 Task: In the  document california.epub Add another  'page' Use the Tool Explore 'and look for brief about the picture in first page, copy 2-3 lines in second sheet.' Align the text to the Left
Action: Mouse moved to (287, 398)
Screenshot: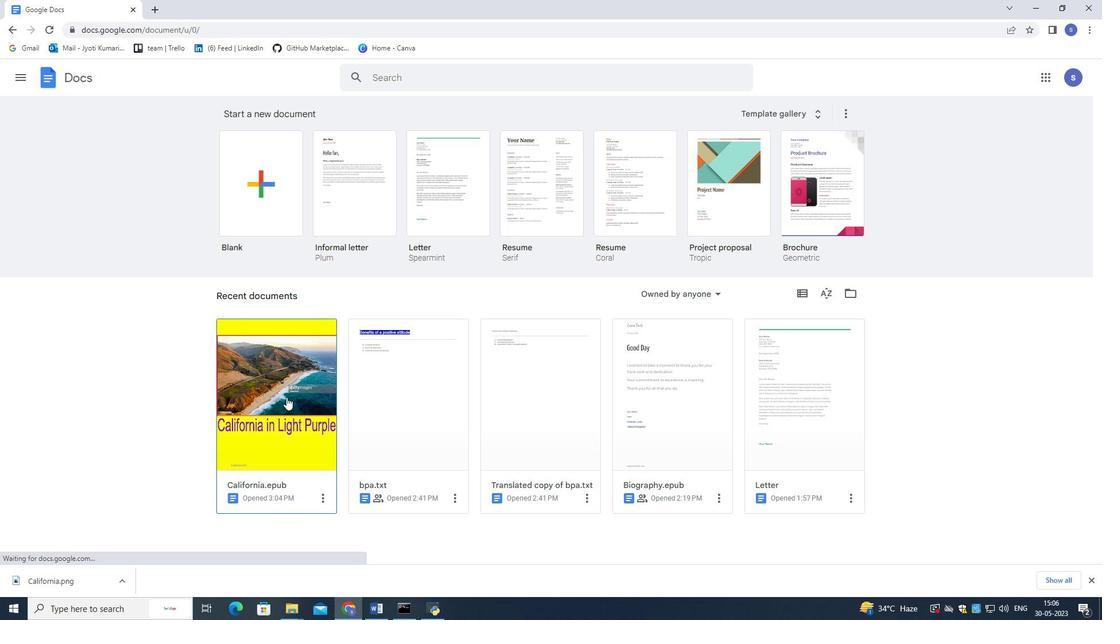 
Action: Mouse pressed left at (287, 398)
Screenshot: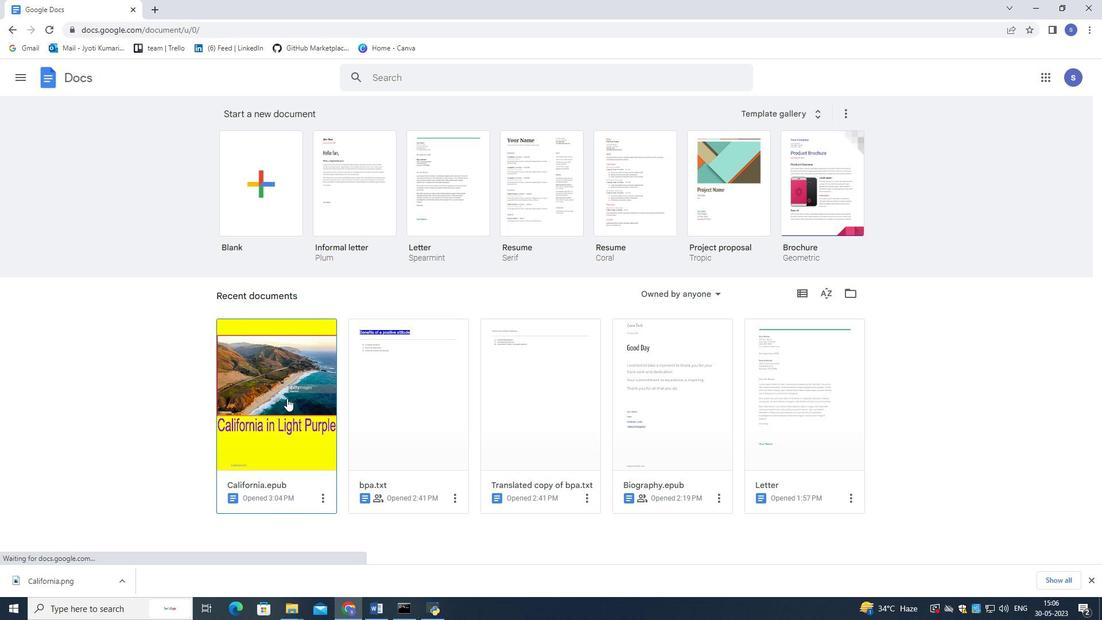 
Action: Mouse moved to (374, 300)
Screenshot: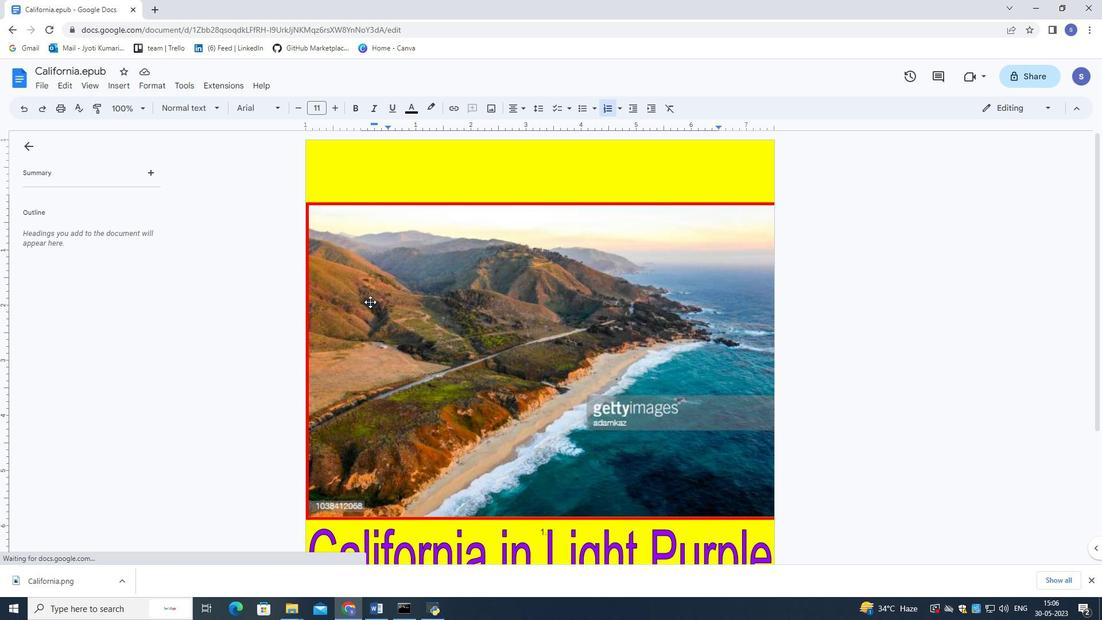 
Action: Mouse scrolled (374, 299) with delta (0, 0)
Screenshot: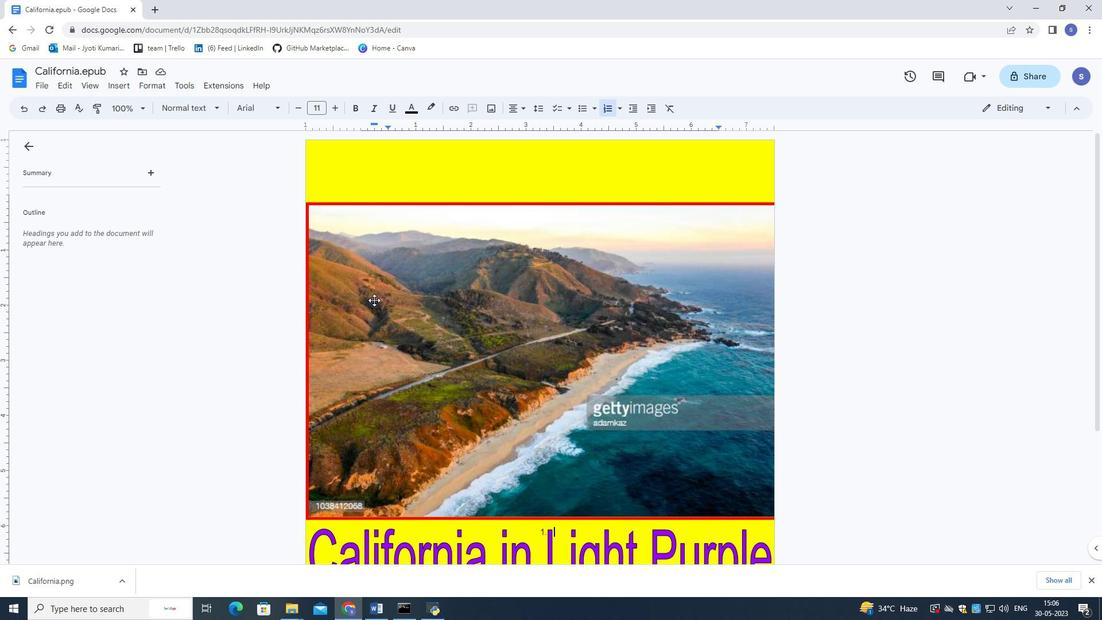 
Action: Mouse scrolled (374, 299) with delta (0, 0)
Screenshot: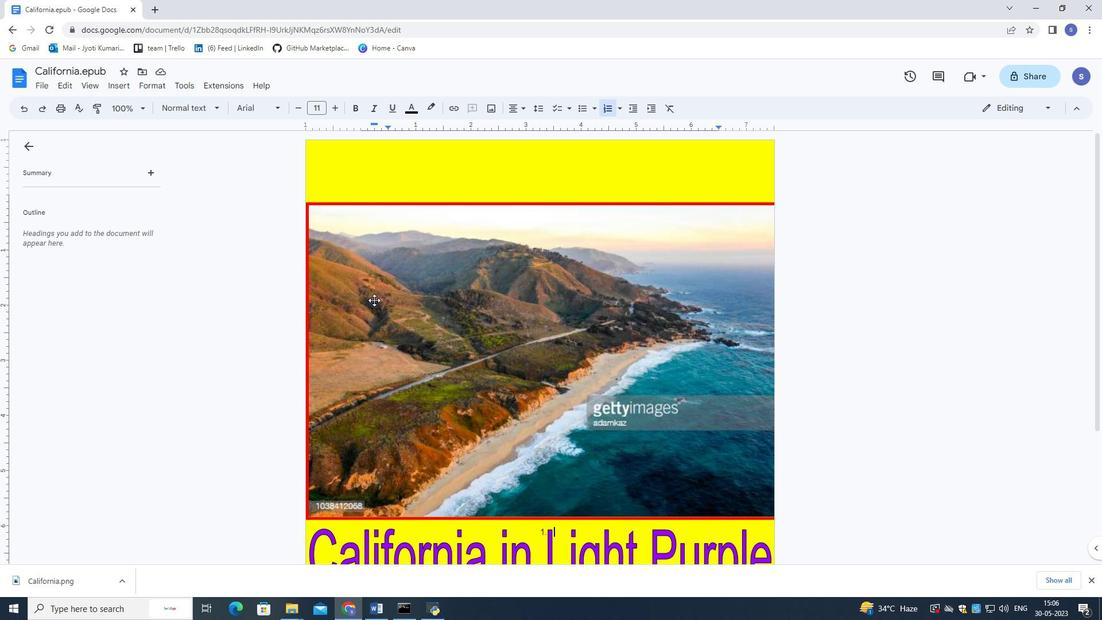 
Action: Mouse scrolled (374, 299) with delta (0, 0)
Screenshot: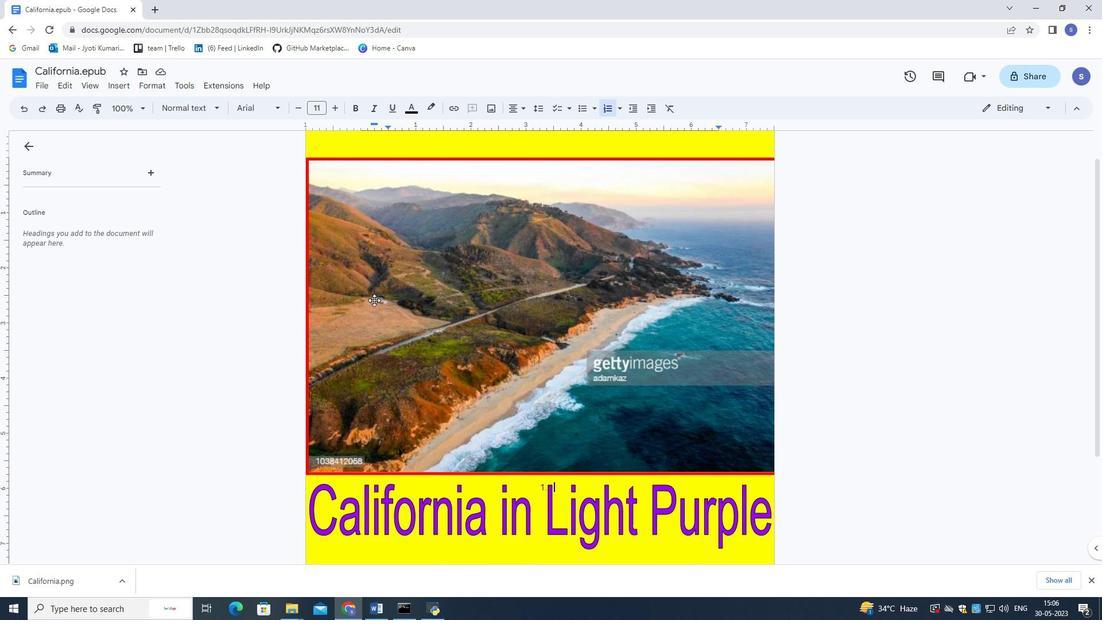
Action: Mouse scrolled (374, 300) with delta (0, 0)
Screenshot: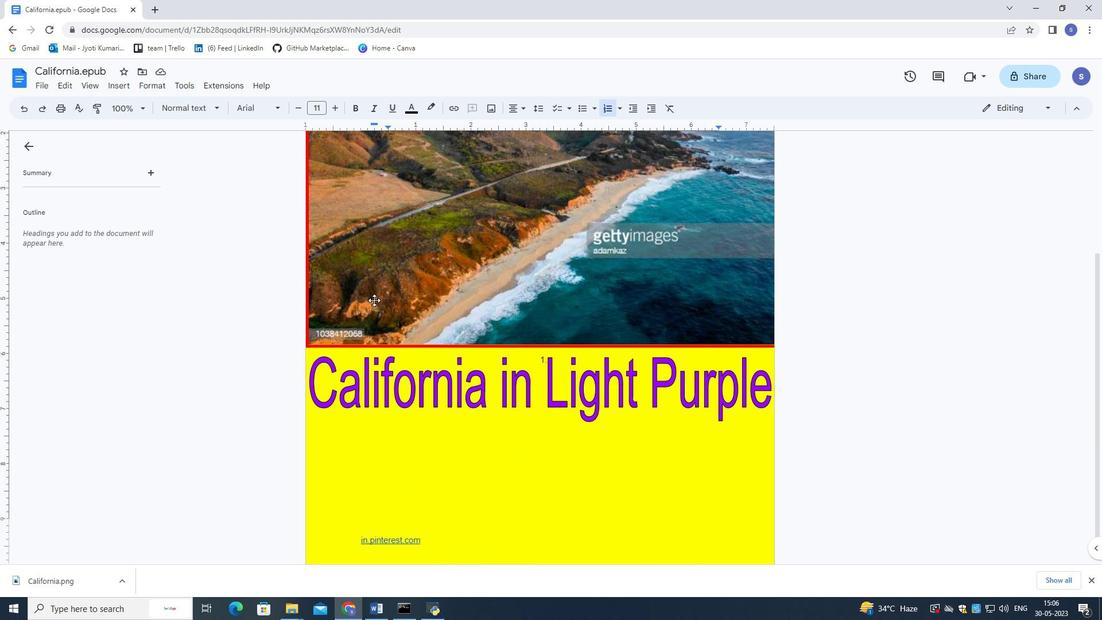 
Action: Mouse scrolled (374, 300) with delta (0, 0)
Screenshot: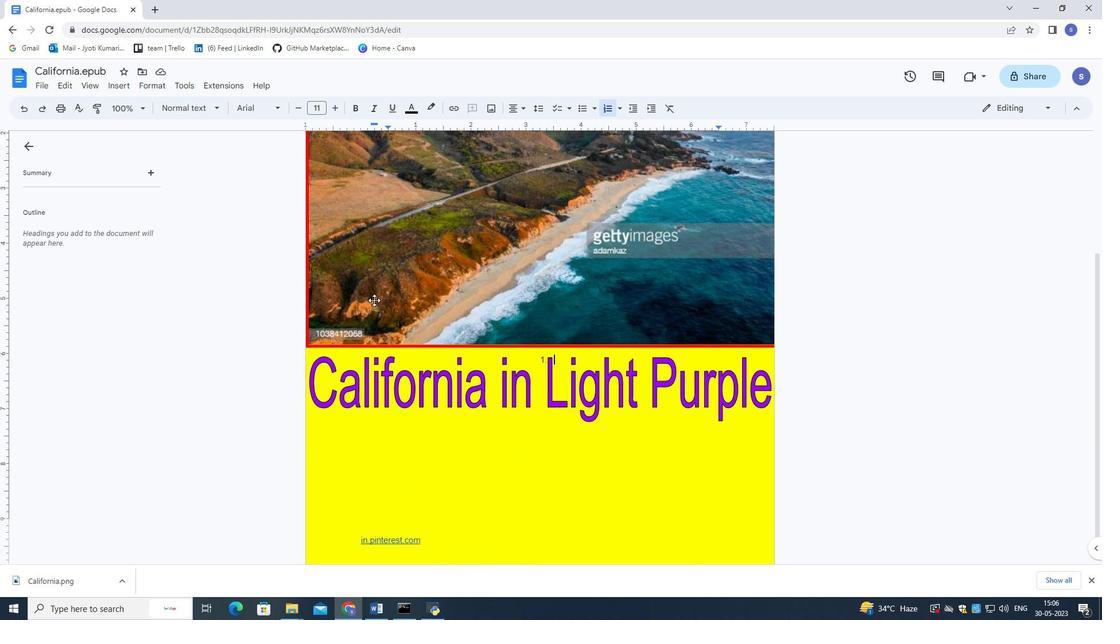 
Action: Mouse moved to (175, 83)
Screenshot: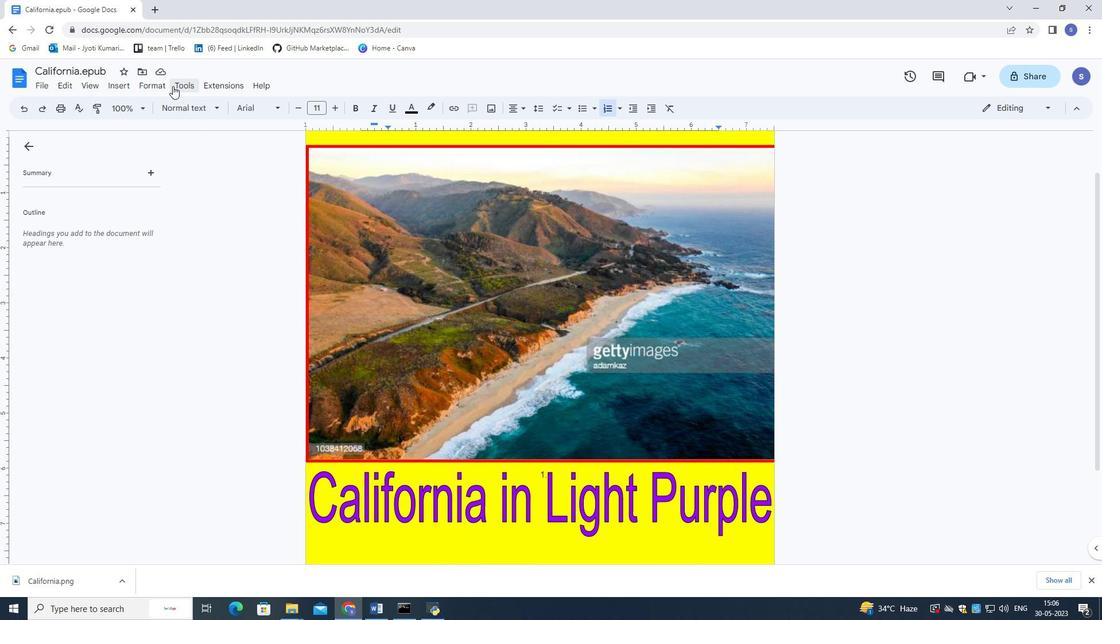
Action: Mouse pressed left at (175, 83)
Screenshot: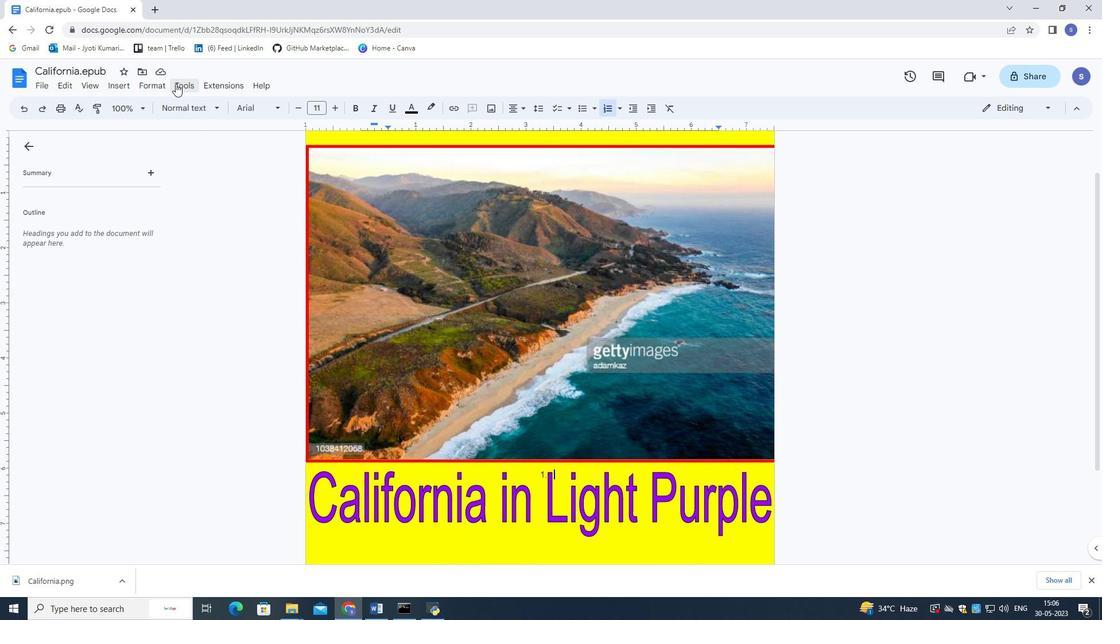
Action: Mouse moved to (236, 195)
Screenshot: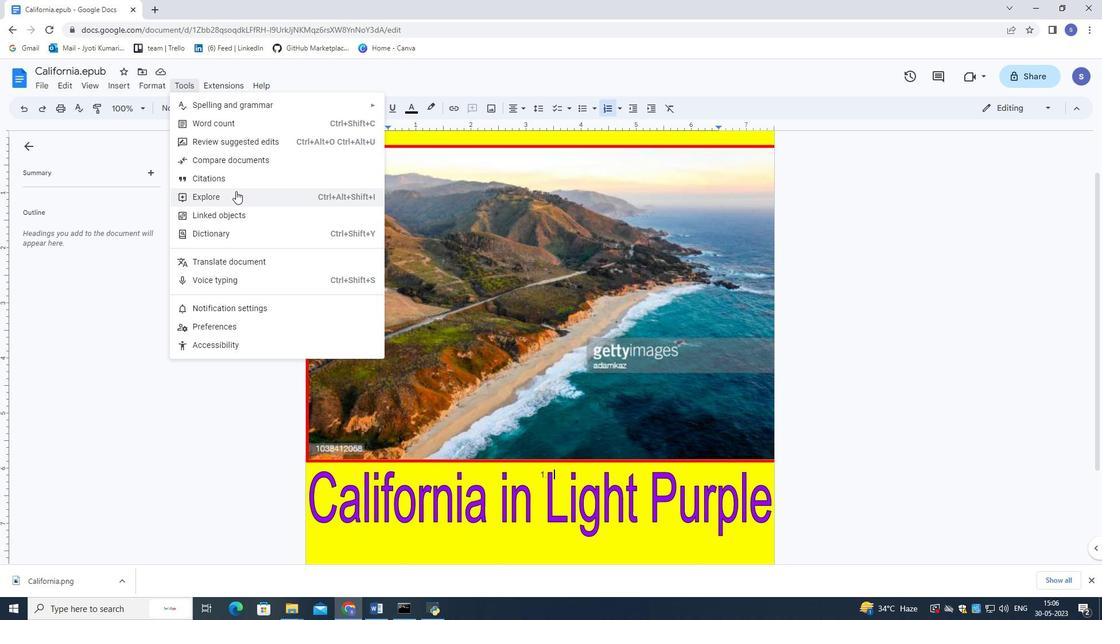 
Action: Mouse pressed left at (236, 195)
Screenshot: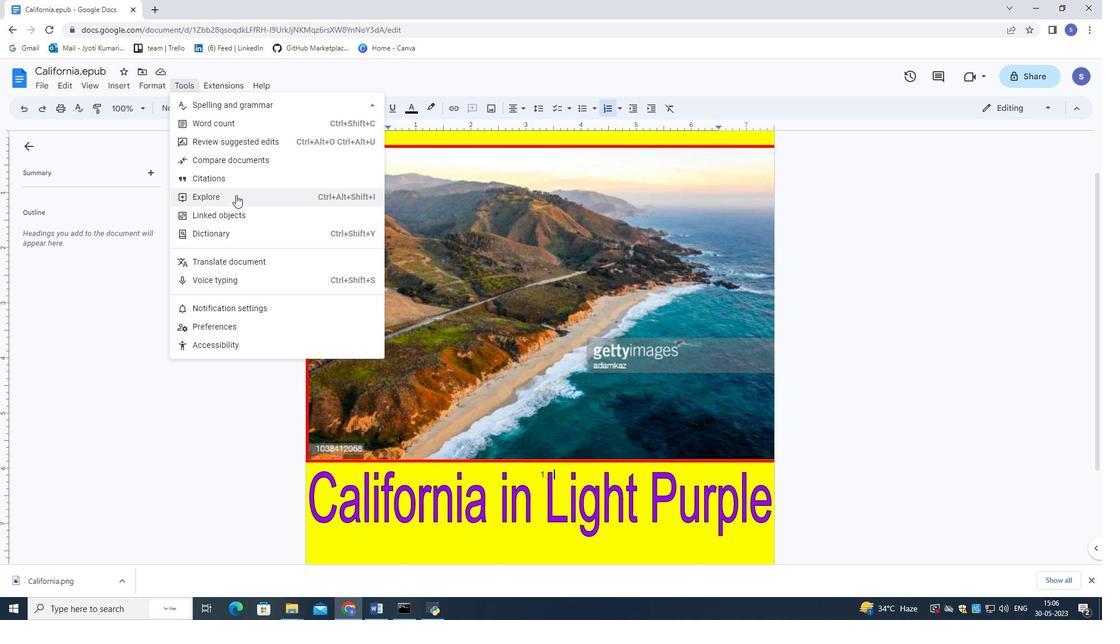 
Action: Mouse moved to (1002, 245)
Screenshot: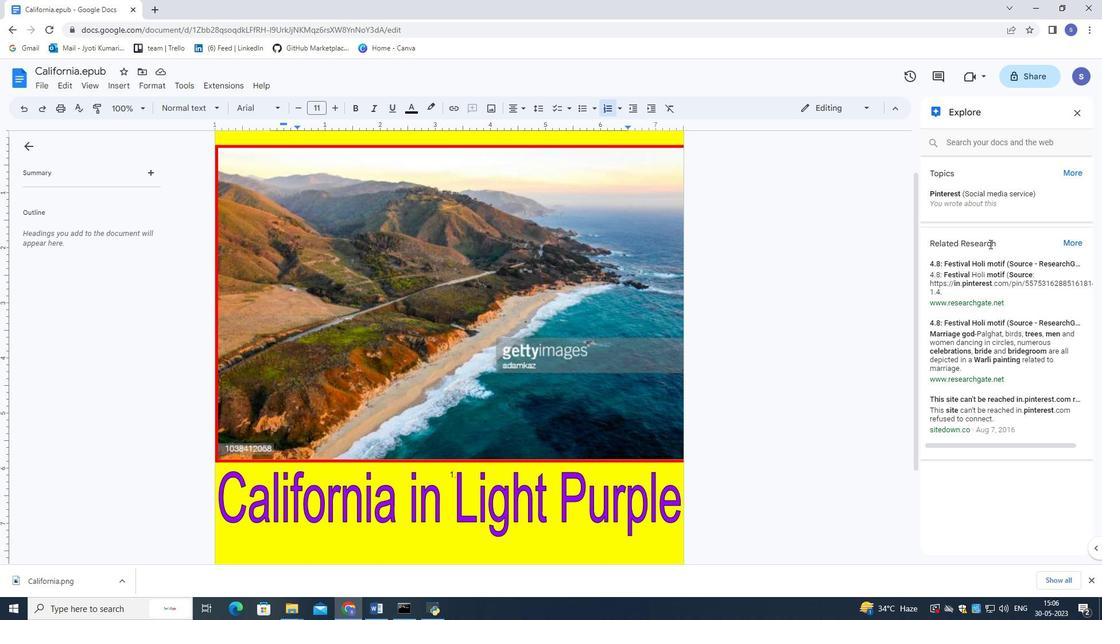 
Action: Mouse scrolled (1002, 244) with delta (0, 0)
Screenshot: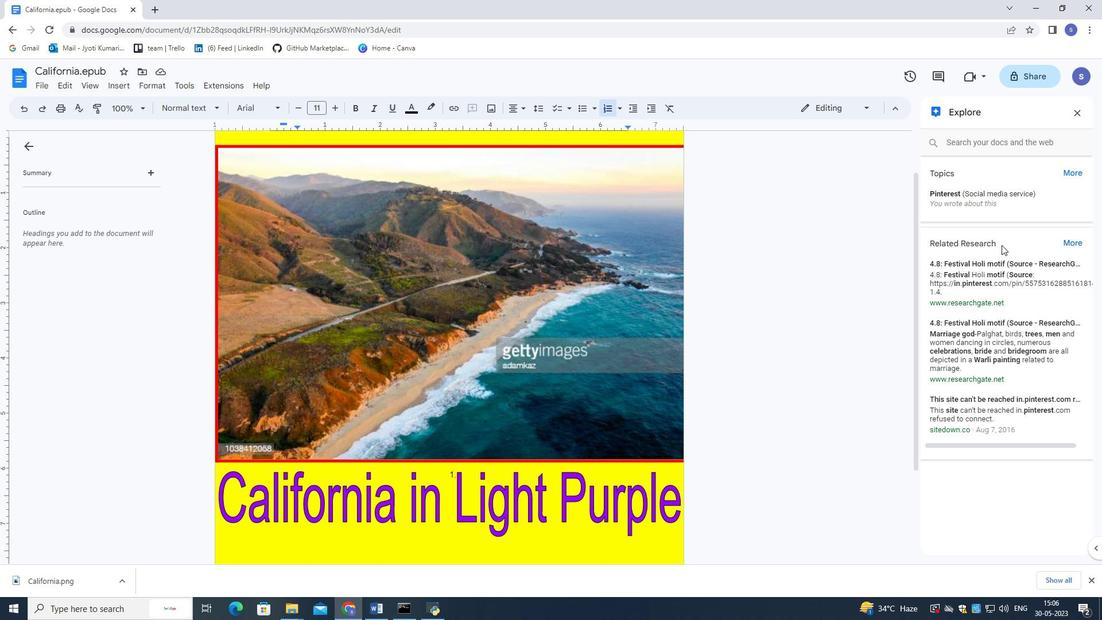 
Action: Mouse scrolled (1002, 244) with delta (0, 0)
Screenshot: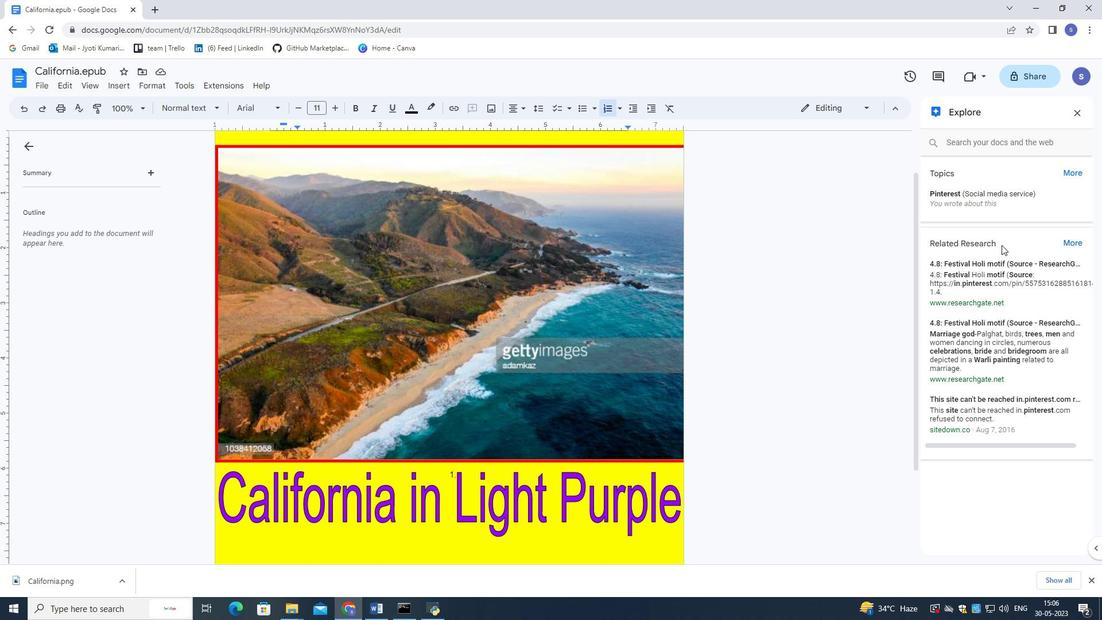 
Action: Mouse scrolled (1002, 244) with delta (0, 0)
Screenshot: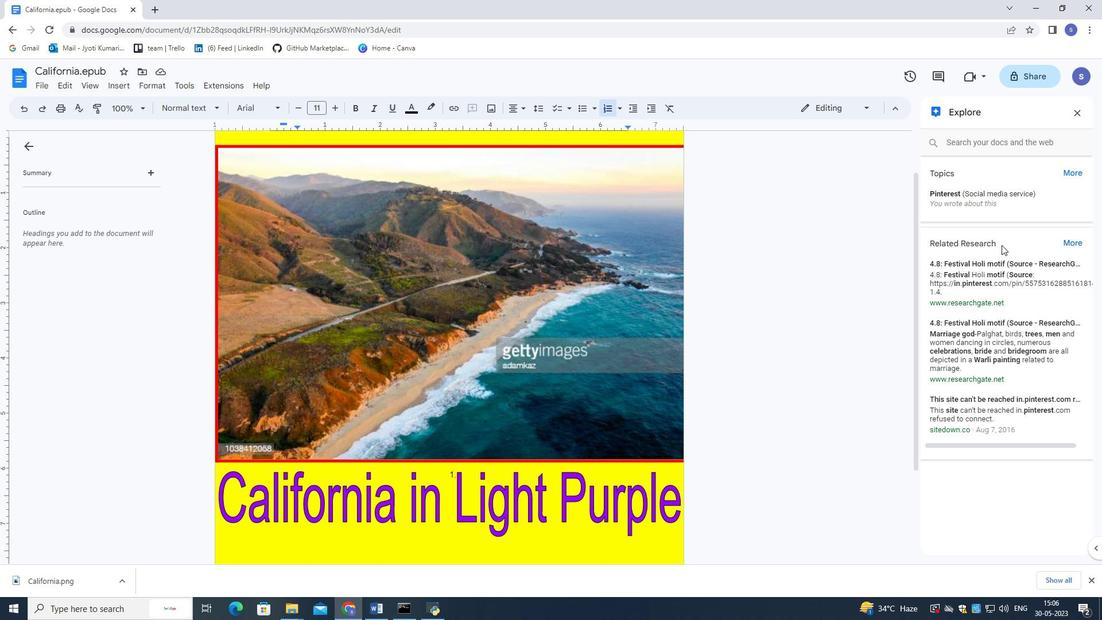 
Action: Mouse scrolled (1002, 244) with delta (0, 0)
Screenshot: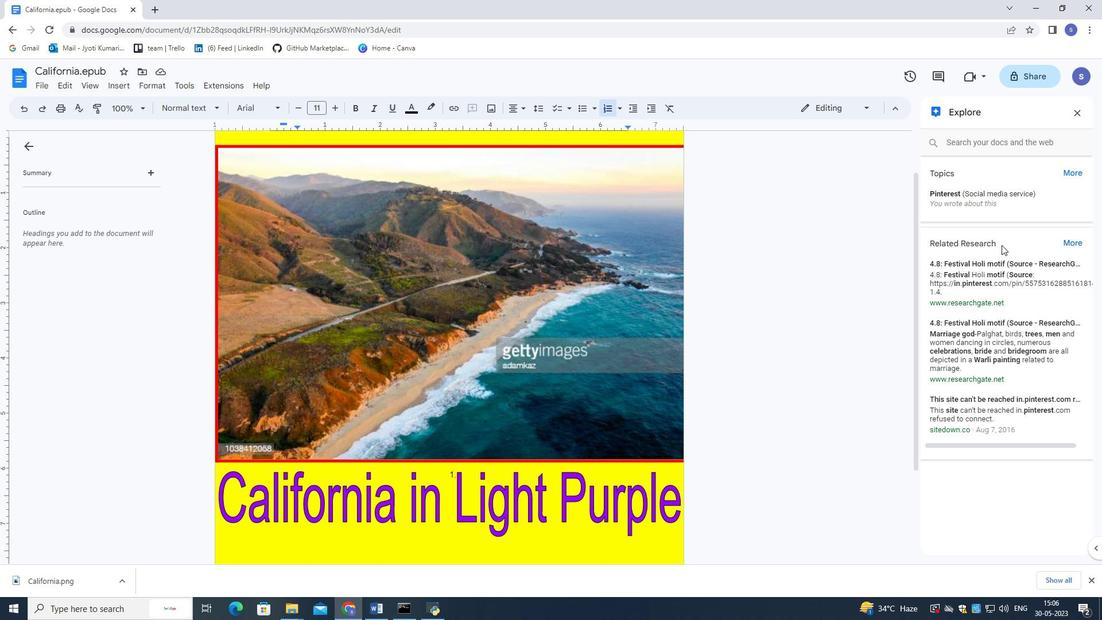 
Action: Mouse moved to (1065, 238)
Screenshot: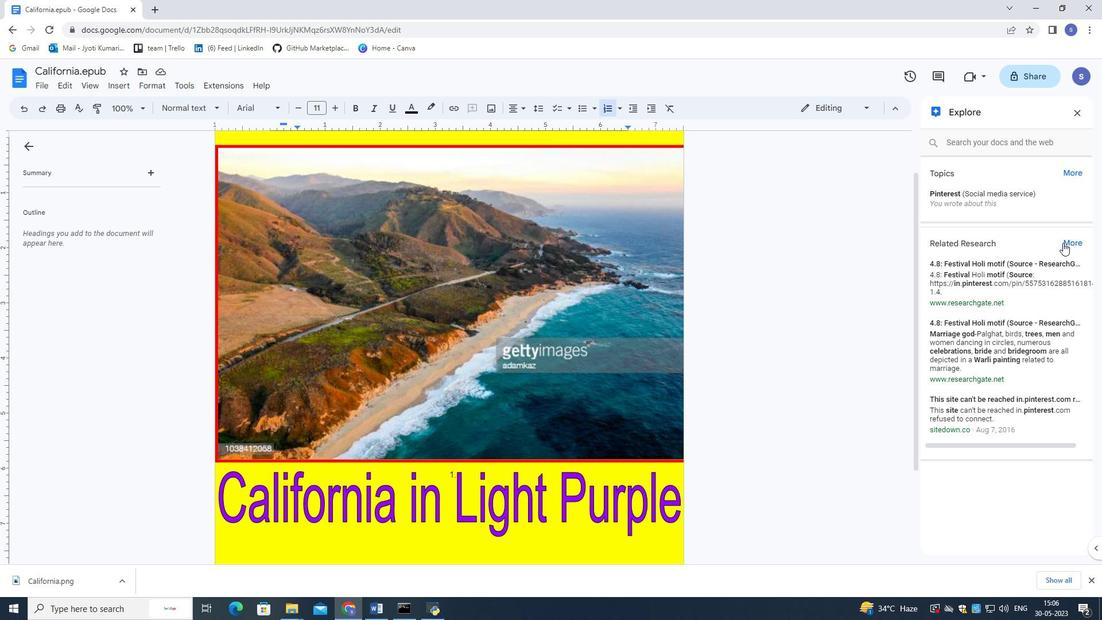 
Action: Mouse pressed left at (1065, 238)
Screenshot: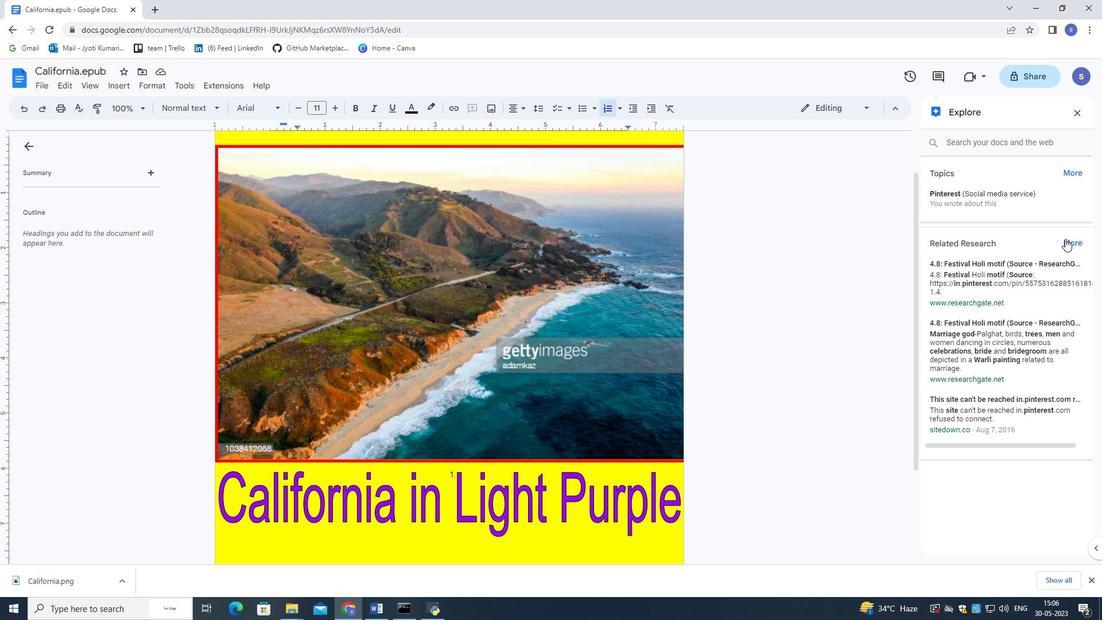 
Action: Mouse moved to (980, 377)
Screenshot: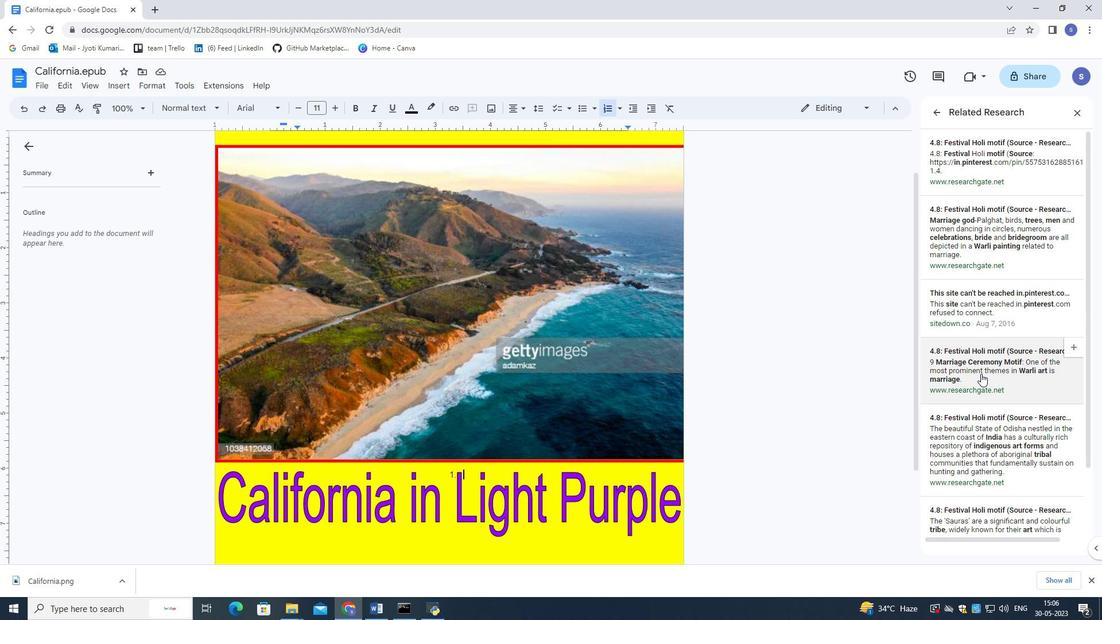 
Action: Mouse scrolled (980, 377) with delta (0, 0)
Screenshot: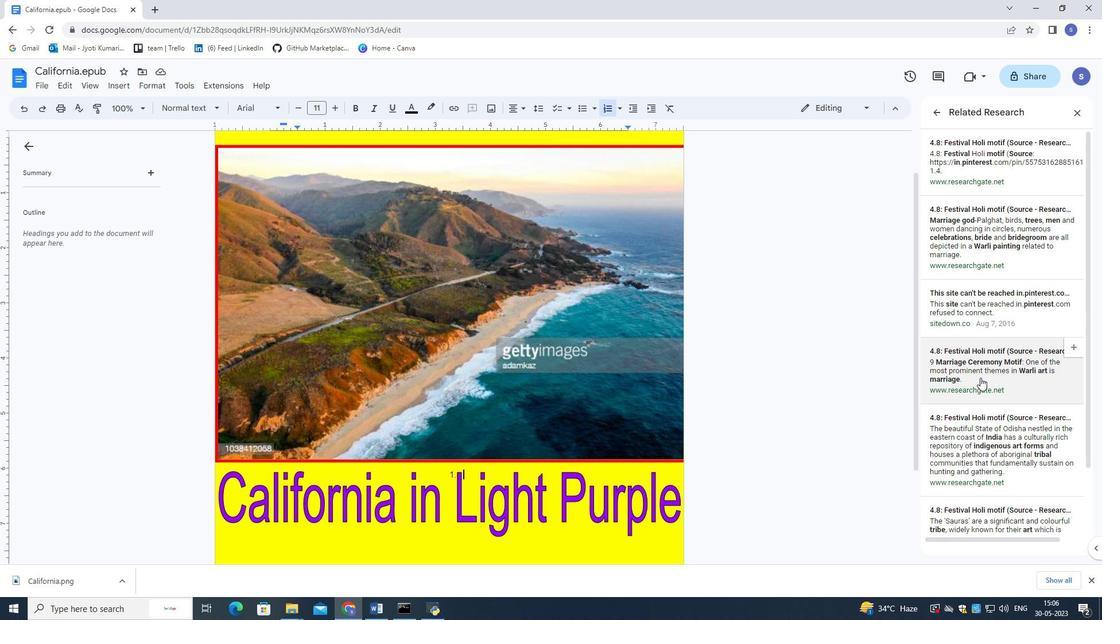 
Action: Mouse moved to (980, 376)
Screenshot: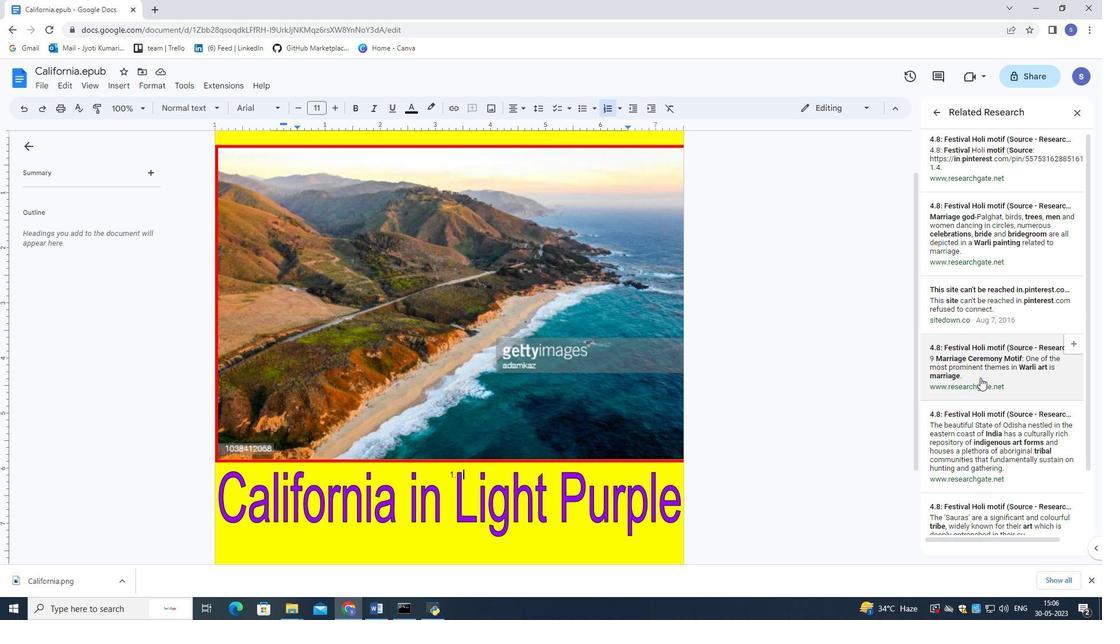 
Action: Mouse scrolled (980, 376) with delta (0, 0)
Screenshot: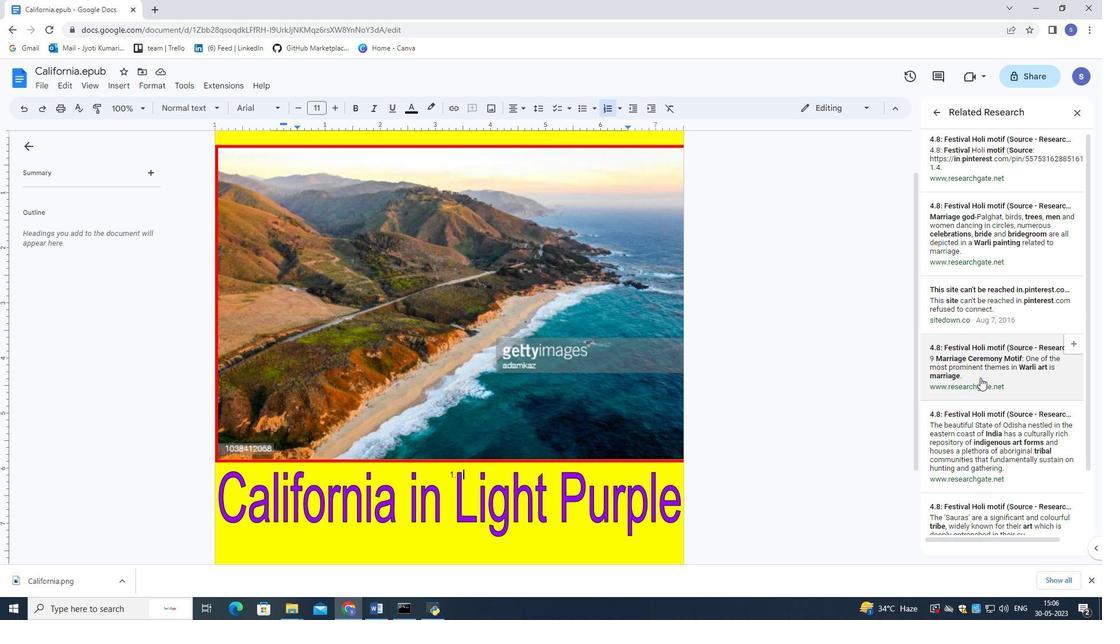 
Action: Mouse moved to (972, 304)
Screenshot: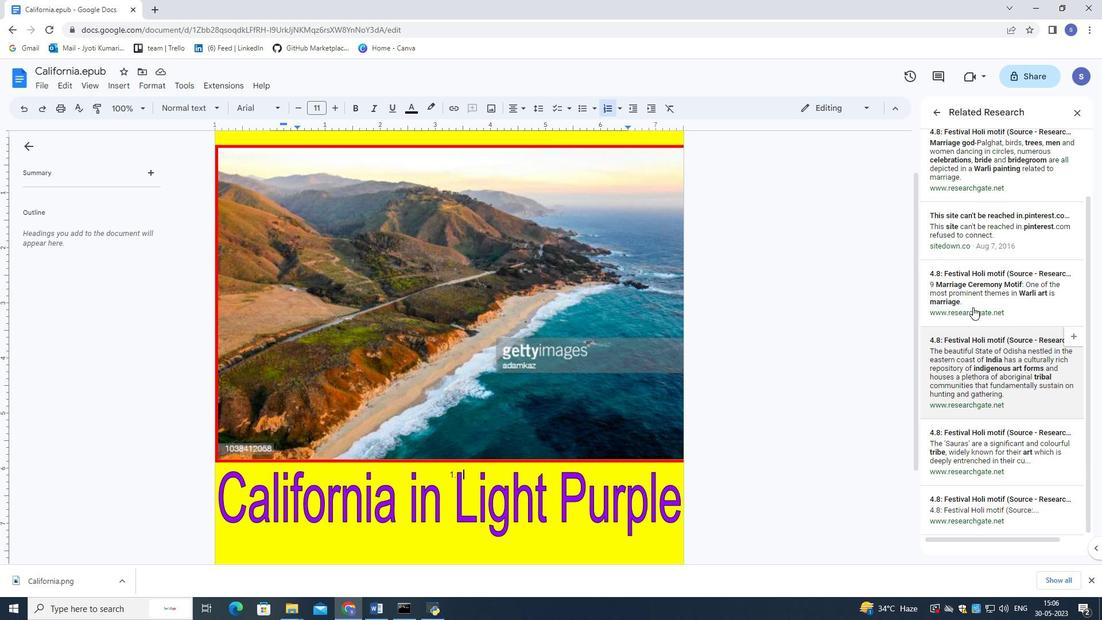 
Action: Mouse scrolled (972, 304) with delta (0, 0)
Screenshot: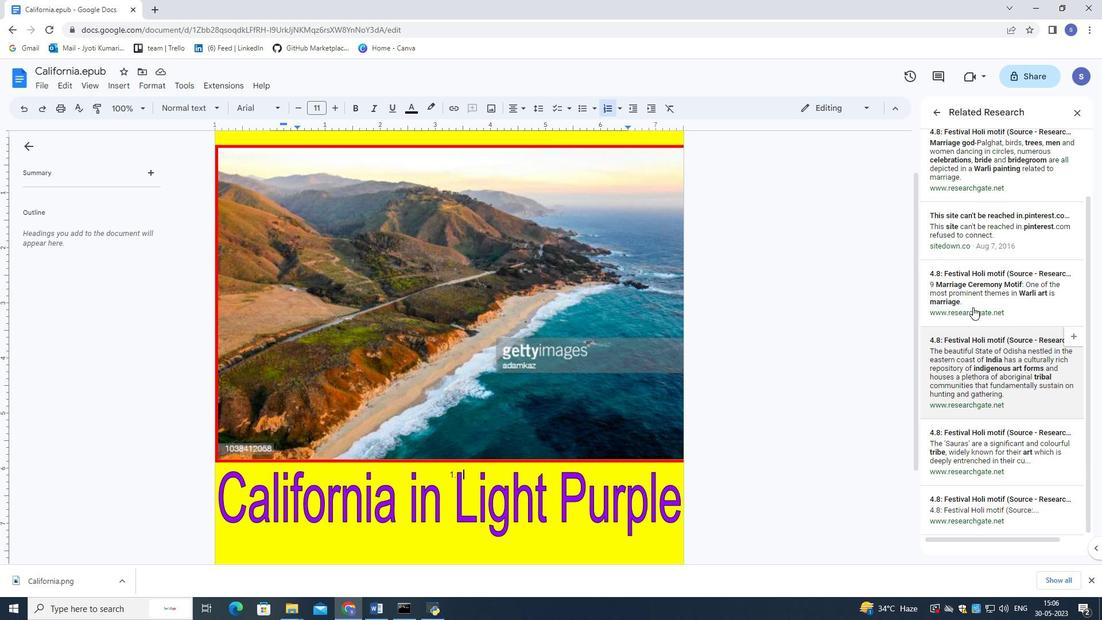 
Action: Mouse scrolled (972, 304) with delta (0, 0)
Screenshot: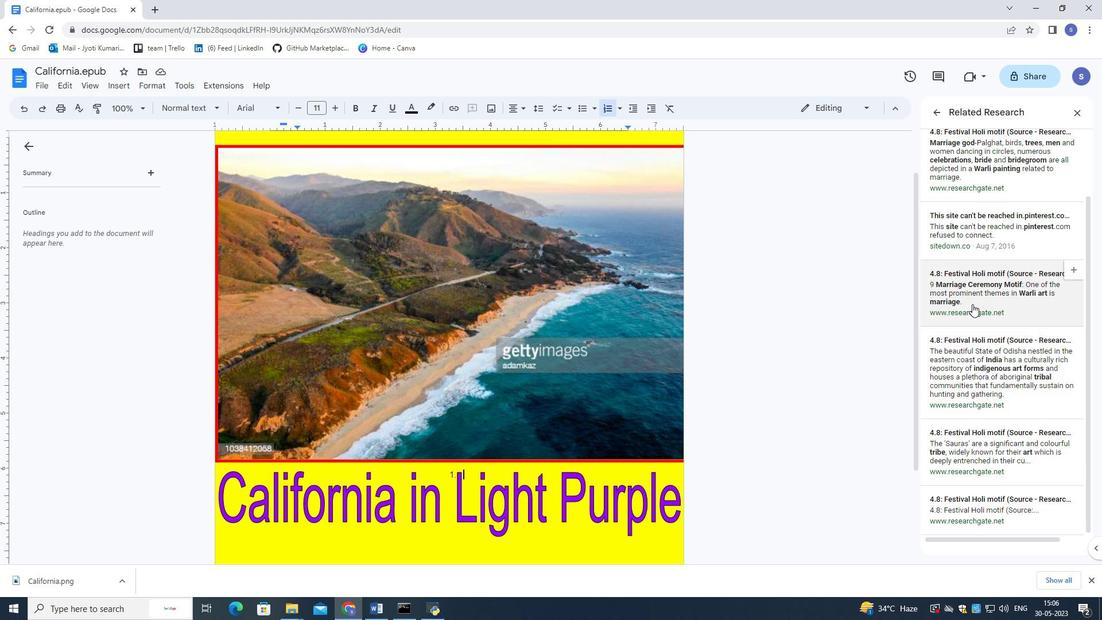 
Action: Mouse scrolled (972, 304) with delta (0, 0)
Screenshot: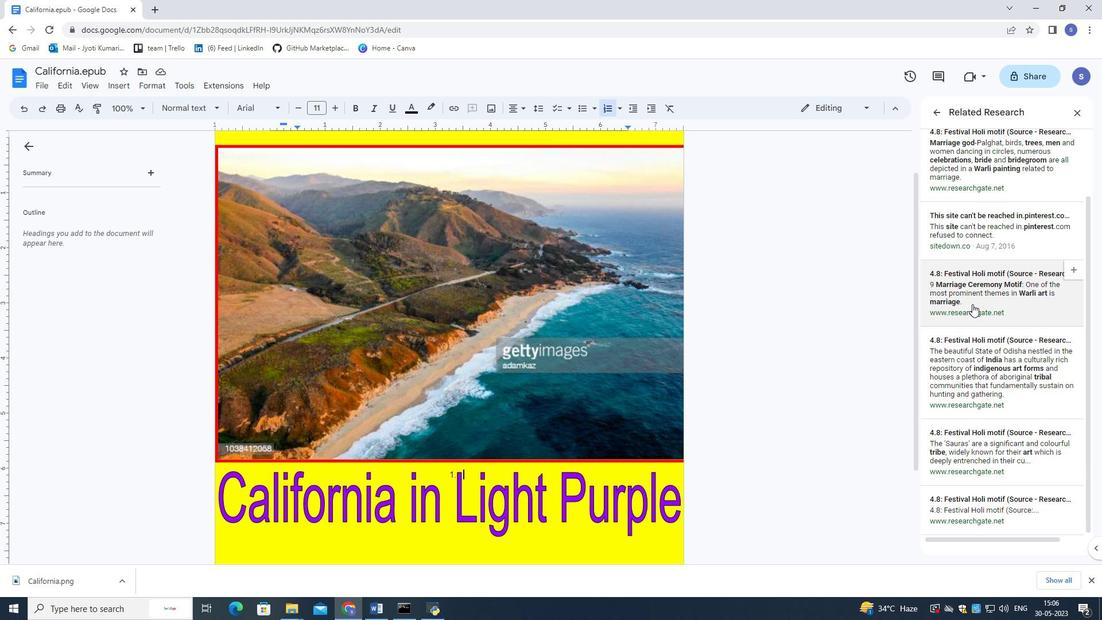 
Action: Mouse scrolled (972, 304) with delta (0, 0)
Screenshot: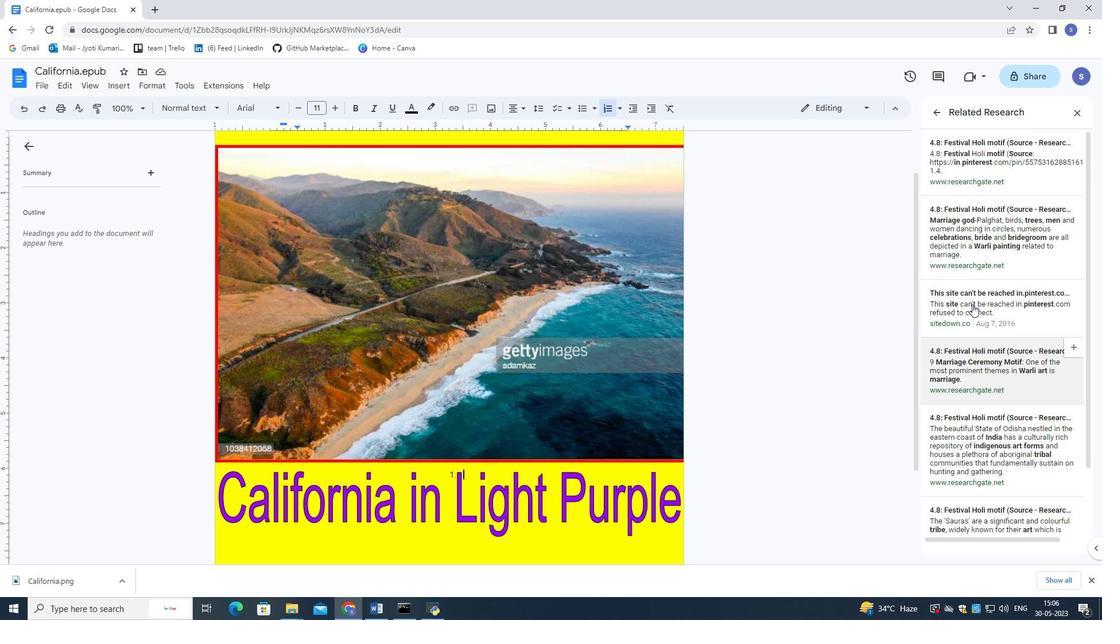 
Action: Mouse moved to (972, 303)
Screenshot: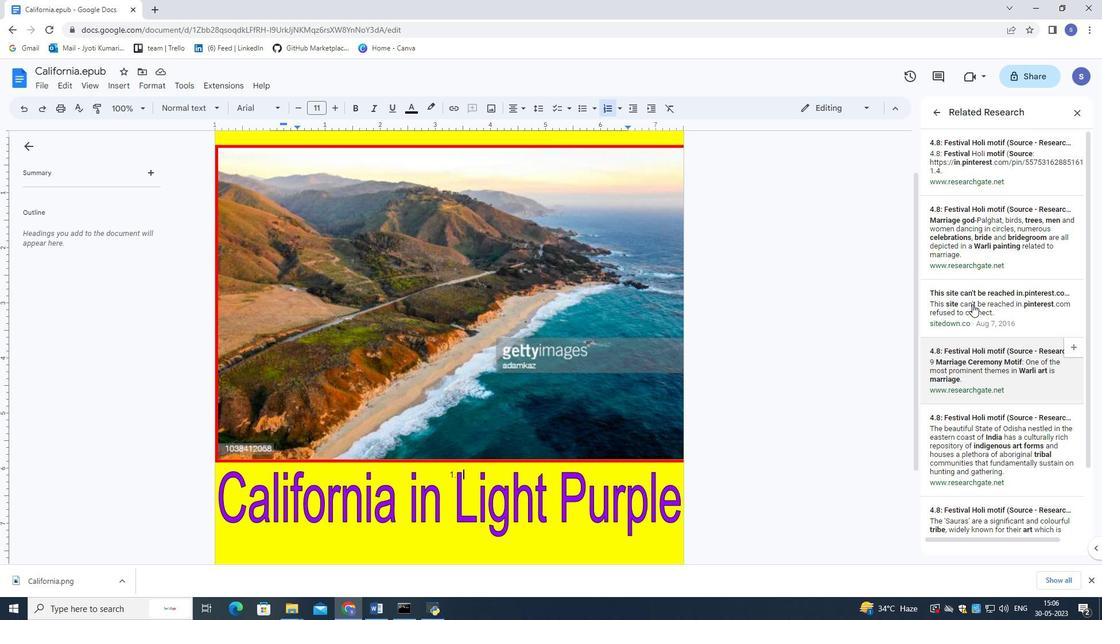 
Action: Mouse scrolled (972, 304) with delta (0, 0)
Screenshot: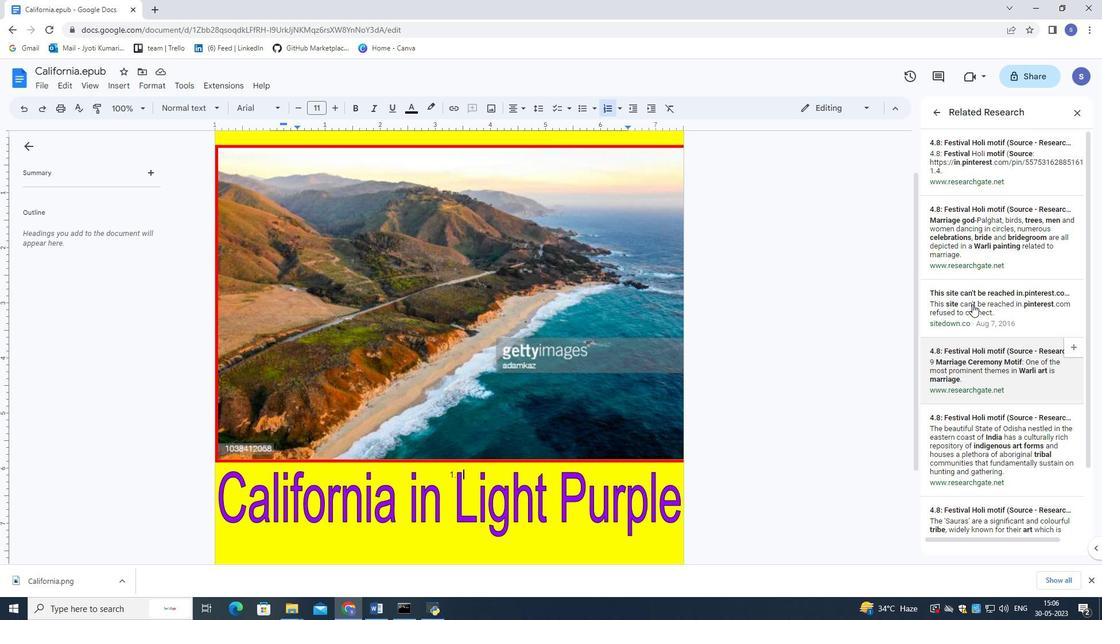 
Action: Mouse moved to (972, 302)
Screenshot: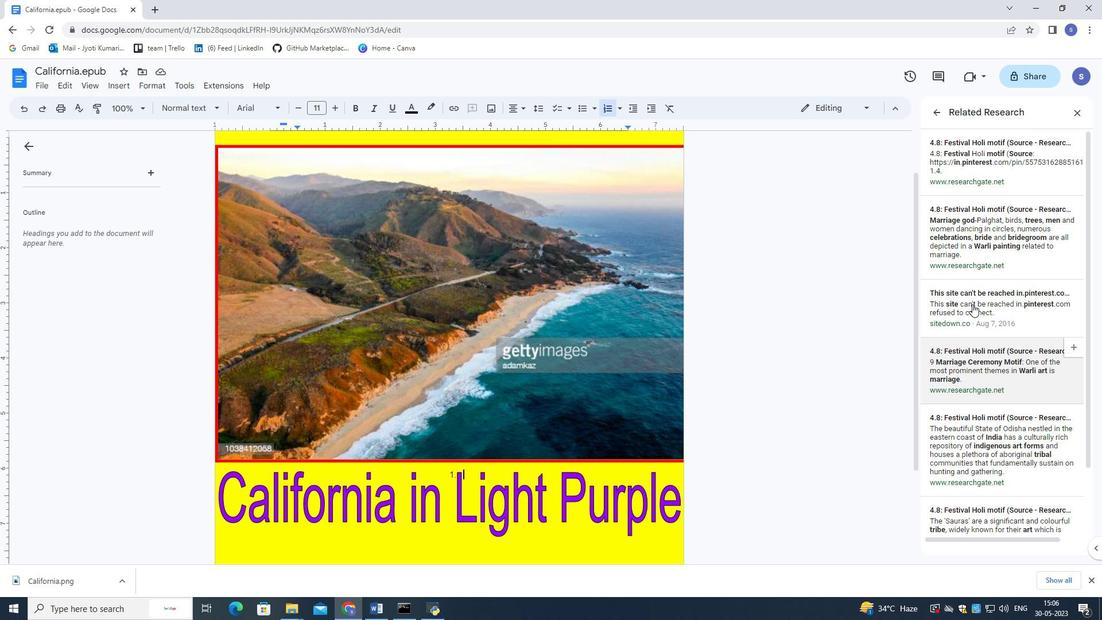 
Action: Mouse scrolled (972, 303) with delta (0, 0)
Screenshot: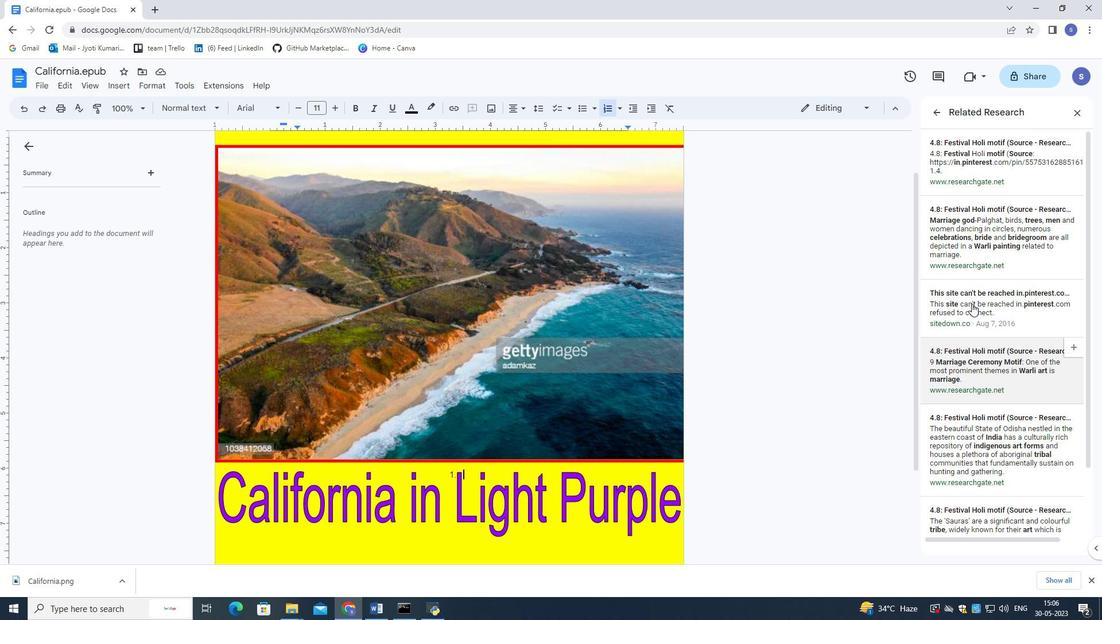 
Action: Mouse moved to (597, 259)
Screenshot: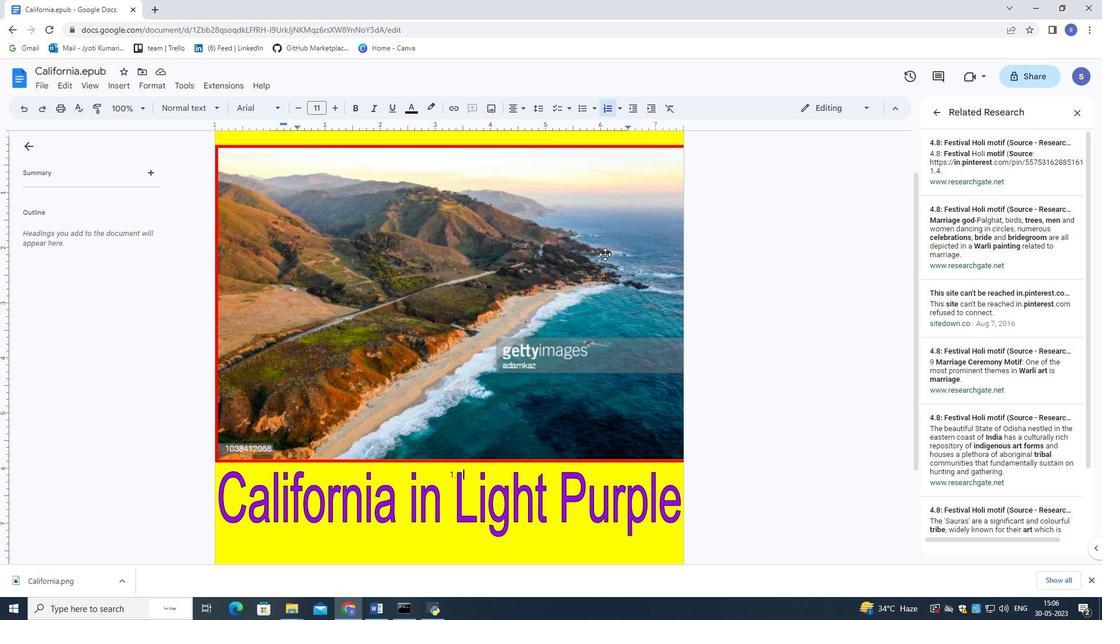 
Action: Mouse pressed left at (597, 259)
Screenshot: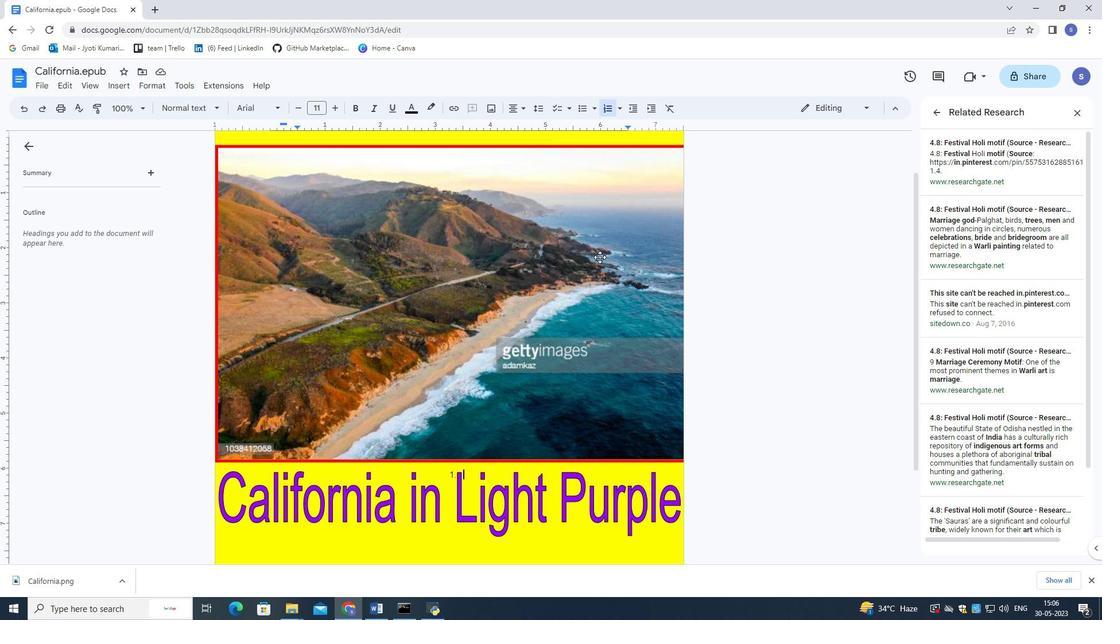 
Action: Mouse moved to (973, 229)
Screenshot: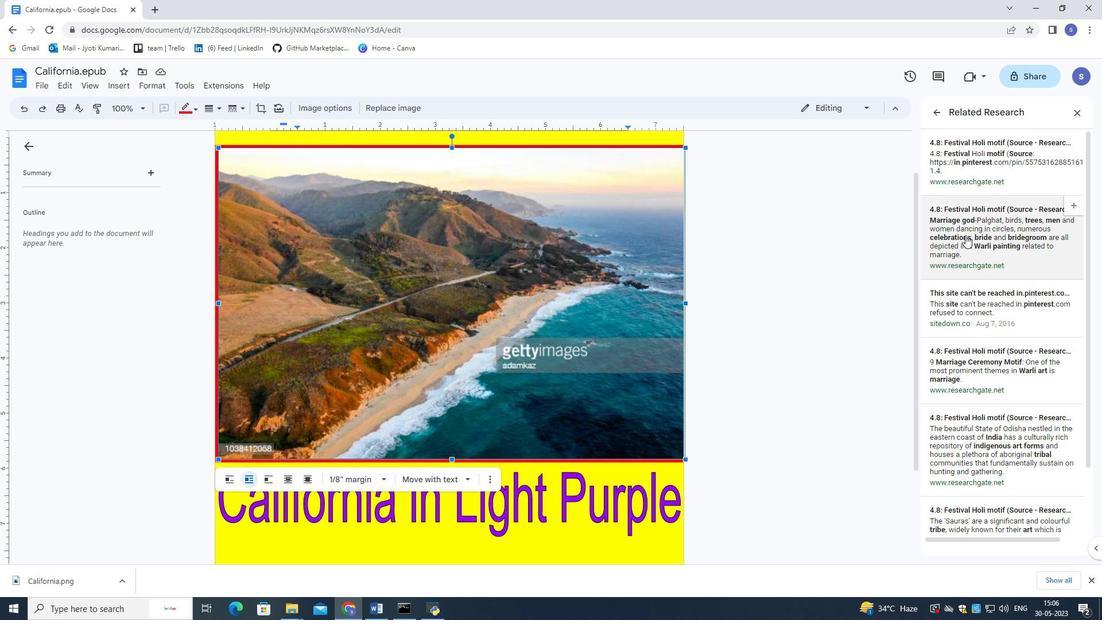 
Action: Mouse pressed left at (973, 229)
Screenshot: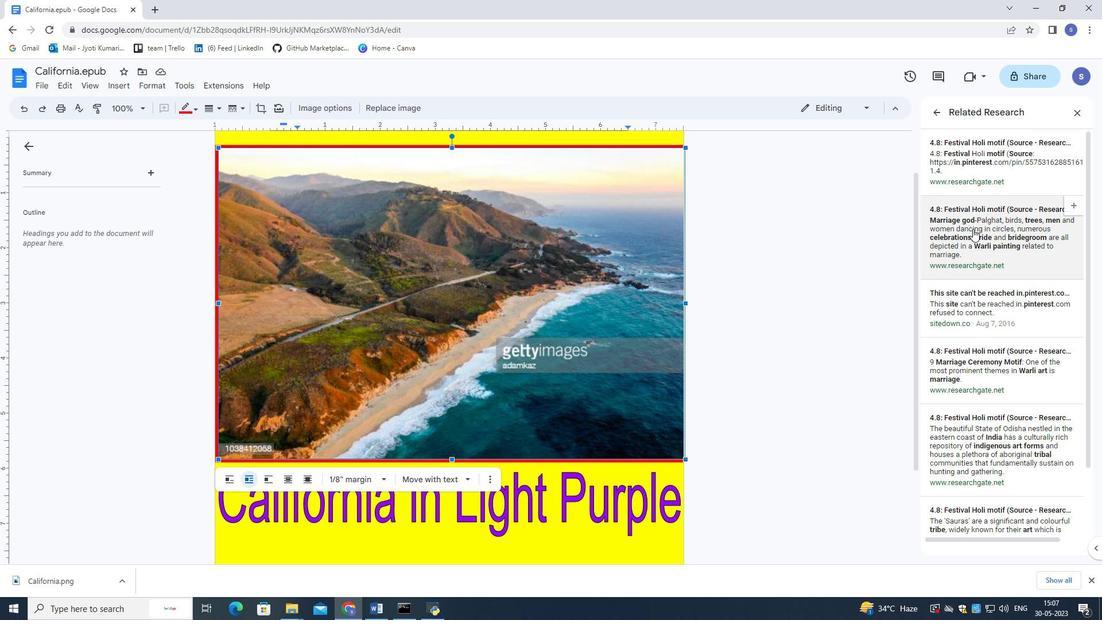
Action: Mouse moved to (63, 0)
Screenshot: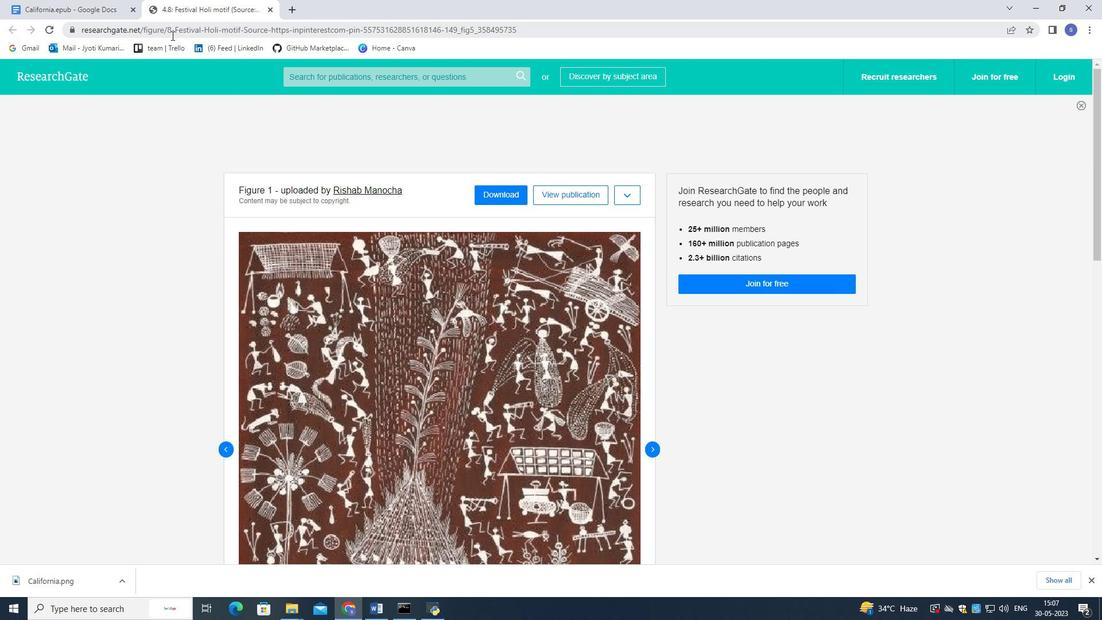 
Action: Mouse pressed left at (63, 0)
Screenshot: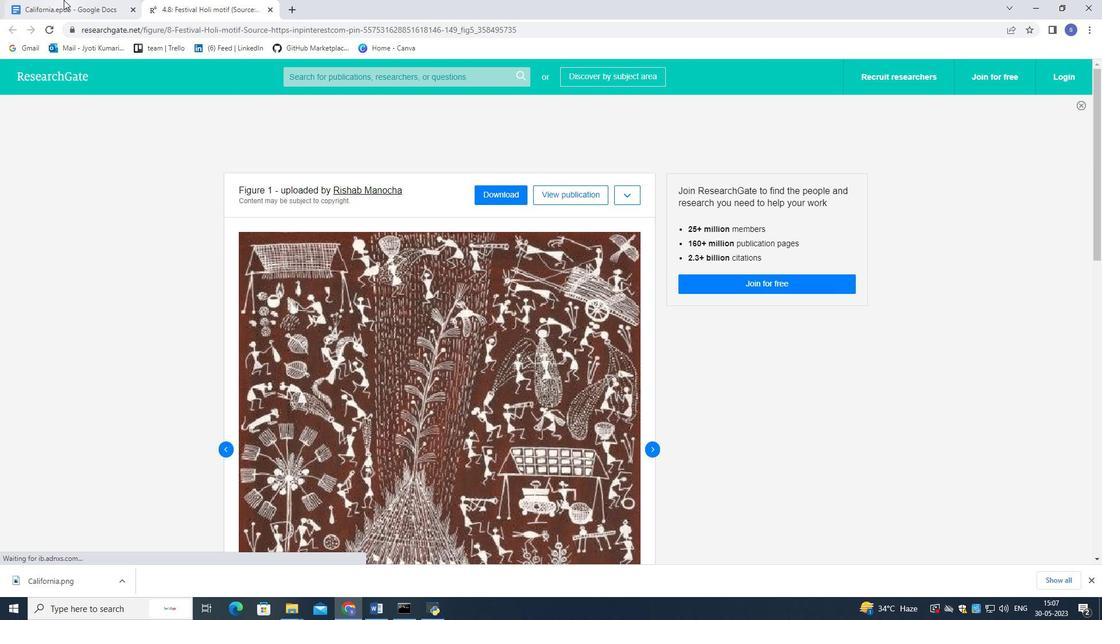 
Action: Mouse moved to (267, 8)
Screenshot: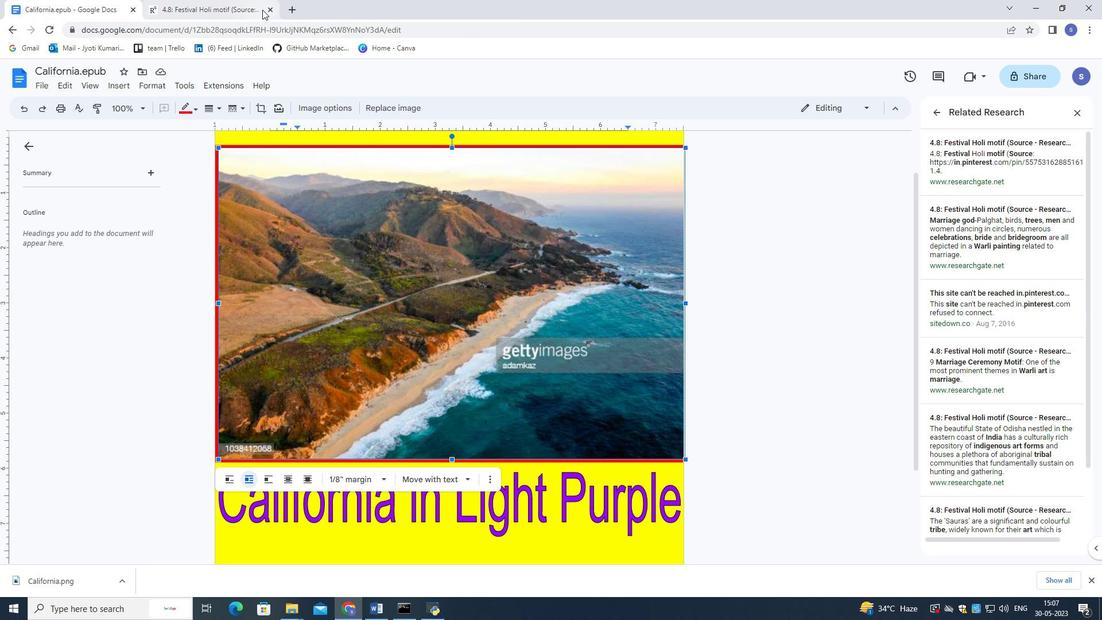 
Action: Mouse pressed left at (267, 8)
Screenshot: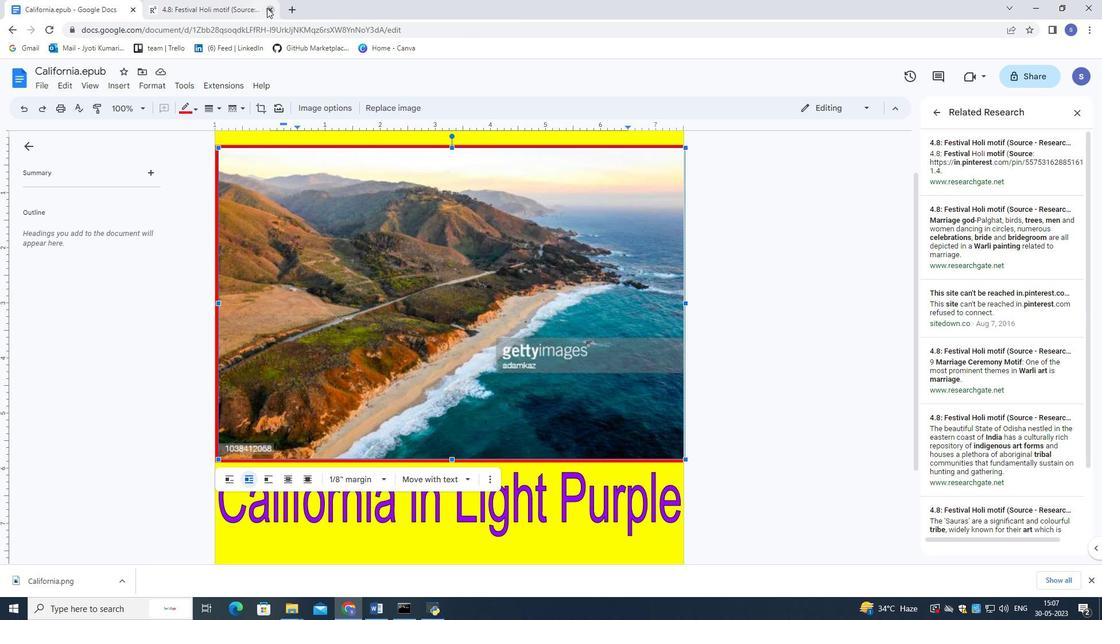 
Action: Mouse moved to (1079, 116)
Screenshot: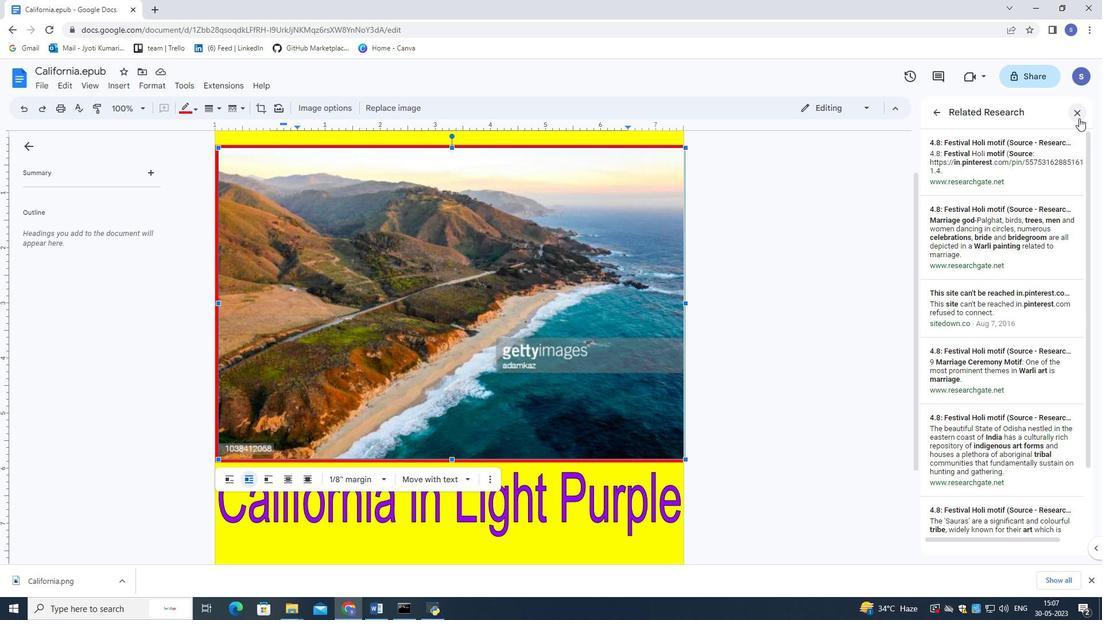 
Action: Mouse pressed left at (1079, 116)
Screenshot: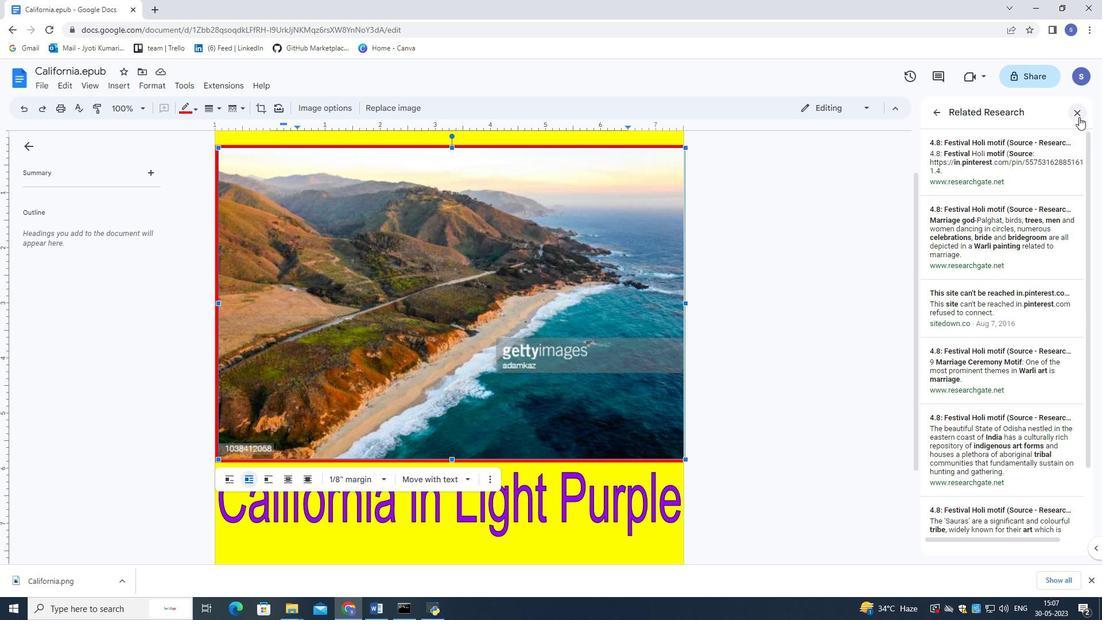 
Action: Mouse moved to (577, 251)
Screenshot: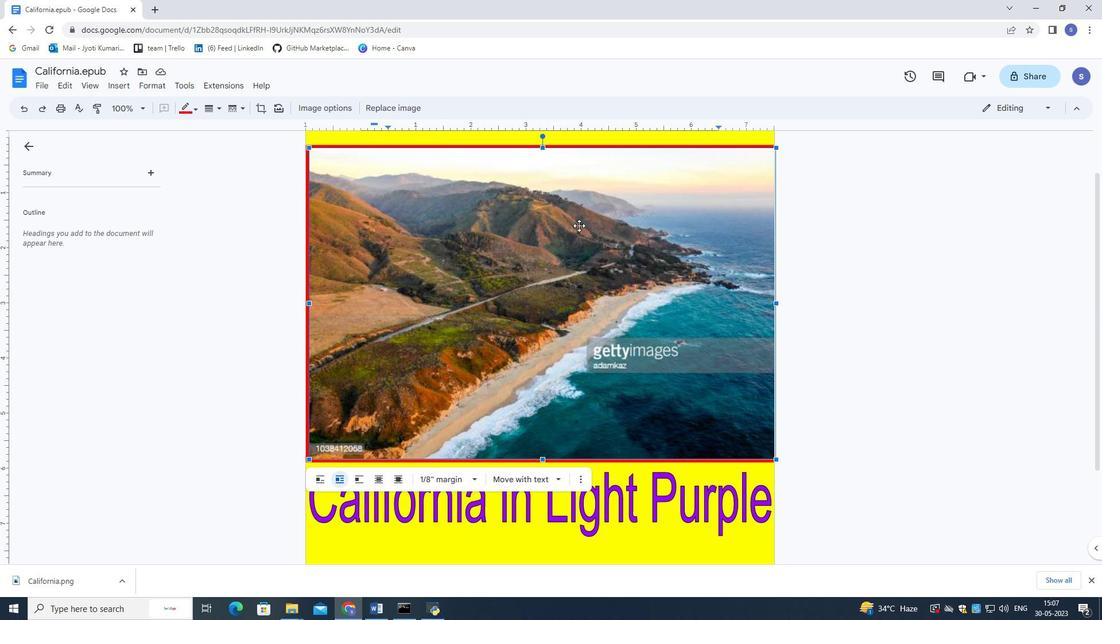 
Action: Mouse pressed left at (577, 251)
Screenshot: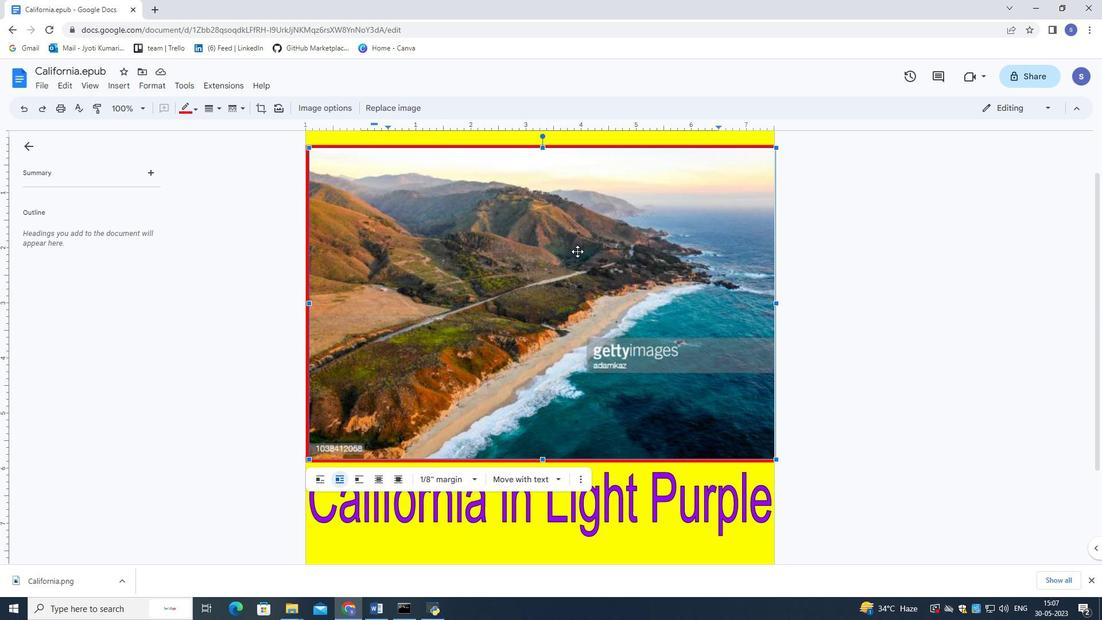 
Action: Mouse moved to (179, 81)
Screenshot: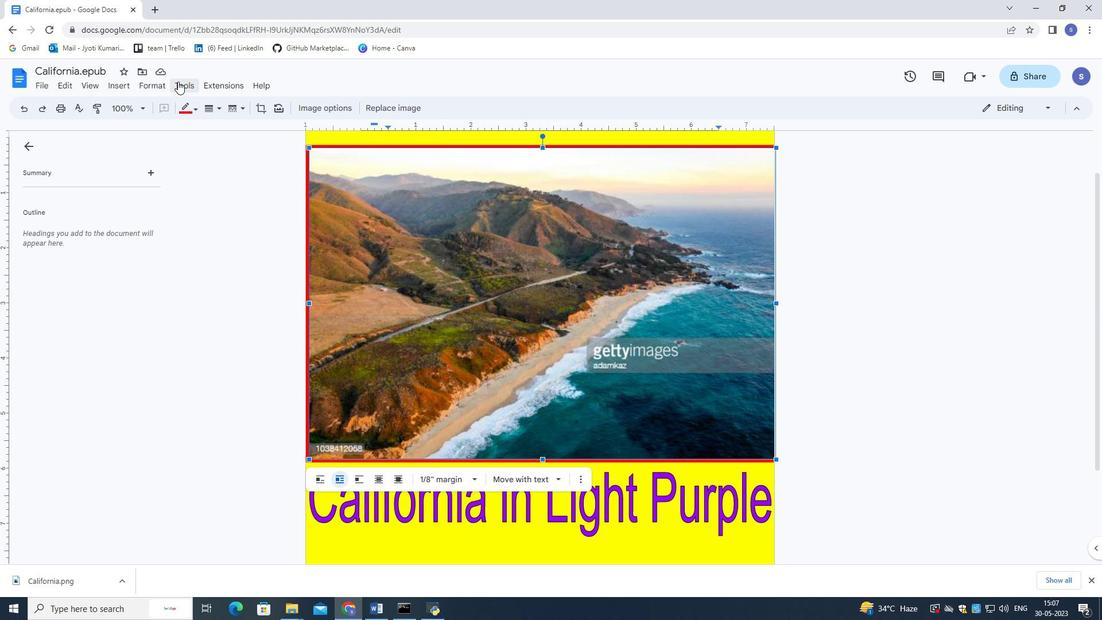 
Action: Mouse pressed left at (179, 81)
Screenshot: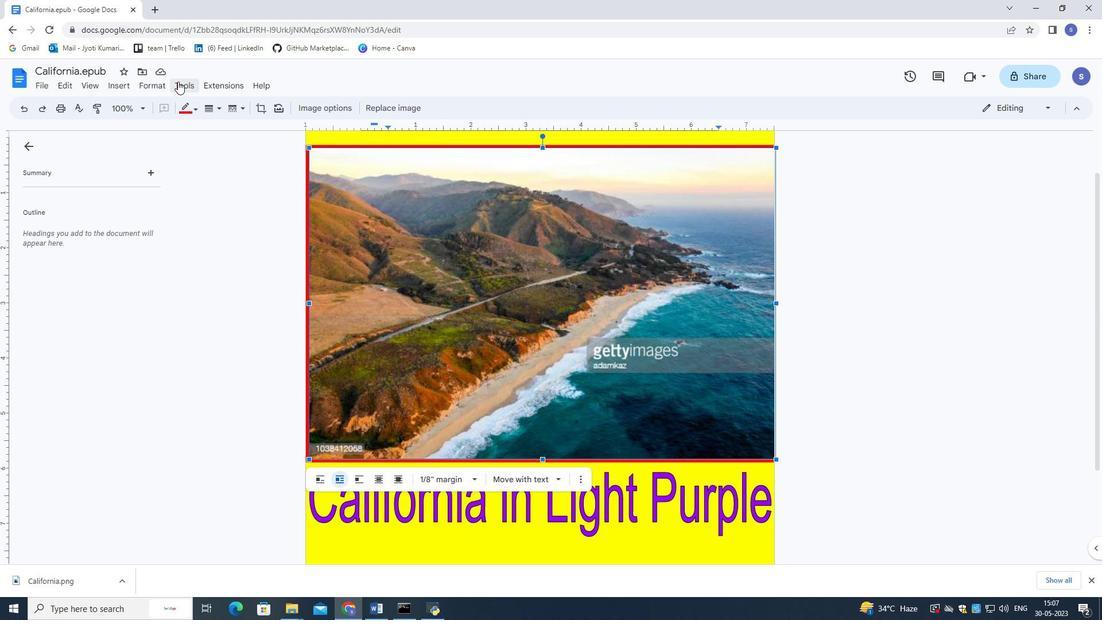 
Action: Mouse moved to (221, 201)
Screenshot: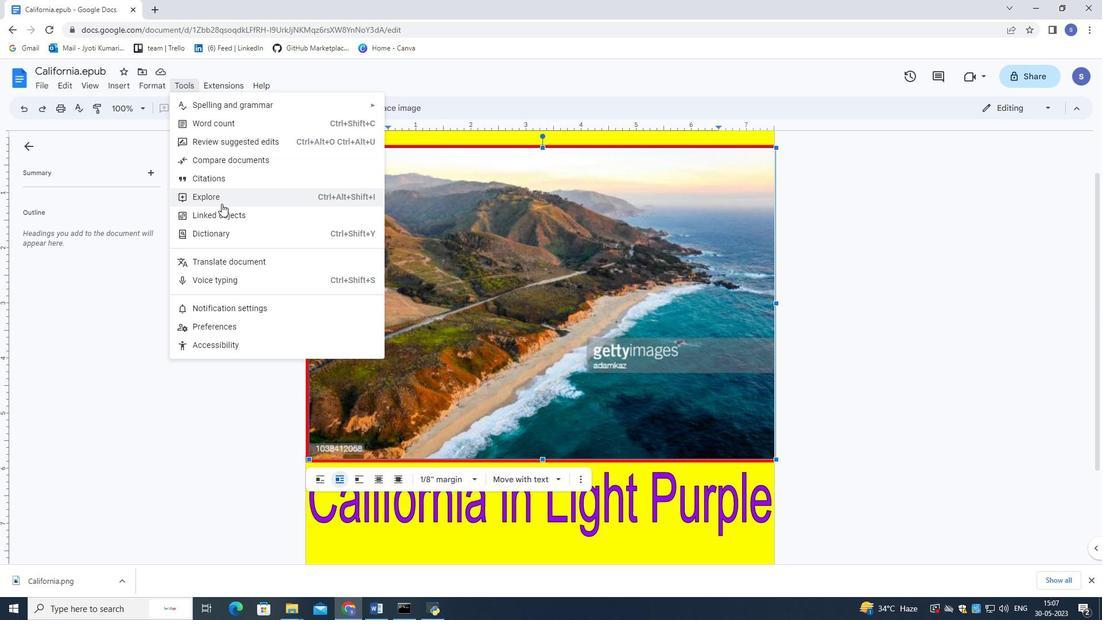 
Action: Mouse pressed left at (221, 201)
Screenshot: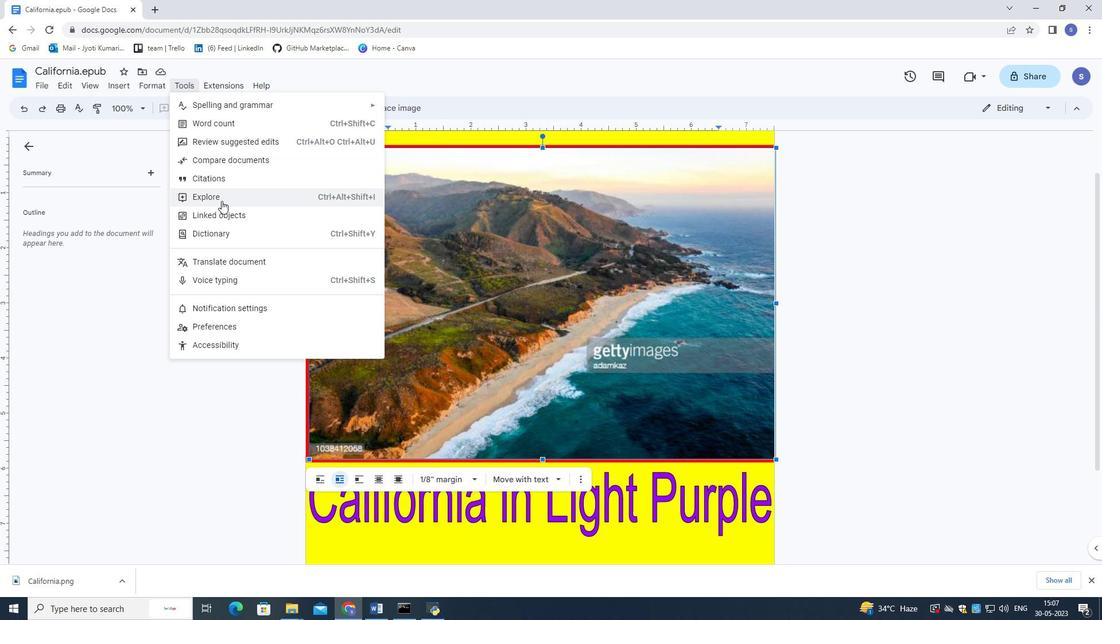 
Action: Mouse moved to (957, 202)
Screenshot: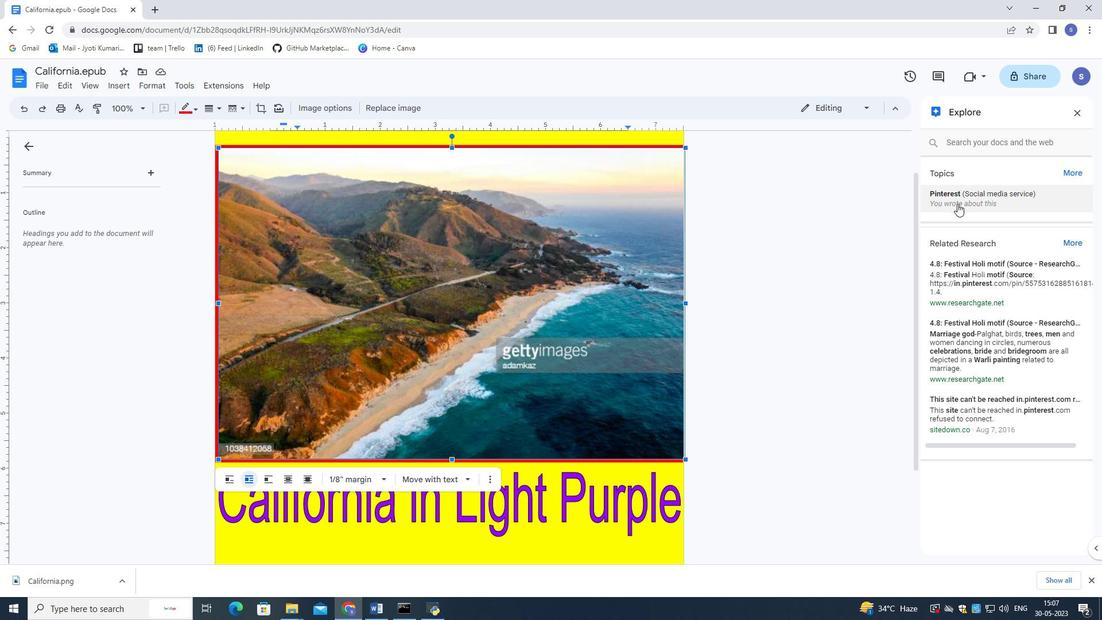
Action: Mouse pressed left at (957, 202)
Screenshot: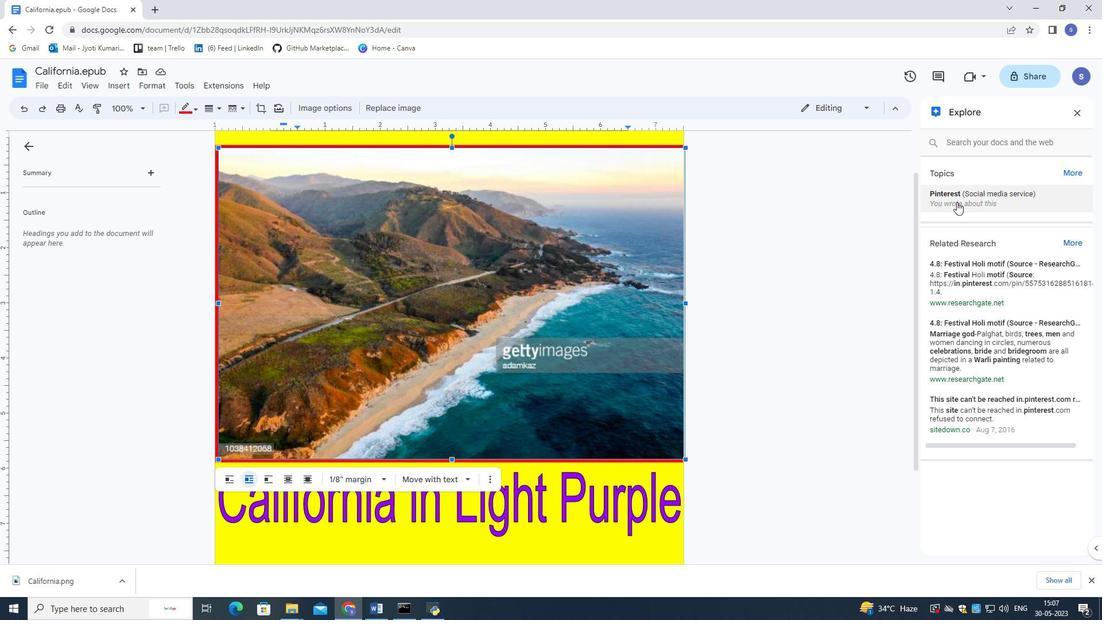 
Action: Mouse moved to (1023, 166)
Screenshot: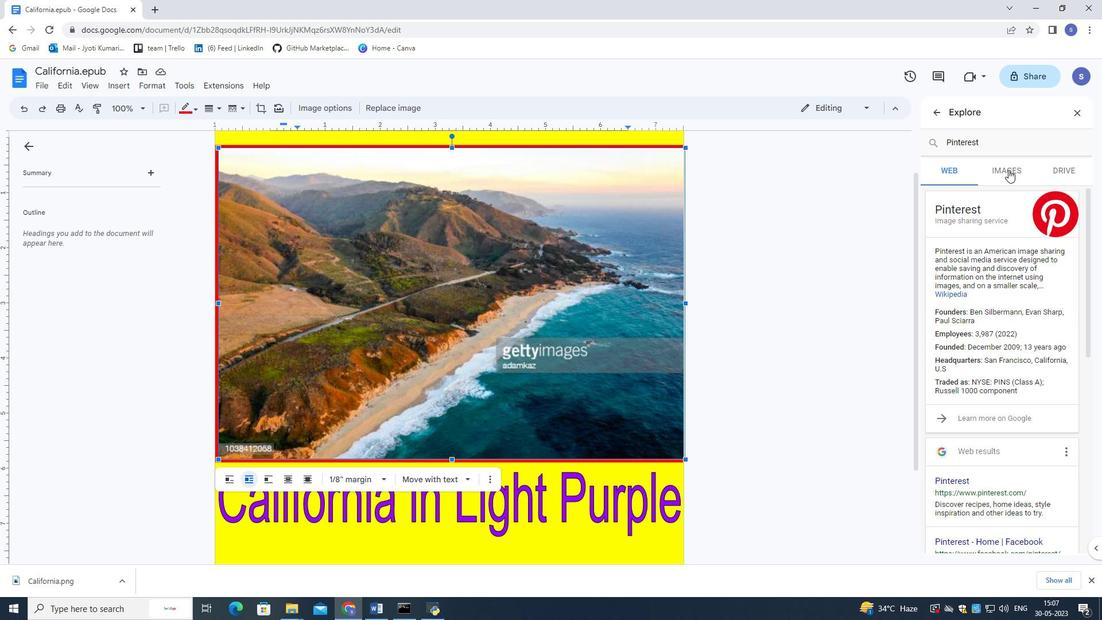 
Action: Mouse pressed left at (1023, 166)
Screenshot: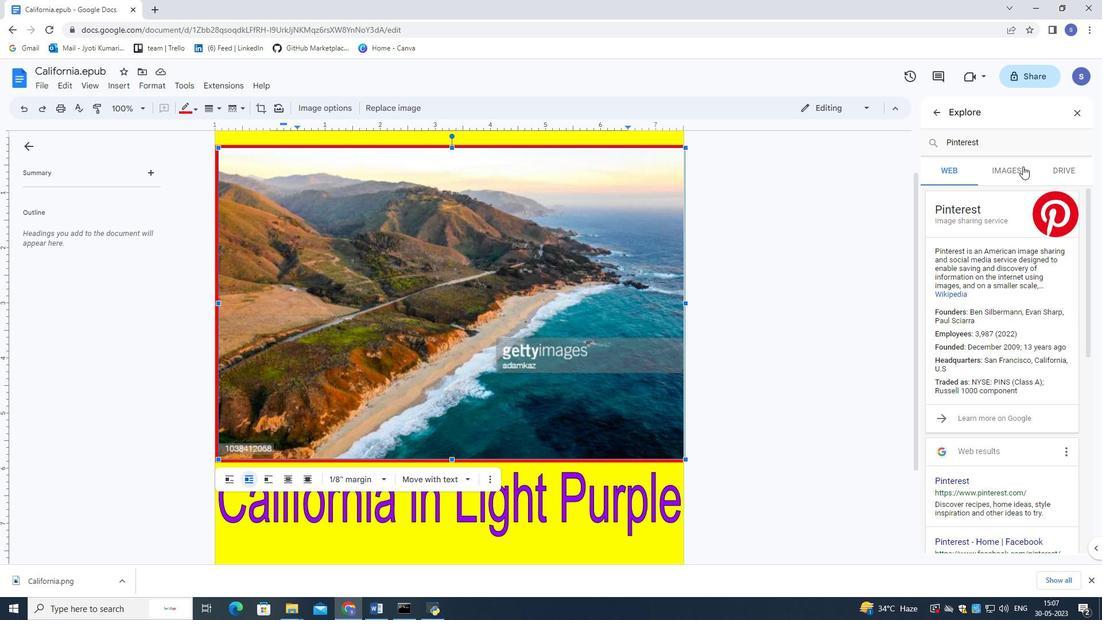 
Action: Mouse moved to (1057, 169)
Screenshot: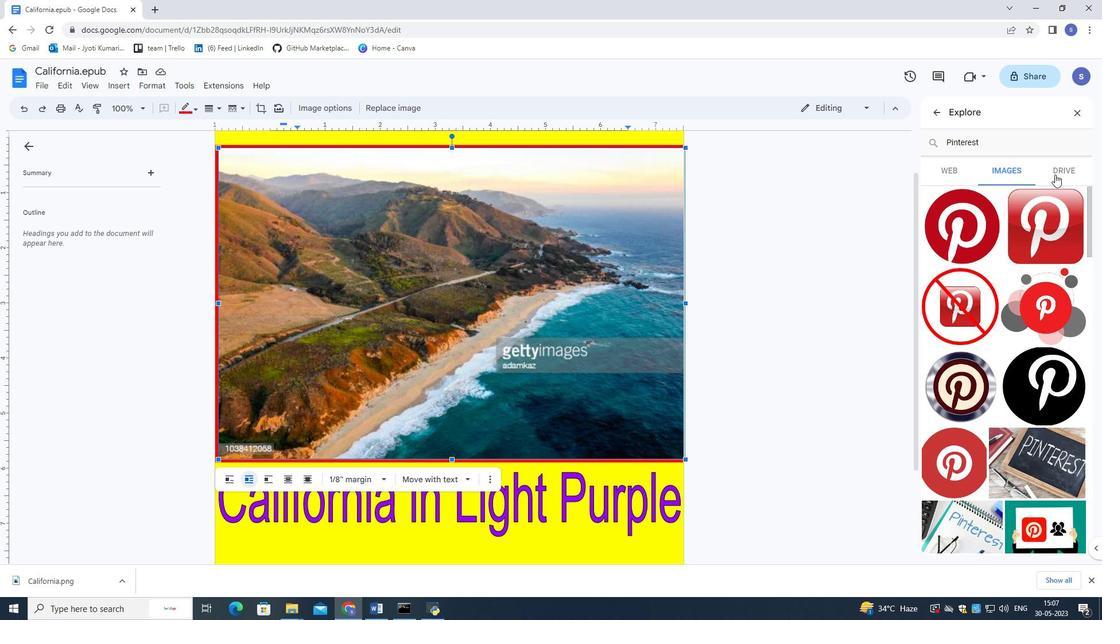 
Action: Mouse pressed left at (1057, 169)
Screenshot: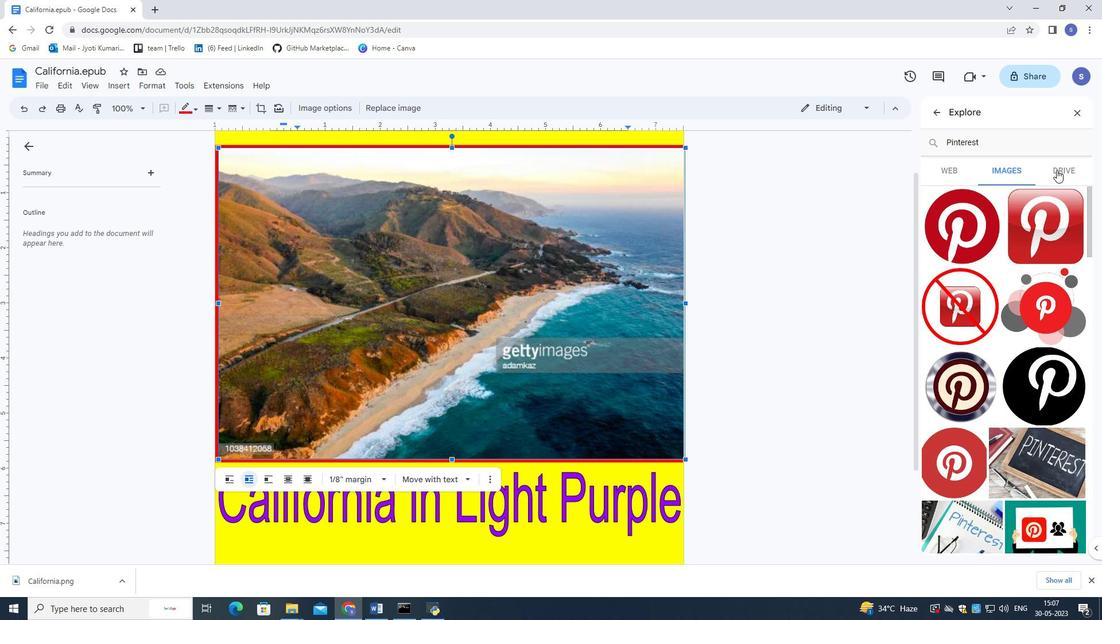 
Action: Mouse moved to (961, 211)
Screenshot: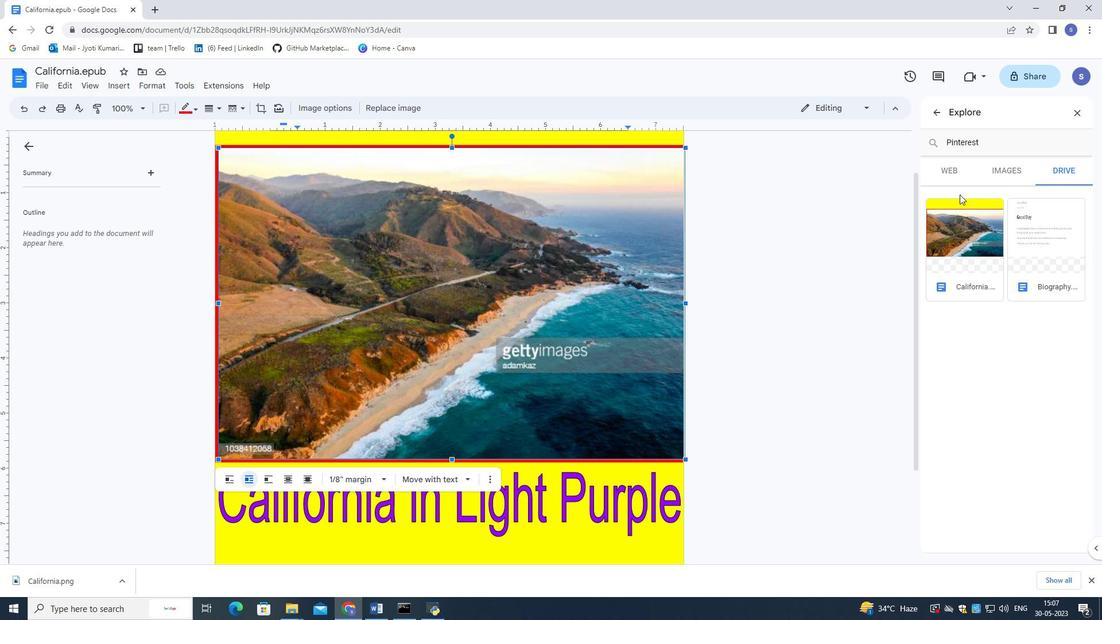
Action: Mouse pressed left at (961, 211)
Screenshot: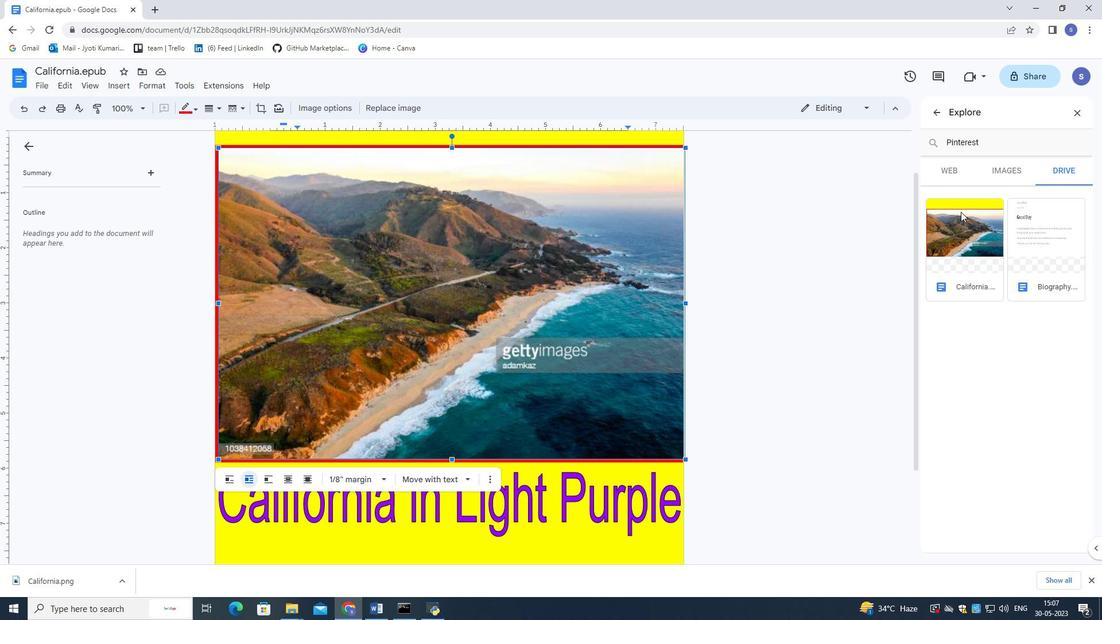 
Action: Mouse moved to (467, 281)
Screenshot: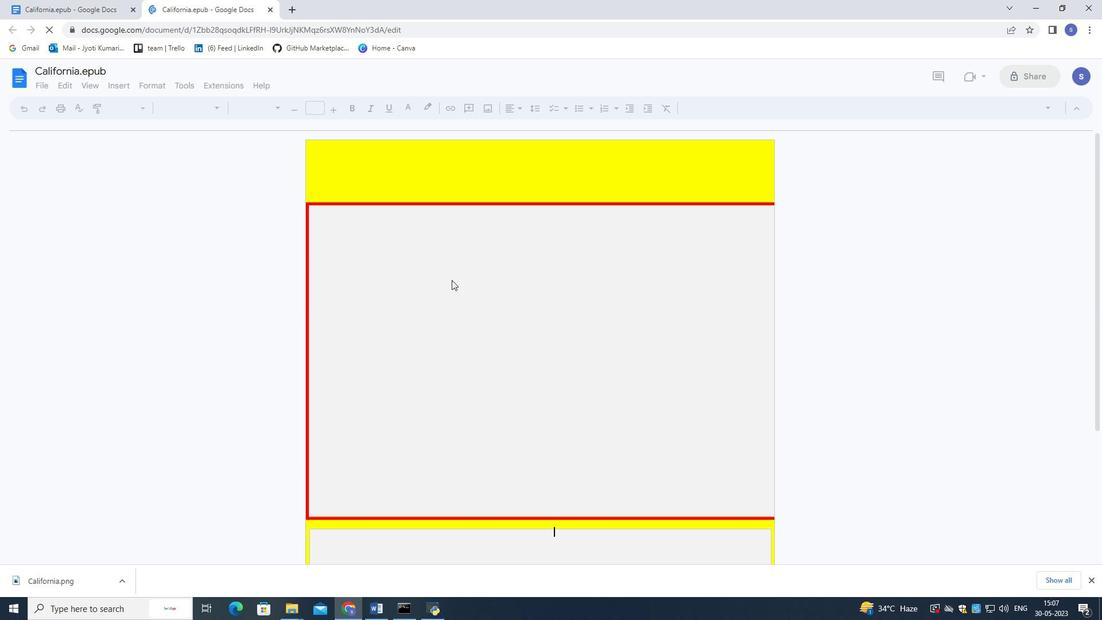 
Action: Mouse scrolled (467, 280) with delta (0, 0)
Screenshot: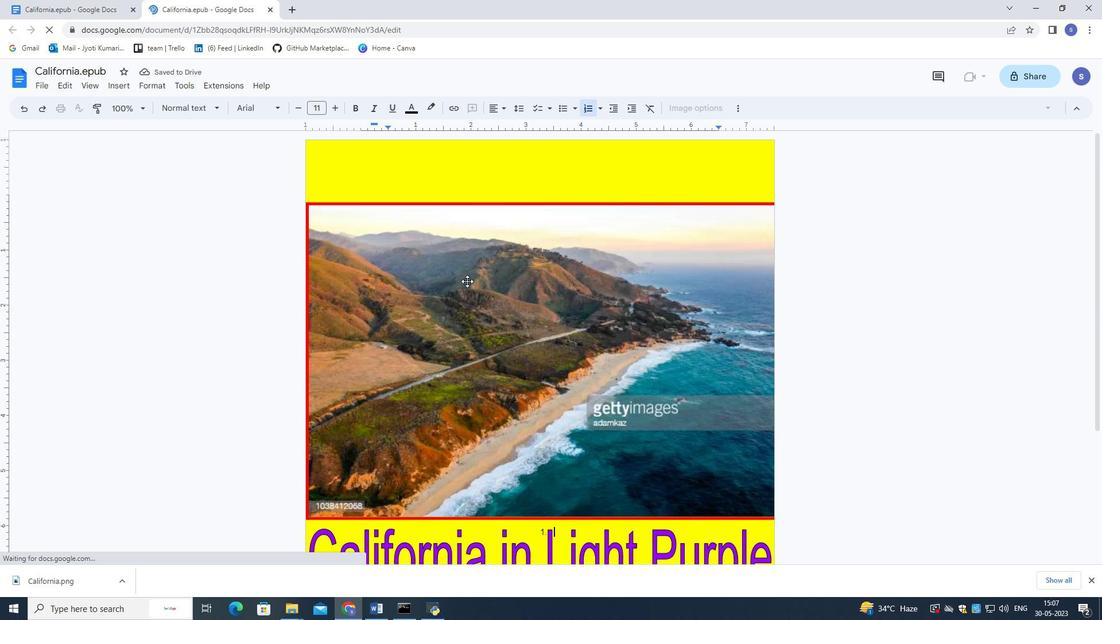 
Action: Mouse scrolled (467, 280) with delta (0, 0)
Screenshot: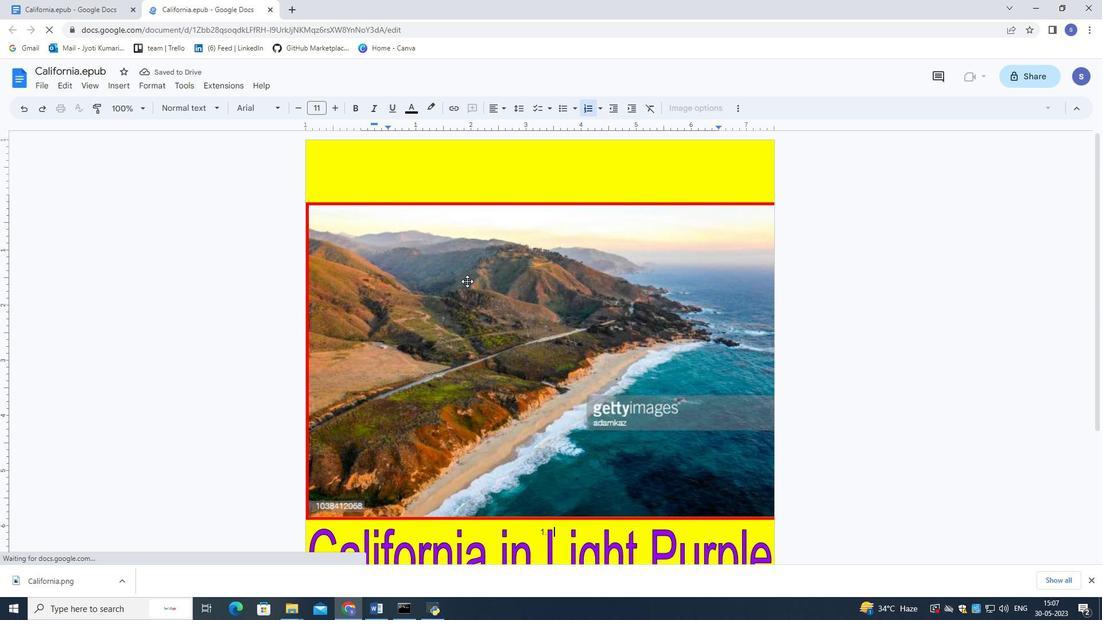 
Action: Mouse scrolled (467, 280) with delta (0, 0)
Screenshot: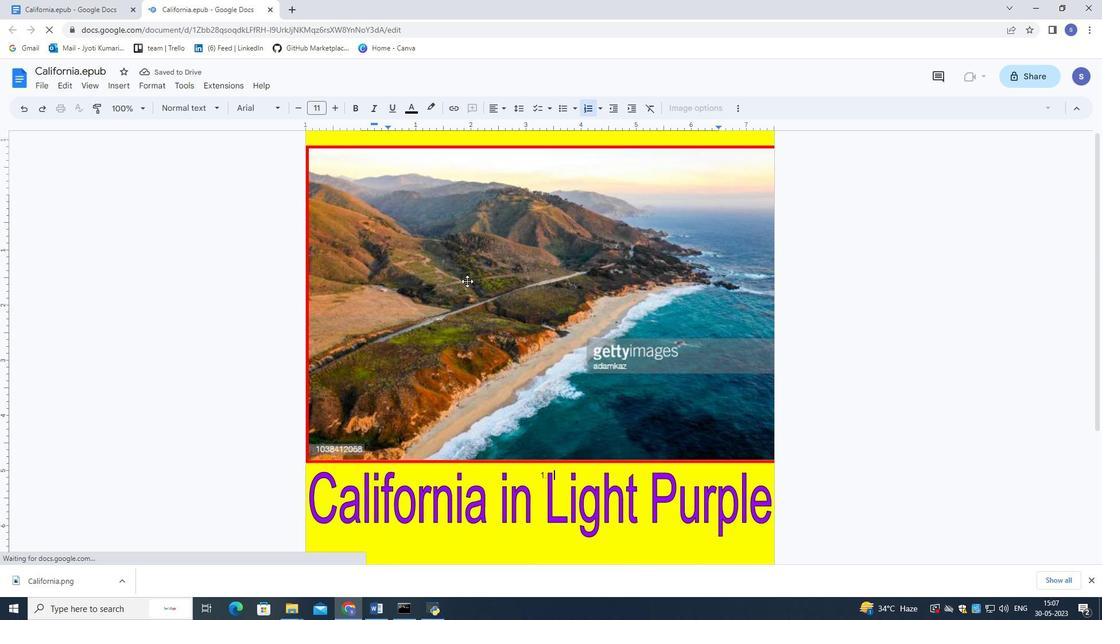 
Action: Mouse scrolled (467, 280) with delta (0, 0)
Screenshot: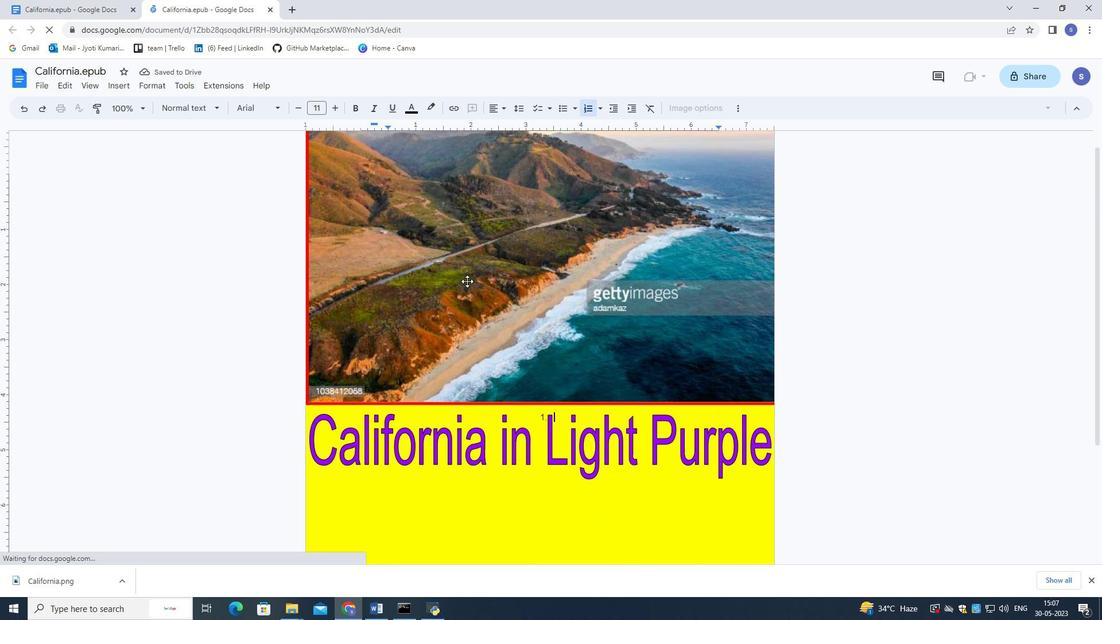 
Action: Mouse scrolled (467, 280) with delta (0, 0)
Screenshot: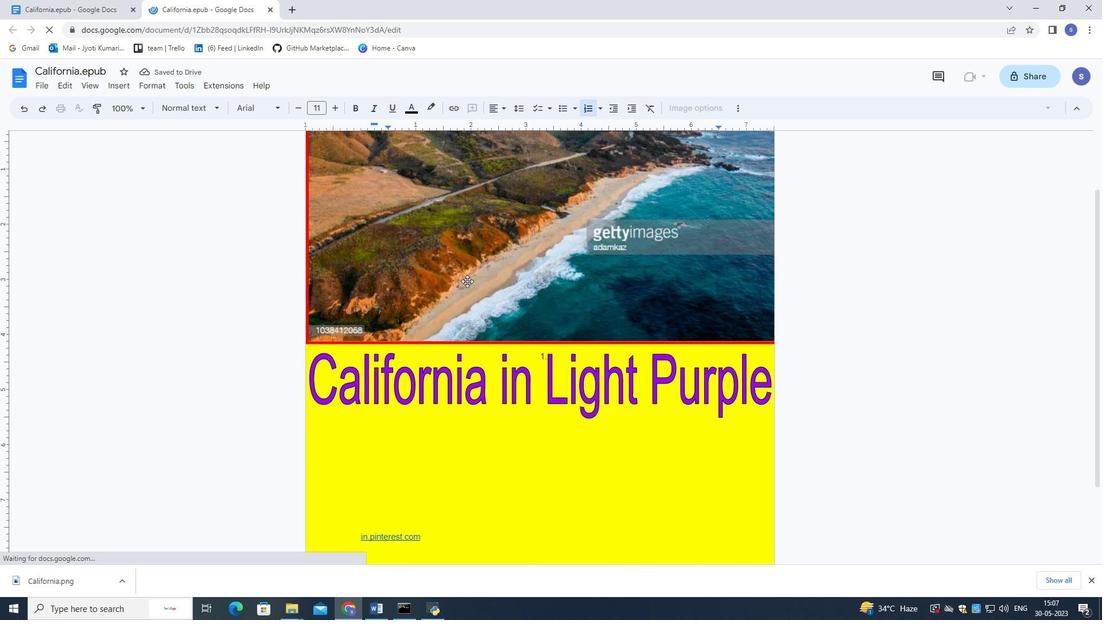 
Action: Mouse scrolled (467, 280) with delta (0, 0)
Screenshot: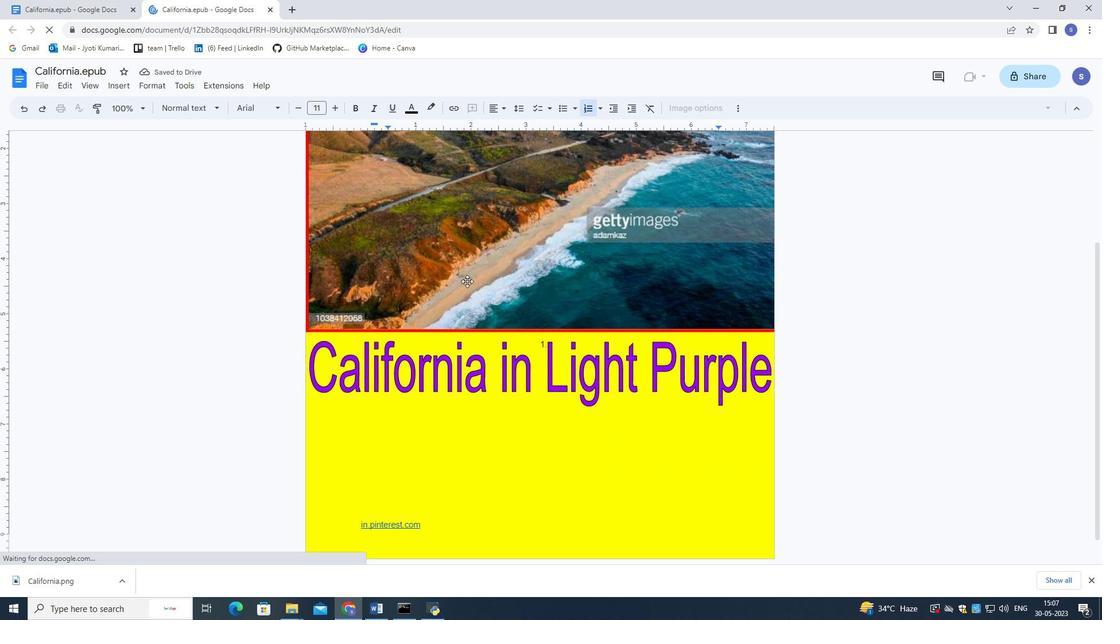 
Action: Mouse scrolled (467, 280) with delta (0, 0)
Screenshot: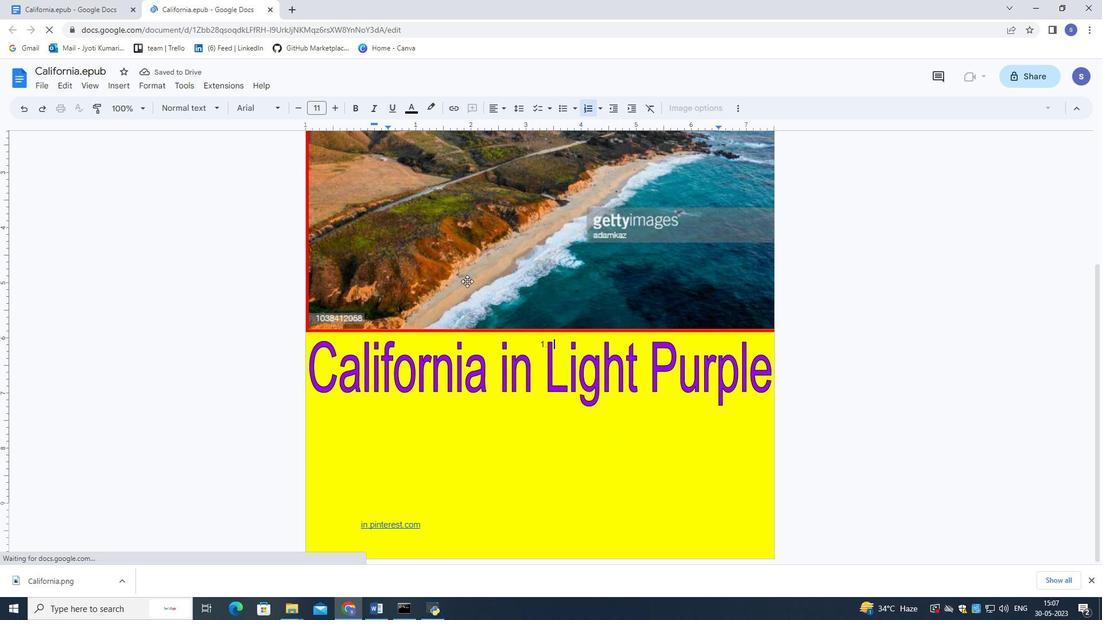 
Action: Mouse scrolled (467, 280) with delta (0, 0)
Screenshot: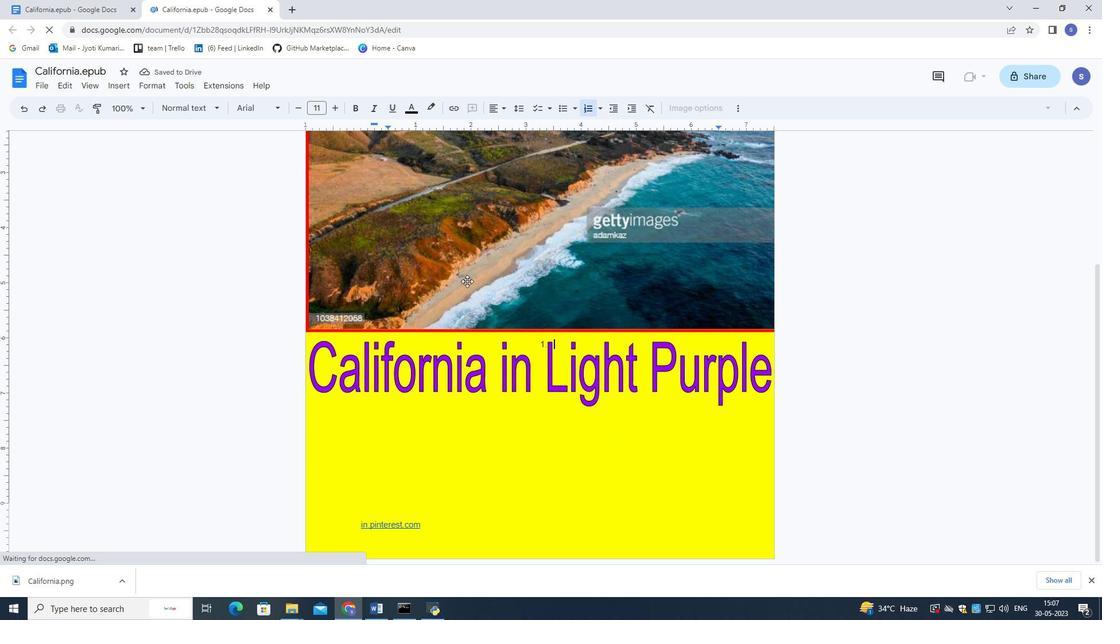 
Action: Mouse scrolled (467, 280) with delta (0, 0)
Screenshot: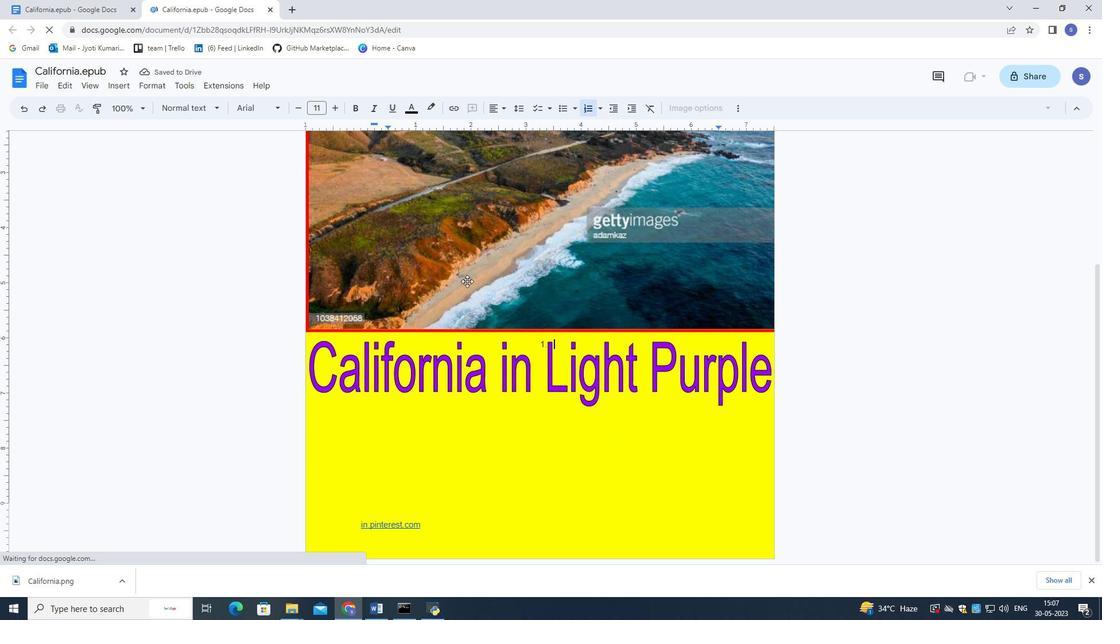 
Action: Mouse scrolled (467, 280) with delta (0, 0)
Screenshot: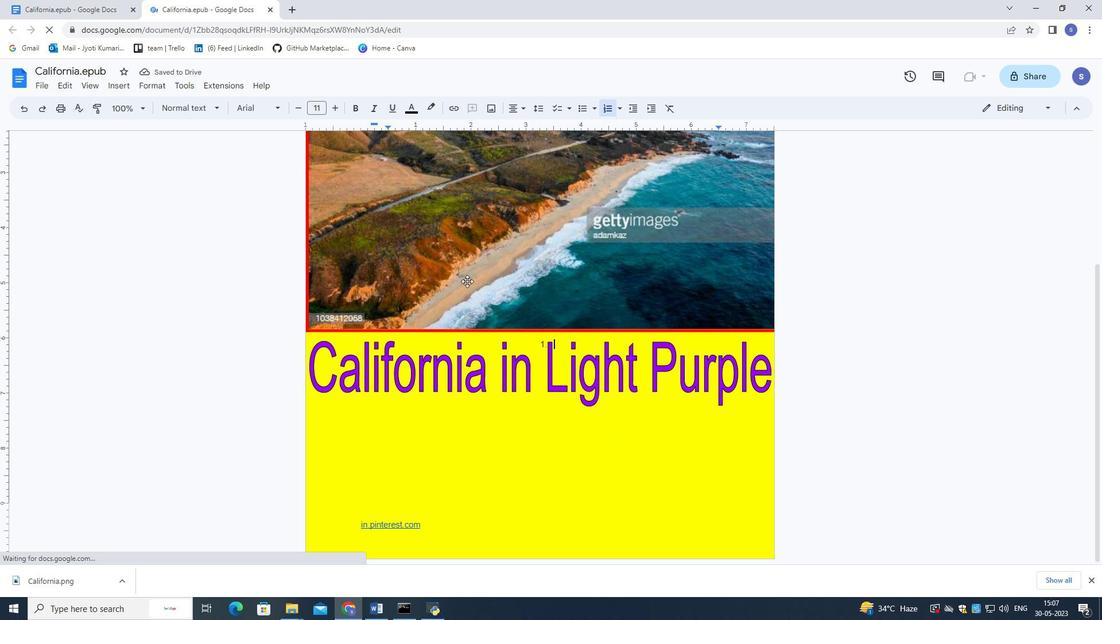 
Action: Mouse moved to (327, 253)
Screenshot: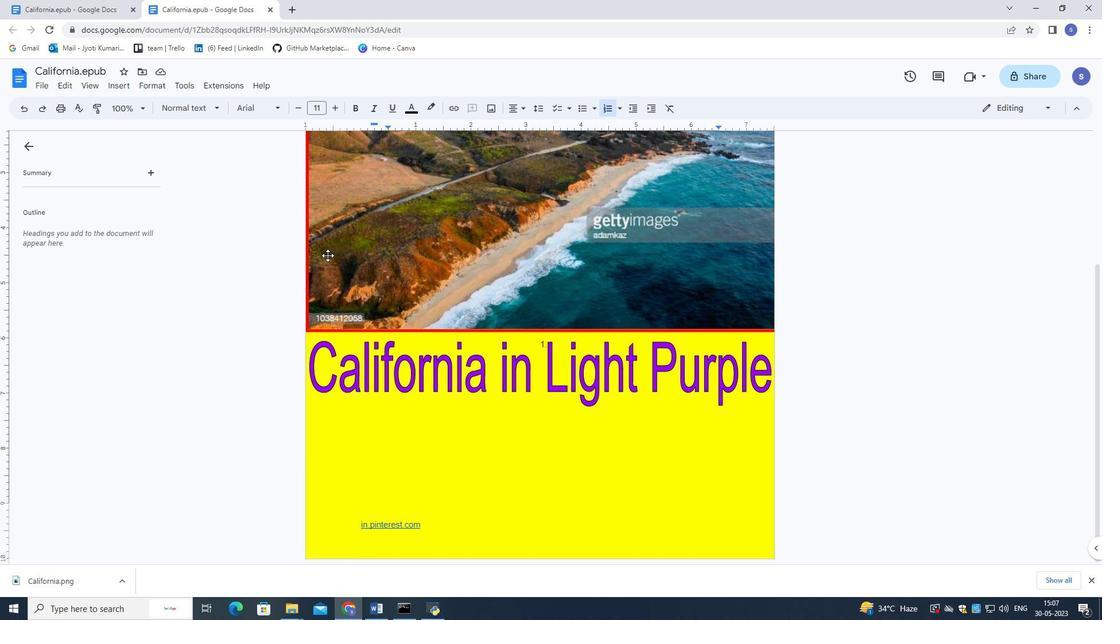 
Action: Mouse scrolled (327, 253) with delta (0, 0)
Screenshot: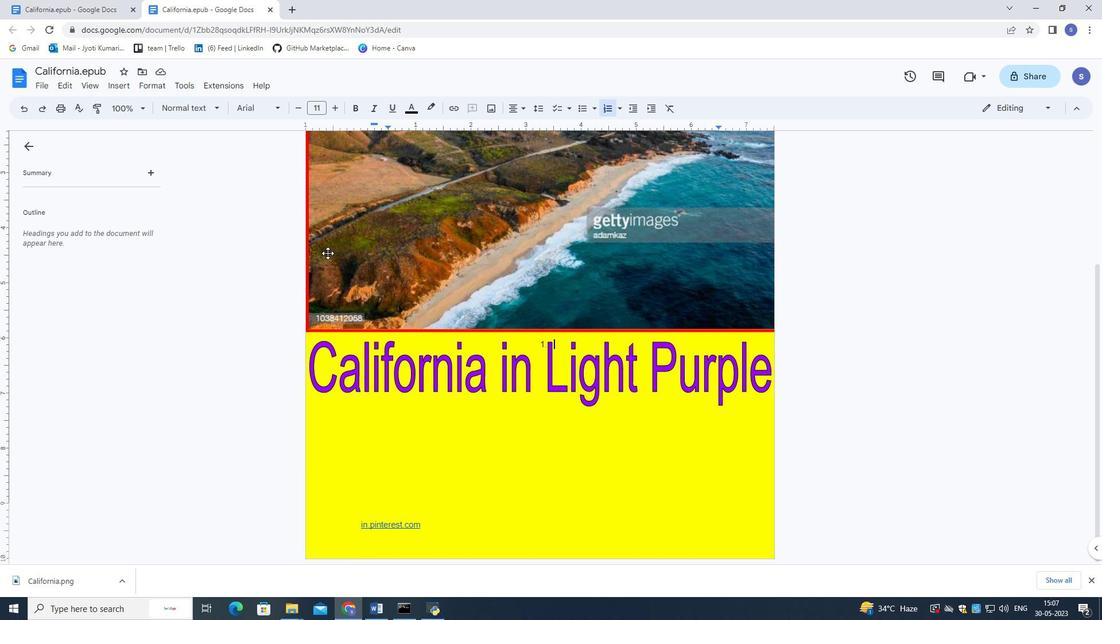 
Action: Mouse scrolled (327, 253) with delta (0, 0)
Screenshot: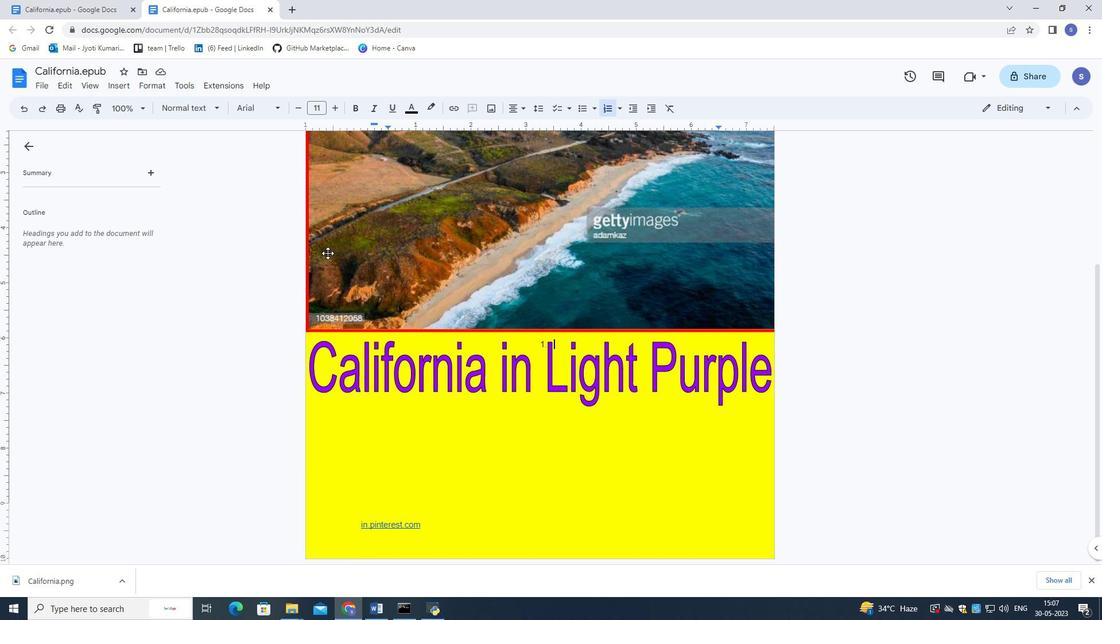 
Action: Mouse scrolled (327, 253) with delta (0, 0)
Screenshot: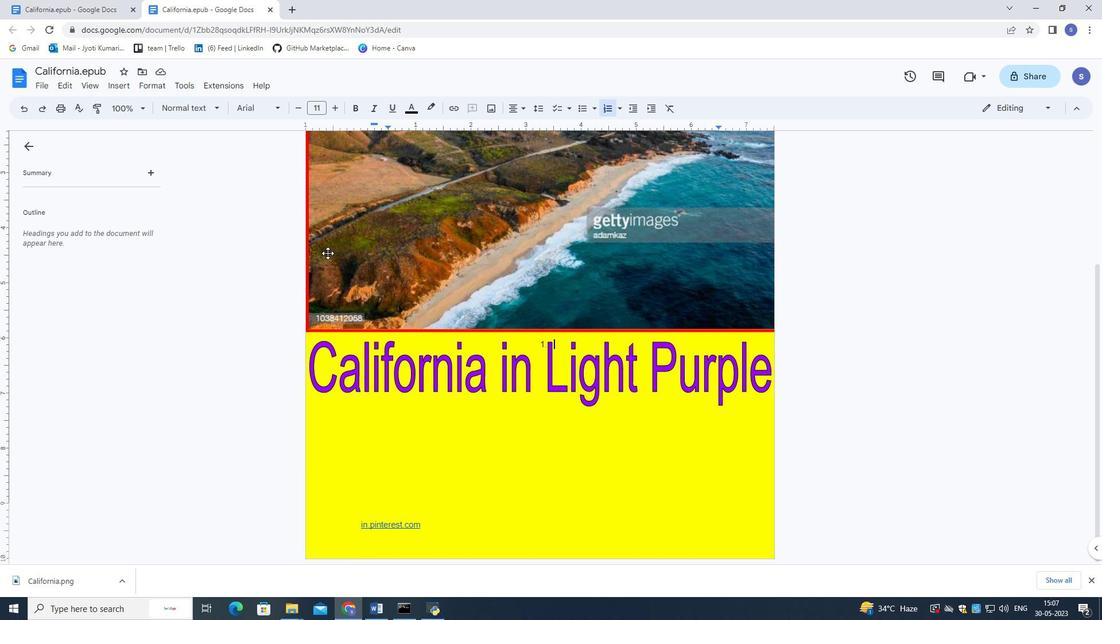 
Action: Mouse scrolled (327, 253) with delta (0, 0)
Screenshot: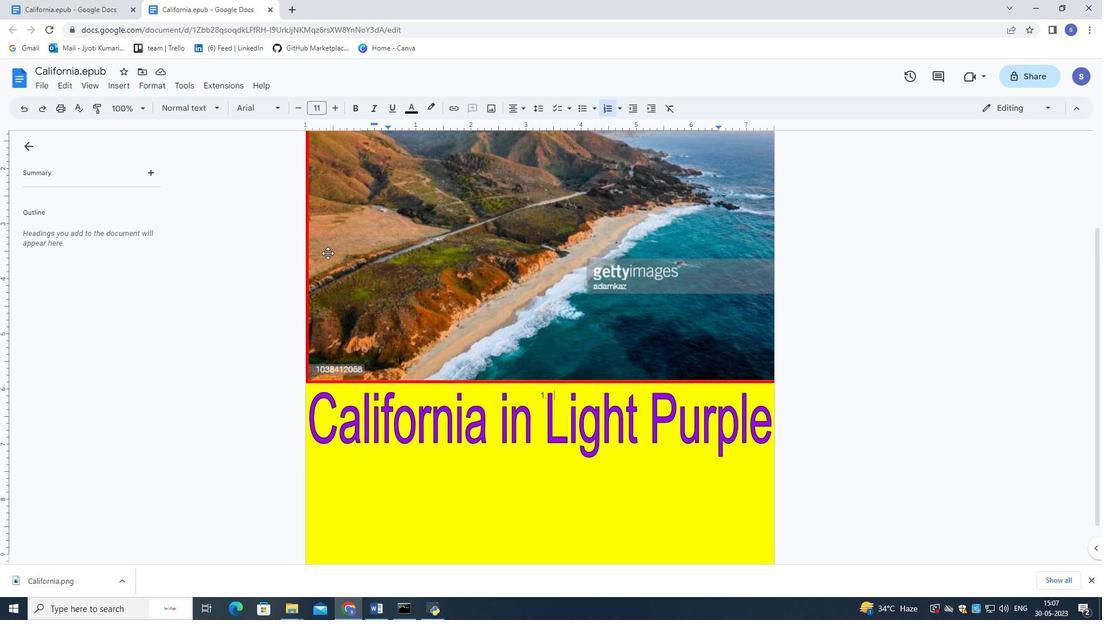 
Action: Mouse scrolled (327, 253) with delta (0, 0)
Screenshot: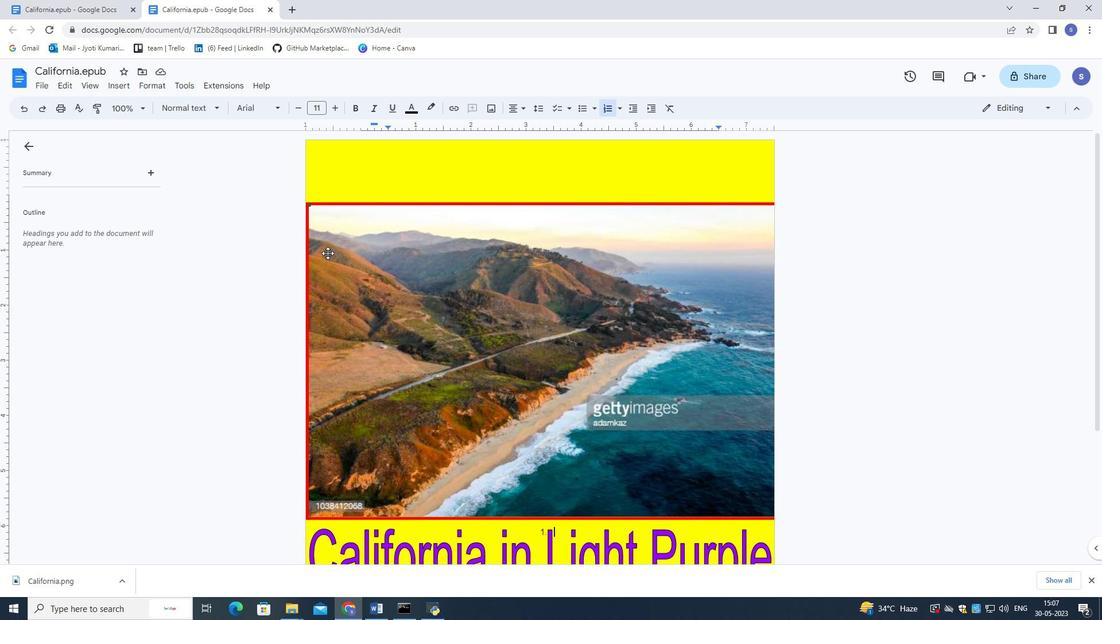 
Action: Mouse scrolled (327, 253) with delta (0, 0)
Screenshot: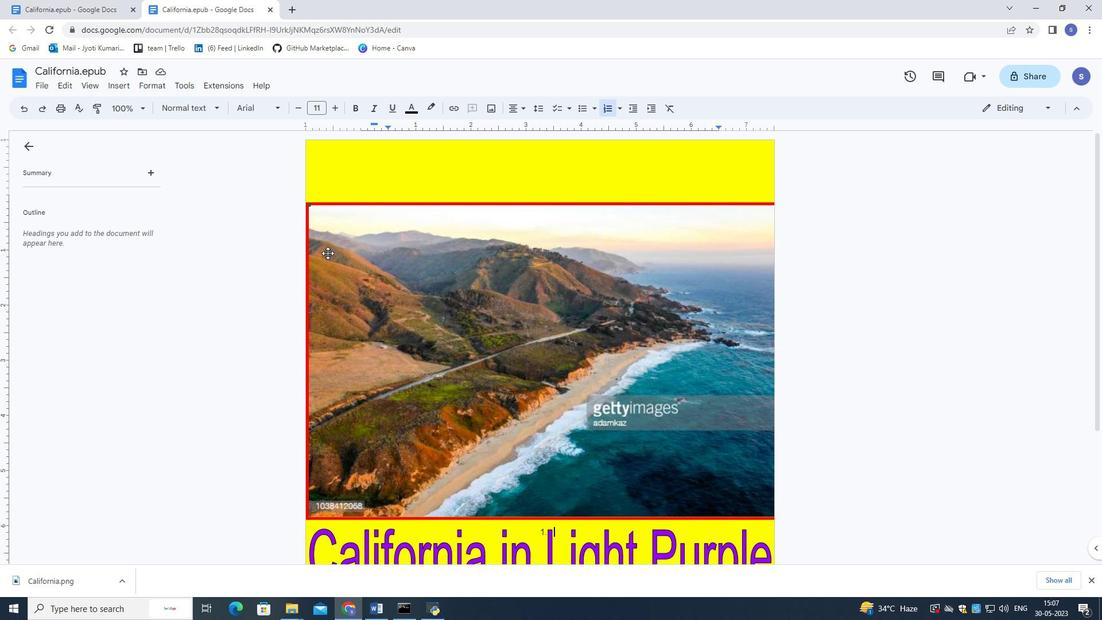 
Action: Mouse moved to (188, 79)
Screenshot: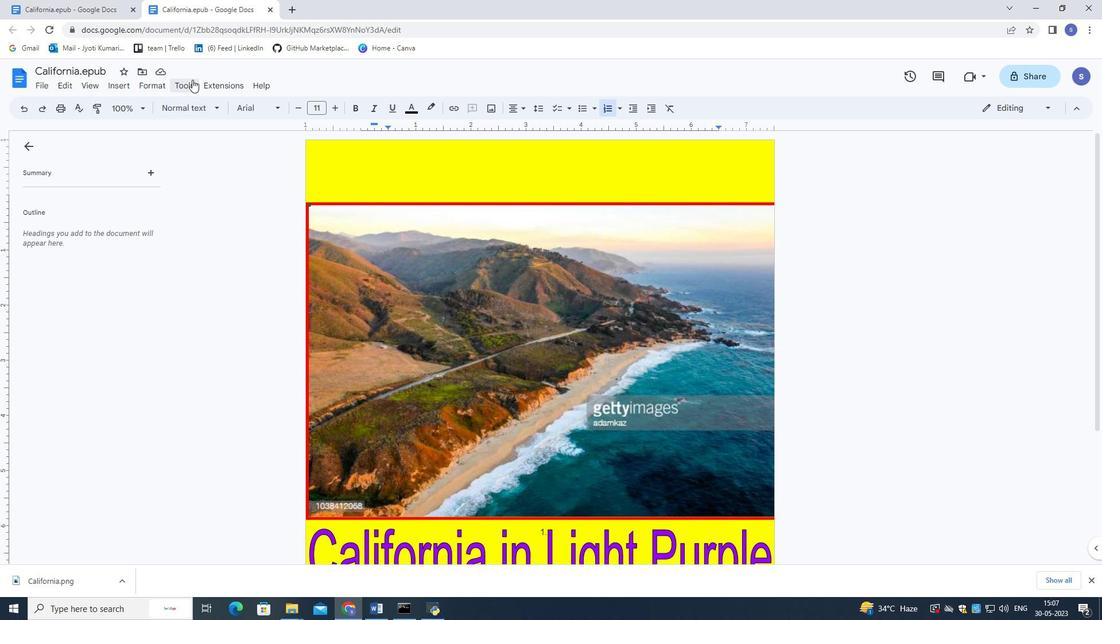 
Action: Mouse pressed left at (188, 79)
Screenshot: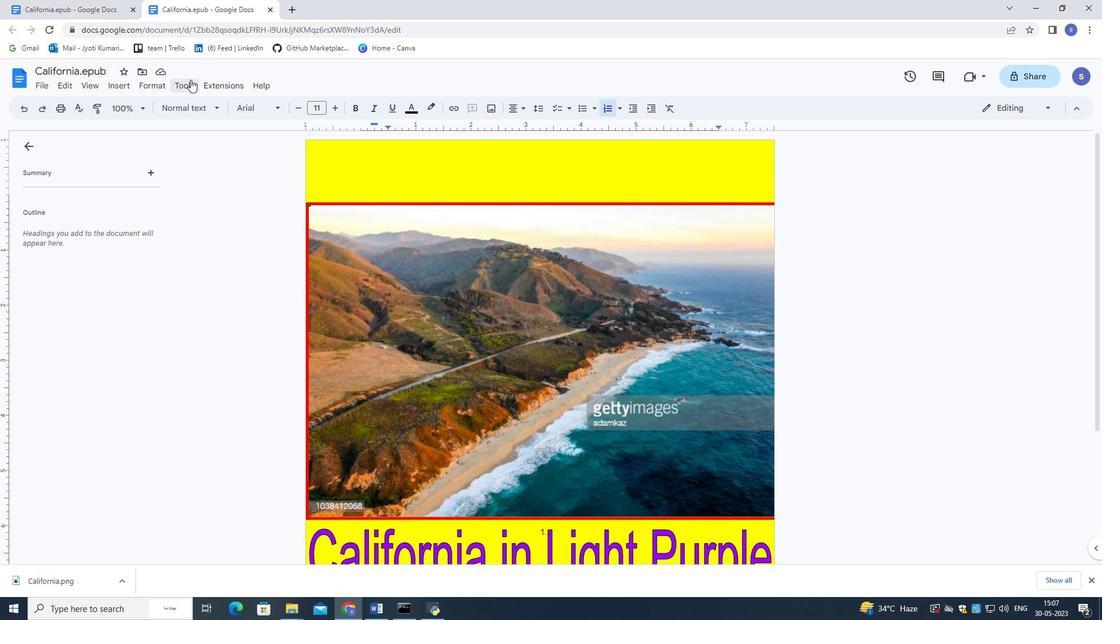 
Action: Mouse moved to (230, 200)
Screenshot: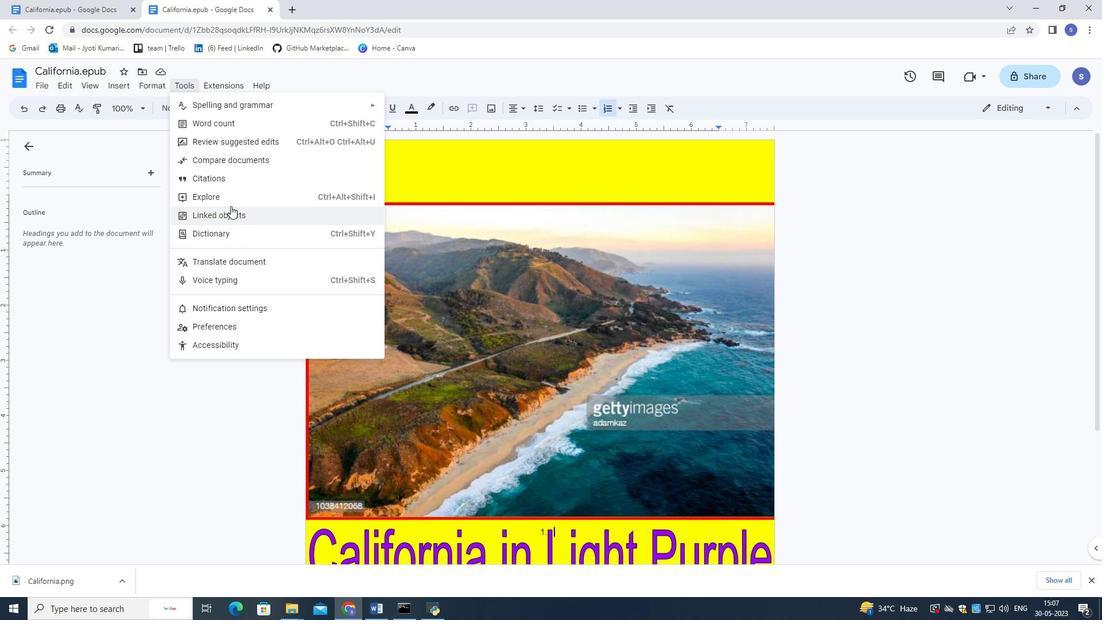 
Action: Mouse pressed left at (230, 200)
Screenshot: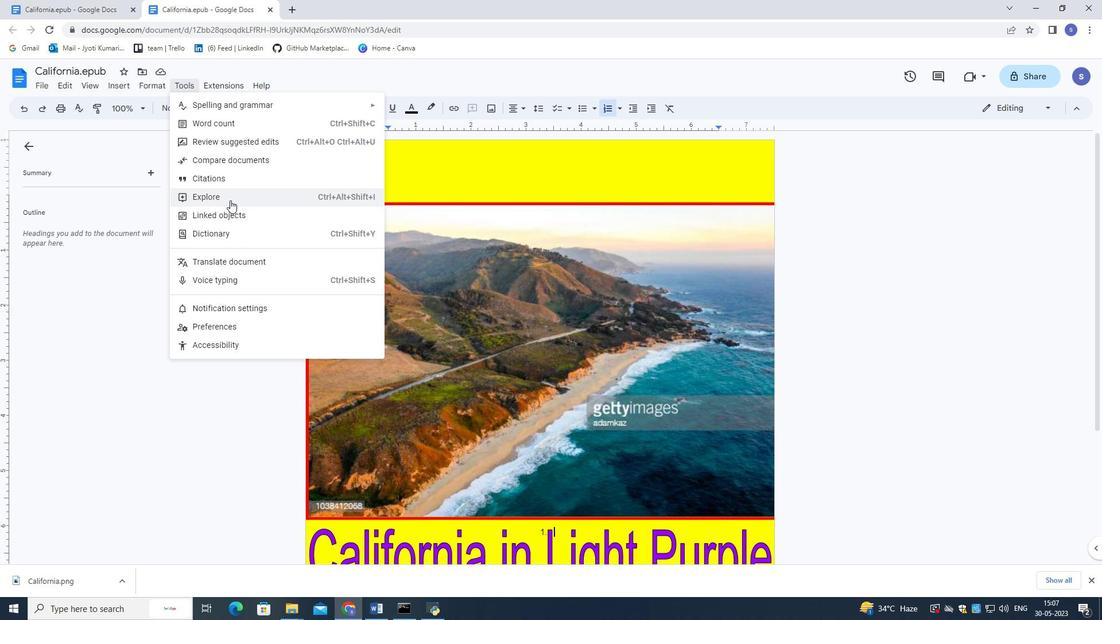 
Action: Mouse moved to (941, 328)
Screenshot: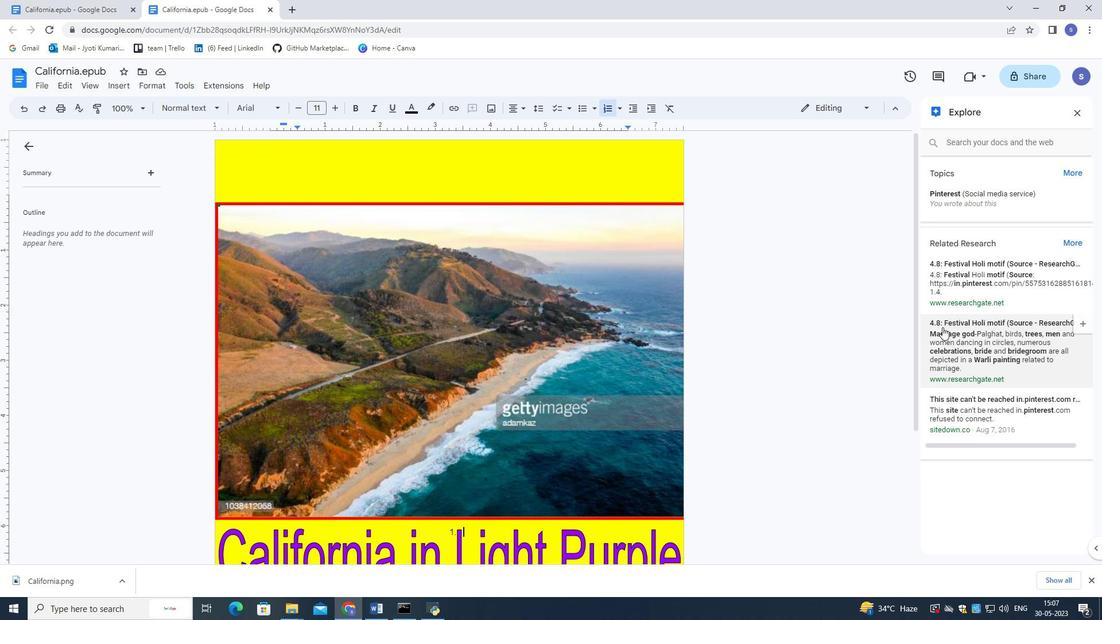 
Action: Mouse pressed left at (941, 328)
Screenshot: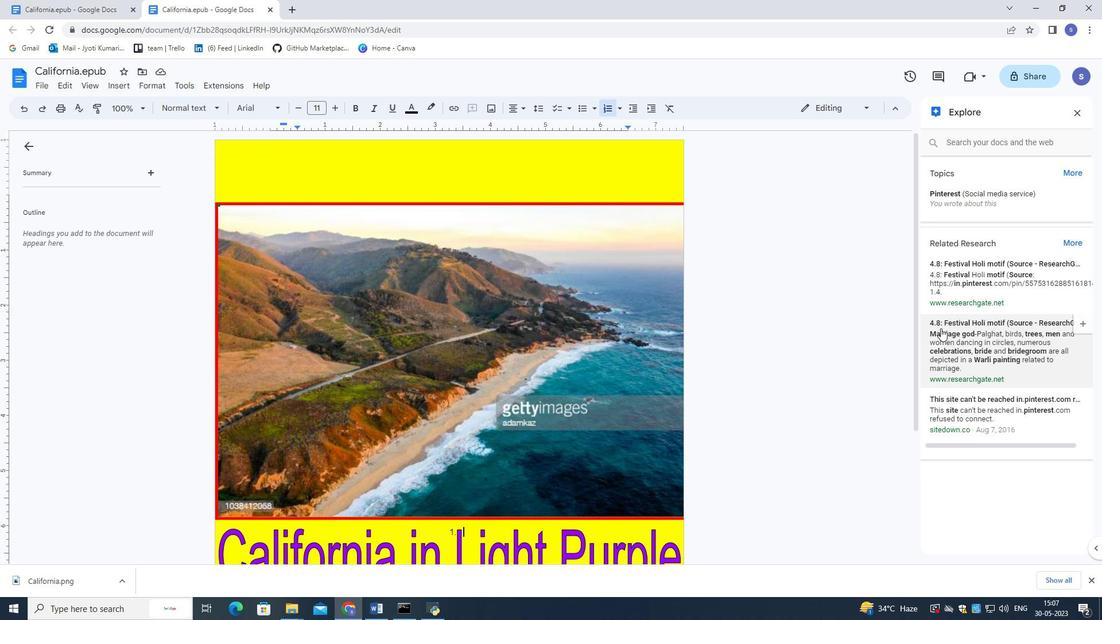 
Action: Mouse moved to (984, 356)
Screenshot: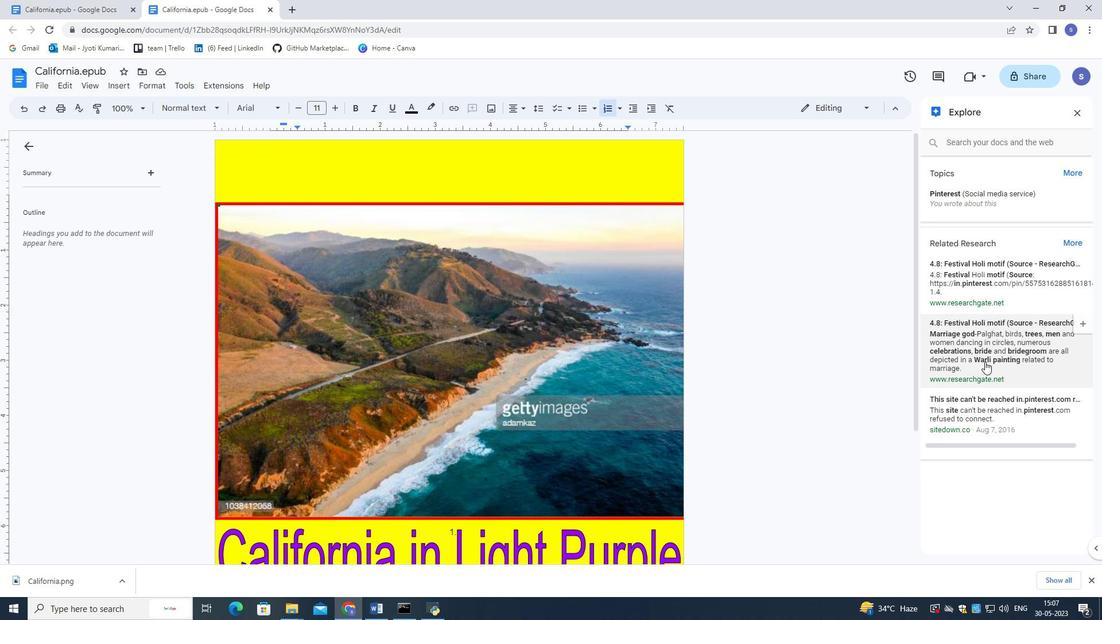 
Action: Mouse pressed left at (984, 356)
Screenshot: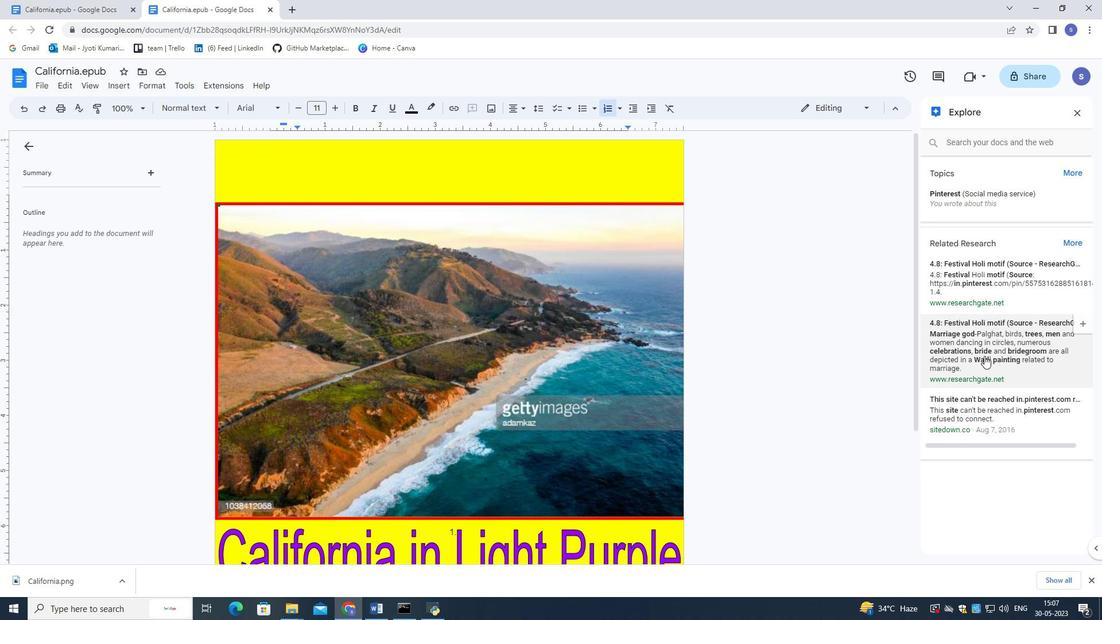 
Action: Mouse moved to (352, 296)
Screenshot: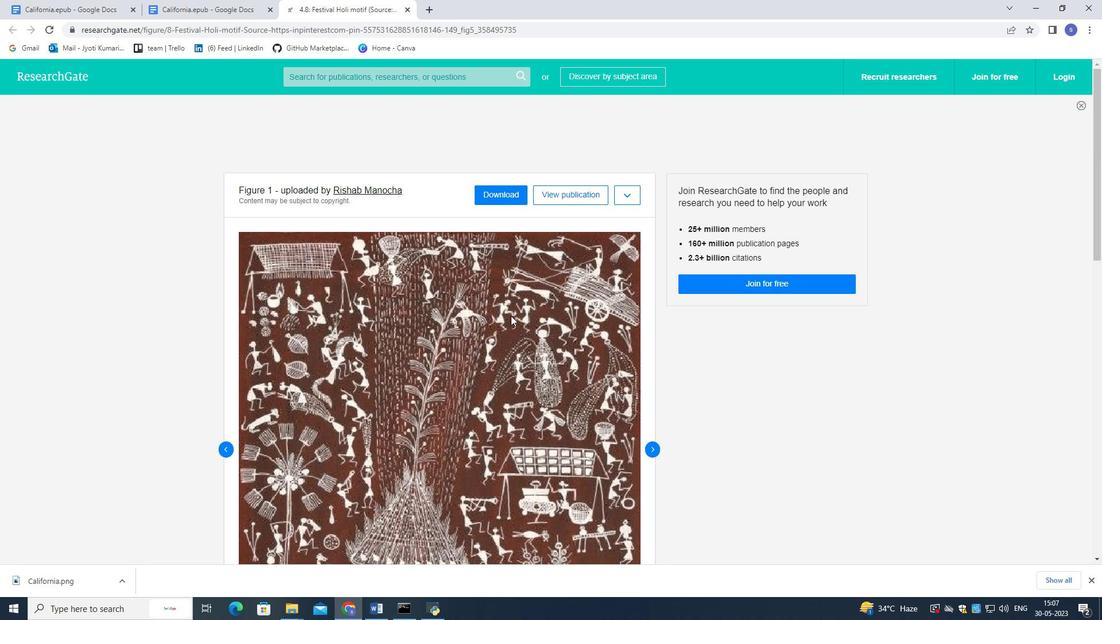 
Action: Mouse scrolled (352, 295) with delta (0, 0)
Screenshot: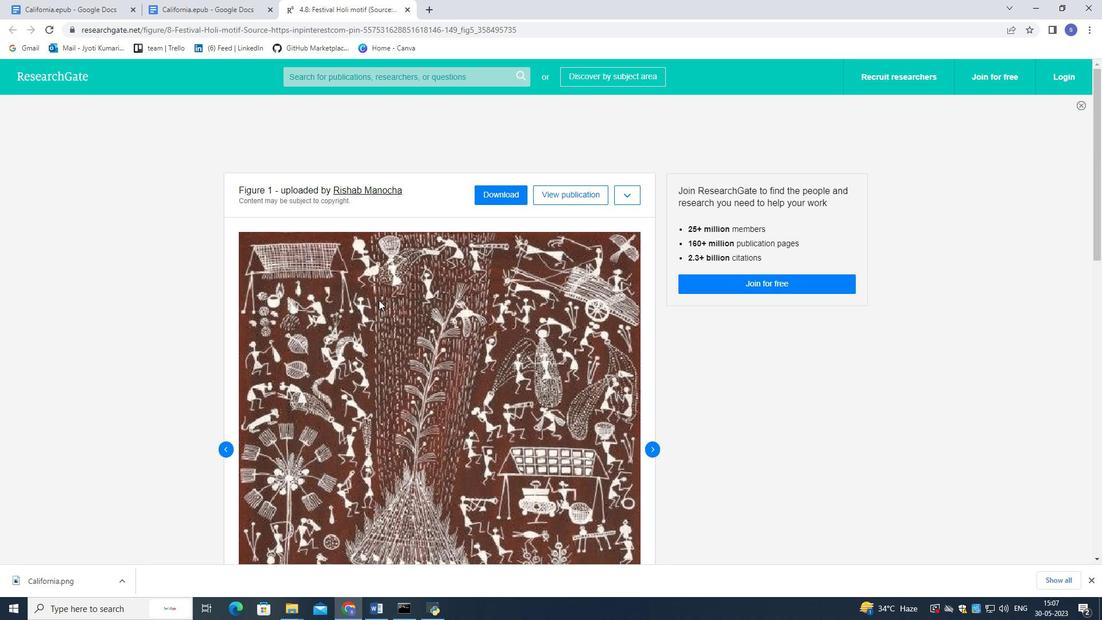 
Action: Mouse scrolled (352, 295) with delta (0, 0)
Screenshot: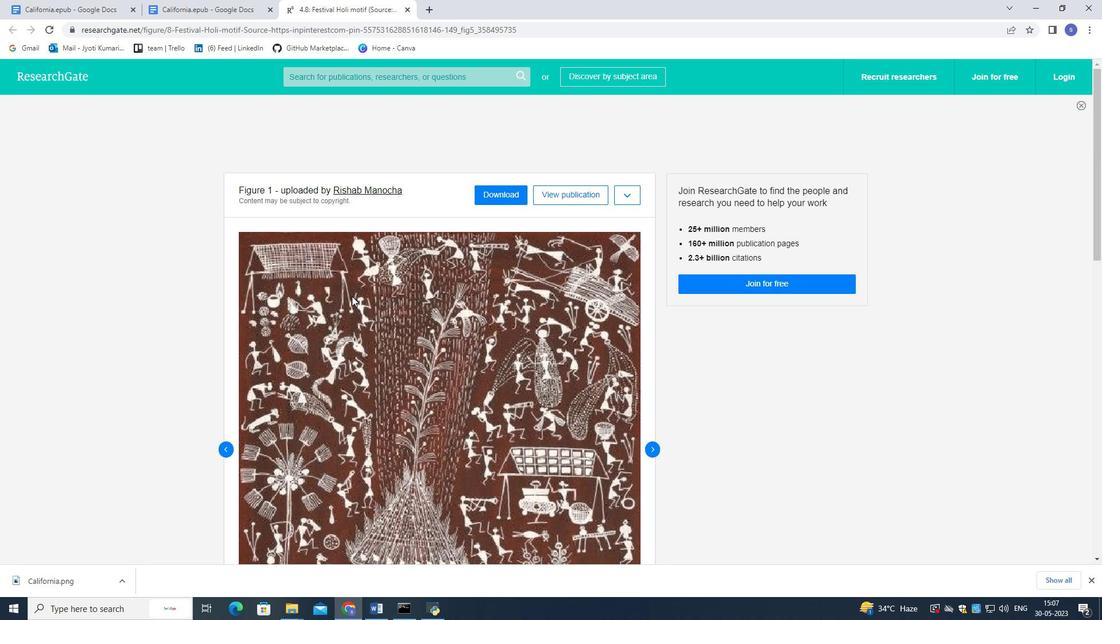 
Action: Mouse scrolled (352, 295) with delta (0, 0)
Screenshot: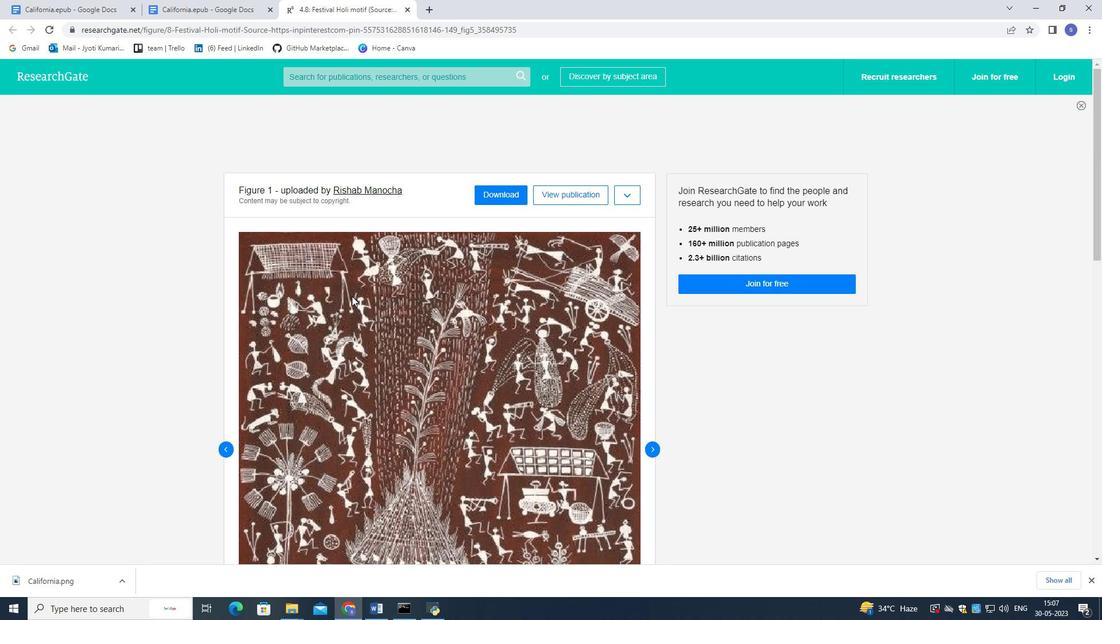 
Action: Mouse scrolled (352, 295) with delta (0, 0)
Screenshot: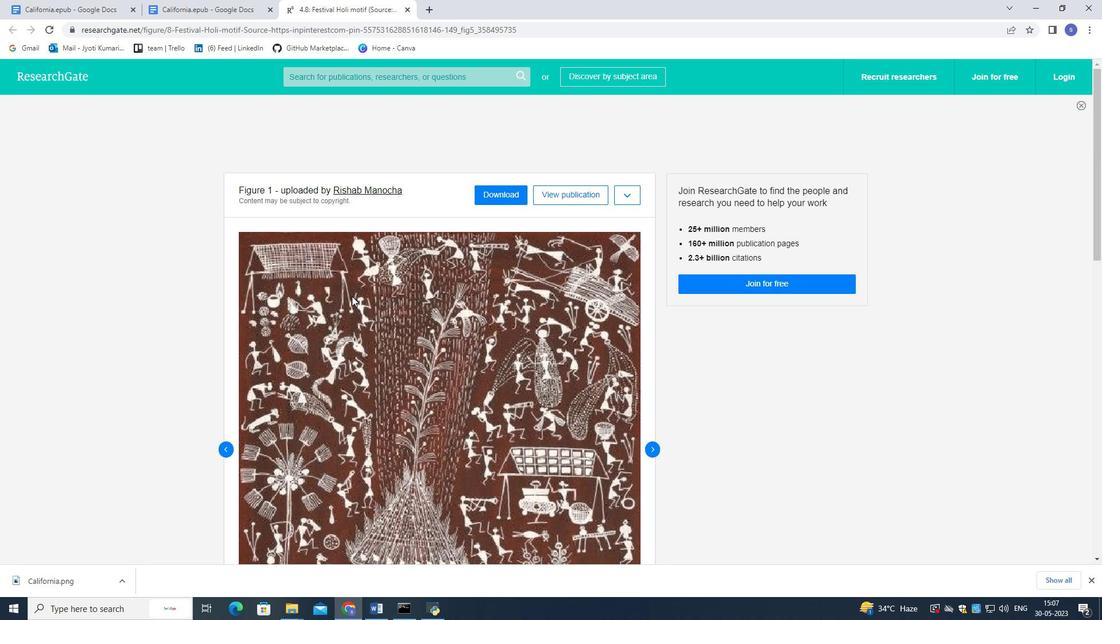 
Action: Mouse scrolled (352, 295) with delta (0, 0)
Screenshot: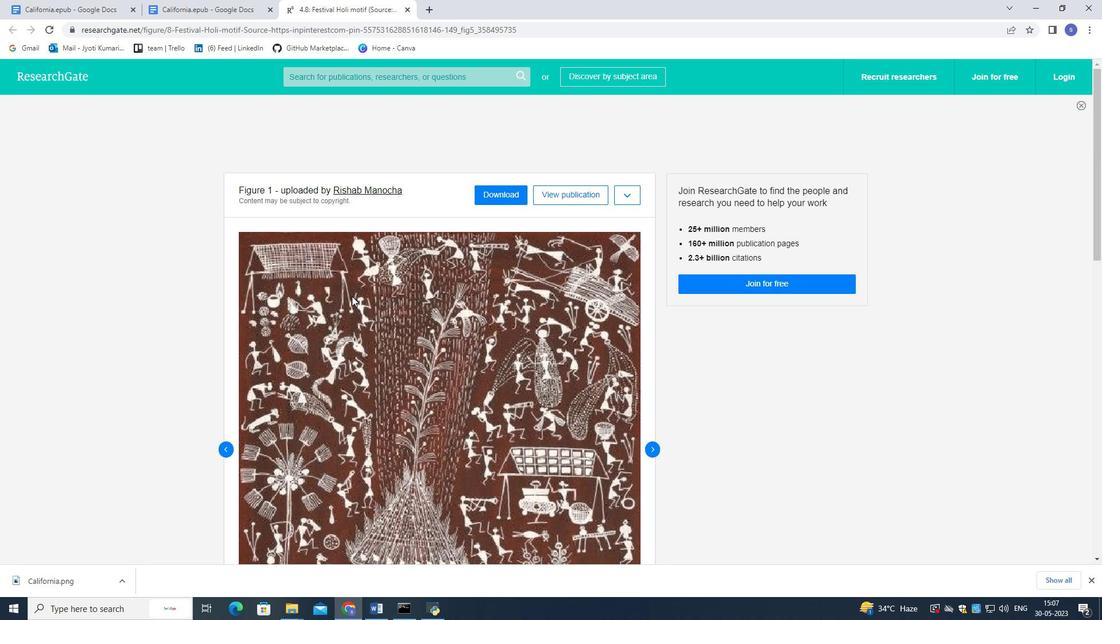 
Action: Mouse scrolled (352, 295) with delta (0, 0)
Screenshot: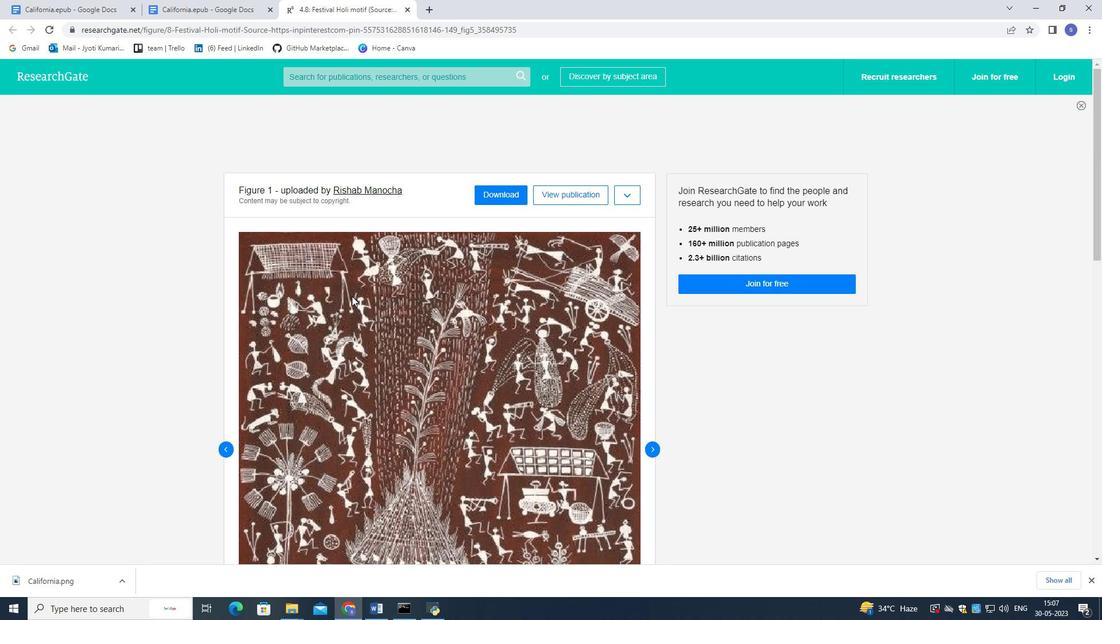 
Action: Mouse scrolled (352, 295) with delta (0, 0)
Screenshot: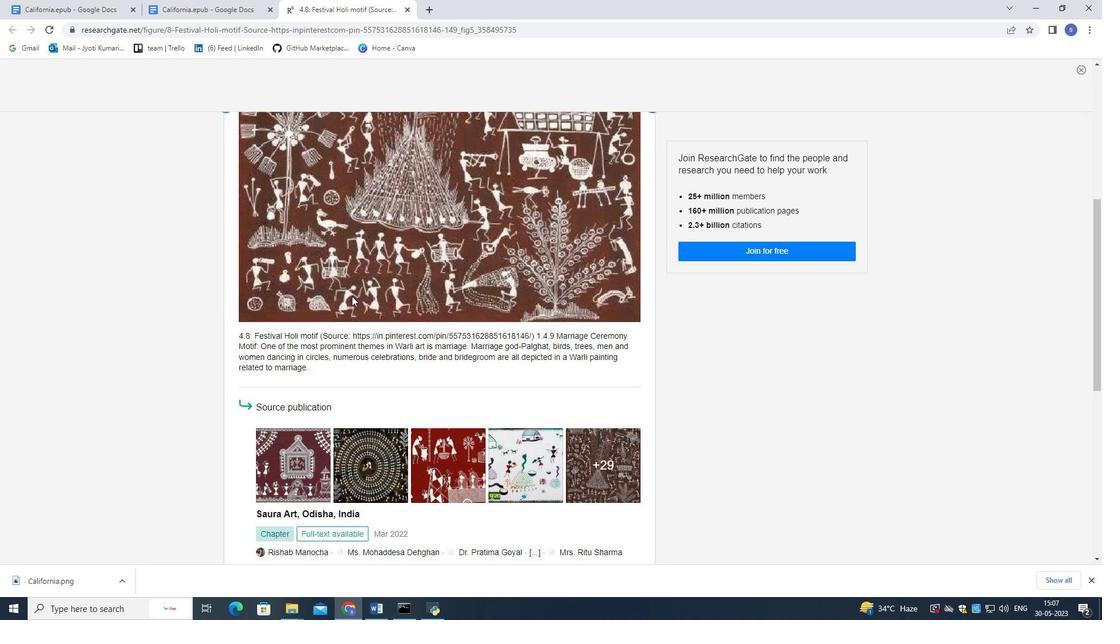 
Action: Mouse scrolled (352, 295) with delta (0, 0)
Screenshot: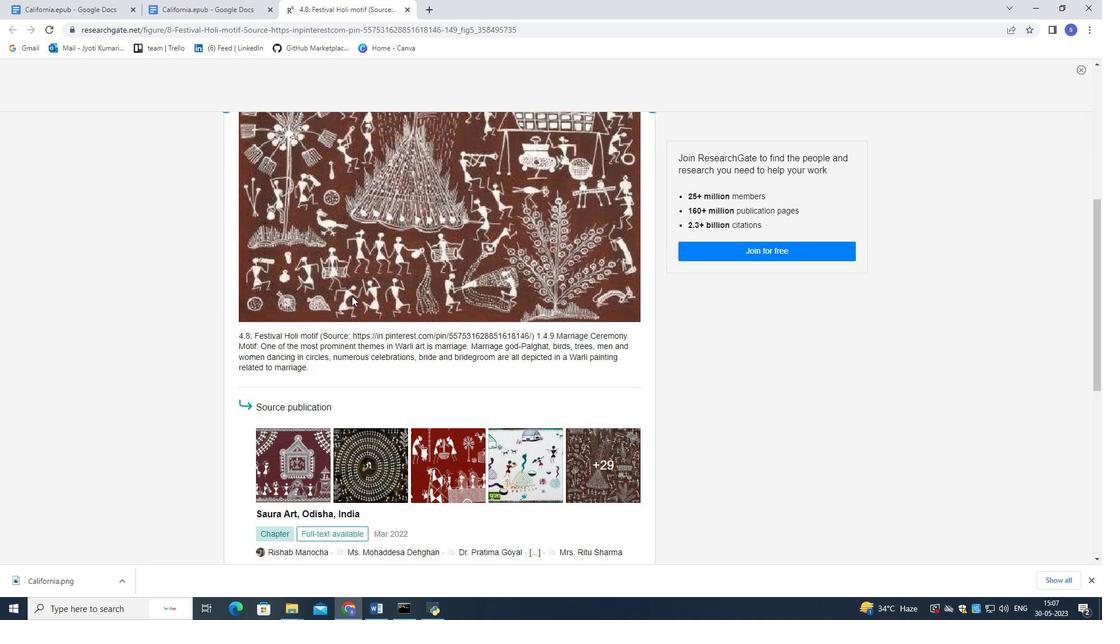 
Action: Mouse scrolled (352, 295) with delta (0, 0)
Screenshot: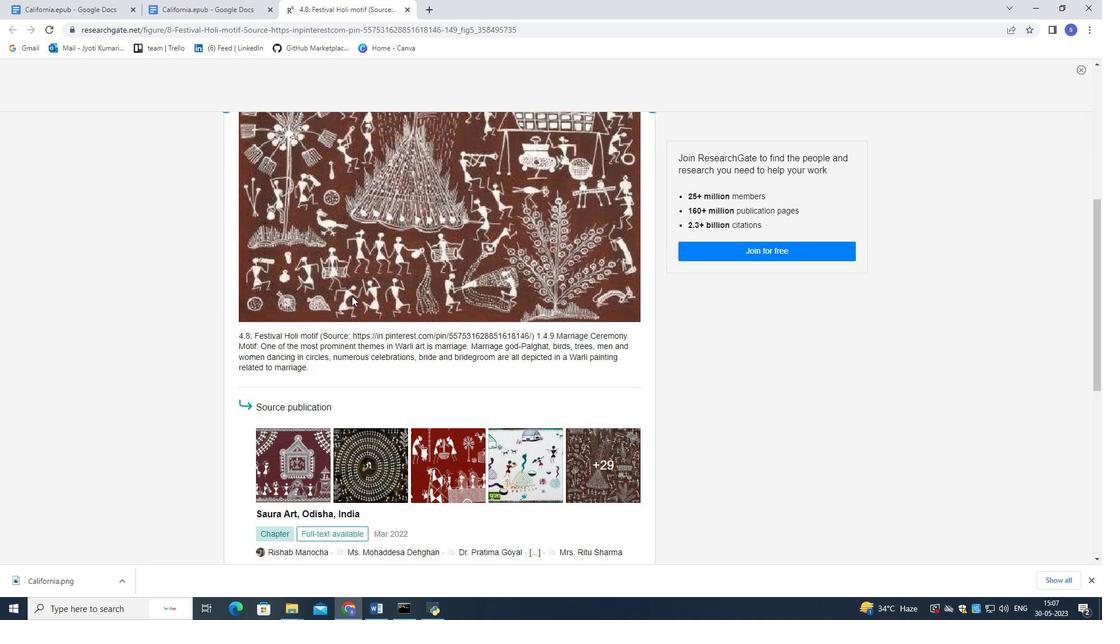 
Action: Mouse scrolled (352, 295) with delta (0, 0)
Screenshot: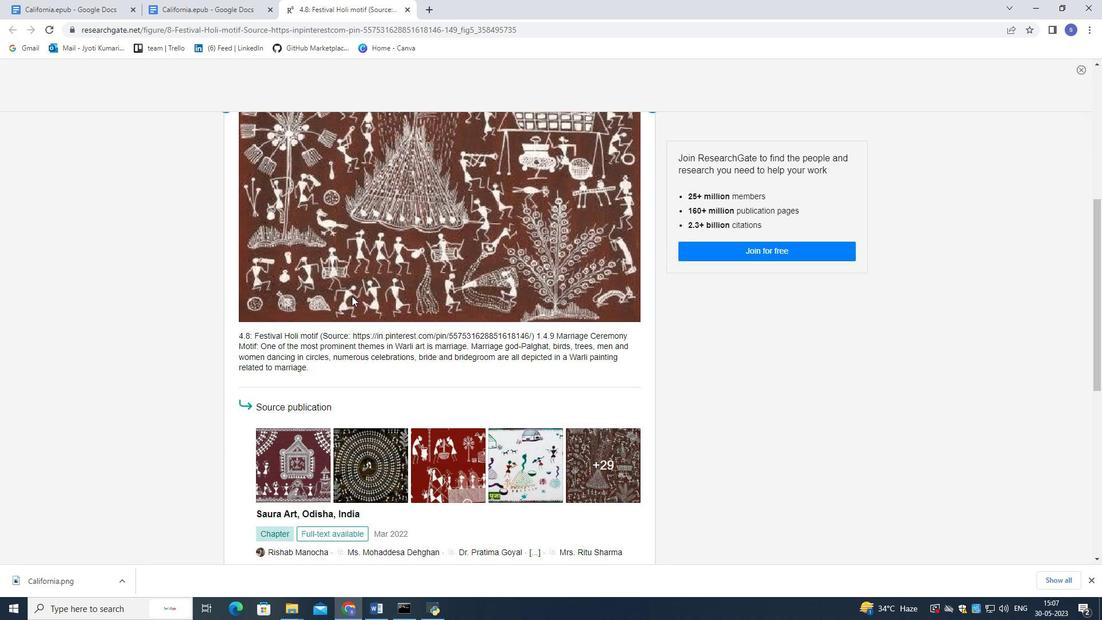
Action: Mouse scrolled (352, 295) with delta (0, 0)
Screenshot: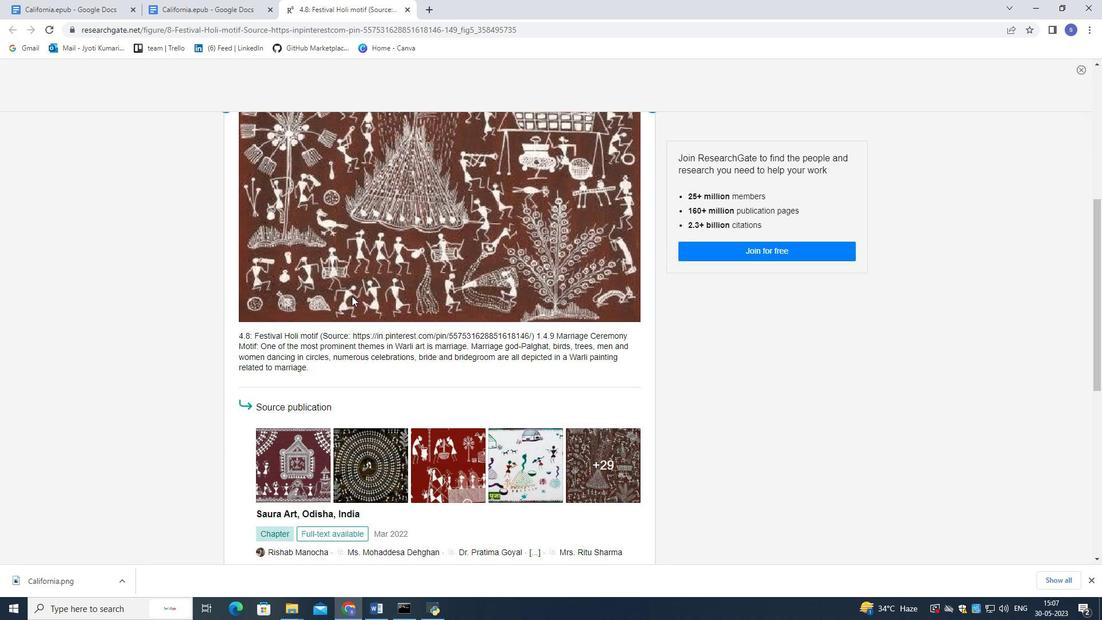 
Action: Mouse moved to (350, 292)
Screenshot: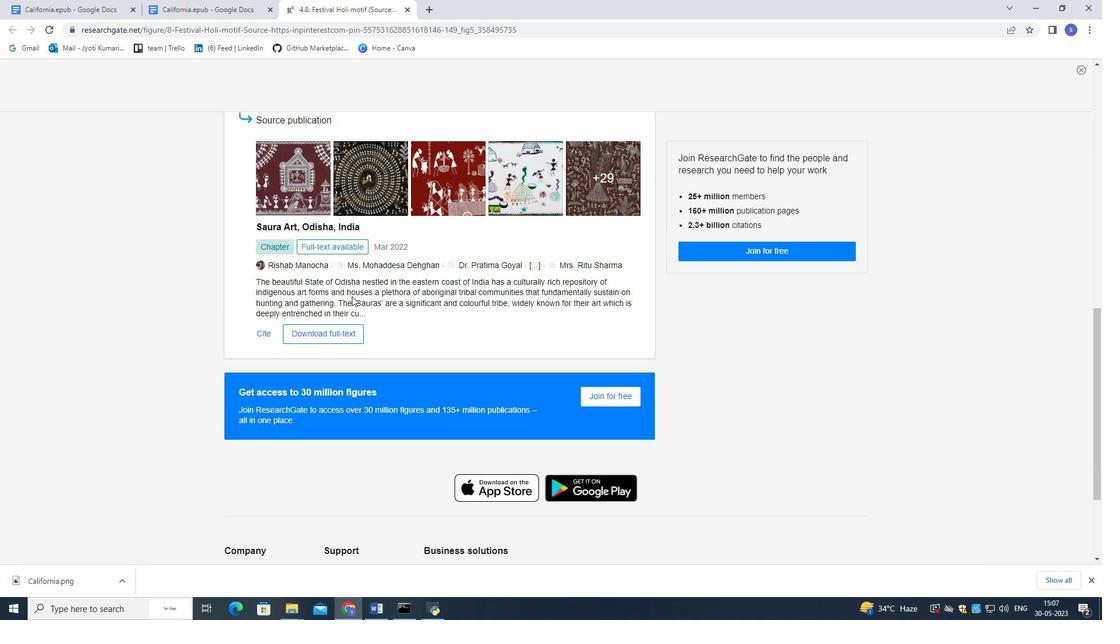 
Action: Mouse scrolled (350, 291) with delta (0, 0)
Screenshot: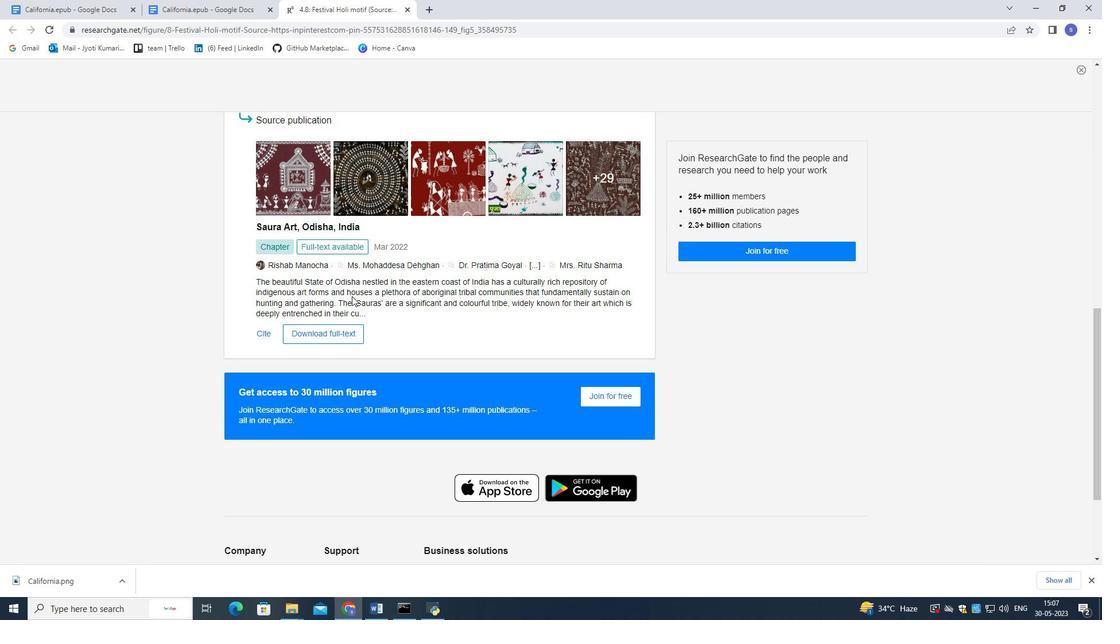 
Action: Mouse scrolled (350, 291) with delta (0, 0)
Screenshot: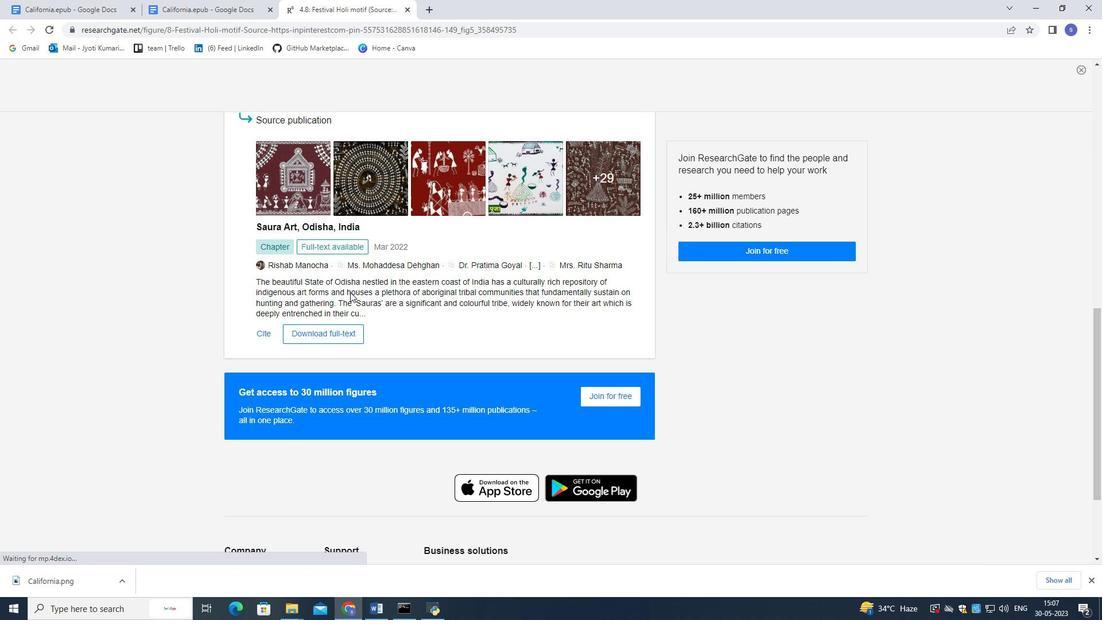 
Action: Mouse moved to (350, 291)
Screenshot: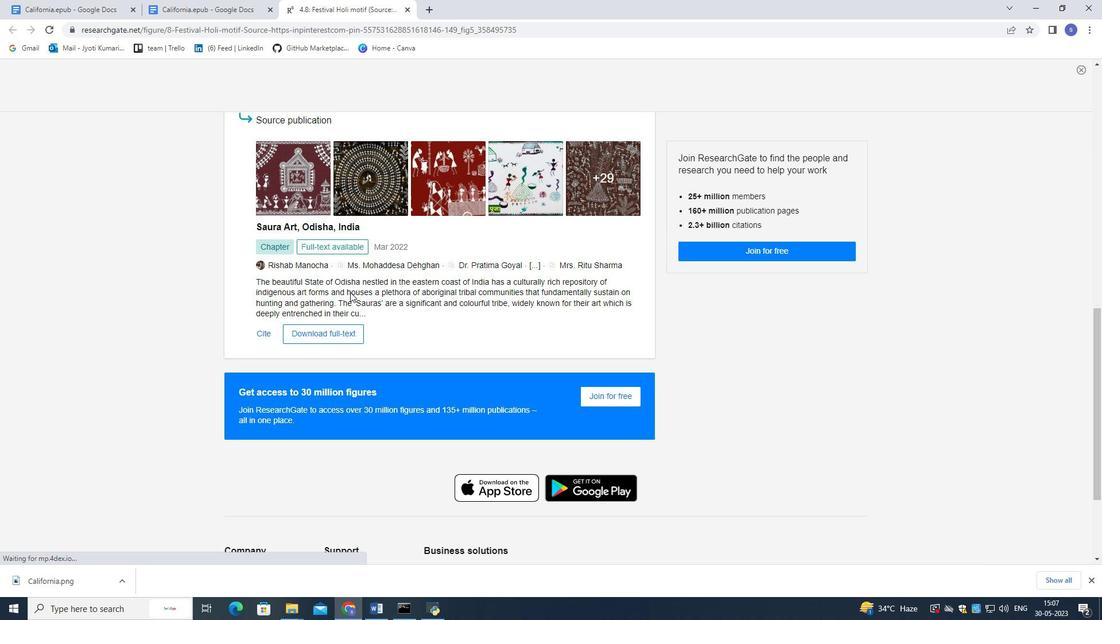 
Action: Mouse scrolled (350, 291) with delta (0, 0)
Screenshot: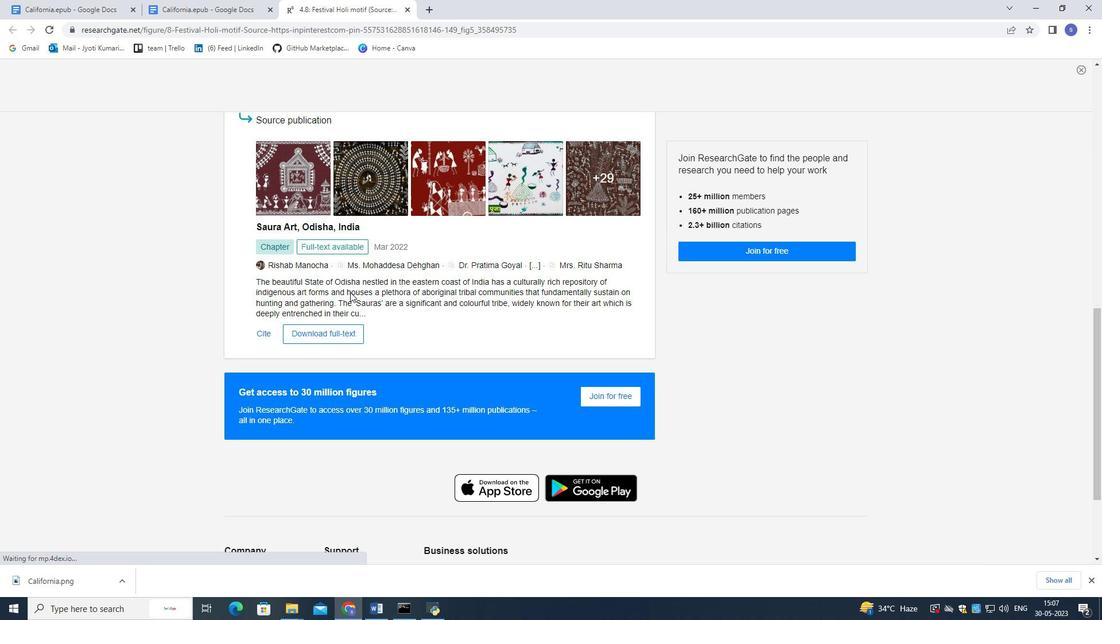 
Action: Mouse moved to (348, 288)
Screenshot: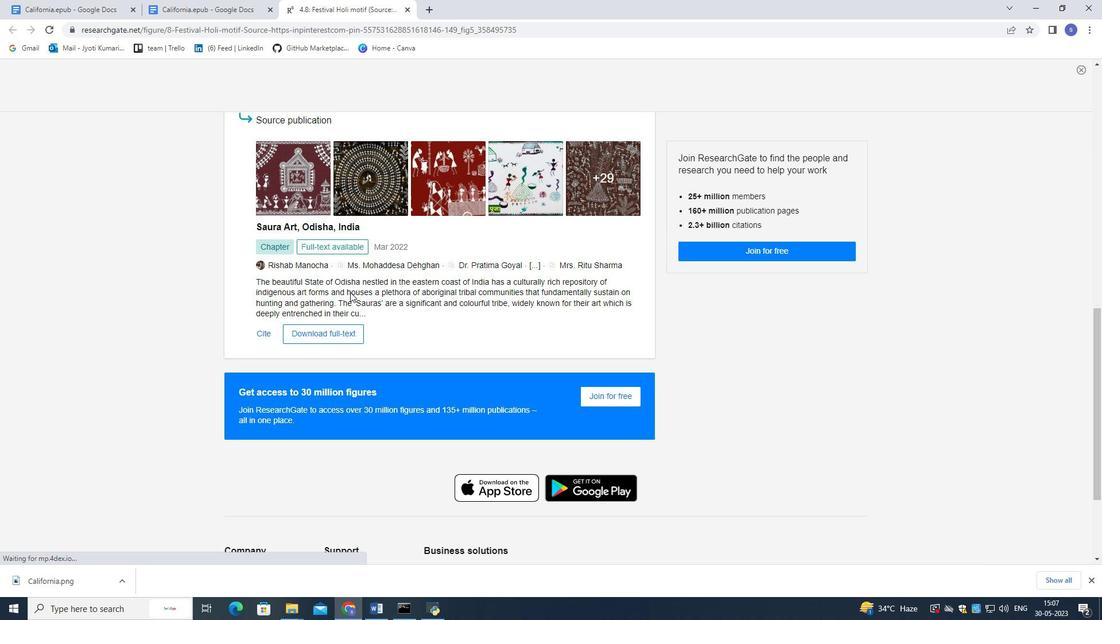 
Action: Mouse scrolled (350, 291) with delta (0, 0)
Screenshot: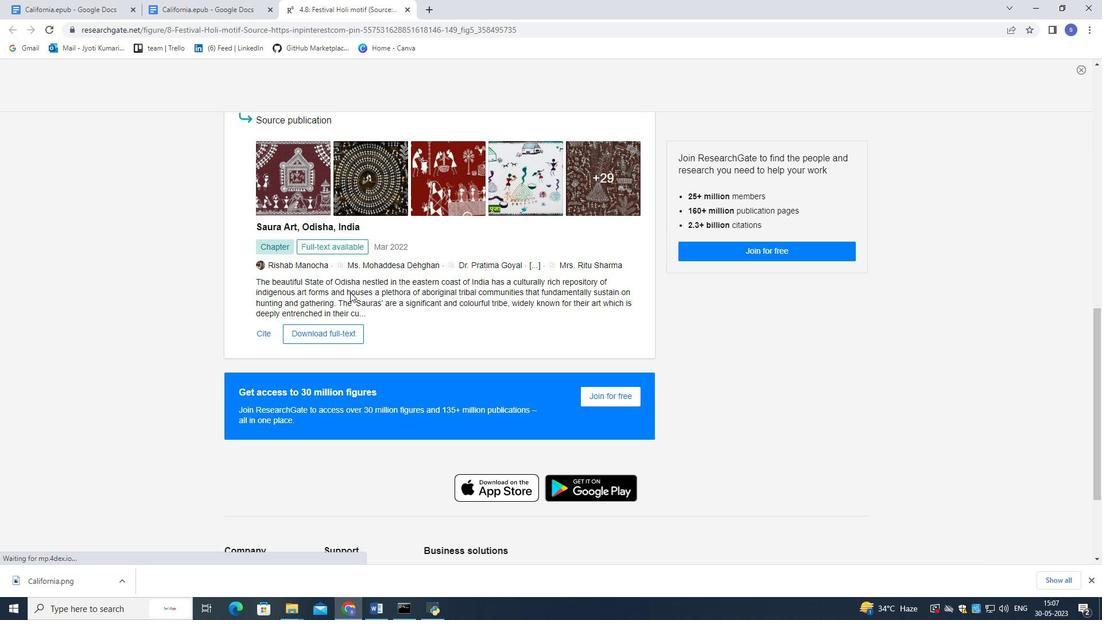 
Action: Mouse moved to (345, 283)
Screenshot: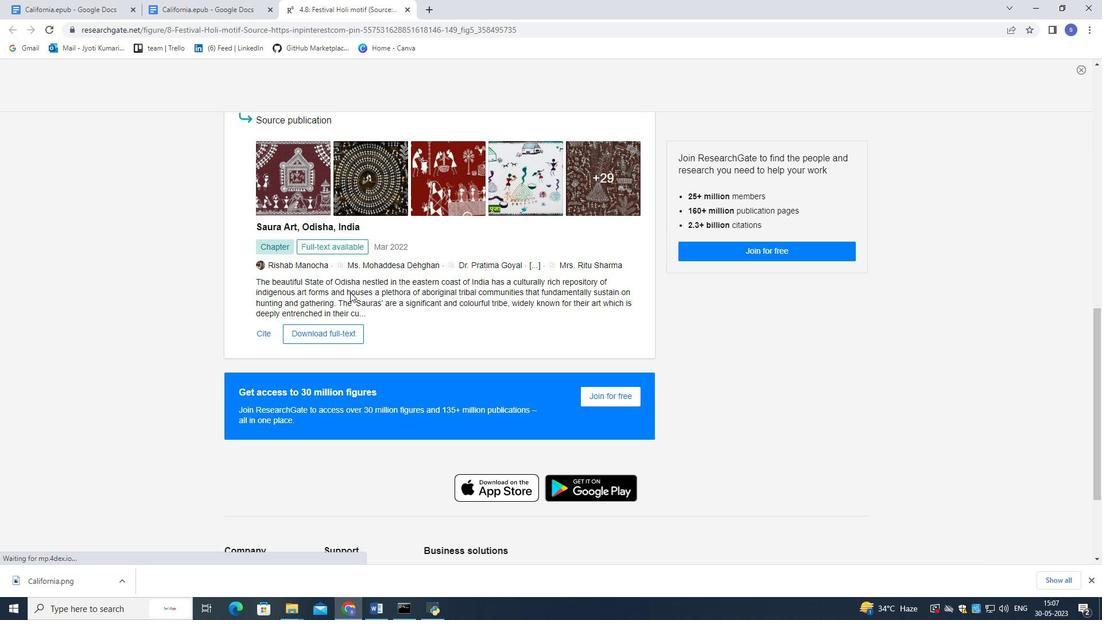 
Action: Mouse scrolled (350, 291) with delta (0, 0)
Screenshot: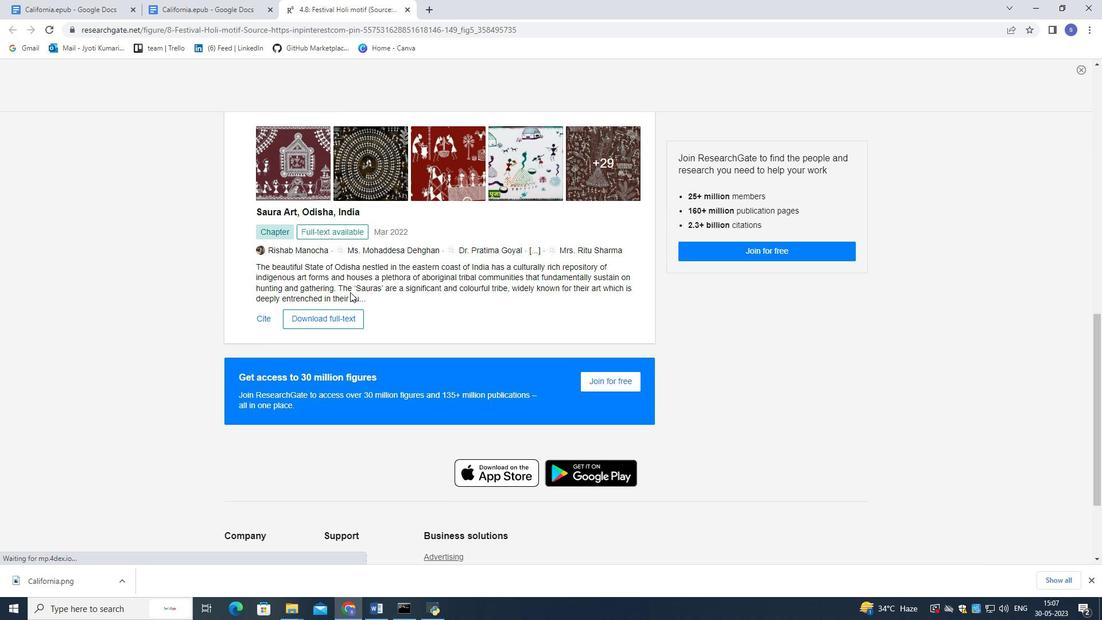 
Action: Mouse moved to (171, 1)
Screenshot: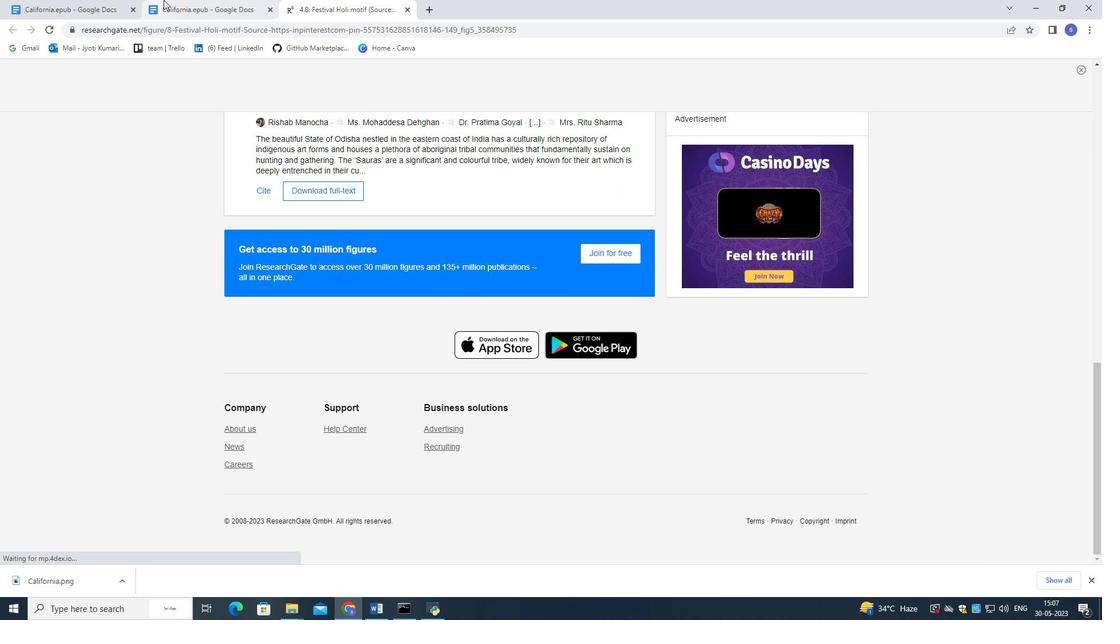 
Action: Mouse pressed left at (171, 1)
Screenshot: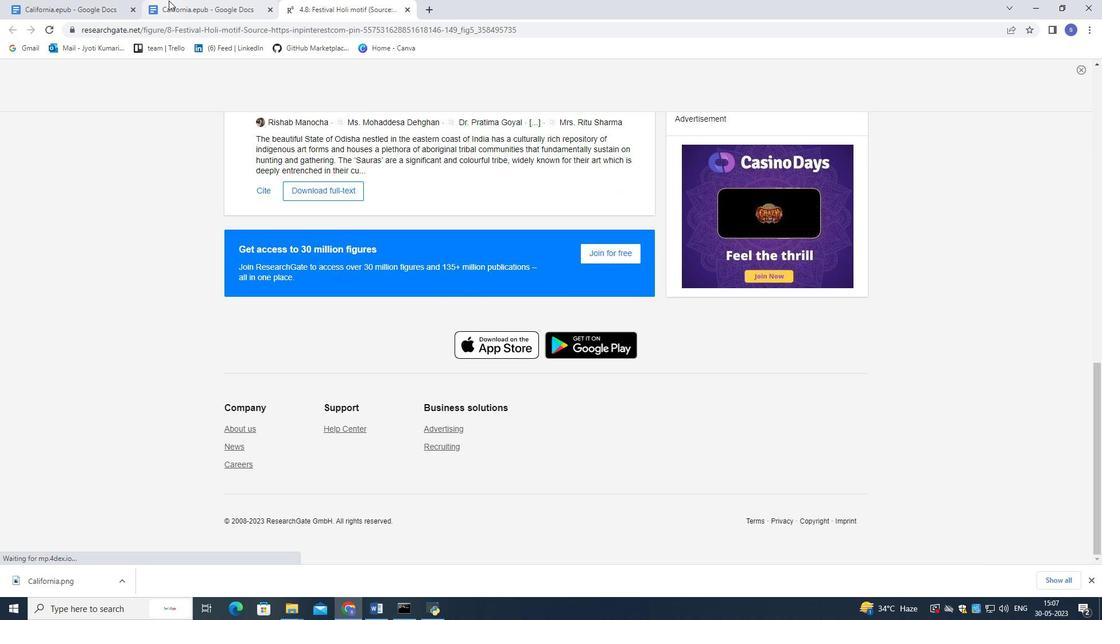 
Action: Mouse moved to (408, 6)
Screenshot: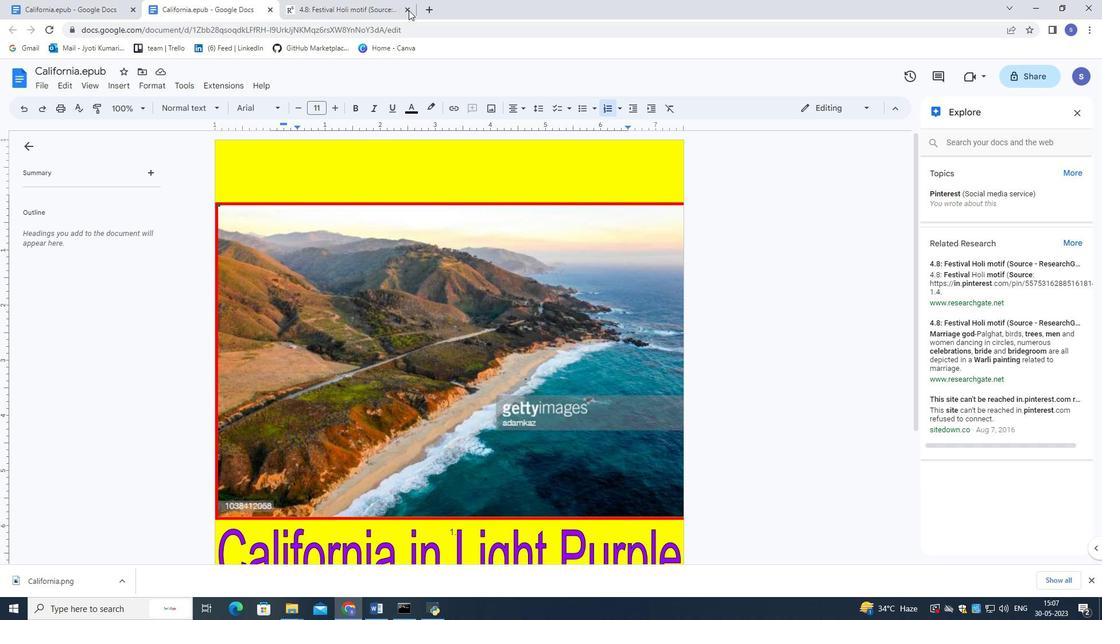 
Action: Mouse pressed left at (408, 6)
Screenshot: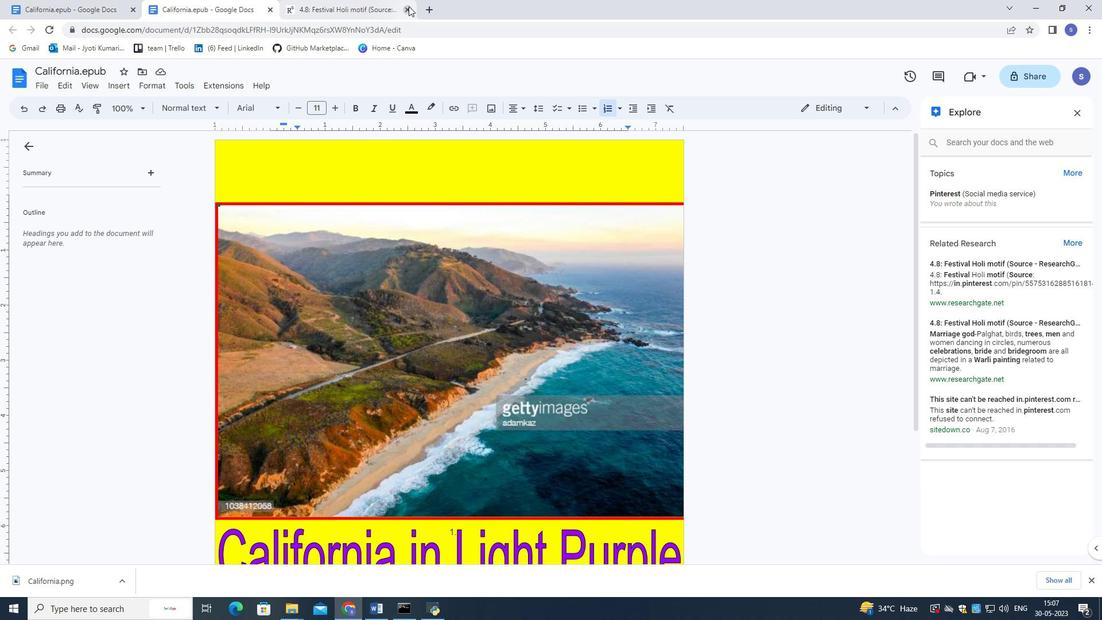 
Action: Mouse moved to (997, 265)
Screenshot: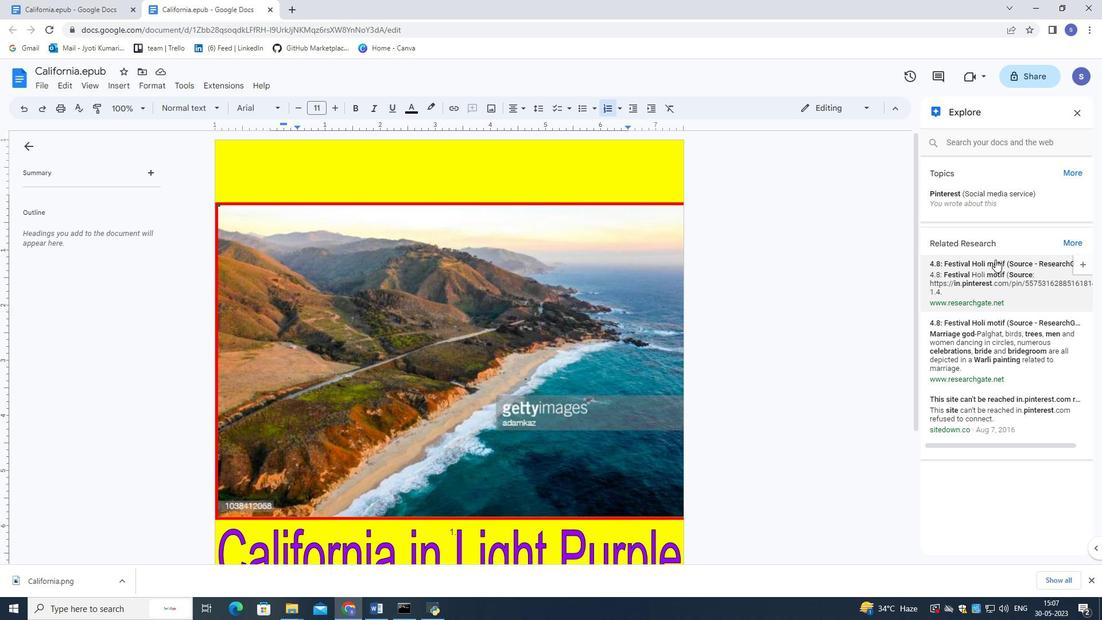 
Action: Mouse pressed left at (997, 265)
Screenshot: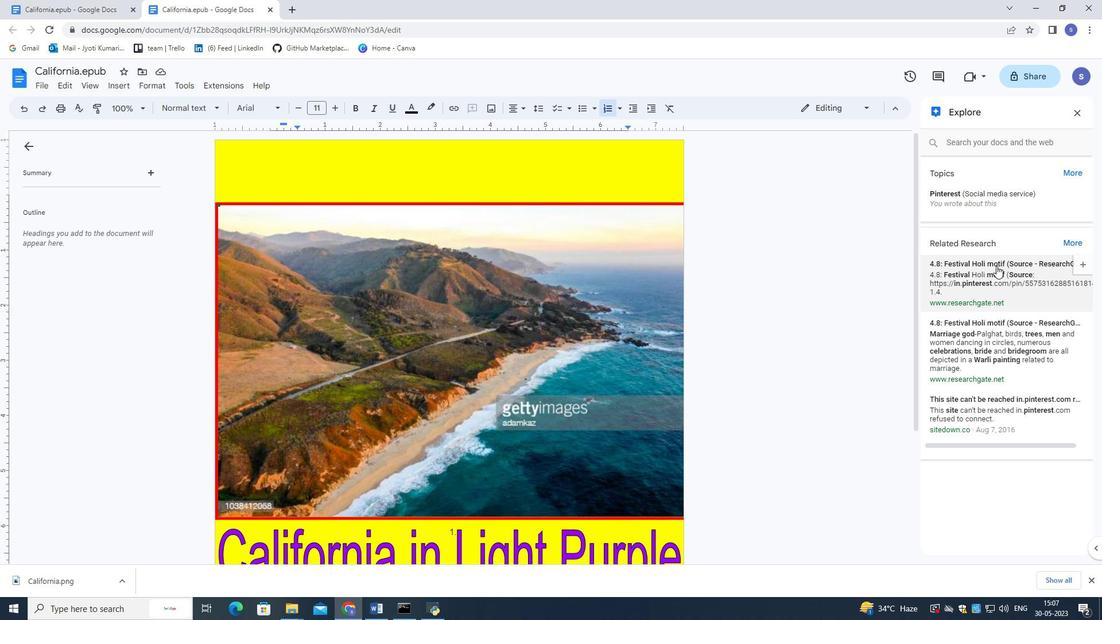 
Action: Mouse moved to (605, 241)
Screenshot: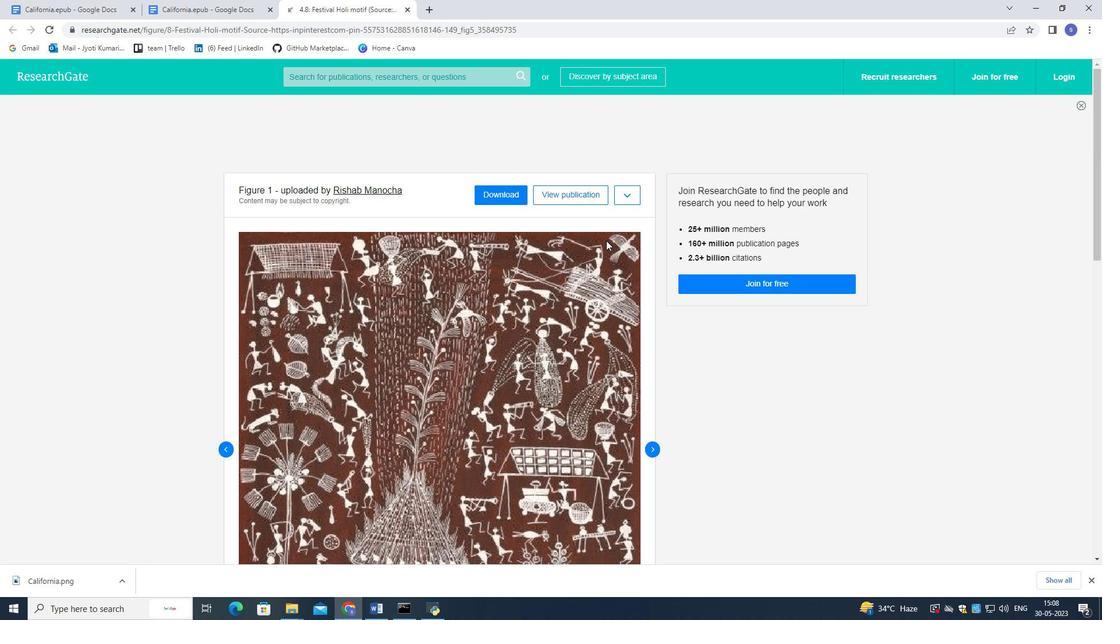 
Action: Mouse scrolled (605, 240) with delta (0, 0)
Screenshot: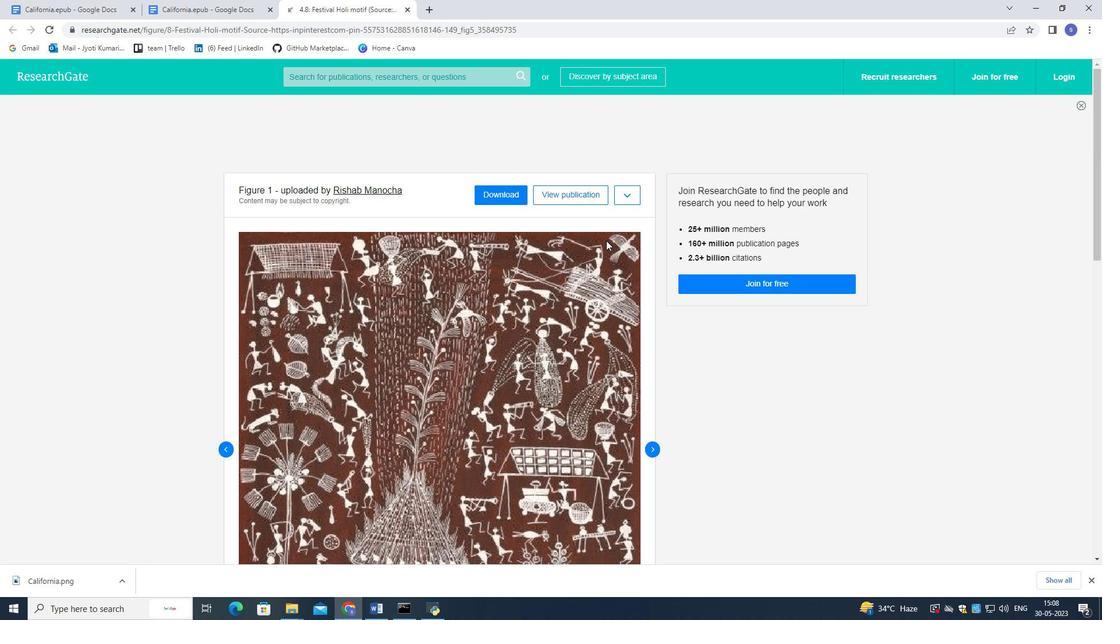 
Action: Mouse moved to (605, 241)
Screenshot: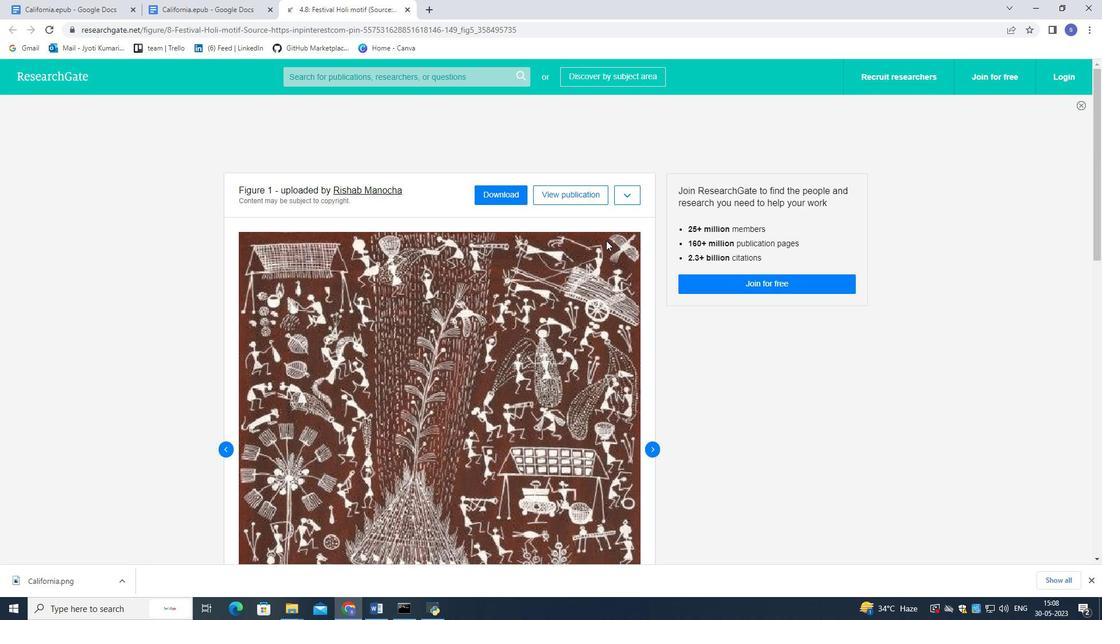 
Action: Mouse scrolled (605, 240) with delta (0, 0)
Screenshot: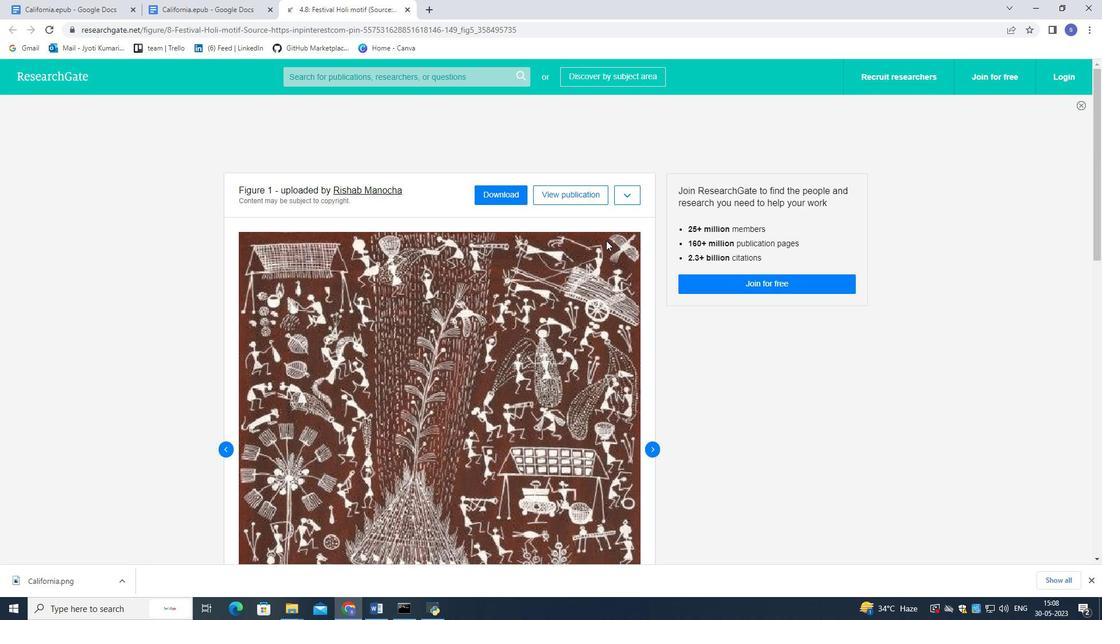 
Action: Mouse scrolled (605, 240) with delta (0, 0)
Screenshot: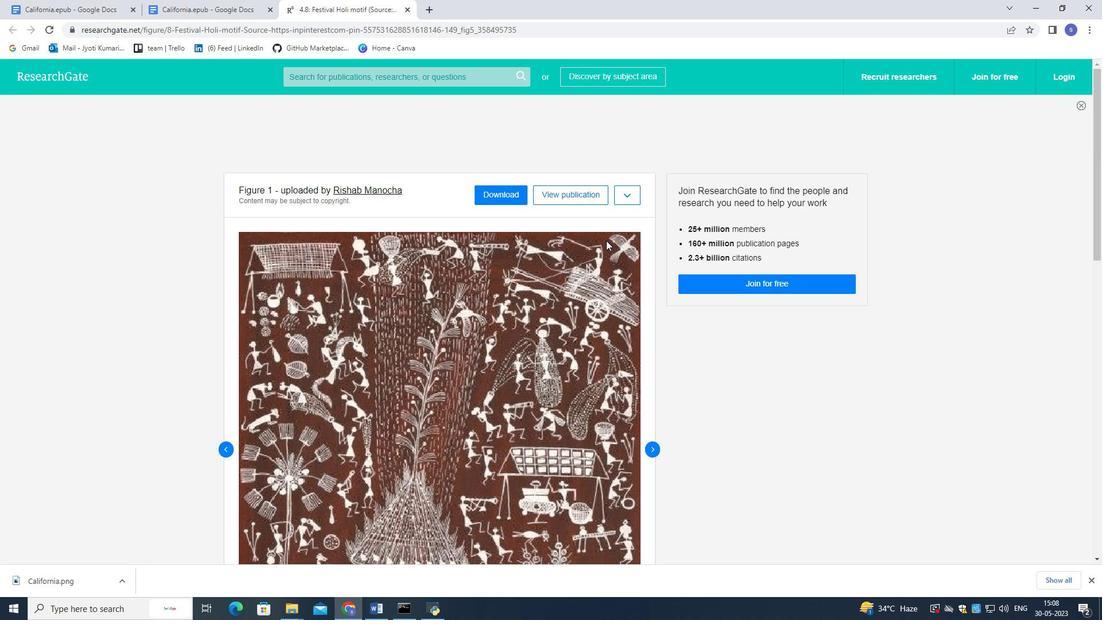 
Action: Mouse scrolled (605, 240) with delta (0, 0)
Screenshot: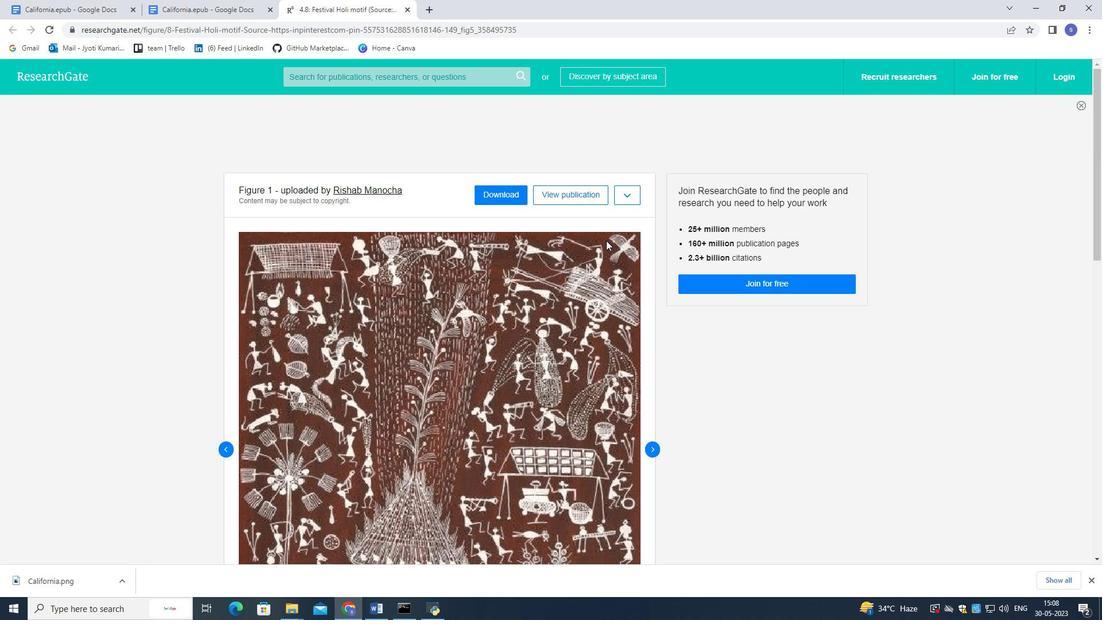 
Action: Mouse scrolled (605, 240) with delta (0, 0)
Screenshot: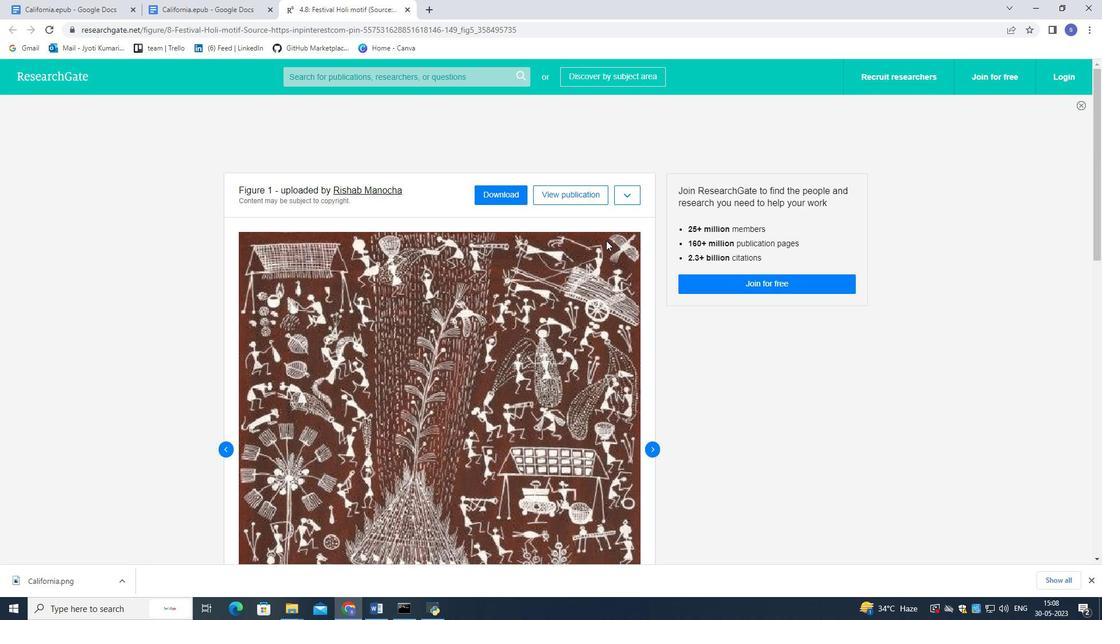
Action: Mouse scrolled (605, 240) with delta (0, 0)
Screenshot: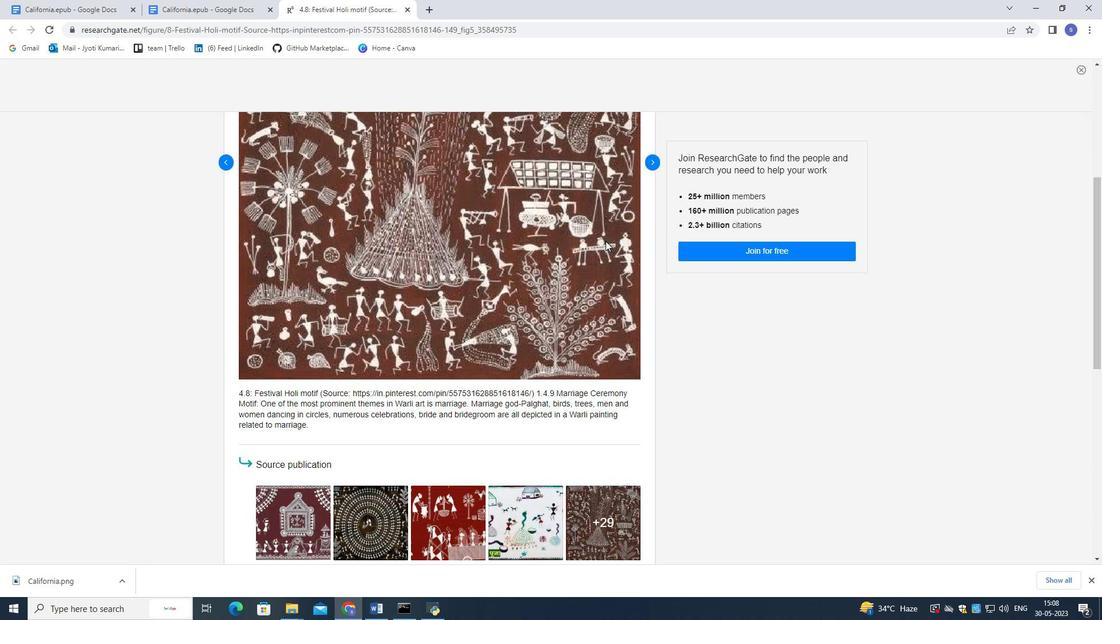 
Action: Mouse scrolled (605, 240) with delta (0, 0)
Screenshot: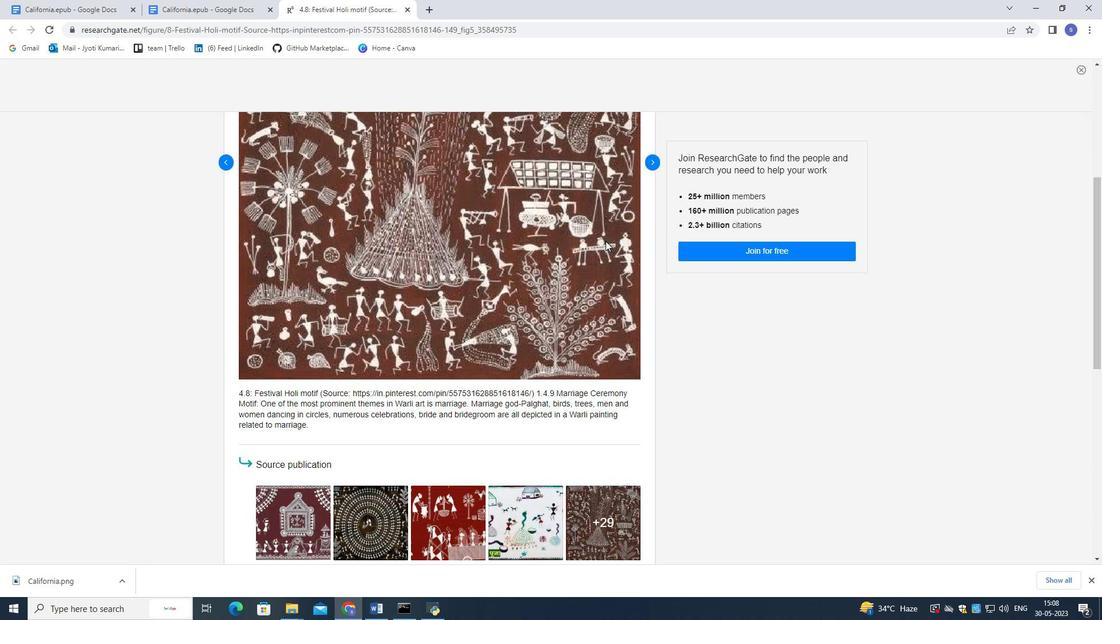 
Action: Mouse scrolled (605, 240) with delta (0, 0)
Screenshot: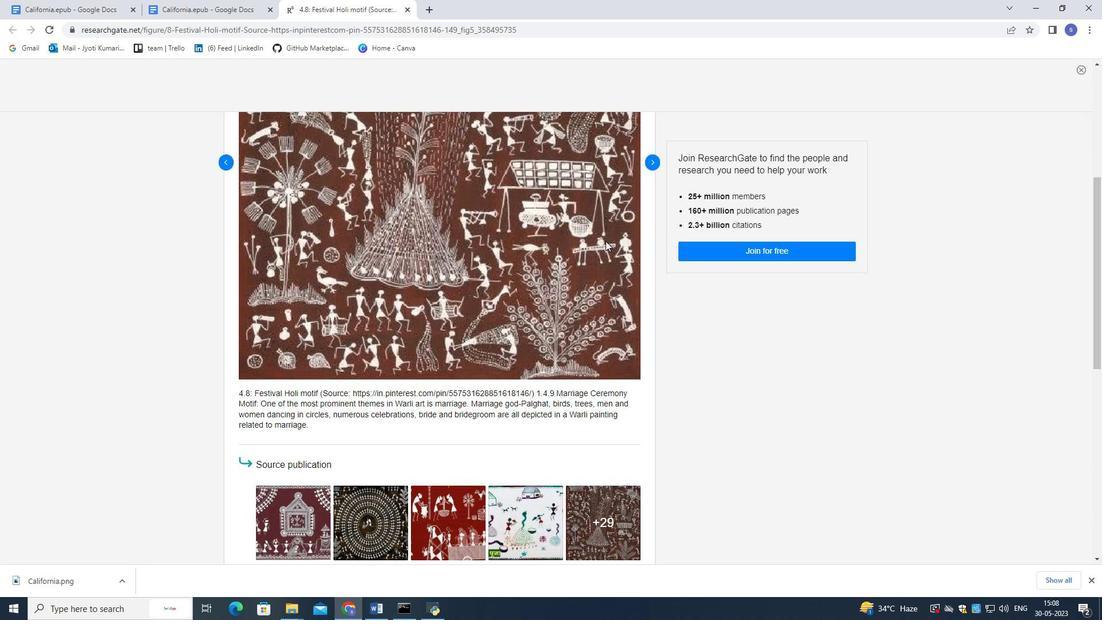 
Action: Mouse scrolled (605, 240) with delta (0, 0)
Screenshot: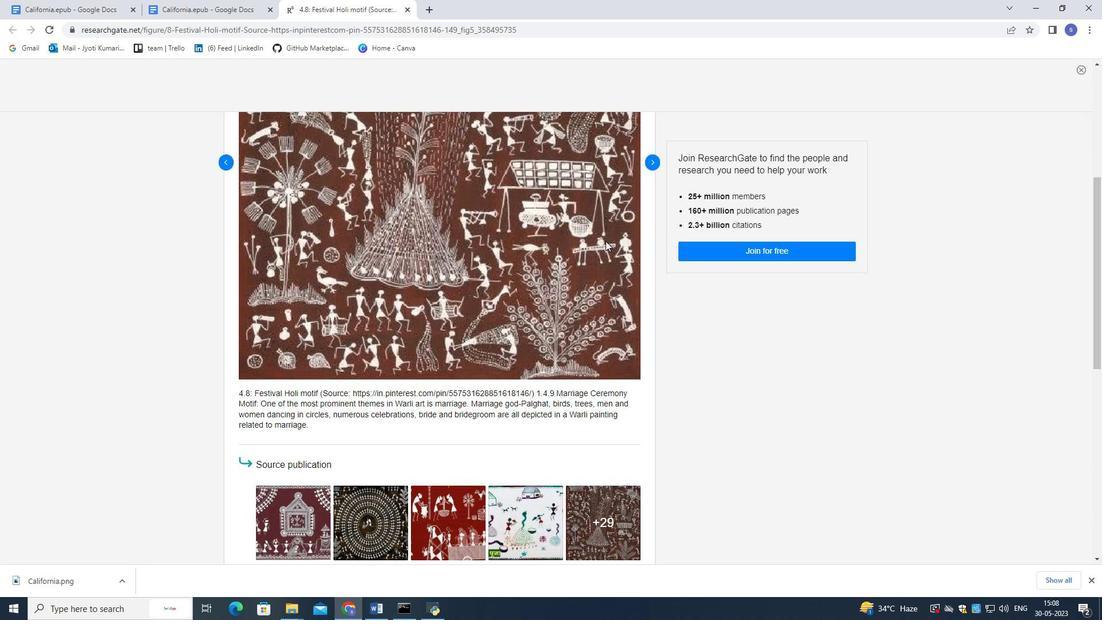 
Action: Mouse scrolled (605, 240) with delta (0, 0)
Screenshot: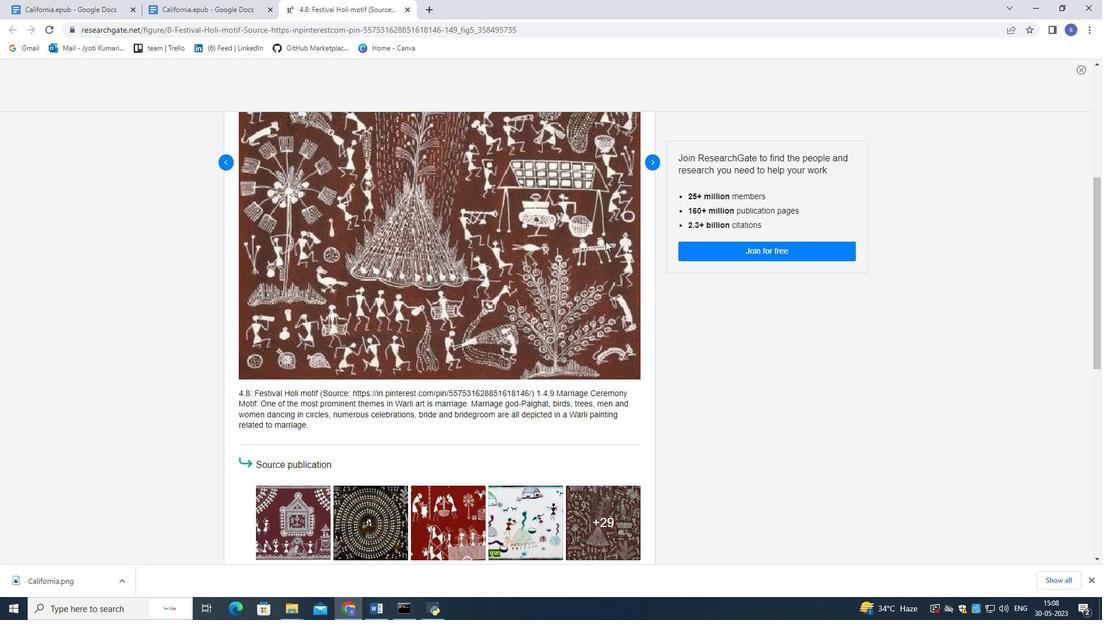 
Action: Mouse scrolled (605, 240) with delta (0, 0)
Screenshot: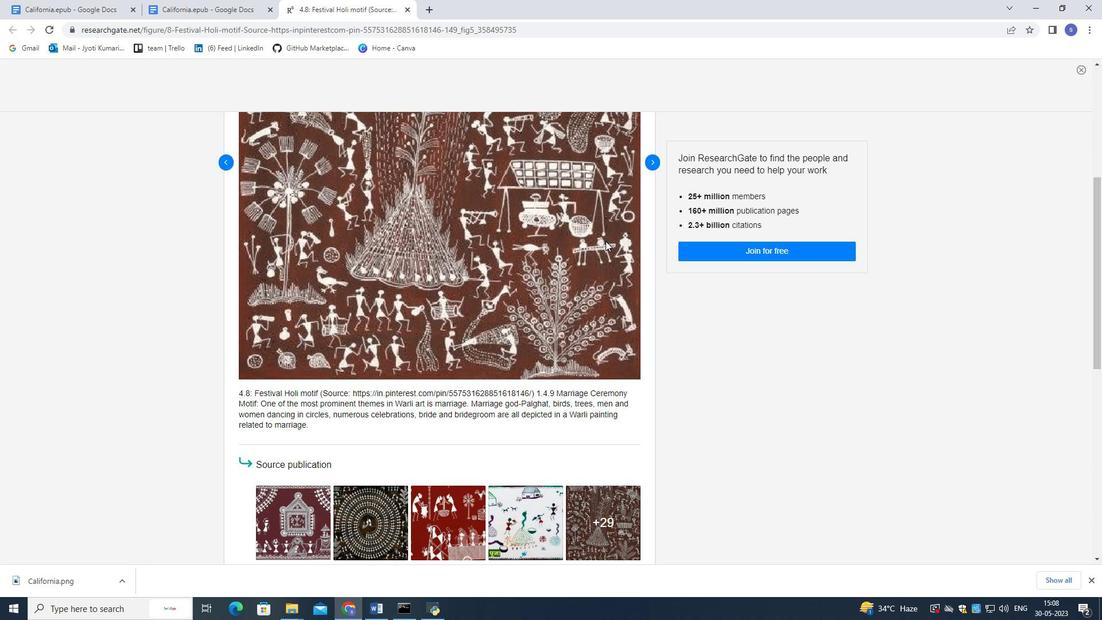 
Action: Mouse scrolled (605, 240) with delta (0, 0)
Screenshot: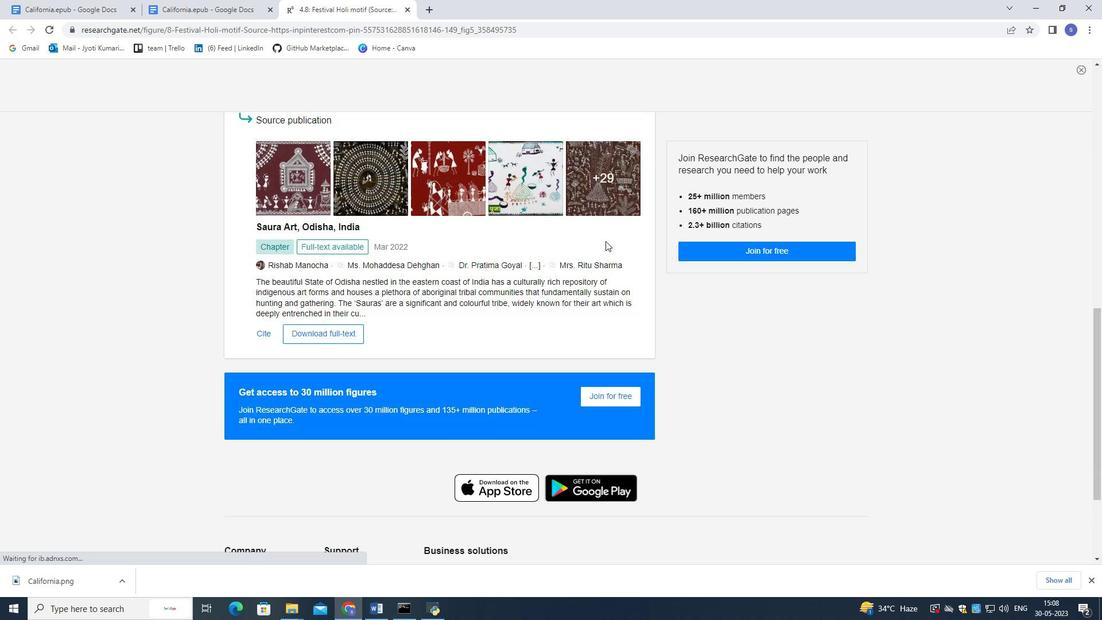 
Action: Mouse scrolled (605, 240) with delta (0, 0)
Screenshot: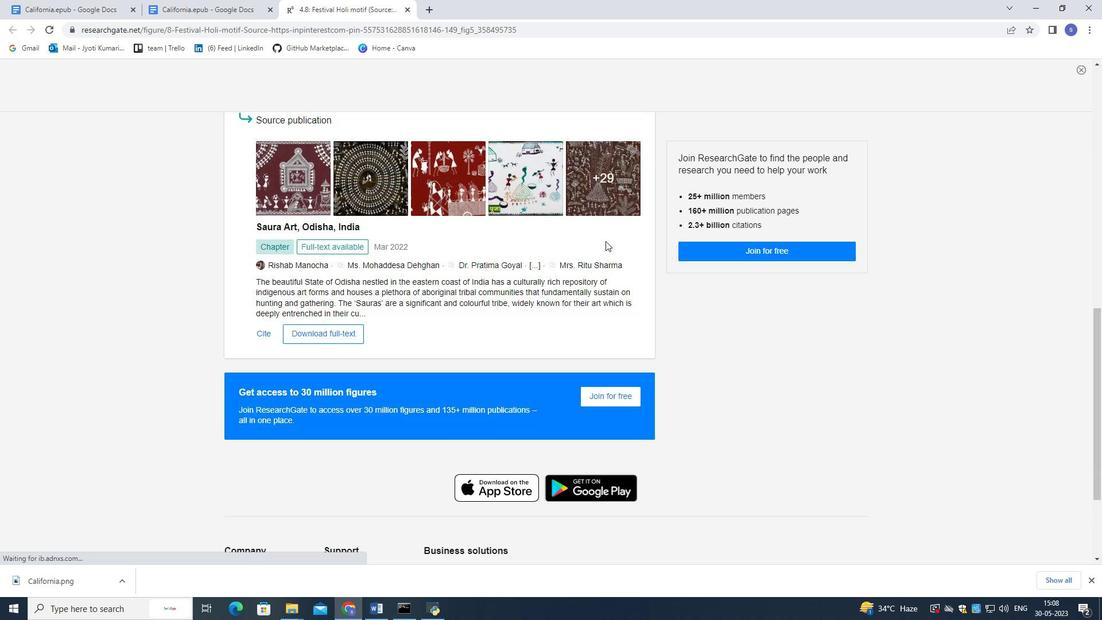 
Action: Mouse scrolled (605, 240) with delta (0, 0)
Screenshot: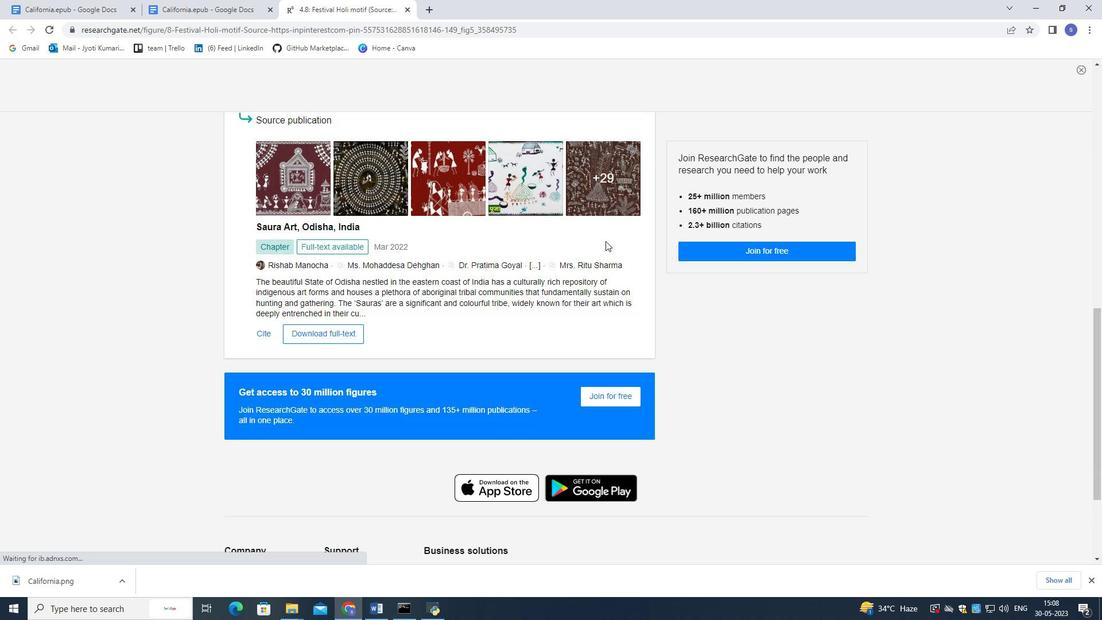 
Action: Mouse scrolled (605, 240) with delta (0, 0)
Screenshot: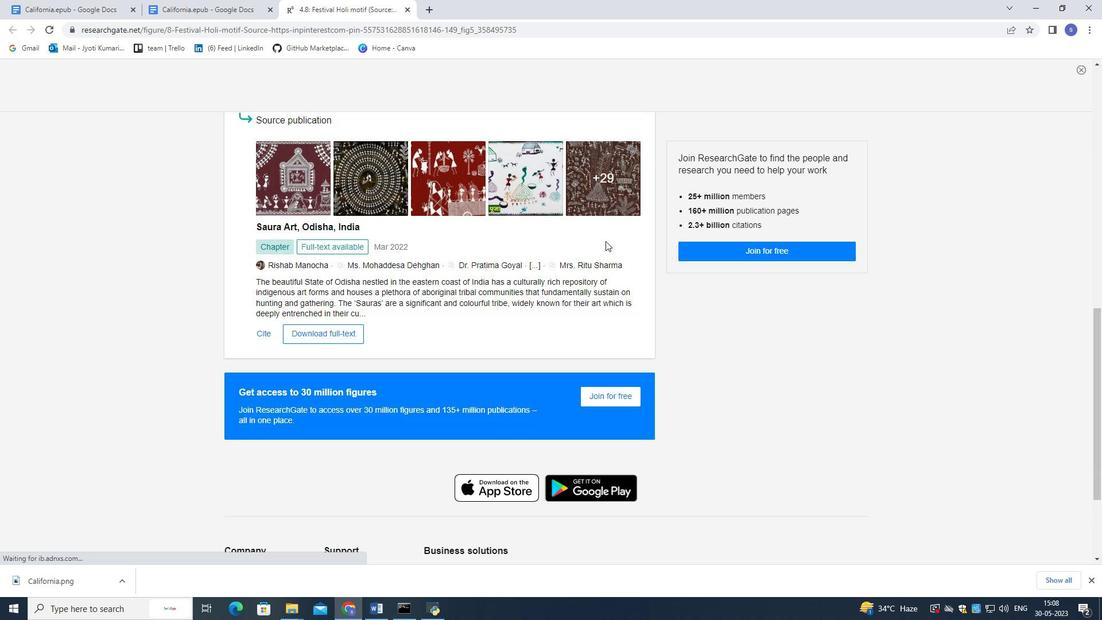
Action: Mouse scrolled (605, 240) with delta (0, 0)
Screenshot: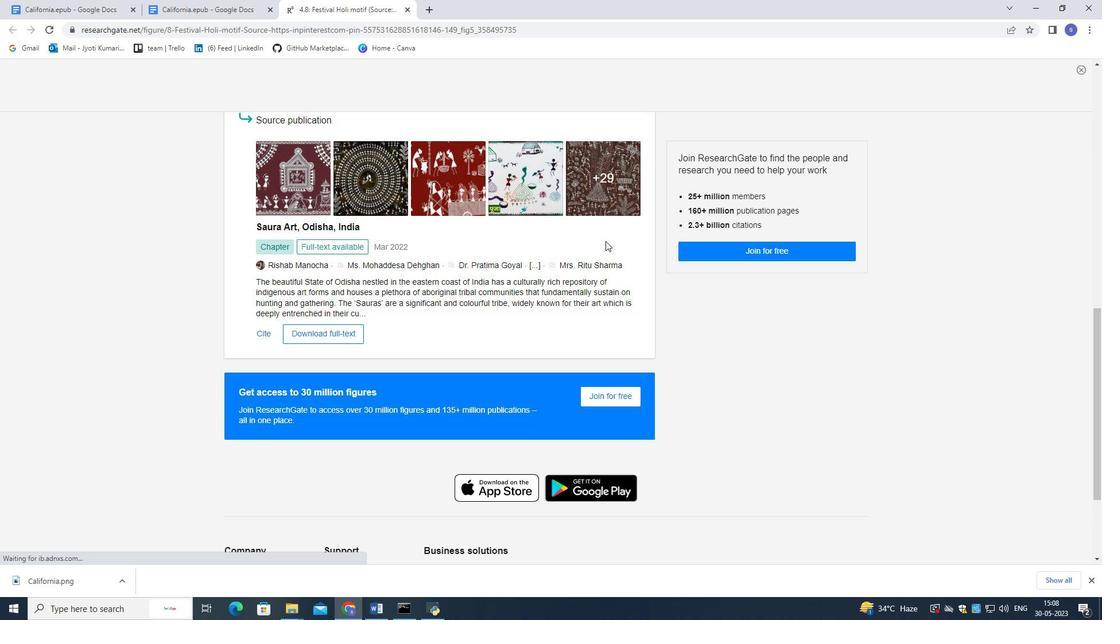
Action: Mouse scrolled (605, 240) with delta (0, 0)
Screenshot: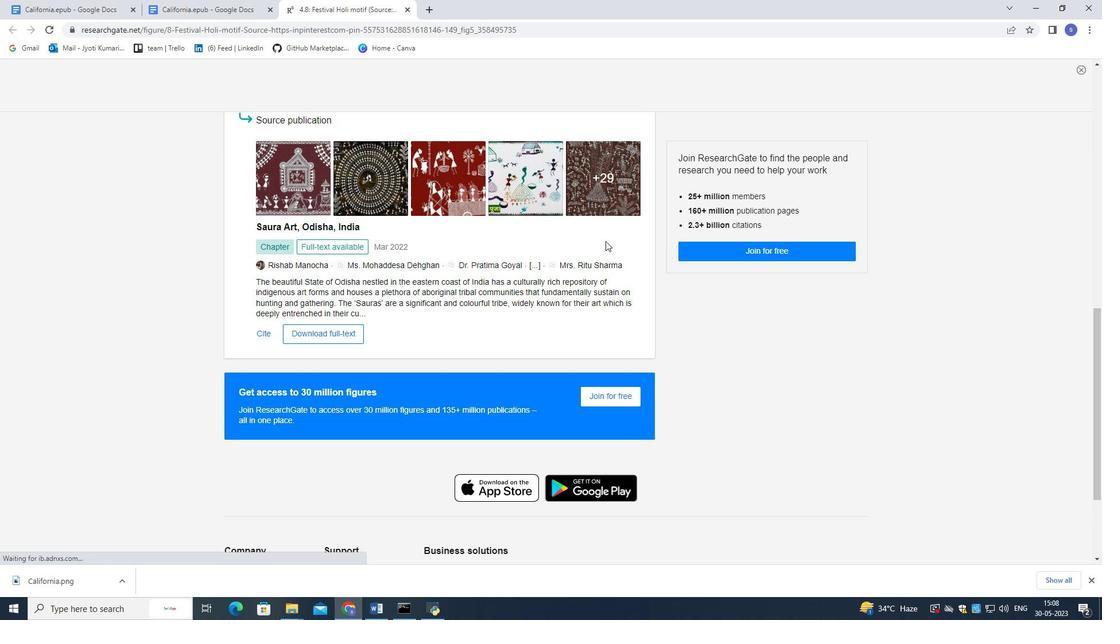 
Action: Mouse moved to (256, 135)
Screenshot: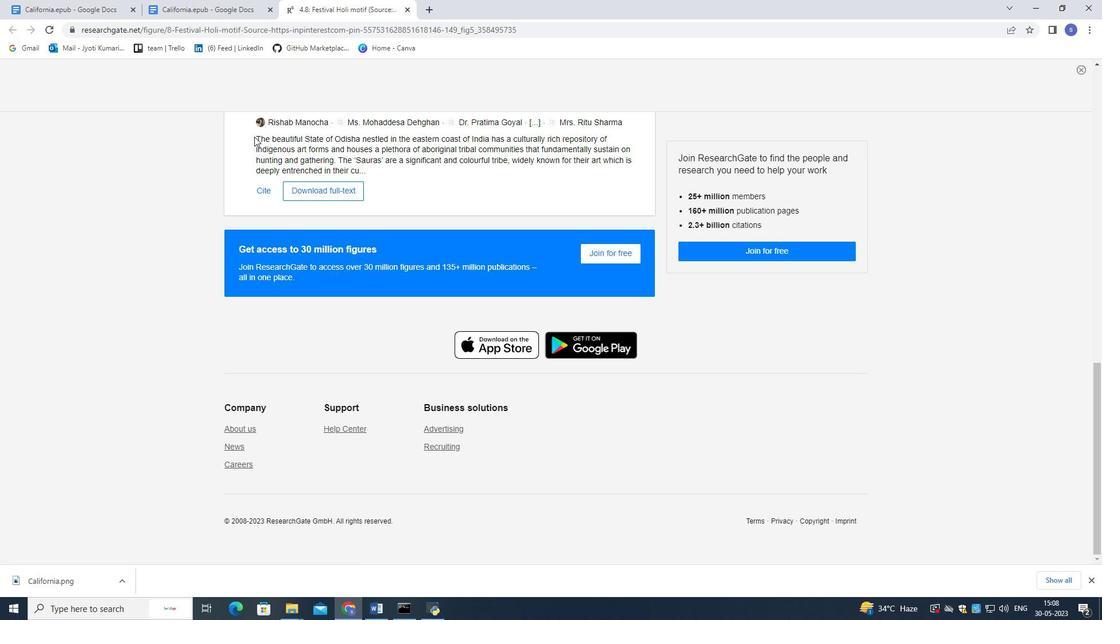 
Action: Mouse pressed left at (256, 135)
Screenshot: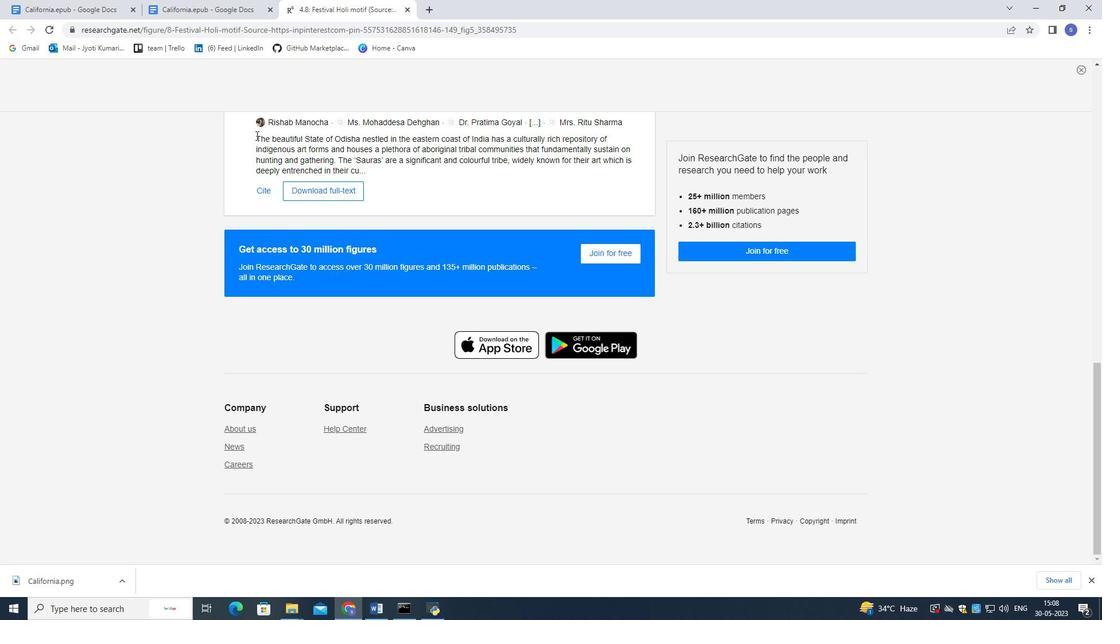 
Action: Mouse moved to (322, 170)
Screenshot: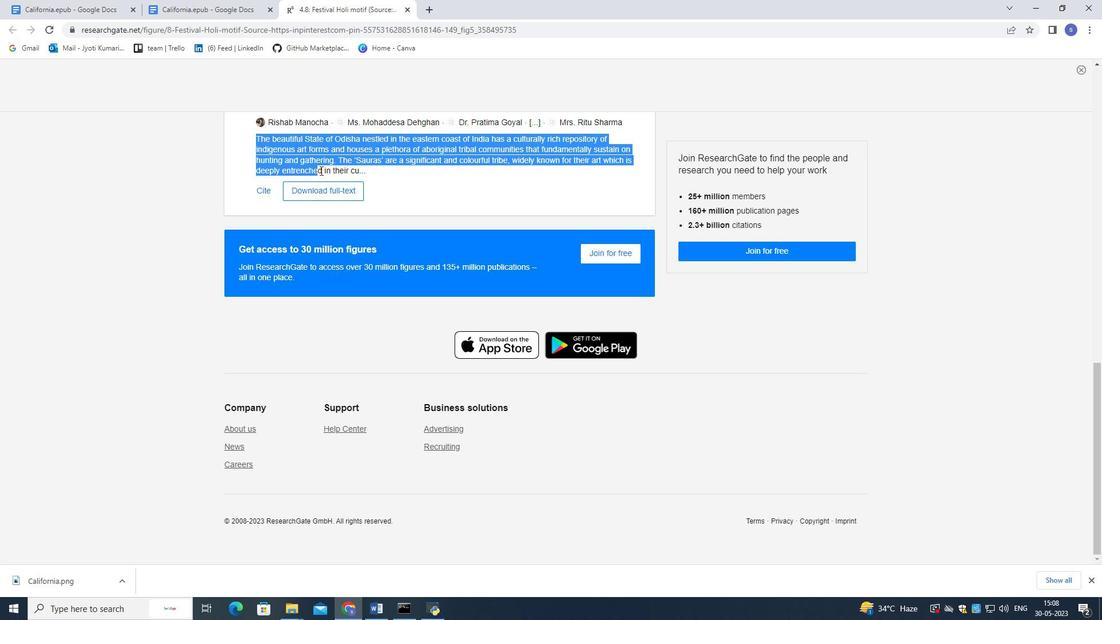 
Action: Key pressed ctrl+C
Screenshot: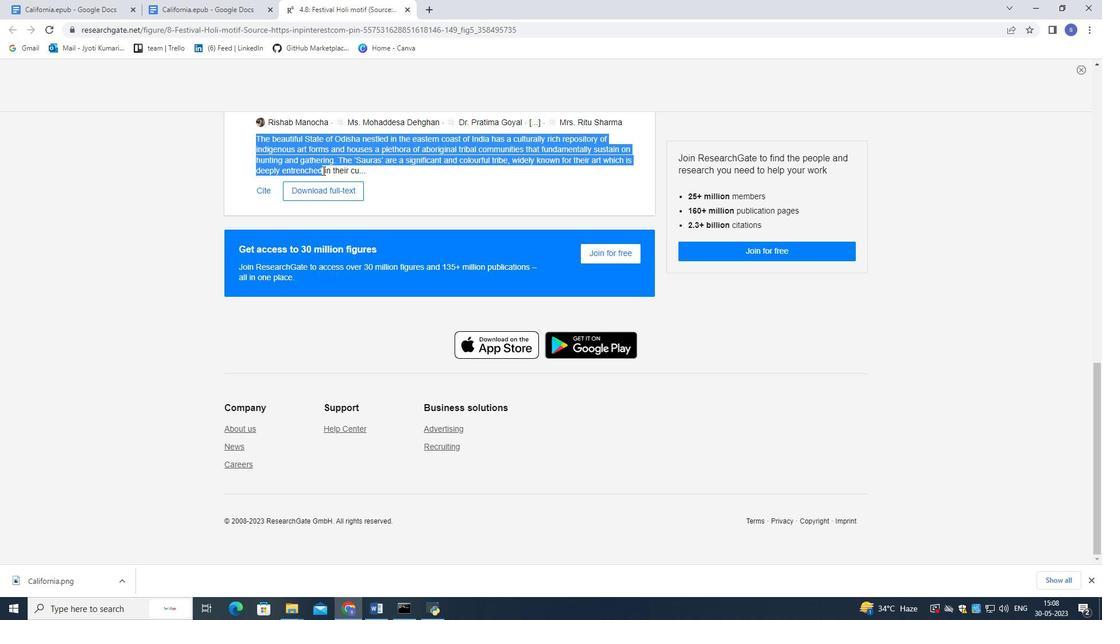 
Action: Mouse moved to (270, 6)
Screenshot: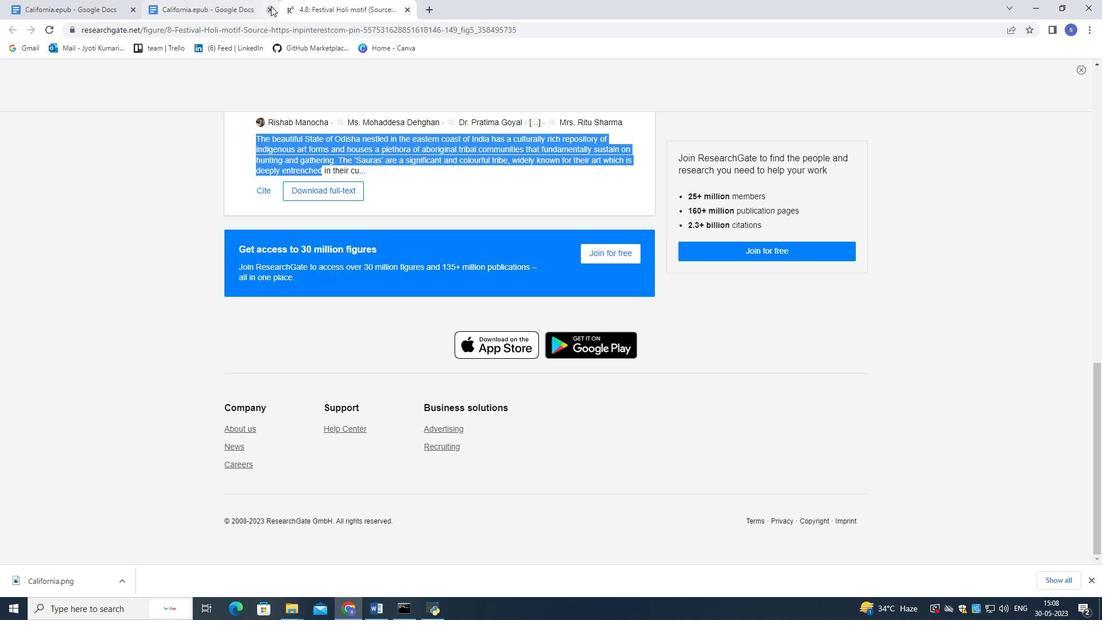 
Action: Mouse pressed left at (270, 6)
Screenshot: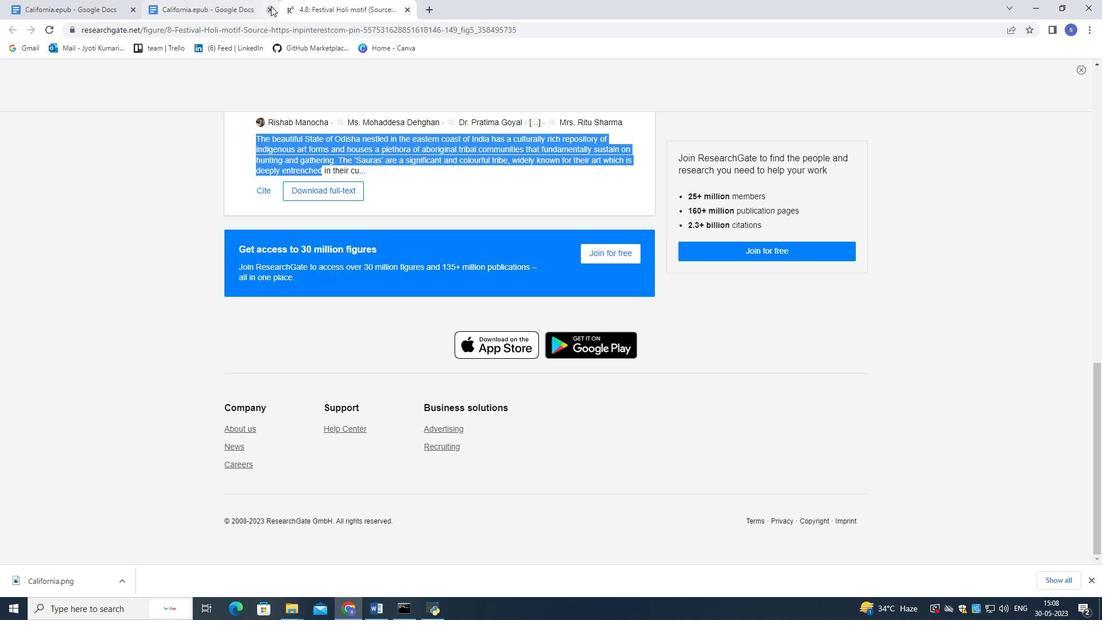 
Action: Mouse moved to (121, 0)
Screenshot: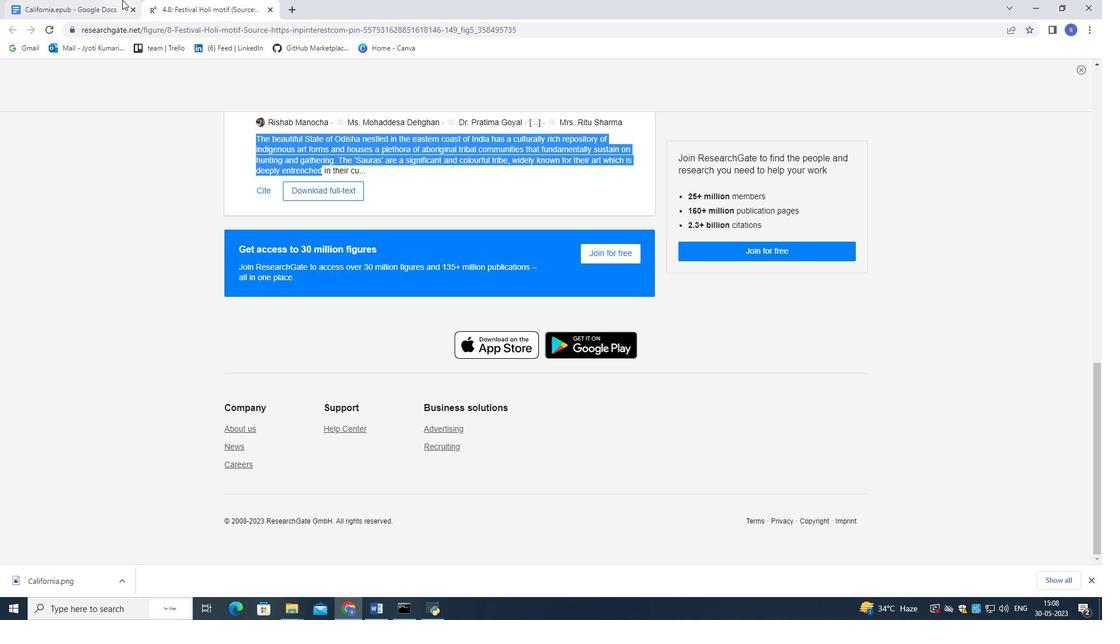 
Action: Mouse pressed left at (121, 0)
Screenshot: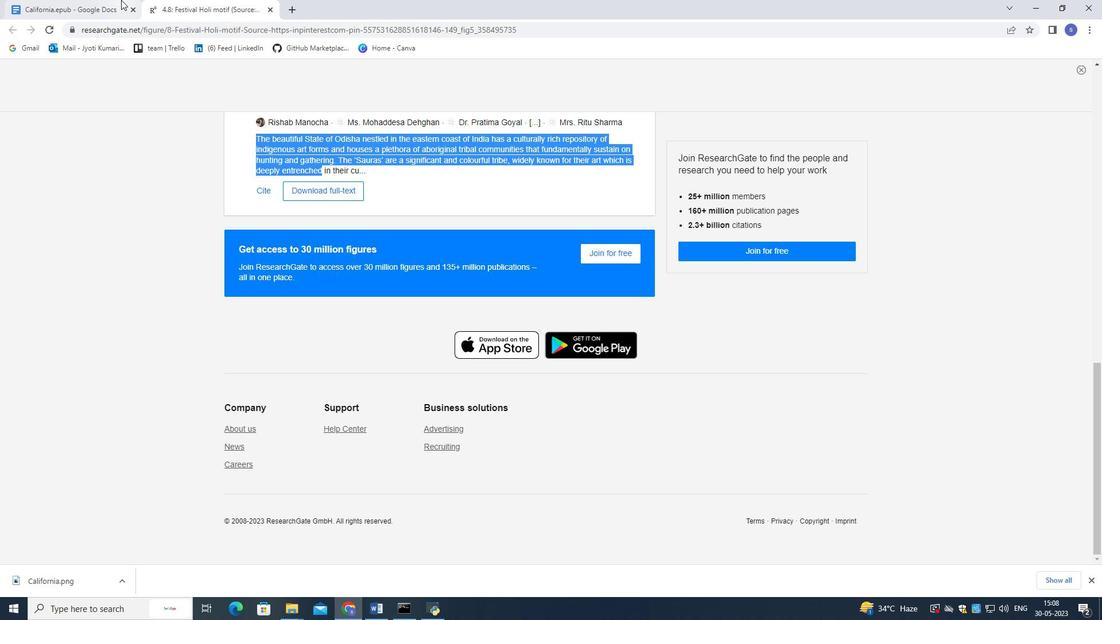 
Action: Mouse moved to (508, 236)
Screenshot: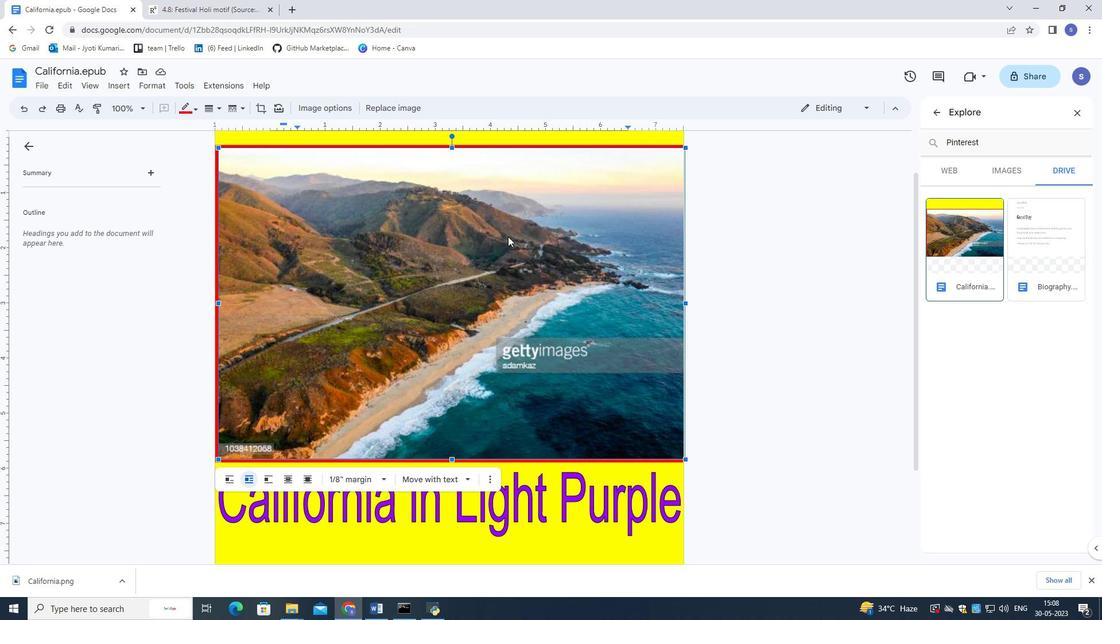 
Action: Mouse scrolled (508, 236) with delta (0, 0)
Screenshot: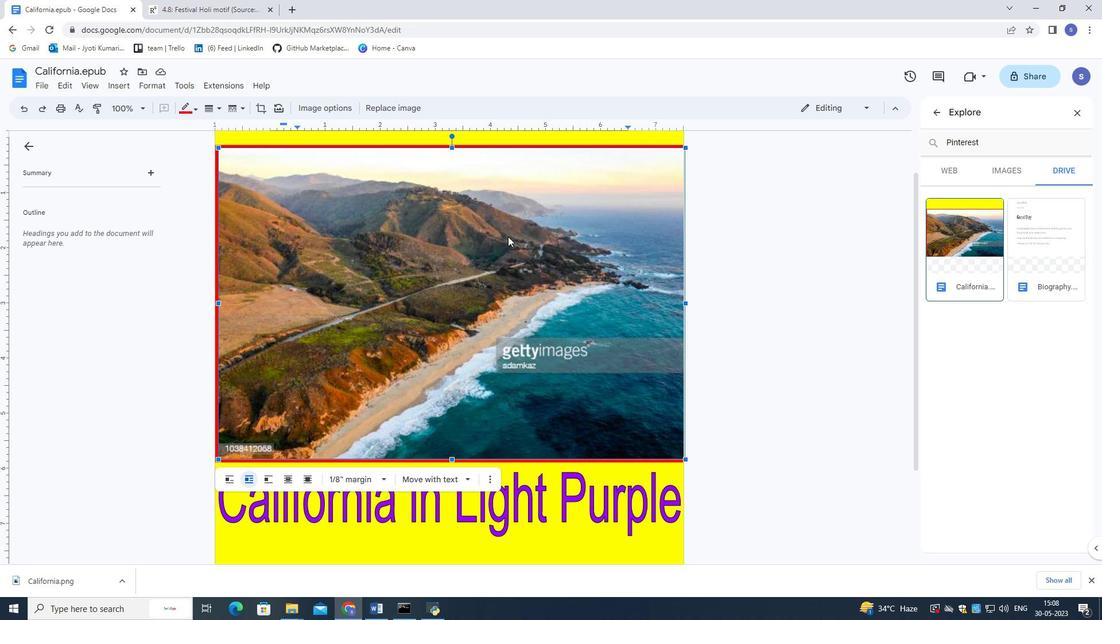 
Action: Mouse moved to (511, 241)
Screenshot: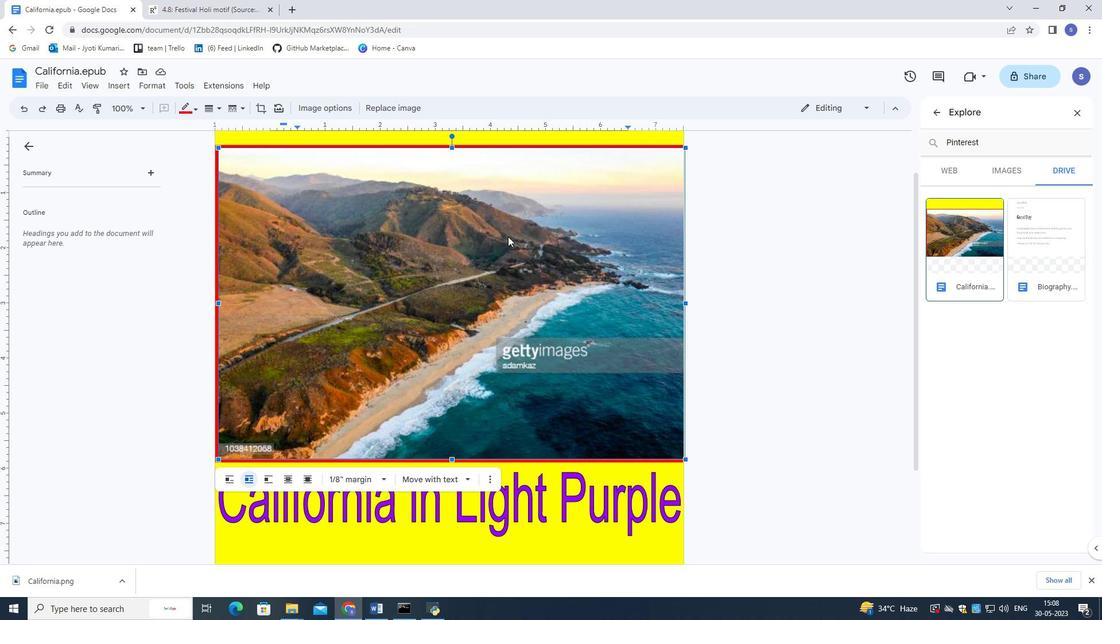 
Action: Mouse scrolled (511, 241) with delta (0, 0)
Screenshot: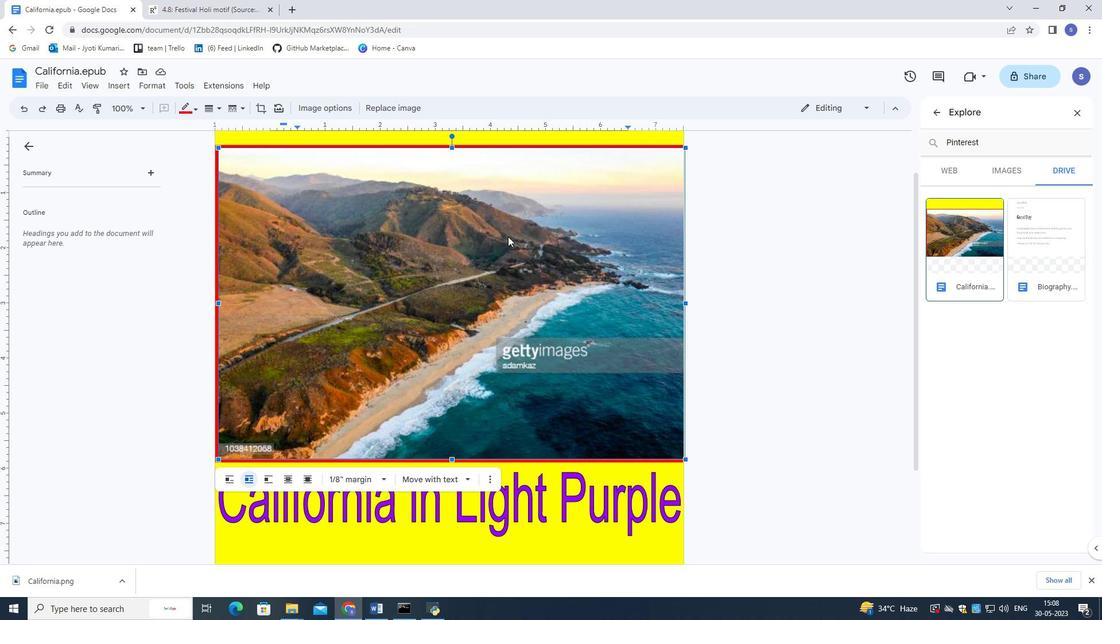
Action: Mouse scrolled (511, 241) with delta (0, 0)
Screenshot: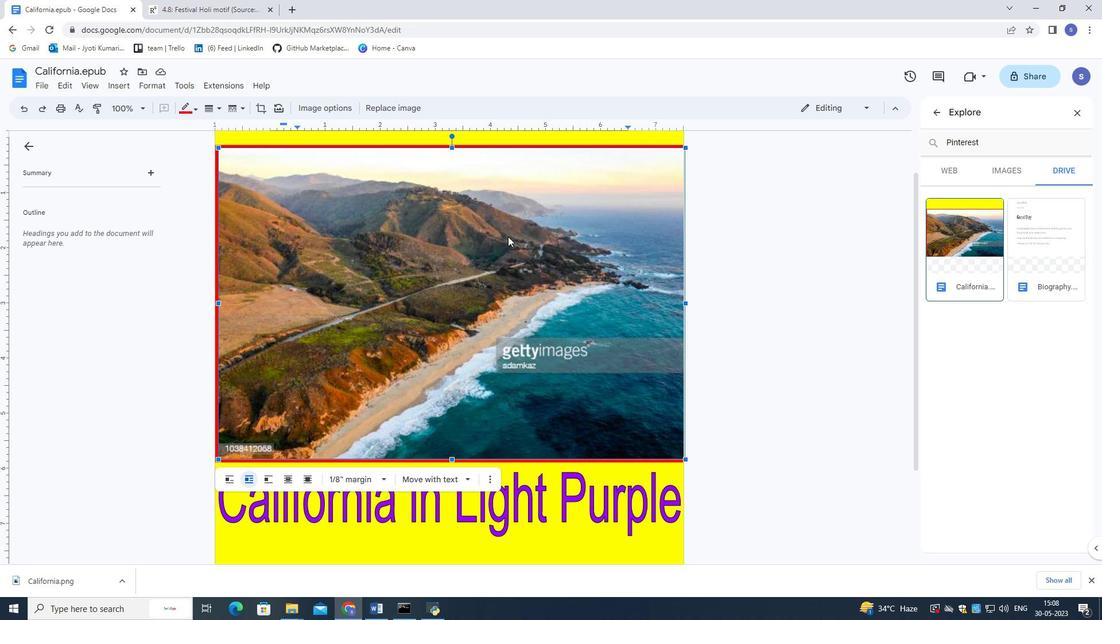 
Action: Mouse scrolled (511, 241) with delta (0, 0)
Screenshot: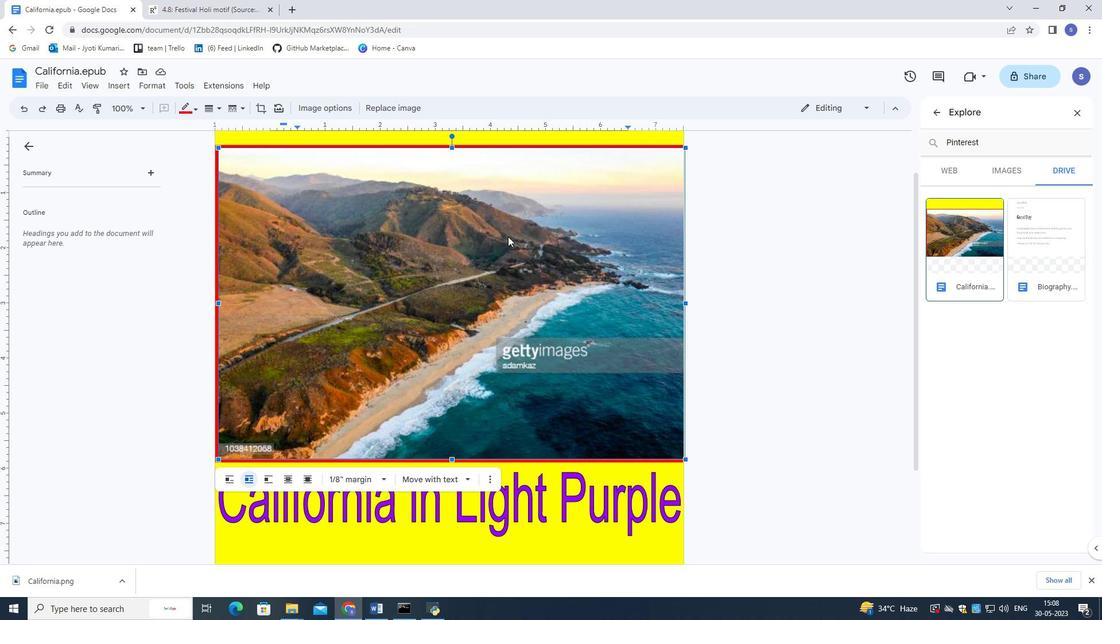 
Action: Mouse scrolled (511, 241) with delta (0, 0)
Screenshot: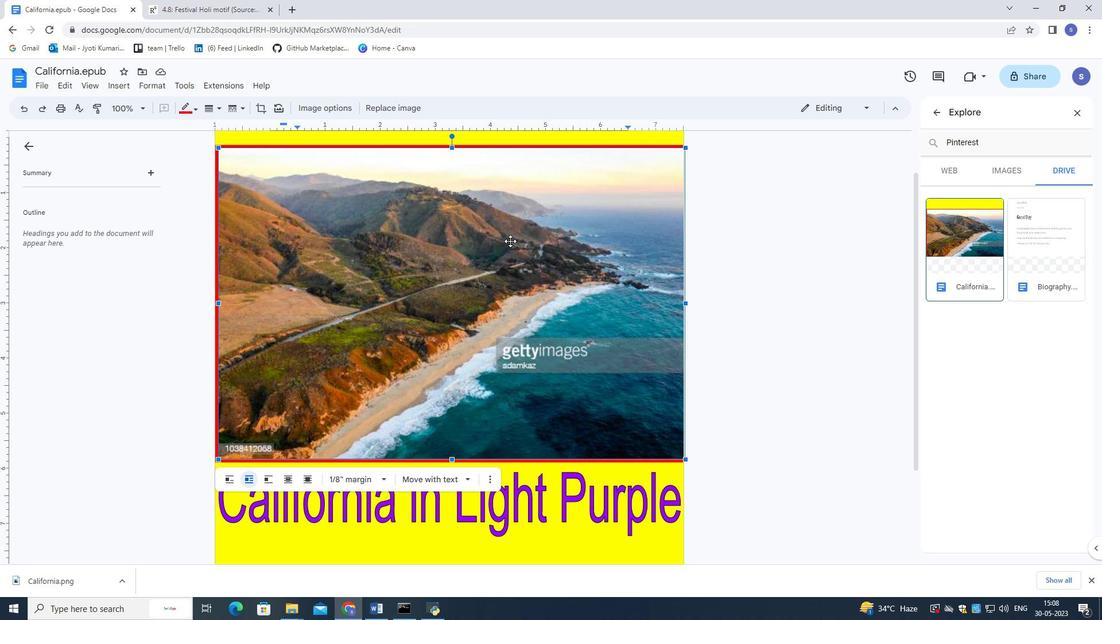 
Action: Mouse scrolled (511, 241) with delta (0, 0)
Screenshot: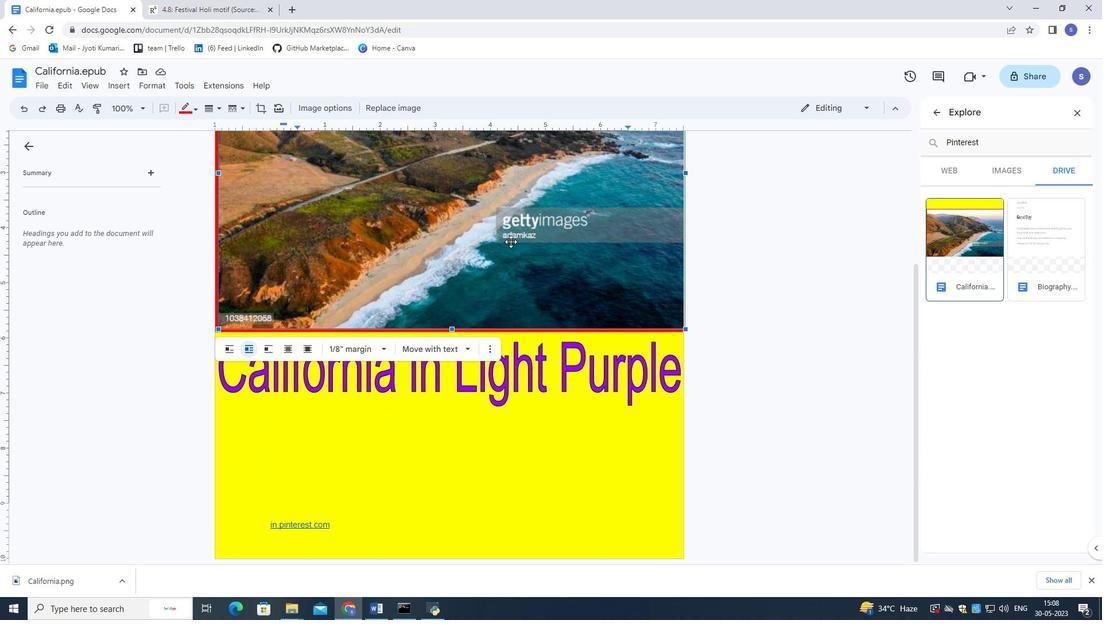 
Action: Mouse scrolled (511, 241) with delta (0, 0)
Screenshot: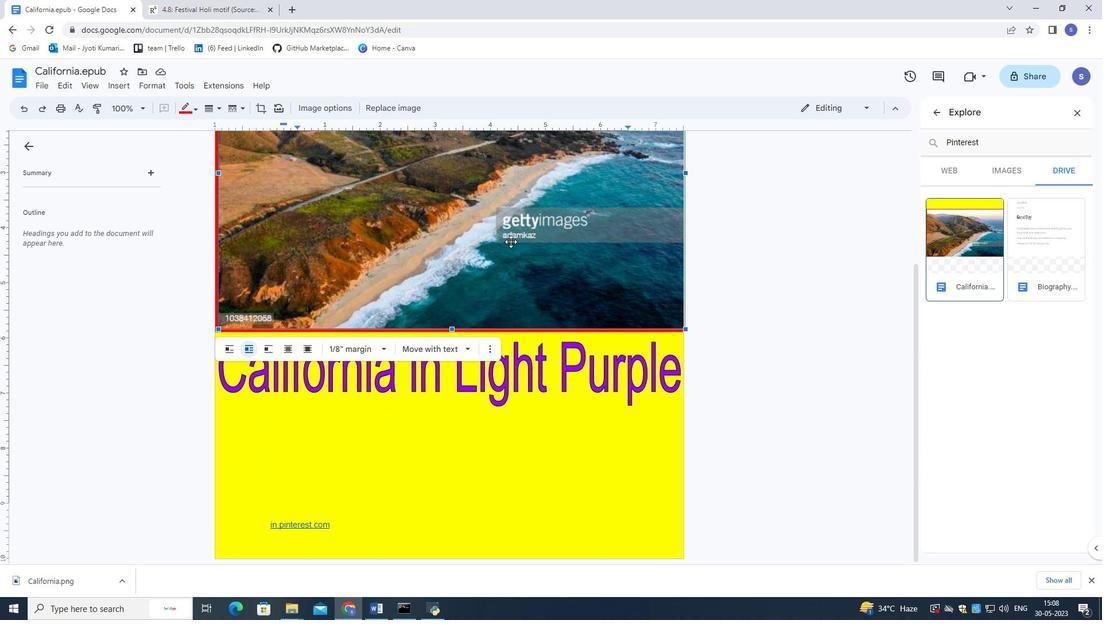 
Action: Mouse scrolled (511, 241) with delta (0, 0)
Screenshot: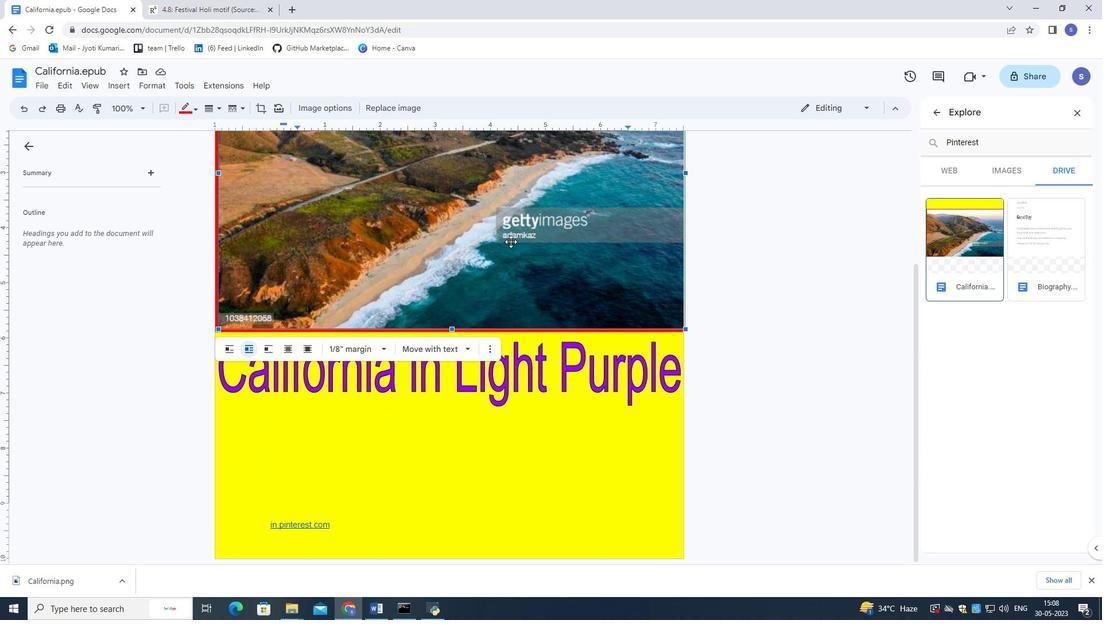
Action: Mouse scrolled (511, 241) with delta (0, 0)
Screenshot: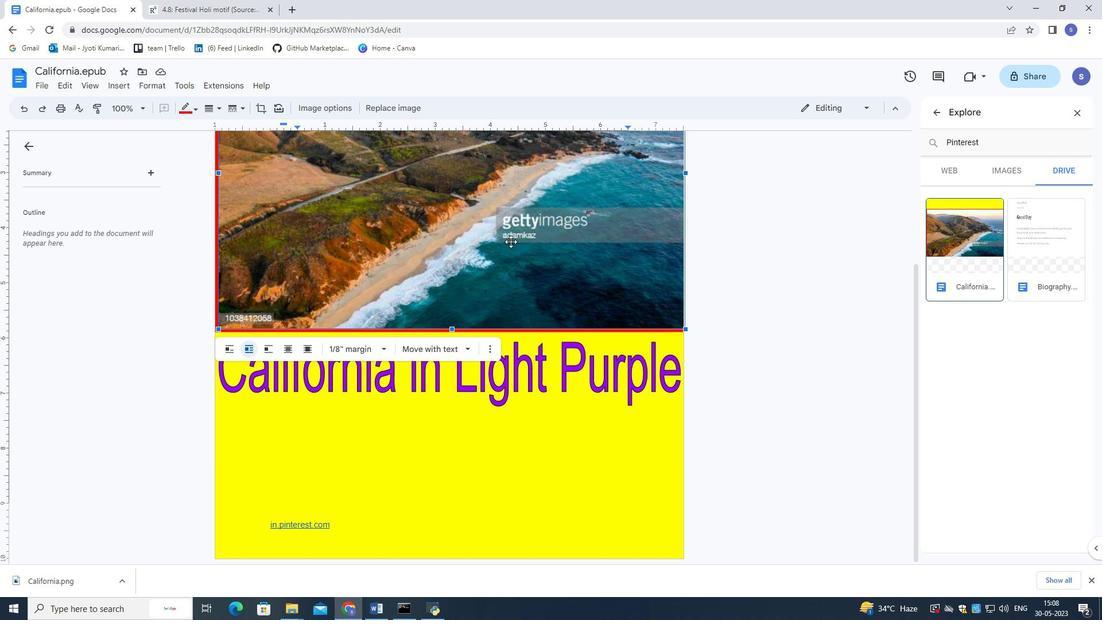 
Action: Mouse scrolled (511, 241) with delta (0, 0)
Screenshot: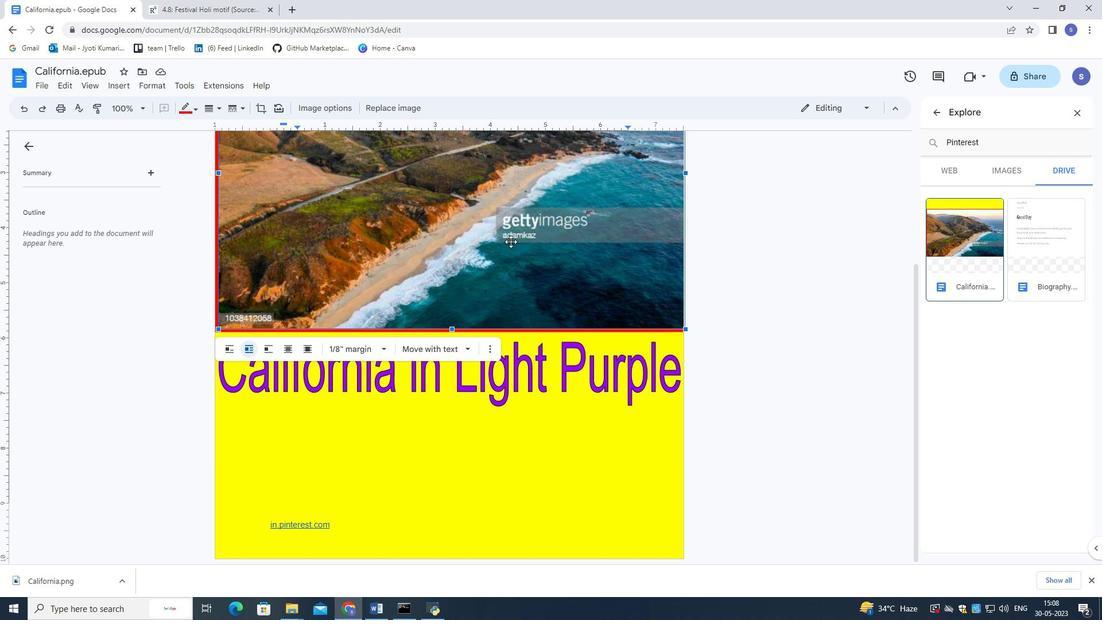 
Action: Mouse moved to (511, 241)
Screenshot: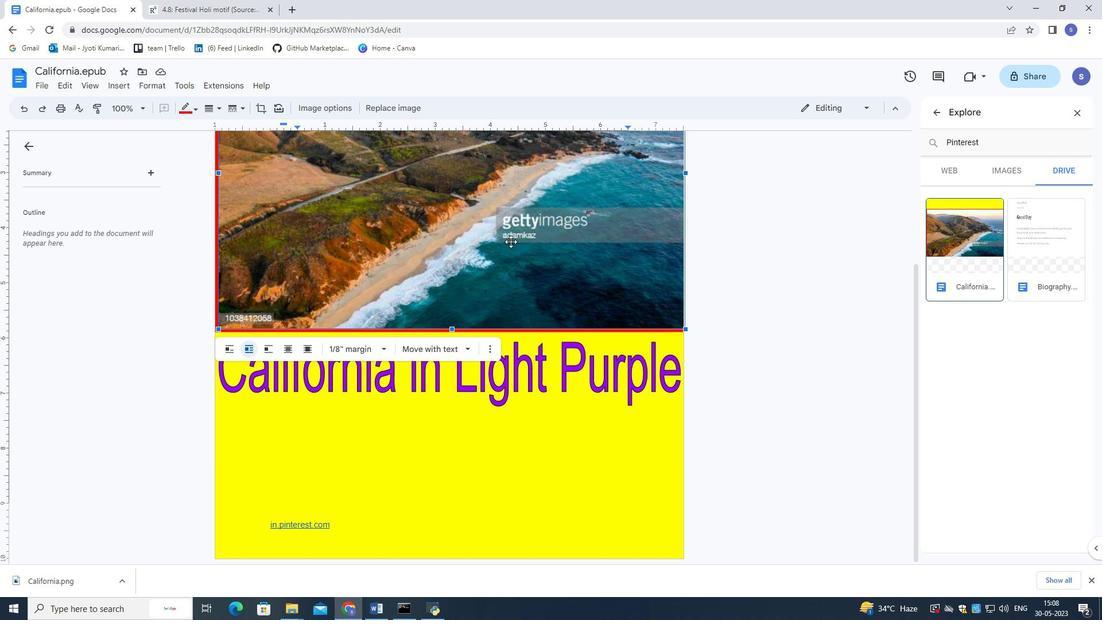 
Action: Mouse scrolled (511, 241) with delta (0, 0)
Screenshot: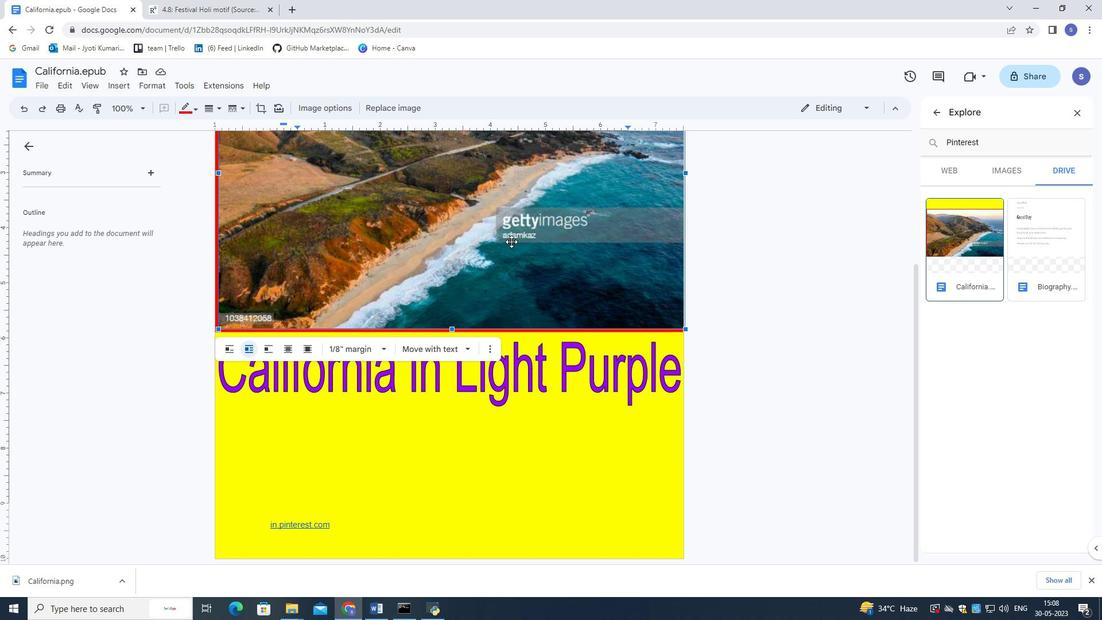 
Action: Mouse moved to (511, 241)
Screenshot: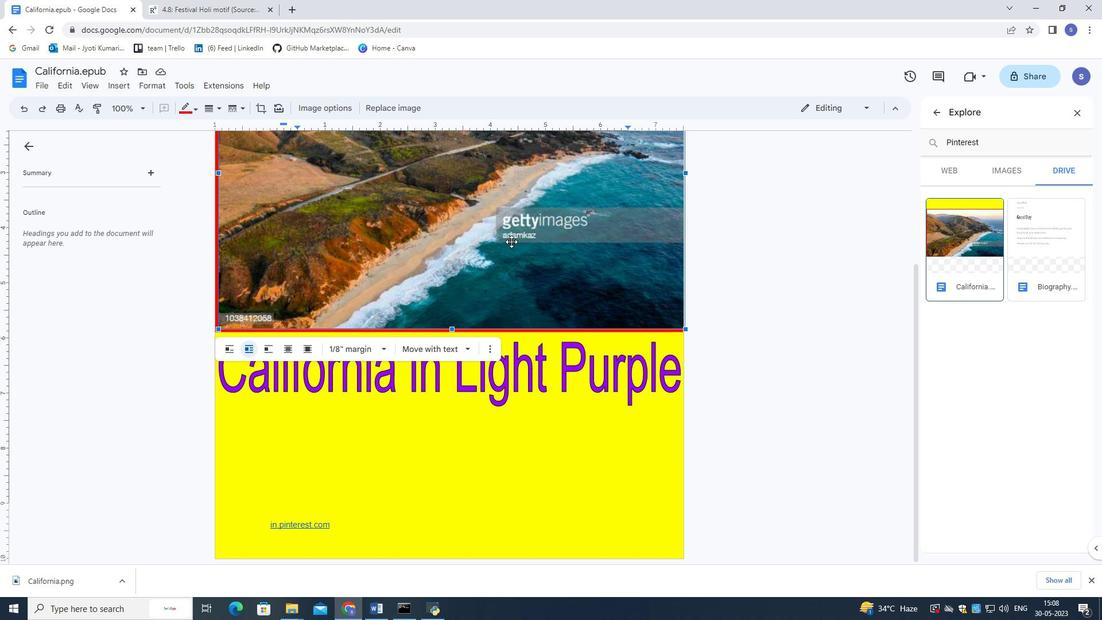 
Action: Mouse scrolled (511, 241) with delta (0, 0)
Screenshot: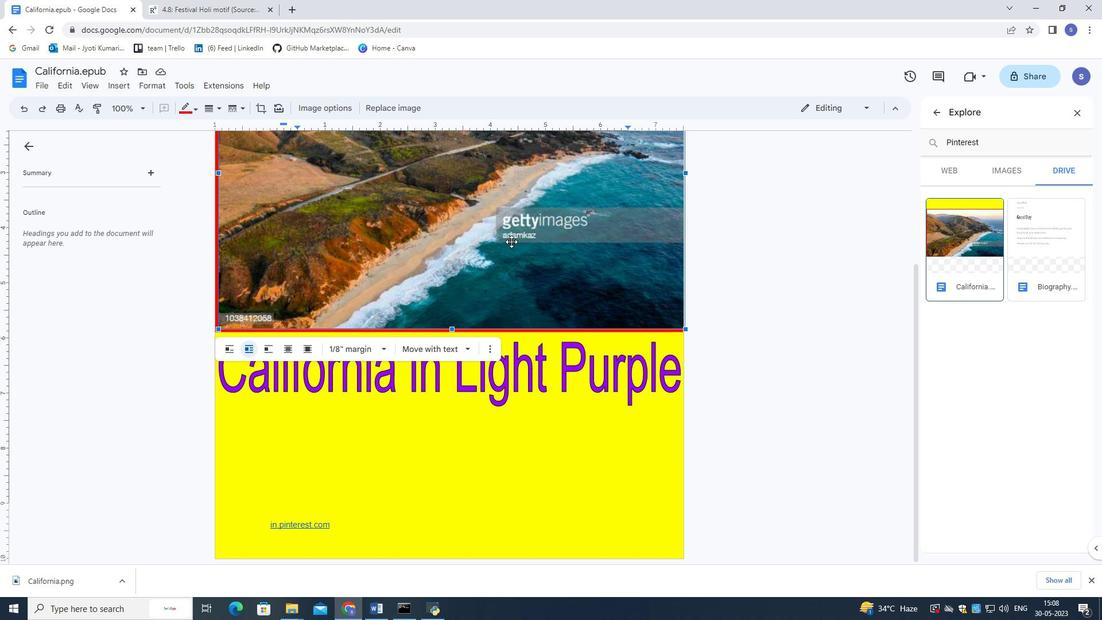 
Action: Mouse moved to (547, 357)
Screenshot: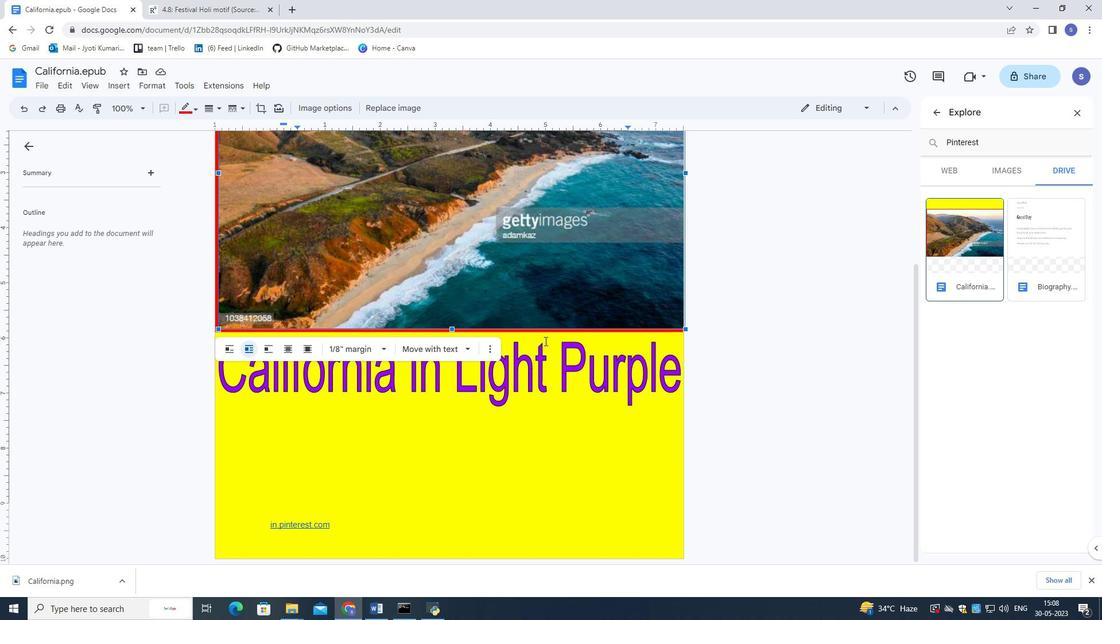 
Action: Mouse scrolled (547, 356) with delta (0, 0)
Screenshot: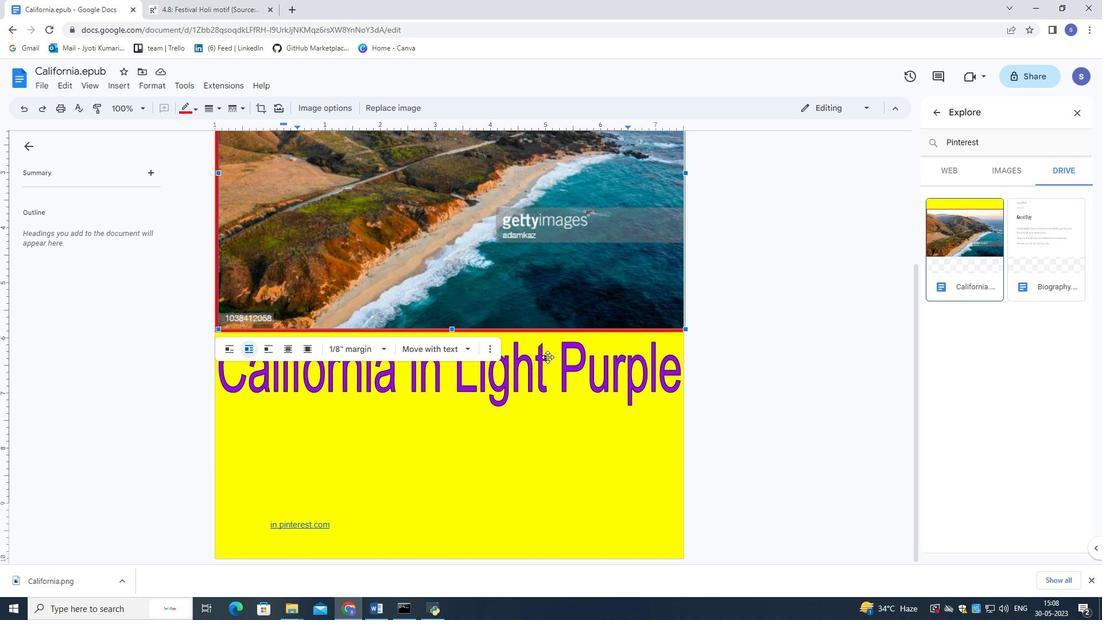 
Action: Mouse moved to (775, 328)
Screenshot: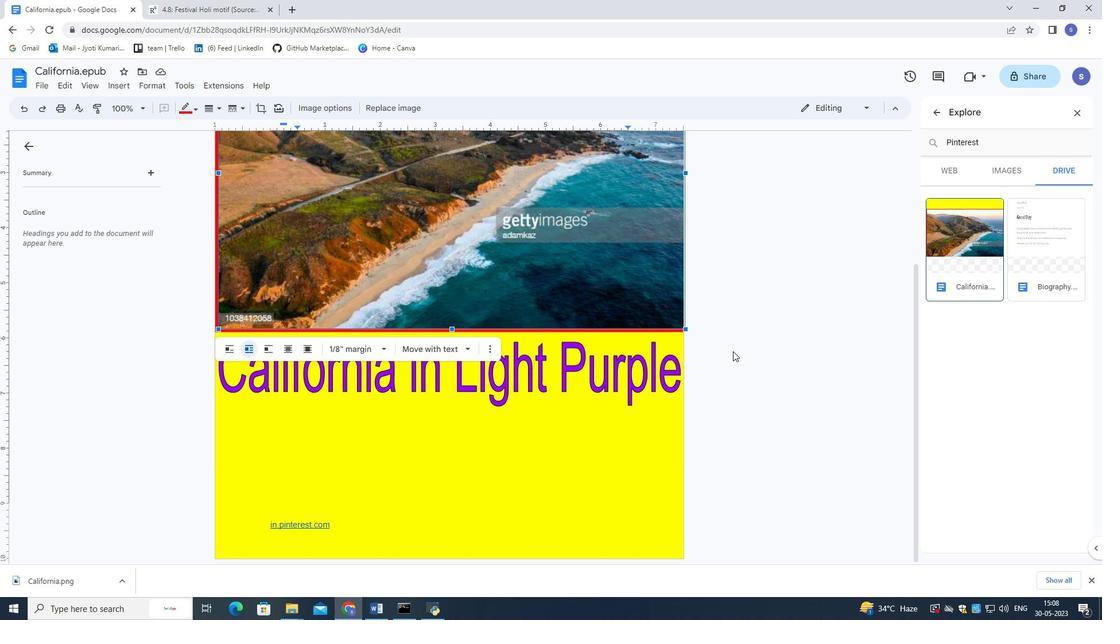 
Action: Mouse pressed left at (775, 328)
Screenshot: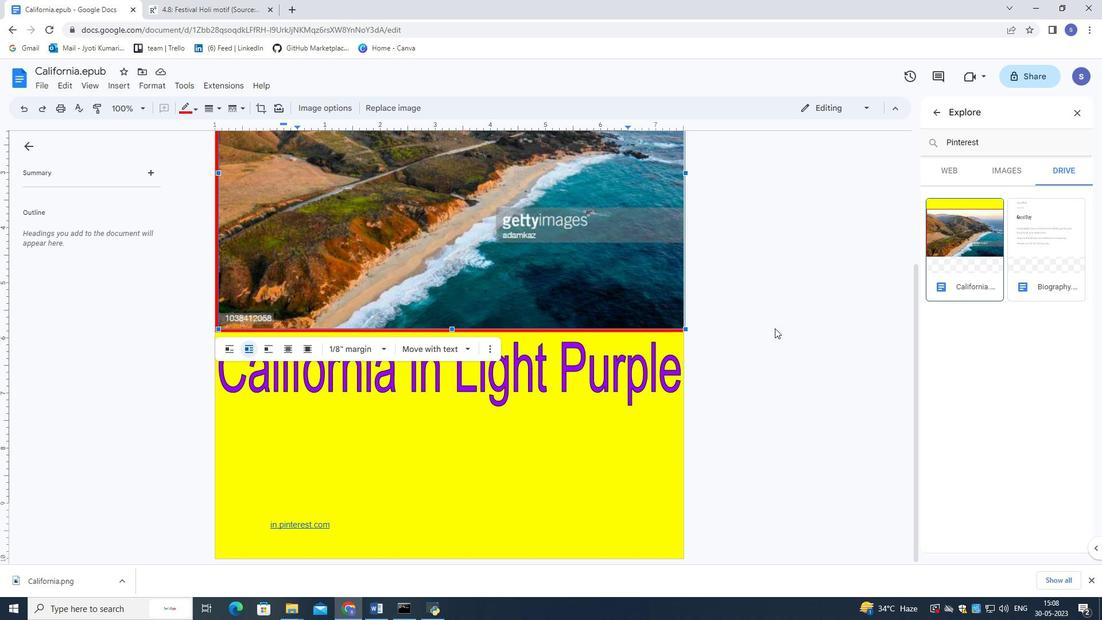 
Action: Mouse moved to (676, 405)
Screenshot: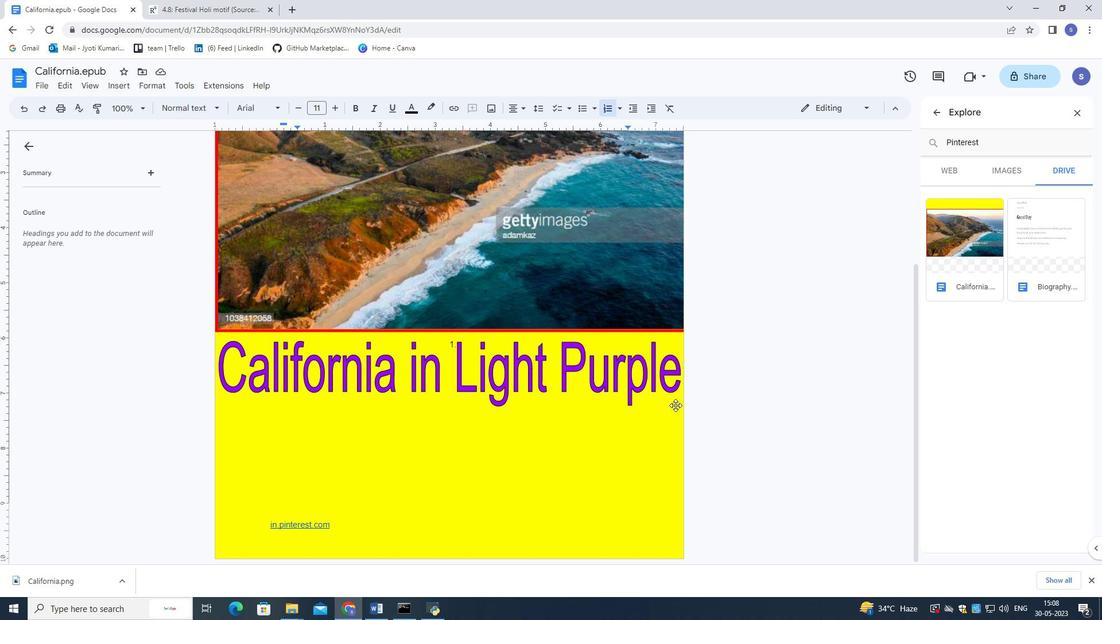 
Action: Mouse scrolled (676, 404) with delta (0, 0)
Screenshot: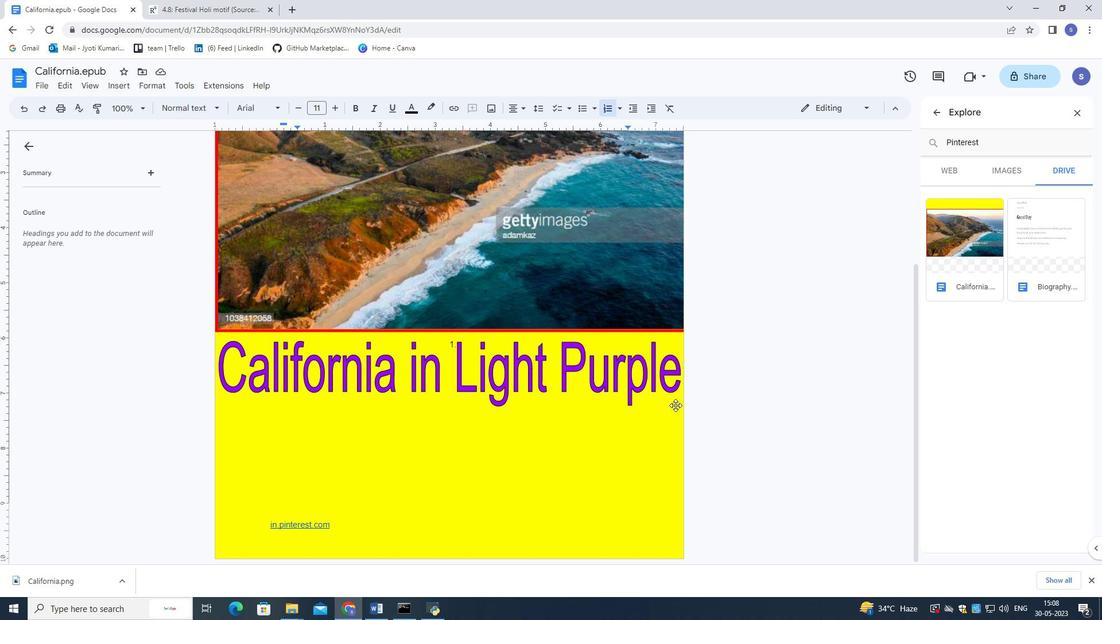 
Action: Mouse moved to (677, 405)
Screenshot: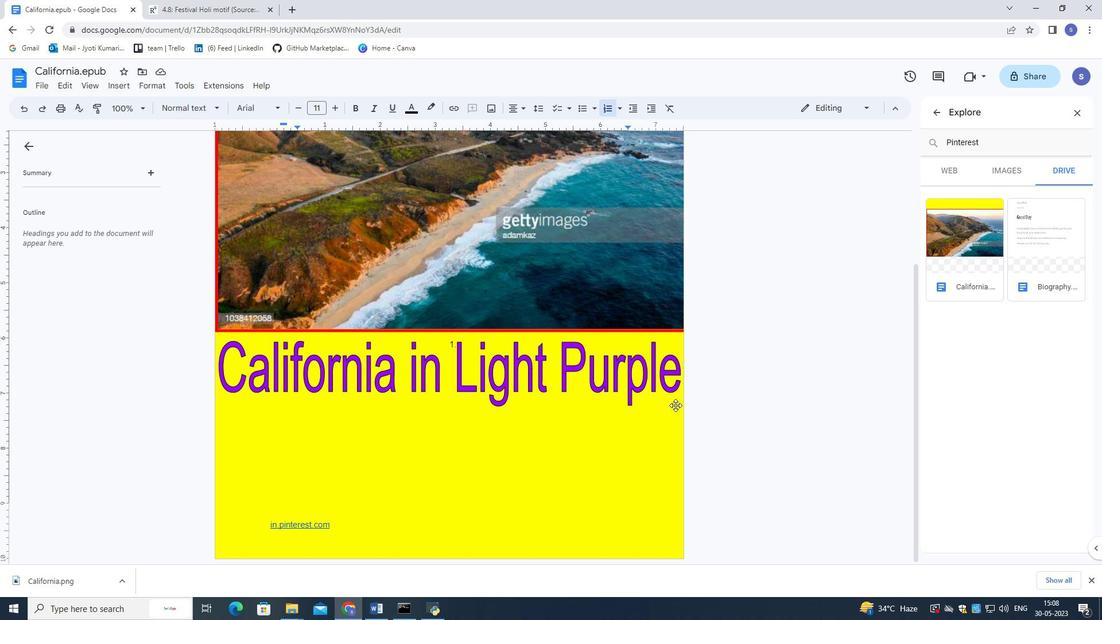 
Action: Mouse scrolled (677, 404) with delta (0, 0)
Screenshot: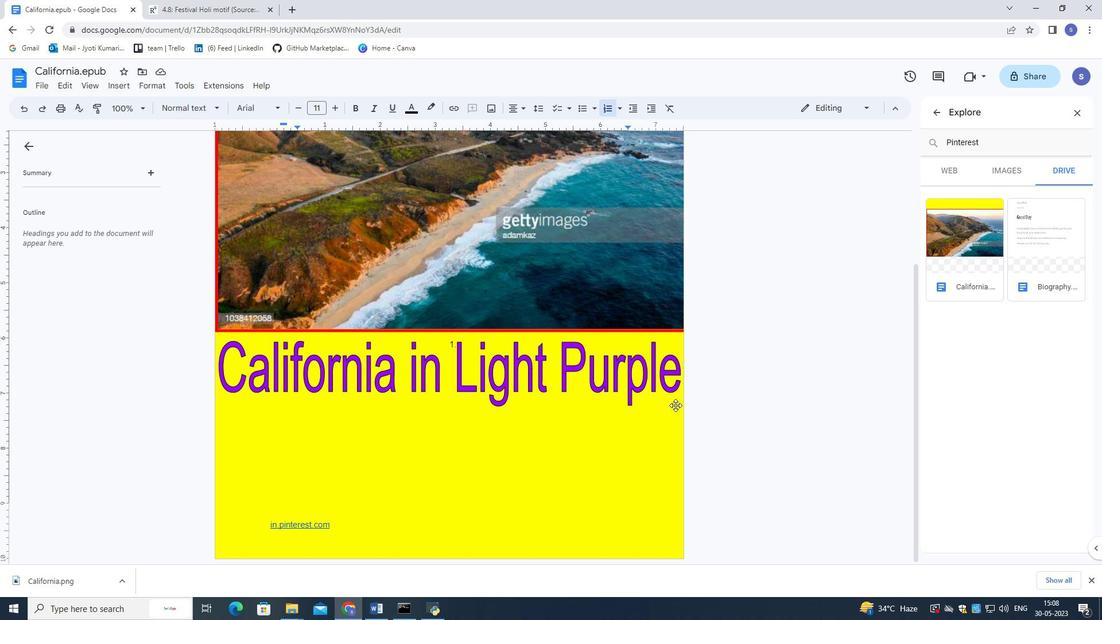 
Action: Mouse moved to (677, 405)
Screenshot: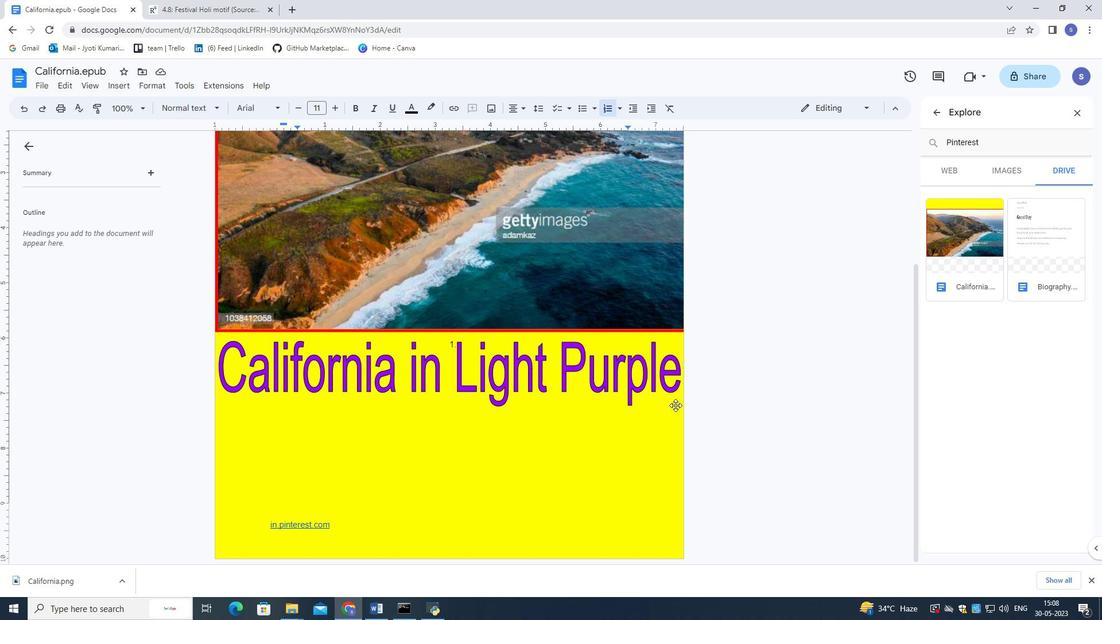 
Action: Mouse scrolled (677, 404) with delta (0, 0)
Screenshot: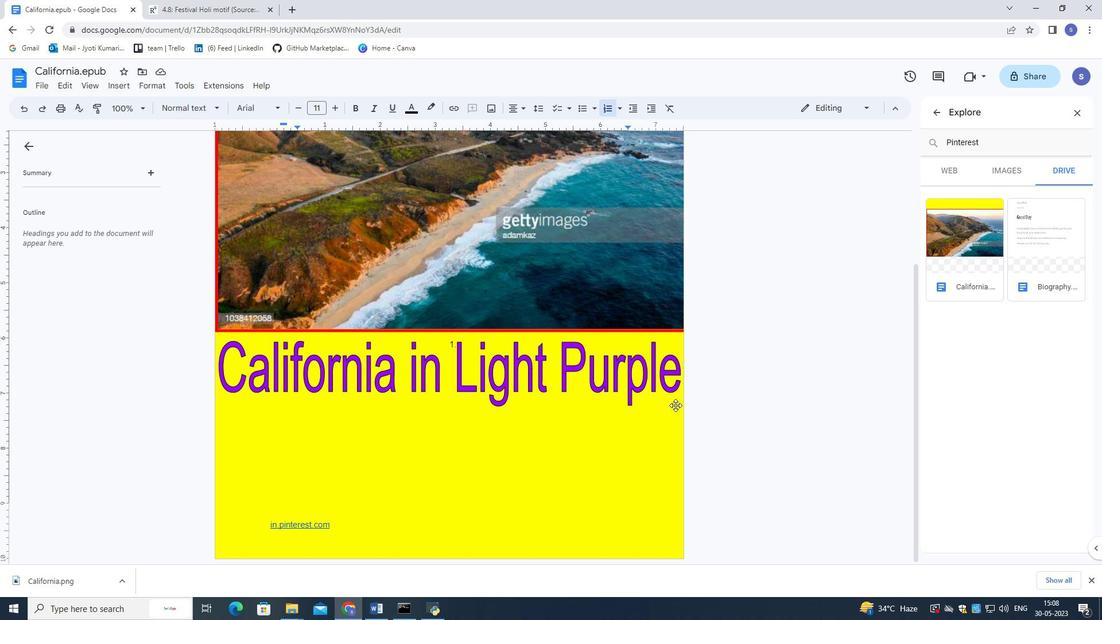 
Action: Mouse scrolled (677, 404) with delta (0, 0)
Screenshot: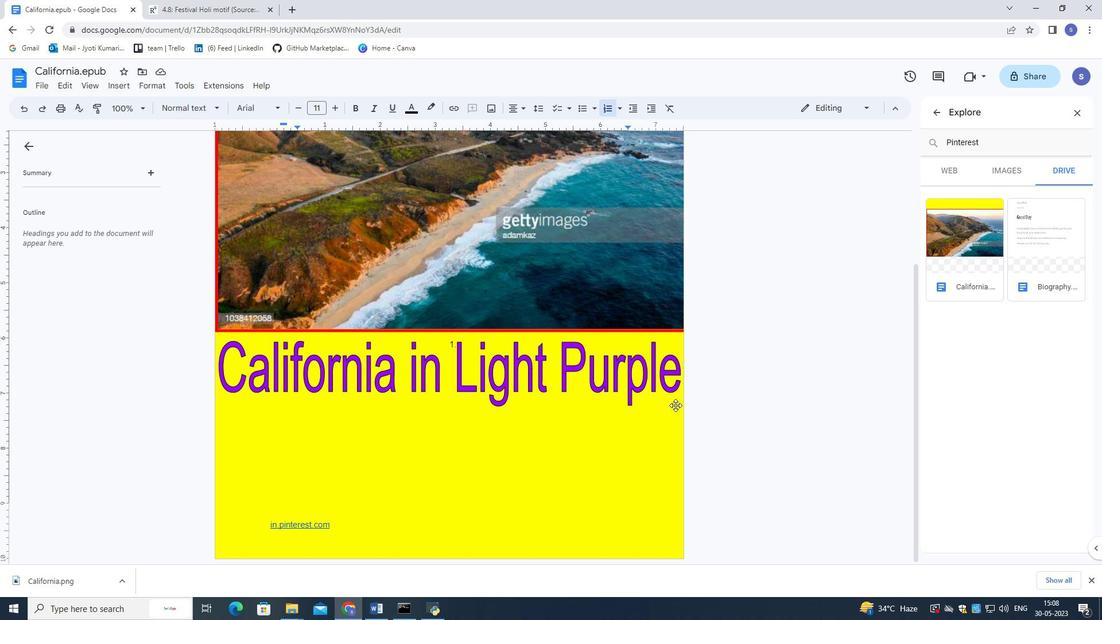 
Action: Mouse scrolled (677, 404) with delta (0, 0)
Screenshot: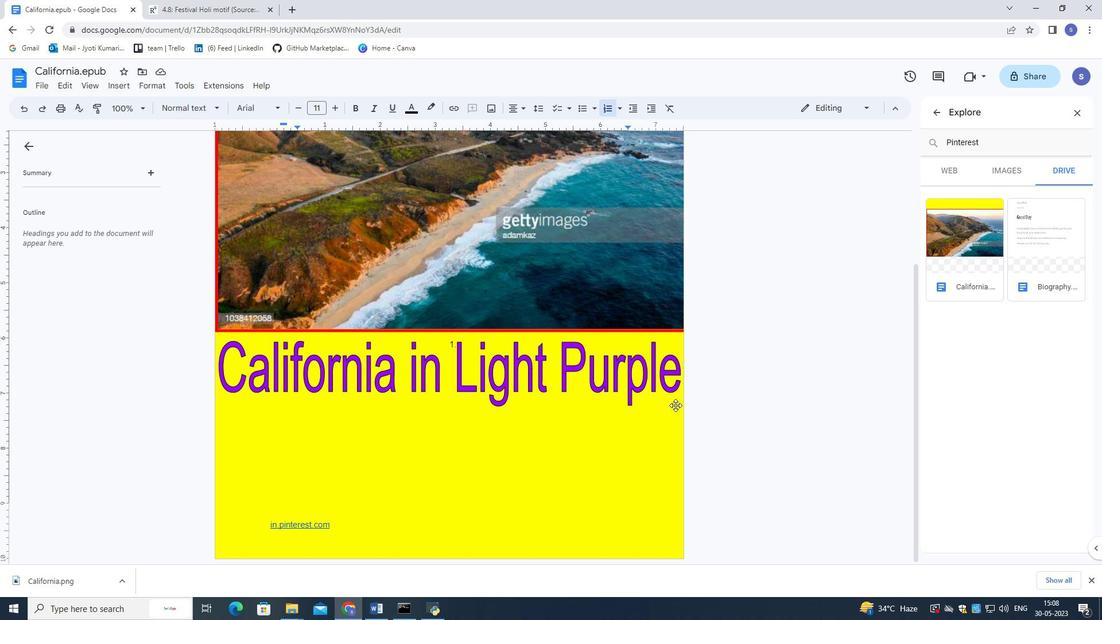 
Action: Mouse scrolled (677, 404) with delta (0, 0)
Screenshot: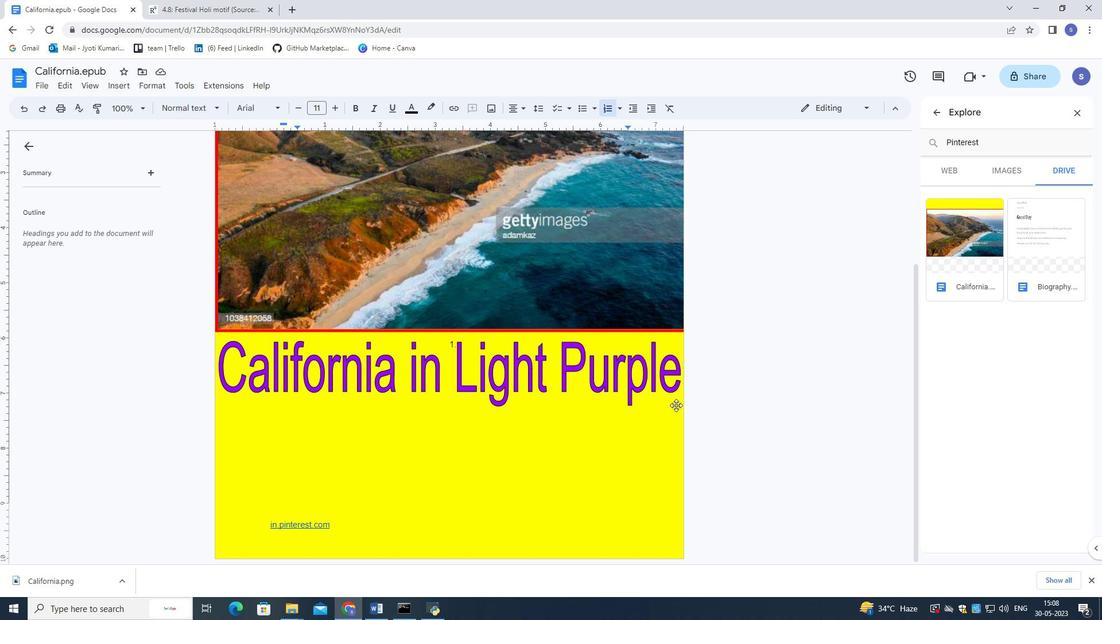 
Action: Mouse moved to (677, 405)
Screenshot: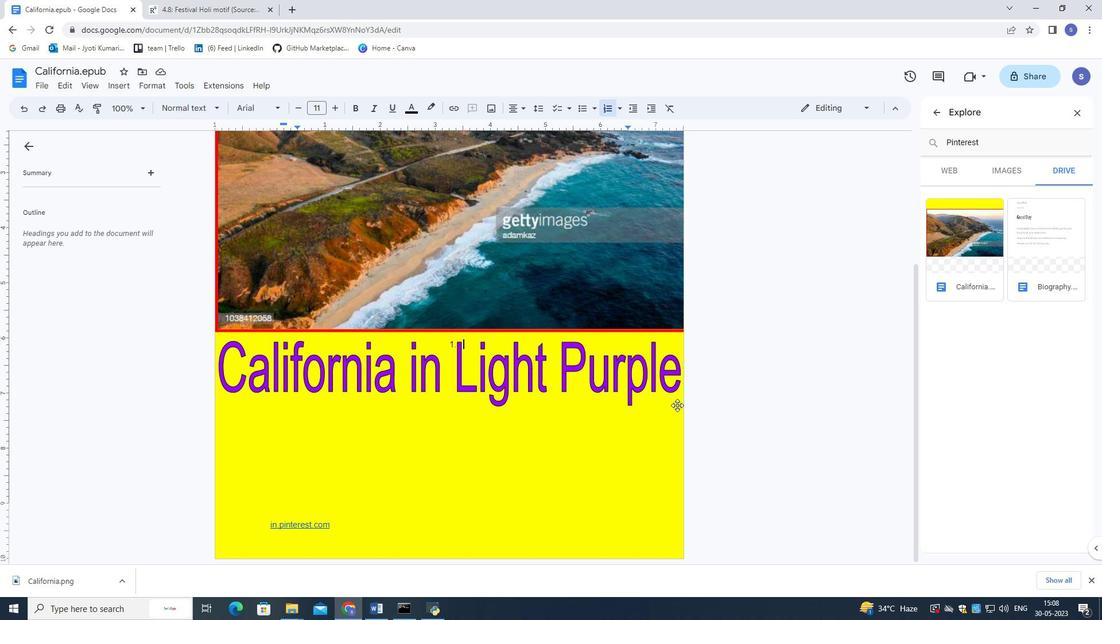 
Action: Mouse scrolled (677, 406) with delta (0, 0)
Screenshot: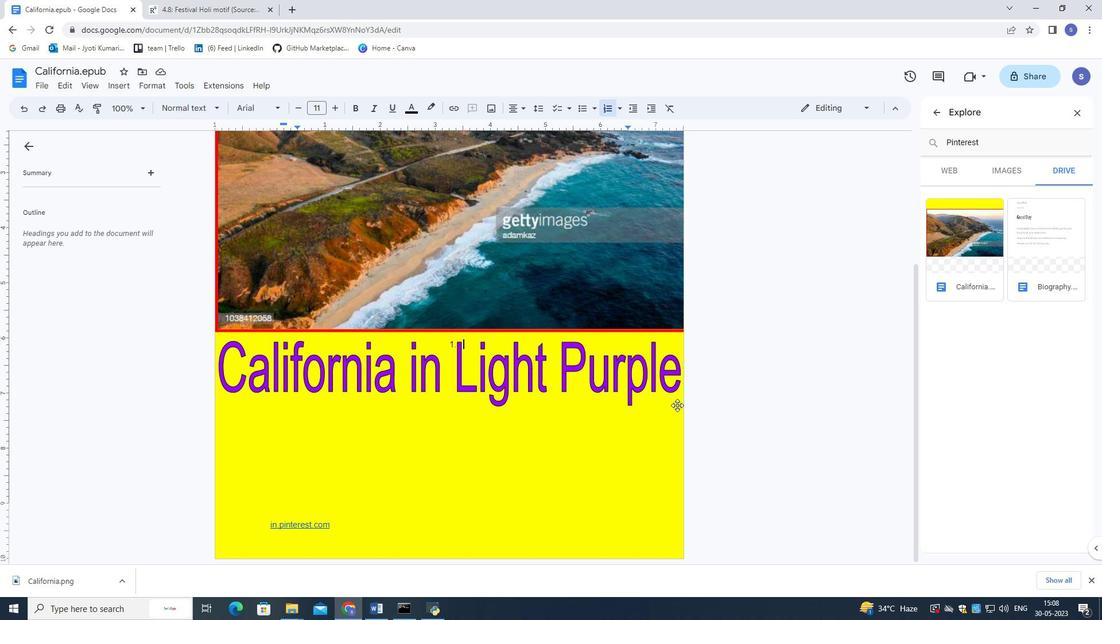 
Action: Mouse moved to (677, 405)
Screenshot: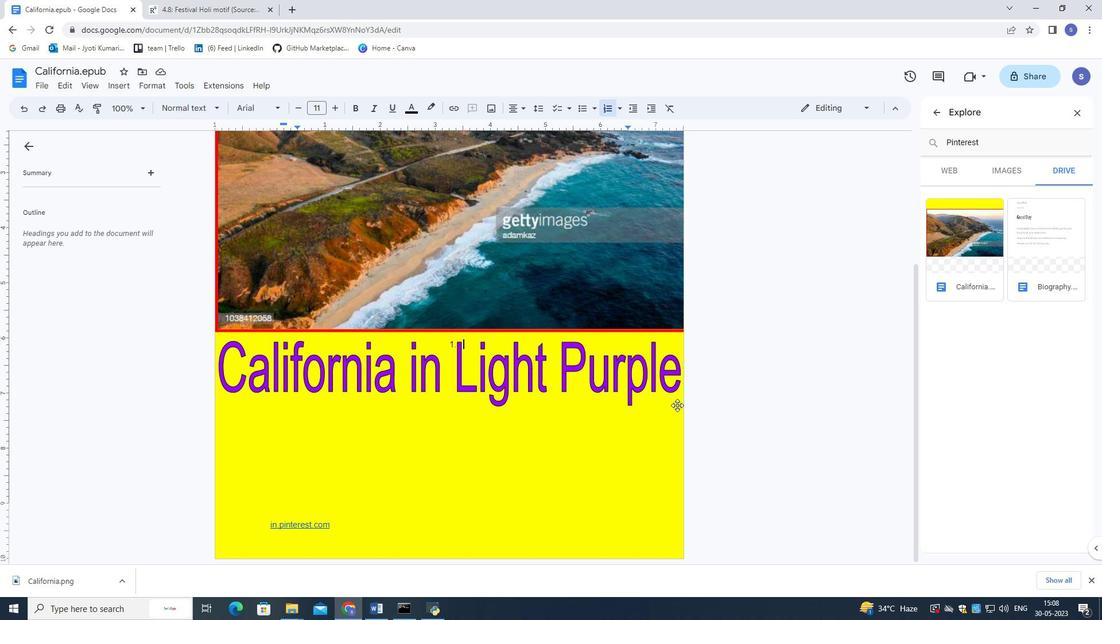 
Action: Mouse scrolled (677, 406) with delta (0, 0)
Screenshot: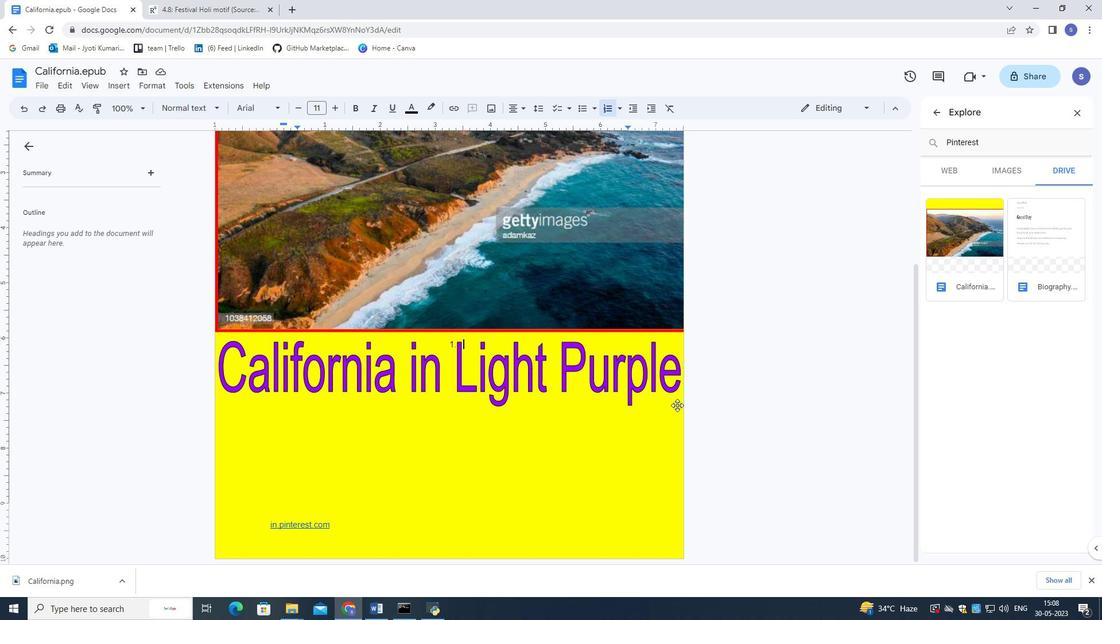 
Action: Mouse moved to (677, 404)
Screenshot: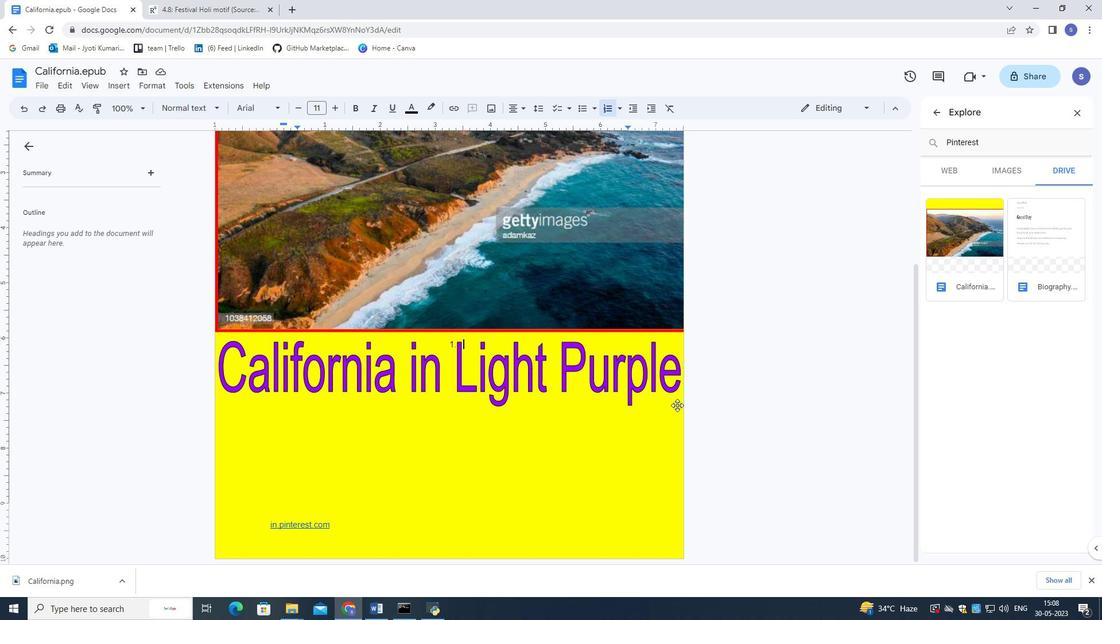 
Action: Mouse scrolled (677, 405) with delta (0, 0)
Screenshot: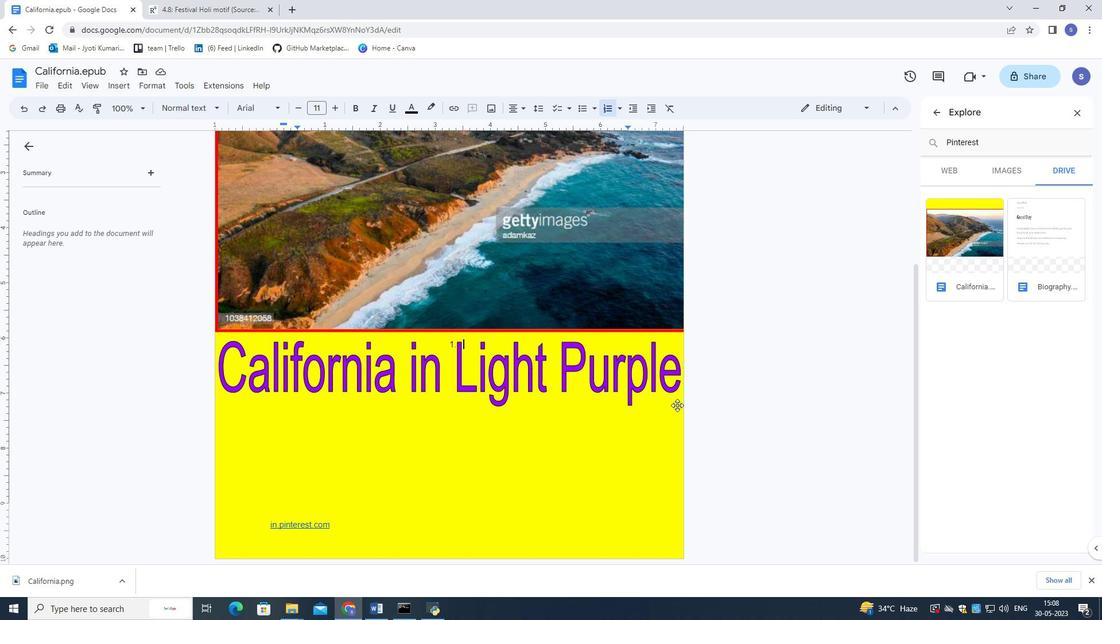 
Action: Mouse scrolled (677, 405) with delta (0, 0)
Screenshot: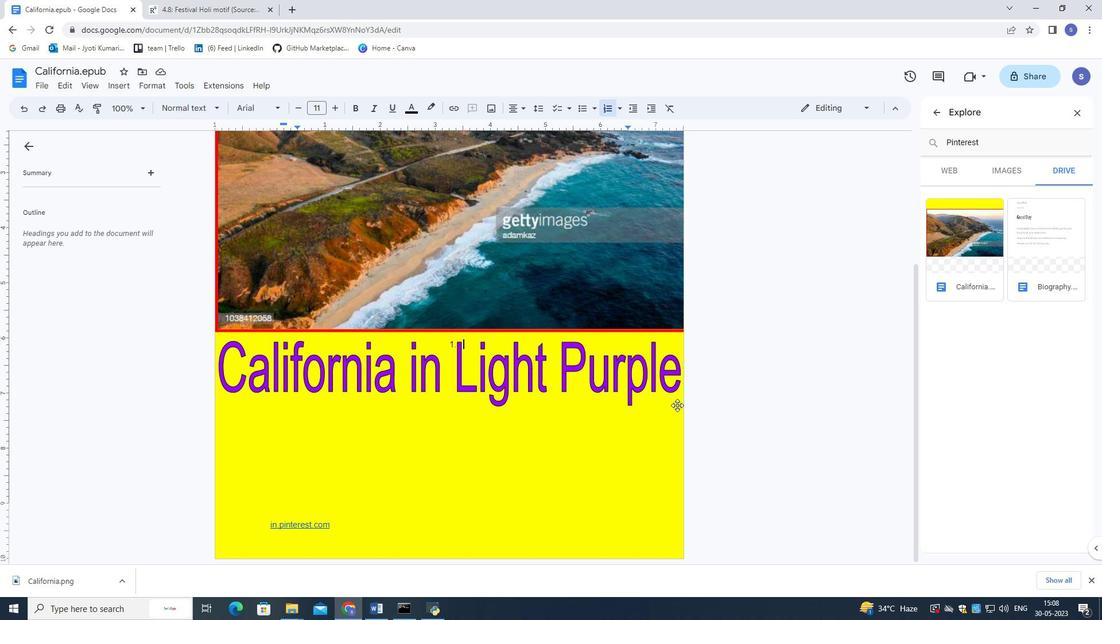 
Action: Mouse moved to (678, 403)
Screenshot: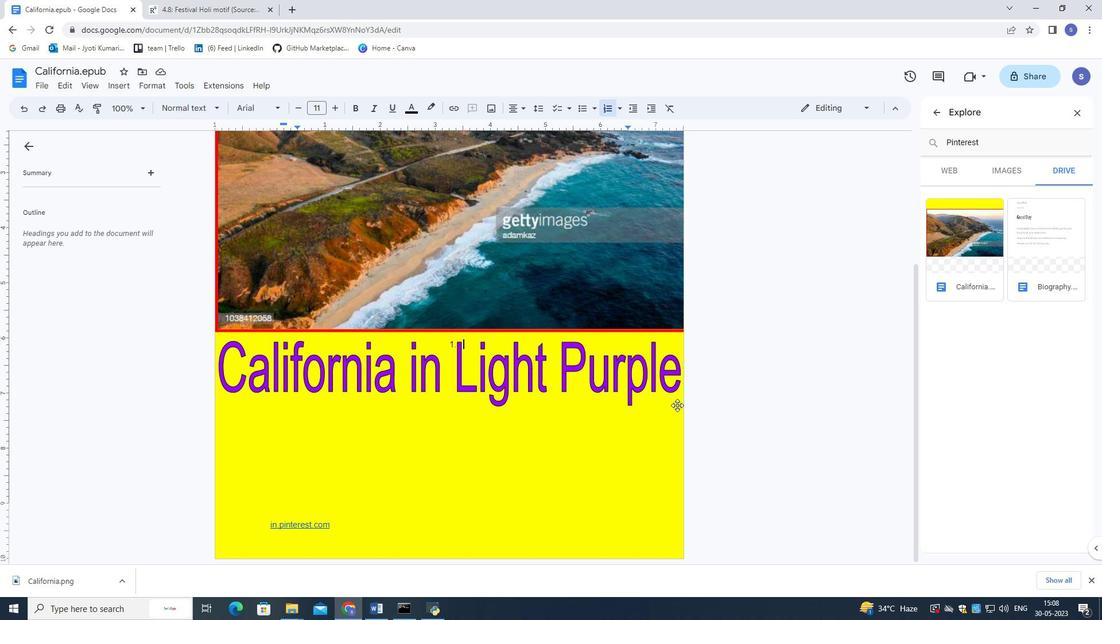 
Action: Mouse scrolled (678, 404) with delta (0, 0)
Screenshot: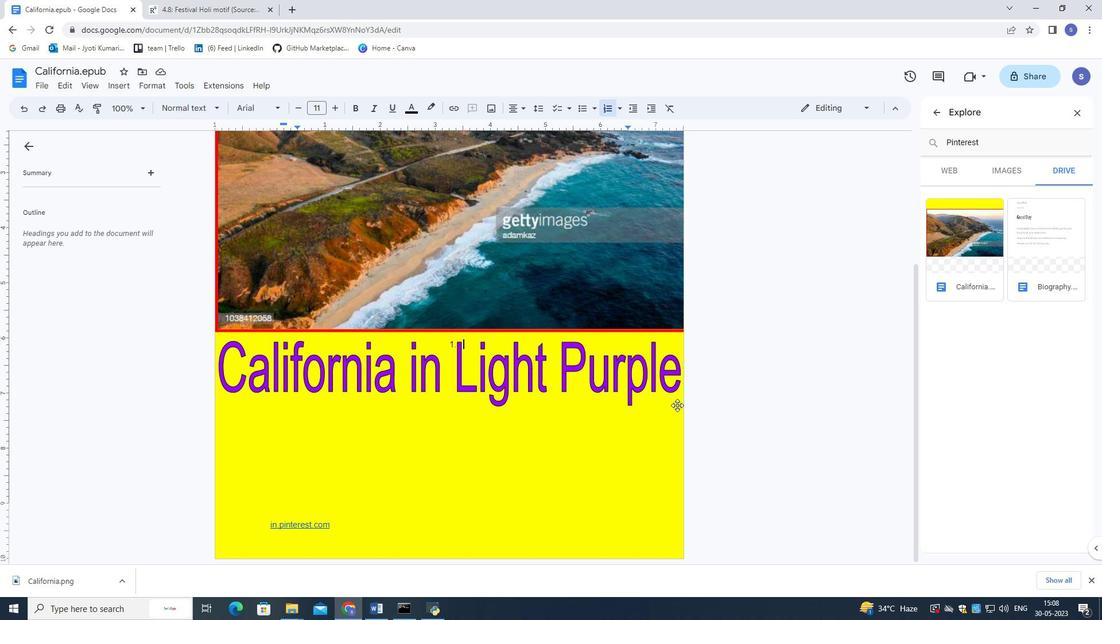 
Action: Mouse moved to (678, 402)
Screenshot: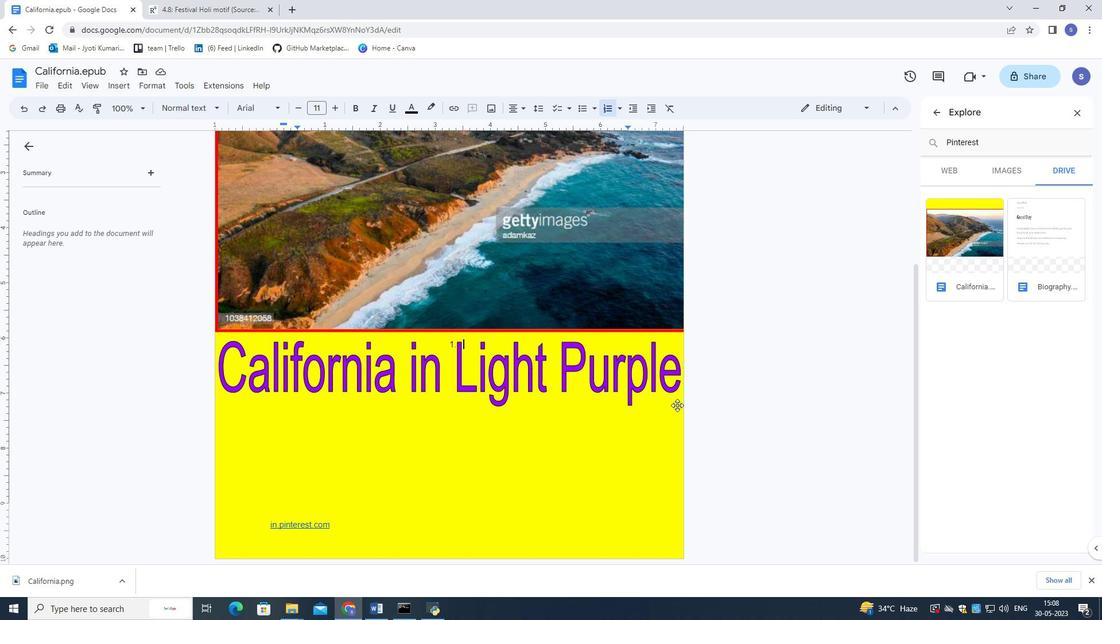 
Action: Mouse scrolled (678, 403) with delta (0, 0)
Screenshot: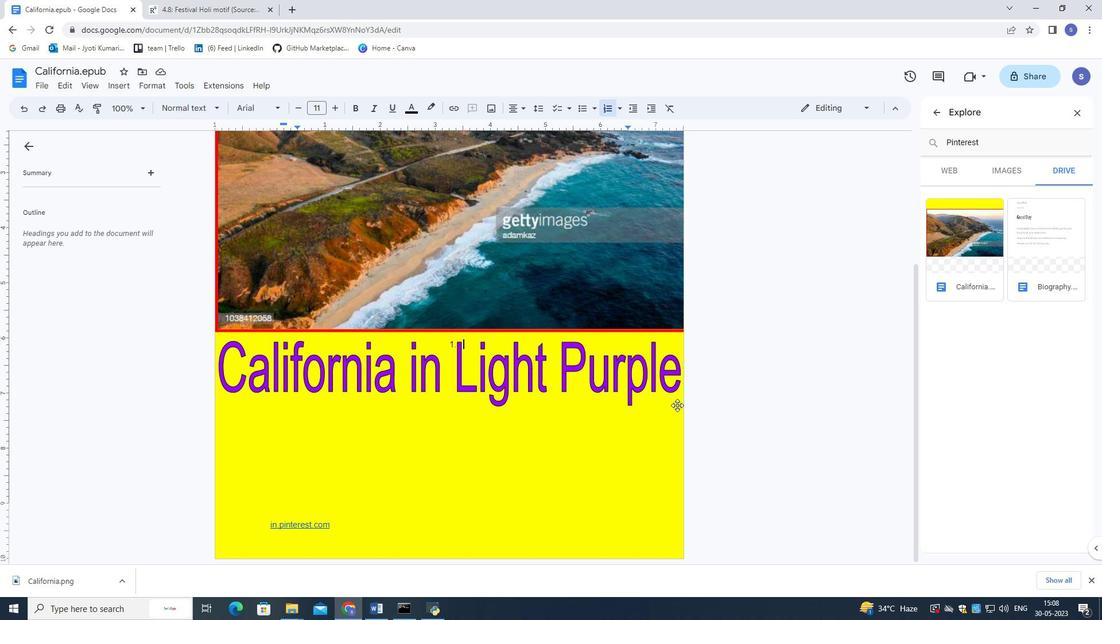 
Action: Mouse moved to (678, 401)
Screenshot: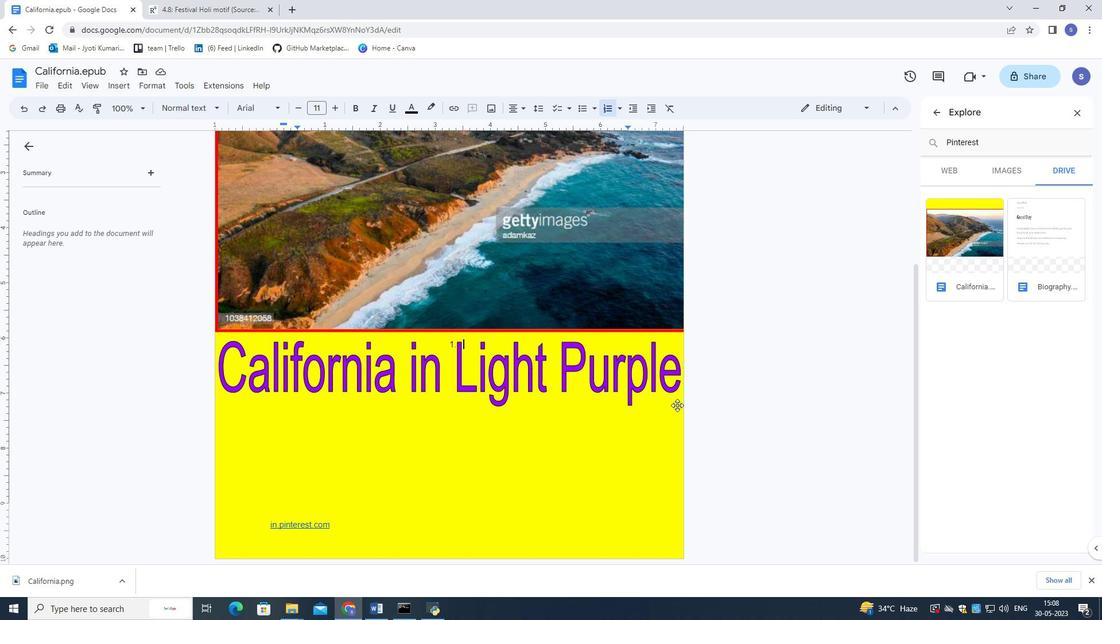 
Action: Mouse scrolled (678, 402) with delta (0, 0)
Screenshot: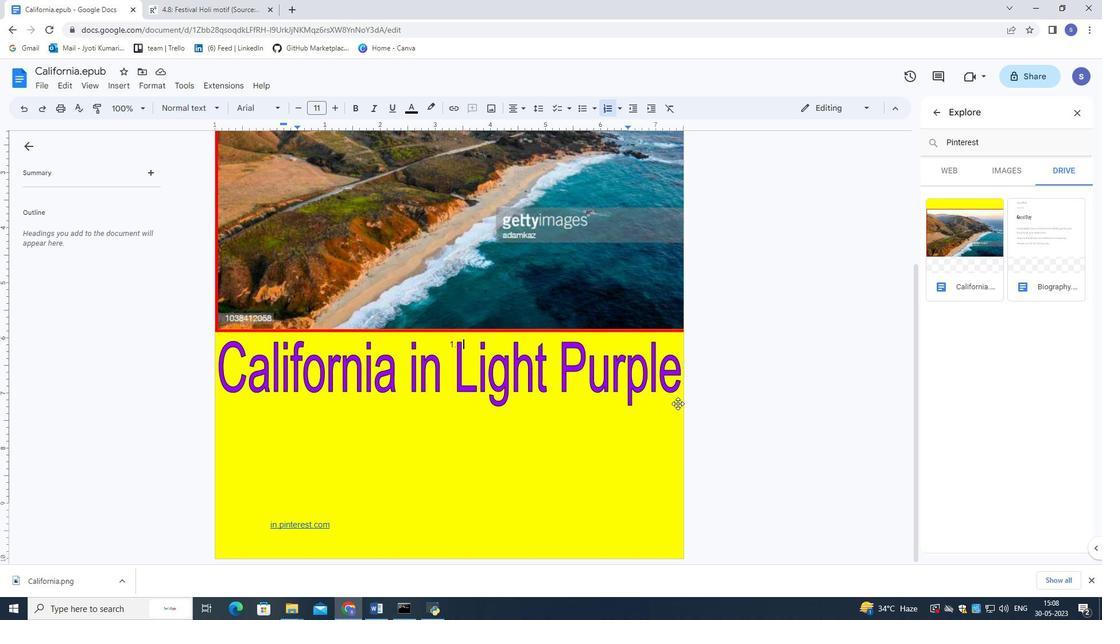 
Action: Mouse moved to (678, 400)
Screenshot: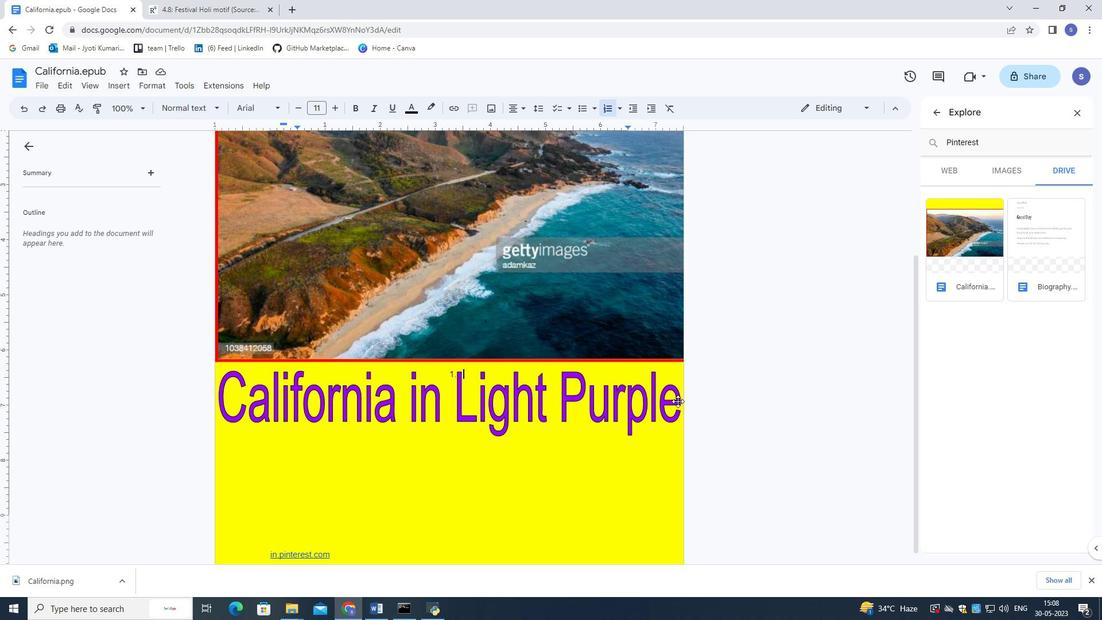 
Action: Mouse scrolled (678, 399) with delta (0, 0)
Screenshot: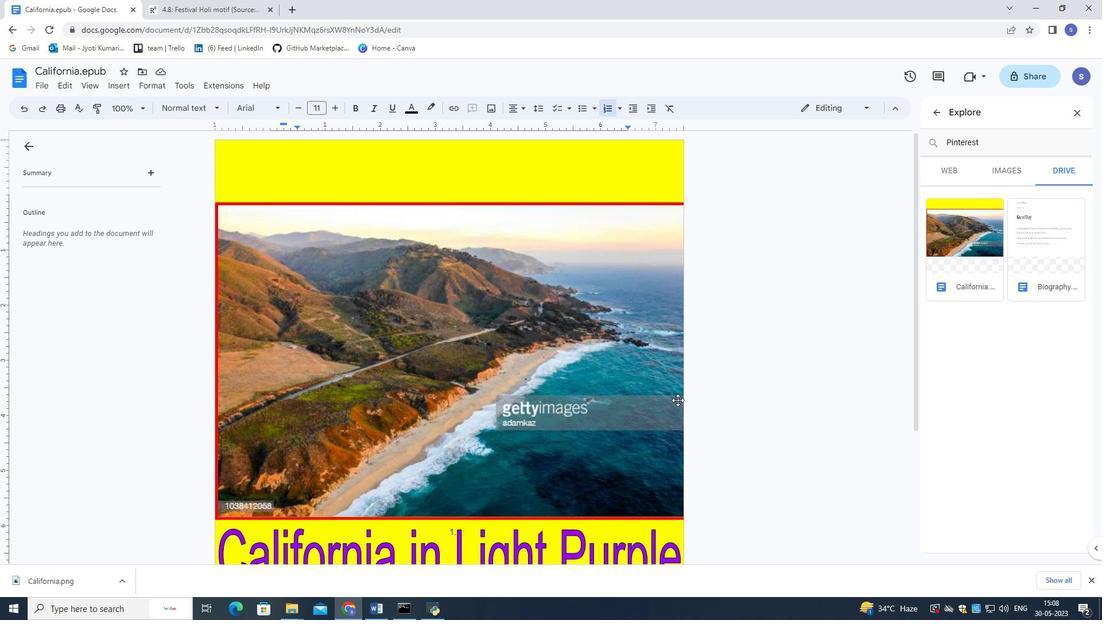 
Action: Mouse scrolled (678, 399) with delta (0, 0)
Screenshot: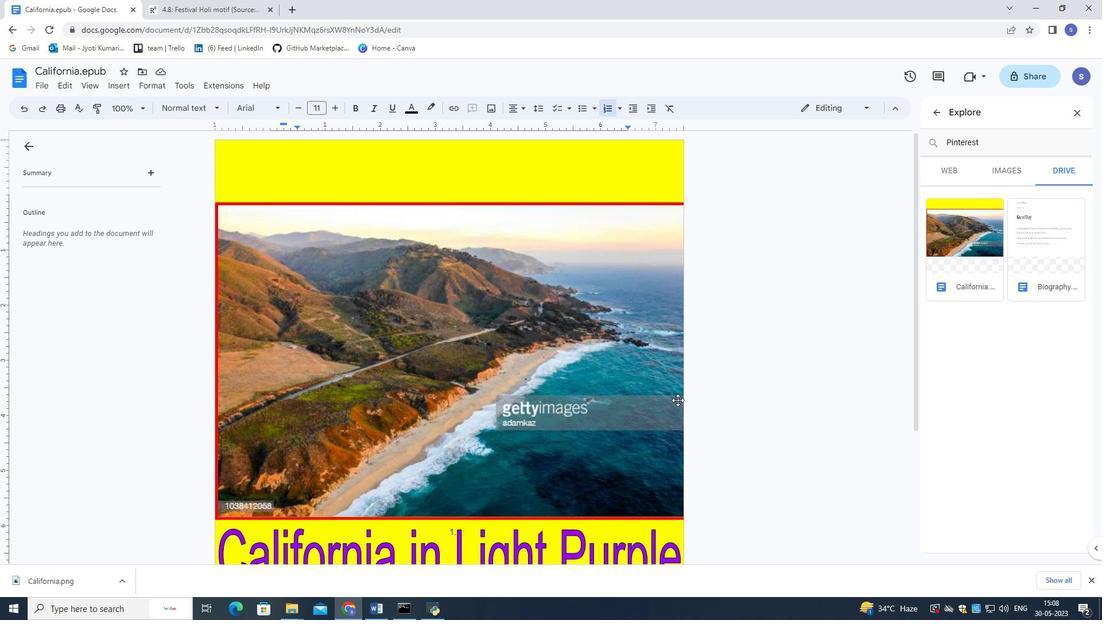 
Action: Mouse scrolled (678, 399) with delta (0, 0)
Screenshot: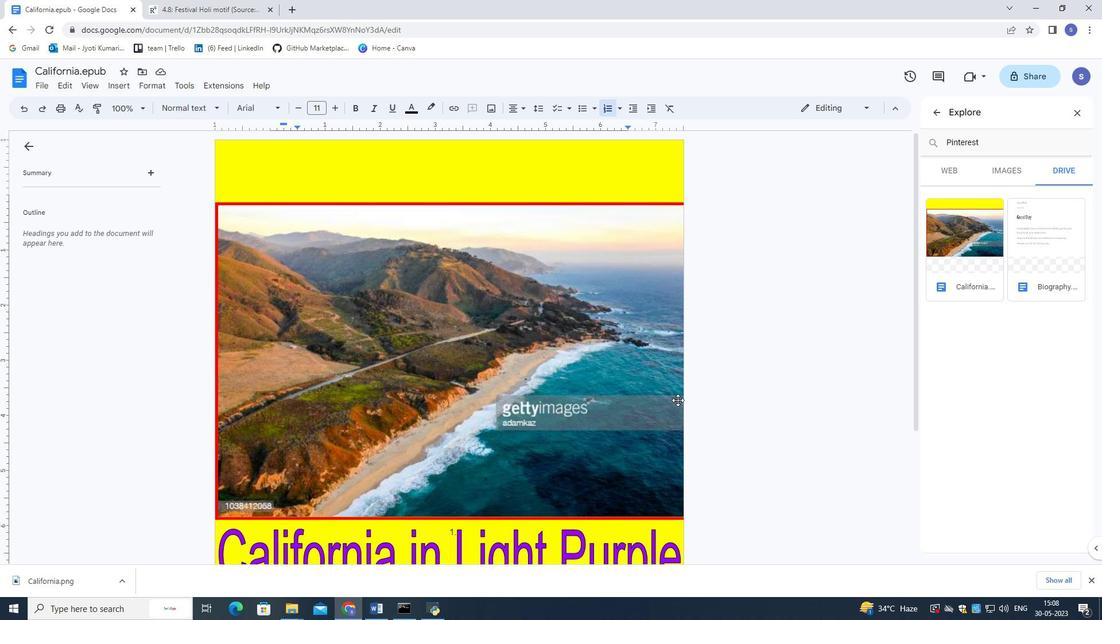 
Action: Mouse scrolled (678, 399) with delta (0, 0)
Screenshot: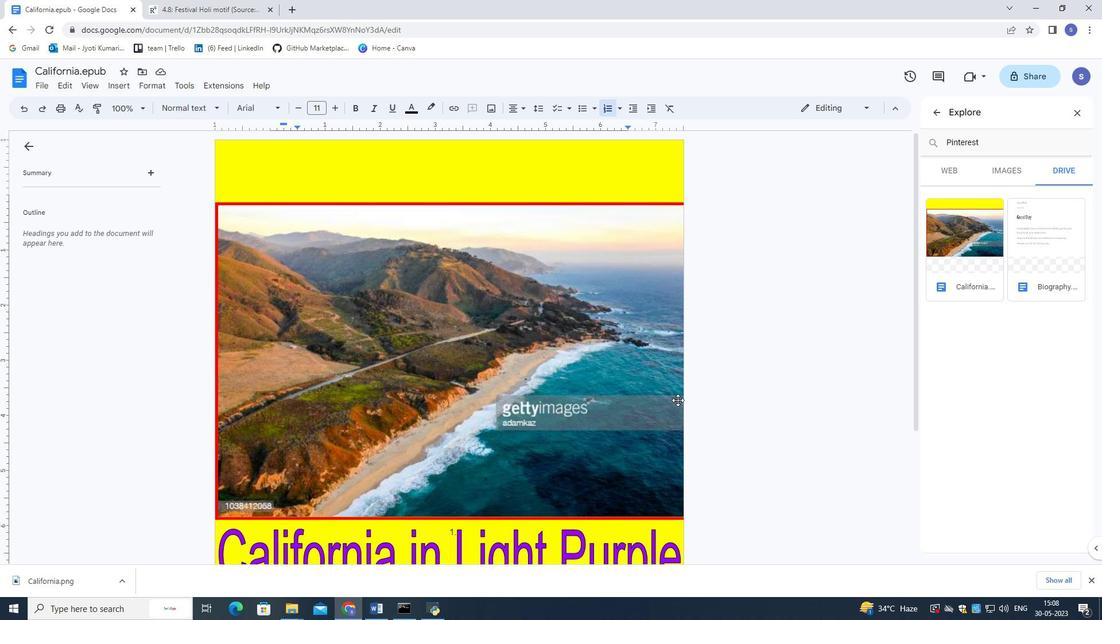 
Action: Mouse scrolled (678, 399) with delta (0, 0)
Screenshot: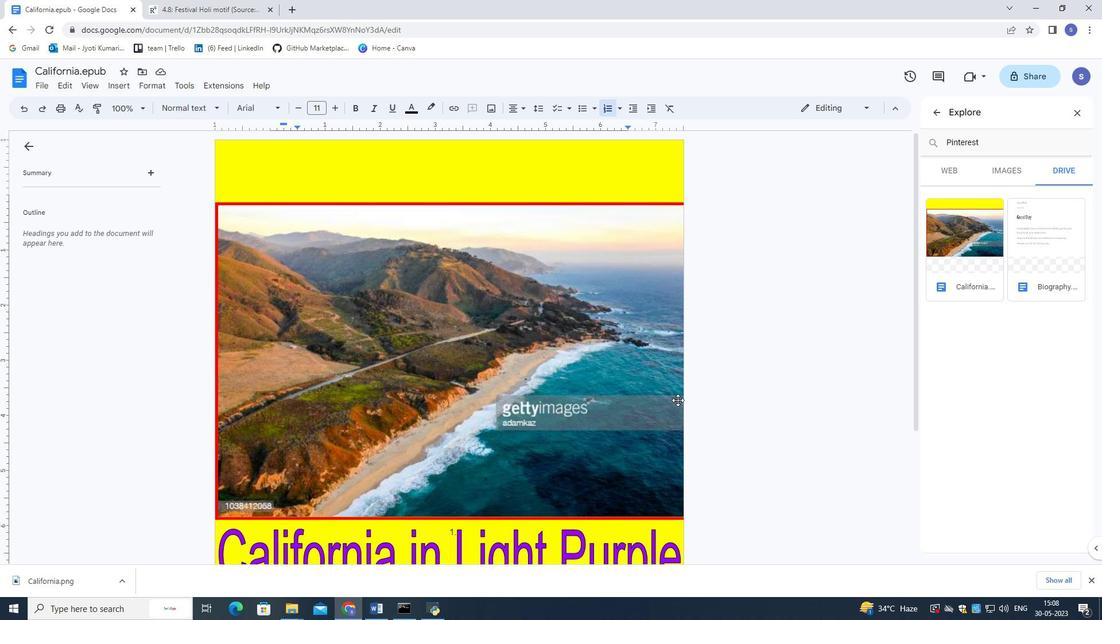 
Action: Mouse scrolled (678, 399) with delta (0, 0)
Screenshot: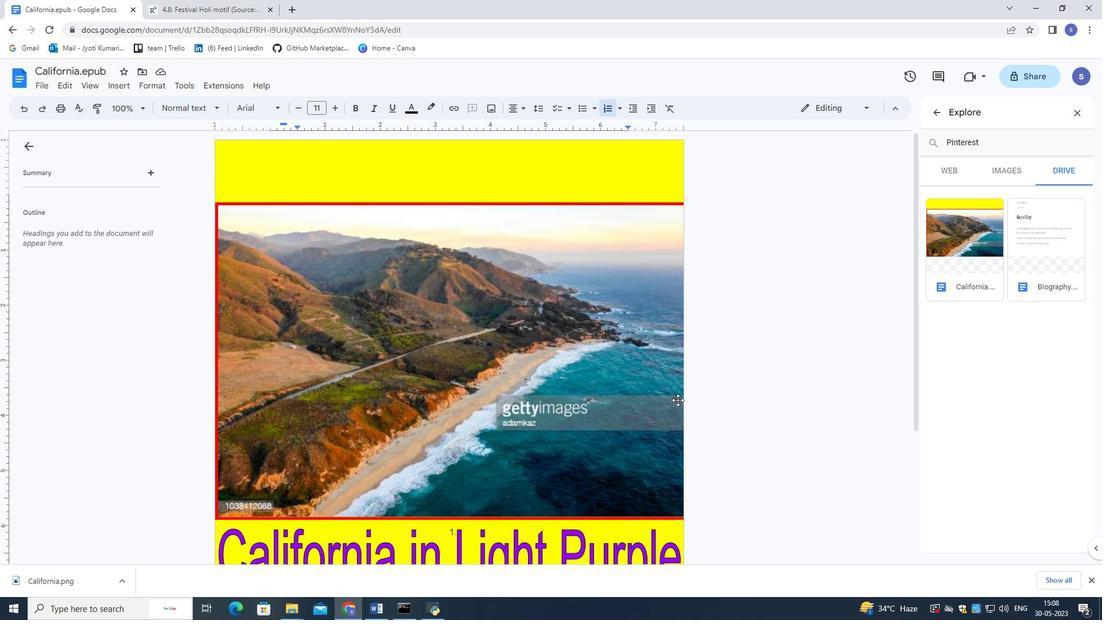 
Action: Mouse scrolled (678, 399) with delta (0, 0)
Screenshot: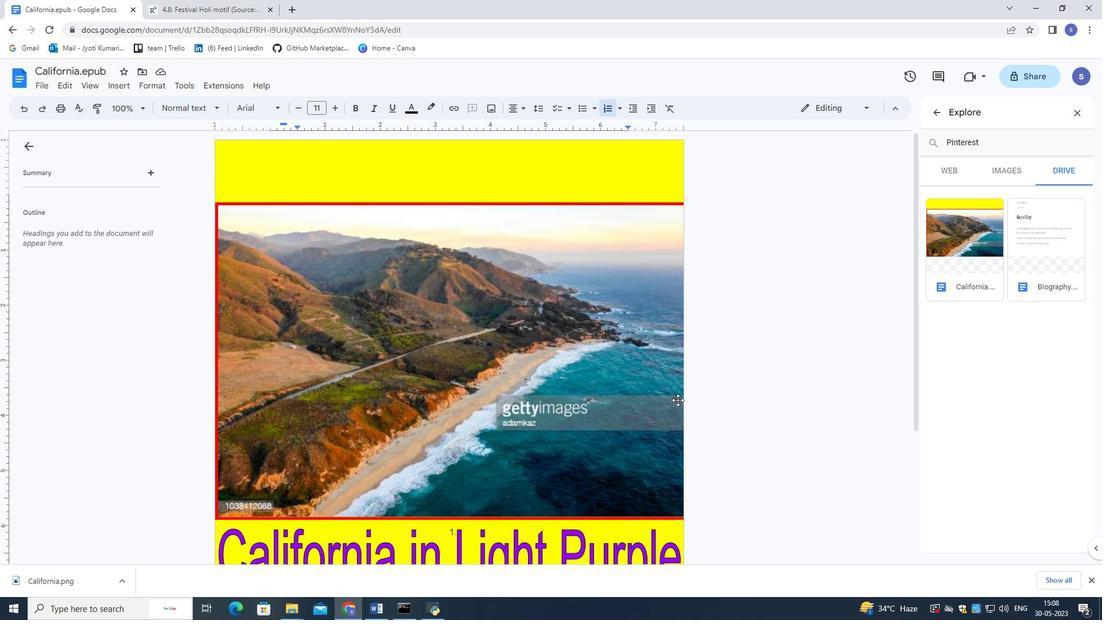 
Action: Mouse scrolled (678, 399) with delta (0, 0)
Screenshot: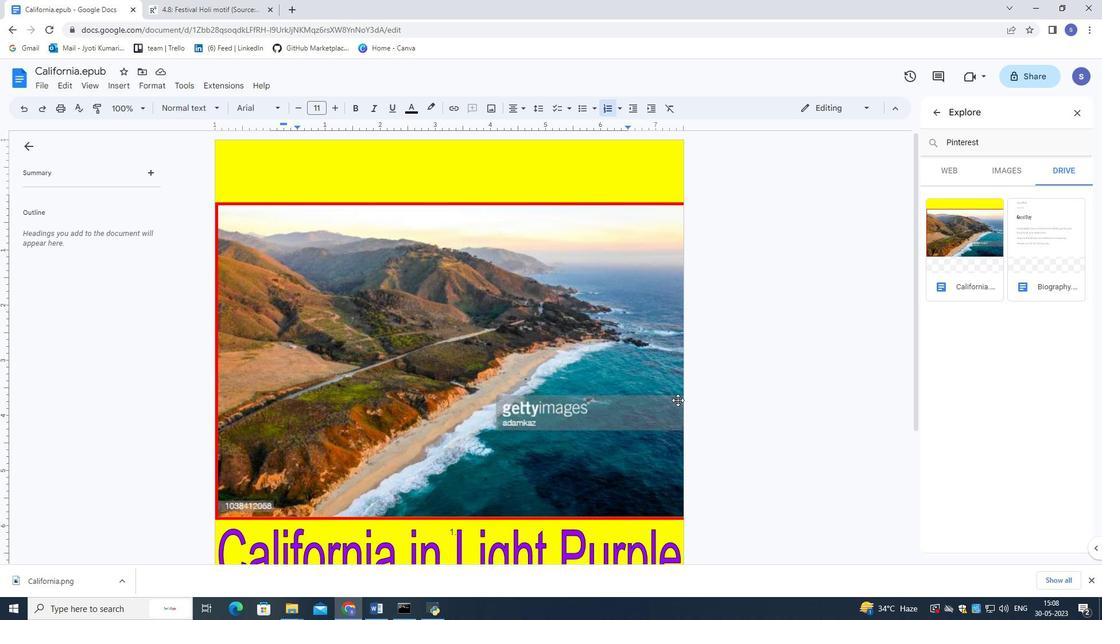 
Action: Mouse moved to (48, 83)
Screenshot: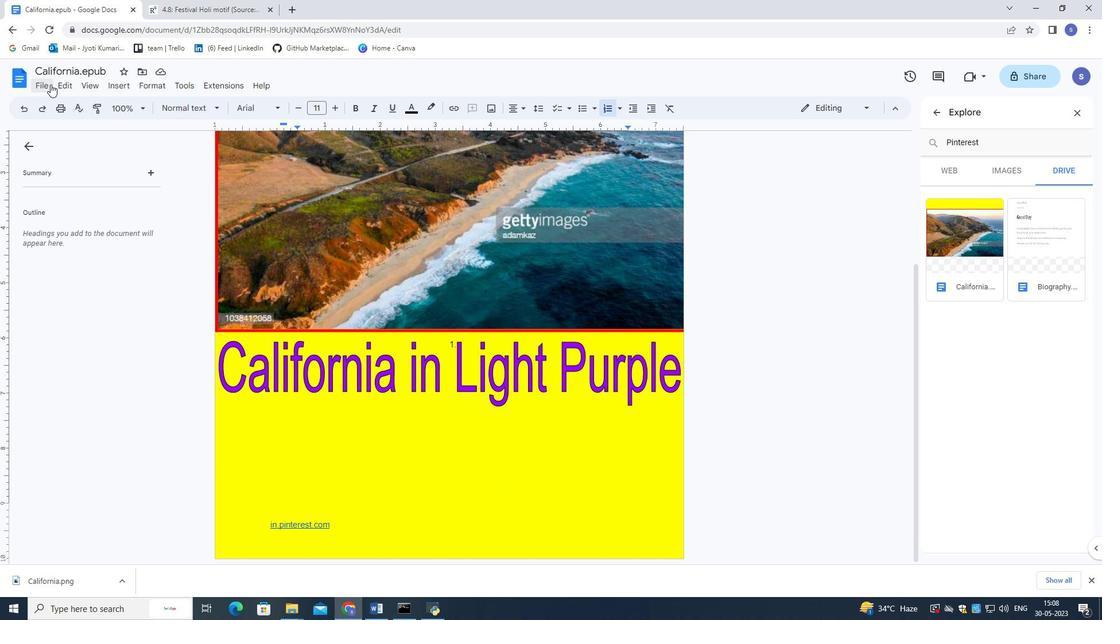 
Action: Mouse pressed left at (48, 83)
Screenshot: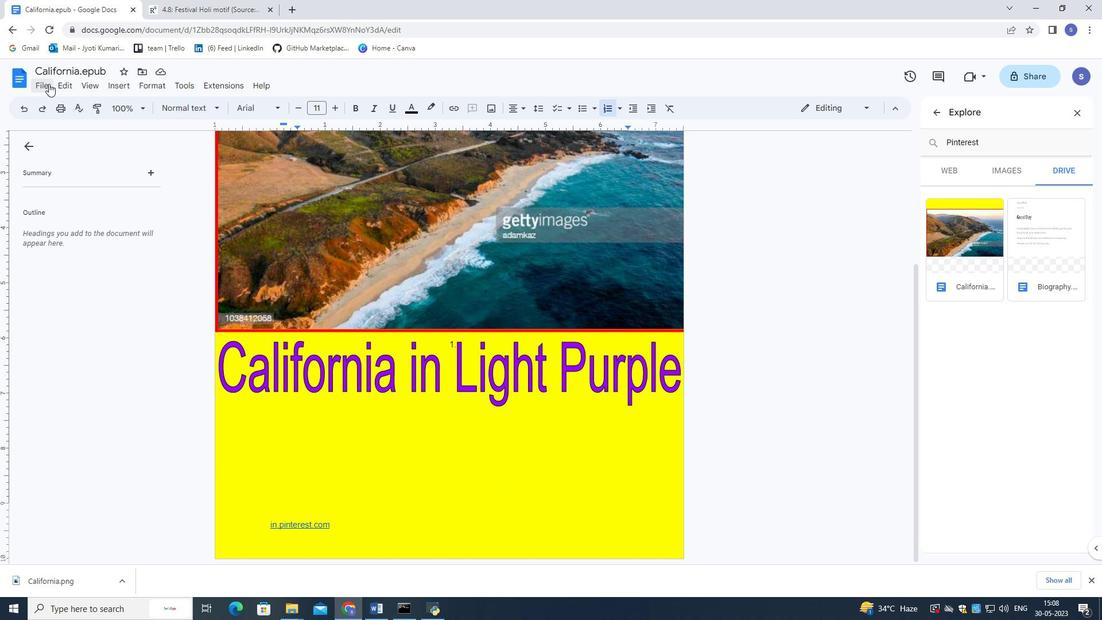 
Action: Mouse moved to (237, 110)
Screenshot: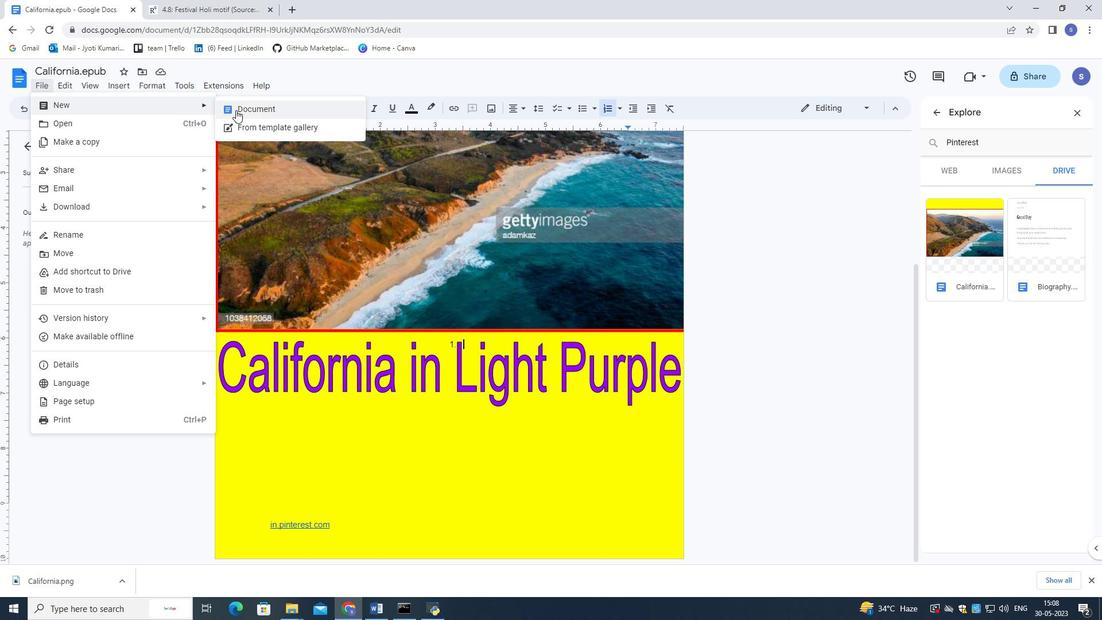 
Action: Mouse pressed left at (237, 110)
Screenshot: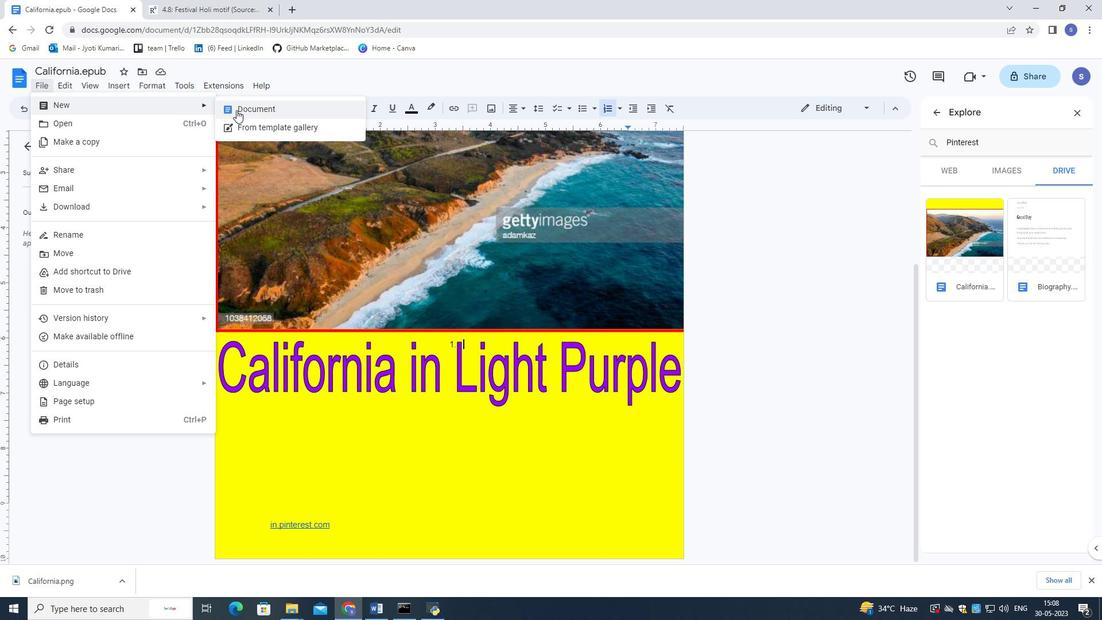 
Action: Mouse moved to (97, 7)
Screenshot: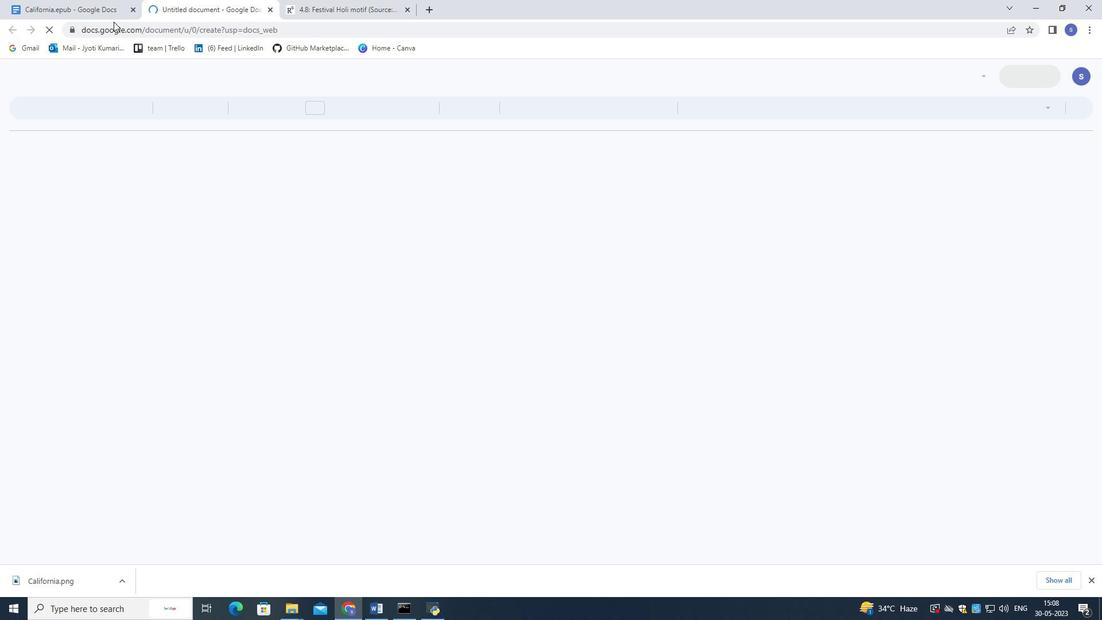 
Action: Mouse pressed left at (97, 7)
Screenshot: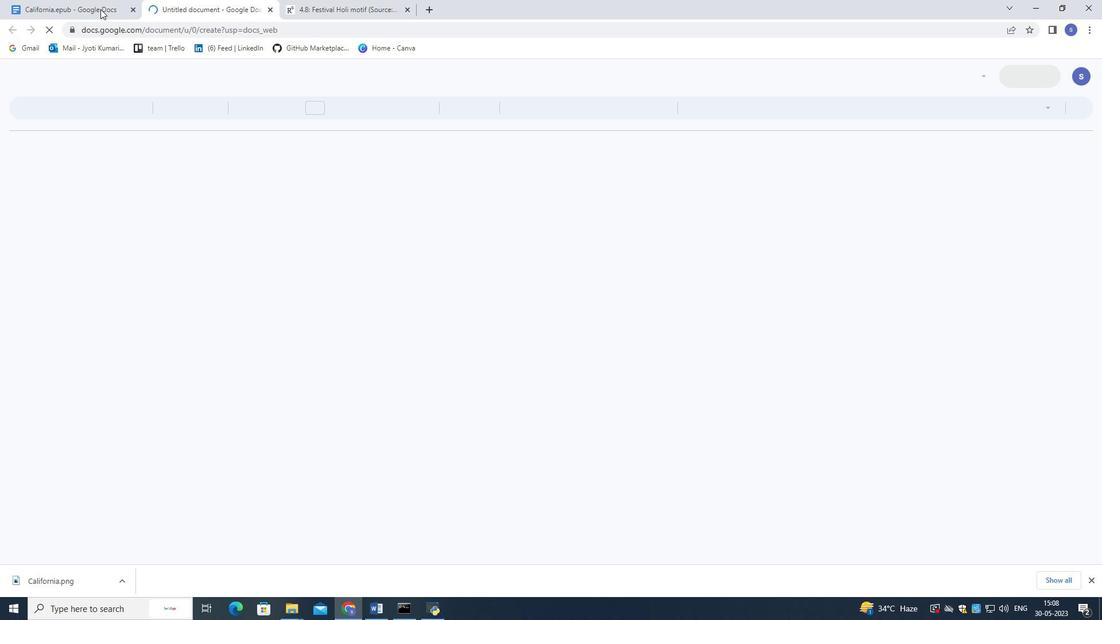 
Action: Mouse moved to (268, 9)
Screenshot: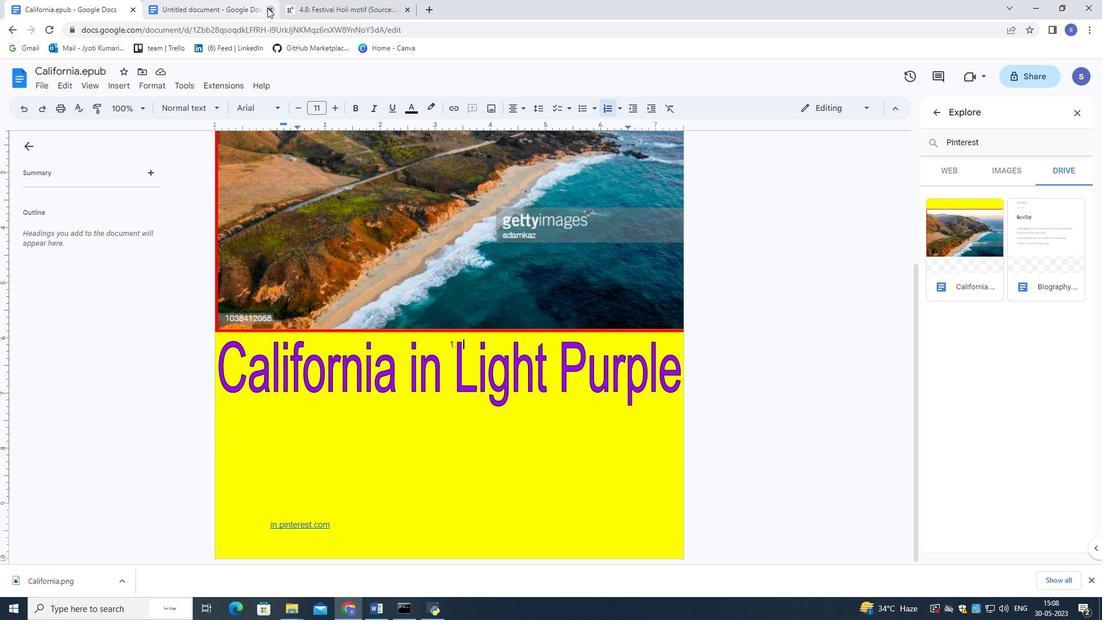 
Action: Mouse pressed left at (268, 9)
Screenshot: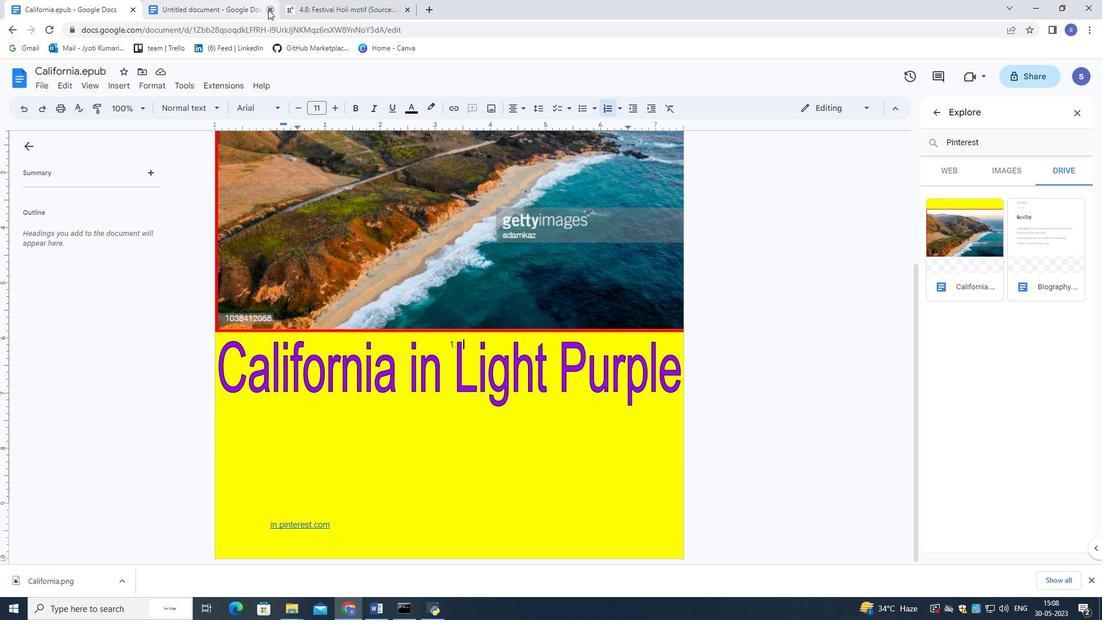 
Action: Mouse moved to (42, 86)
Screenshot: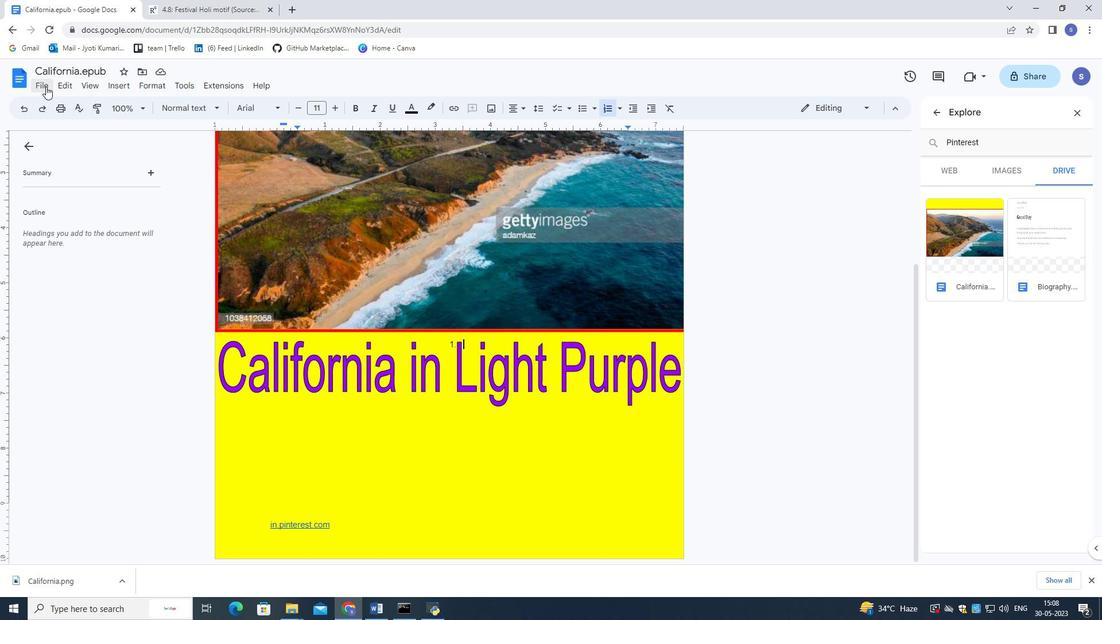 
Action: Mouse pressed left at (42, 86)
Screenshot: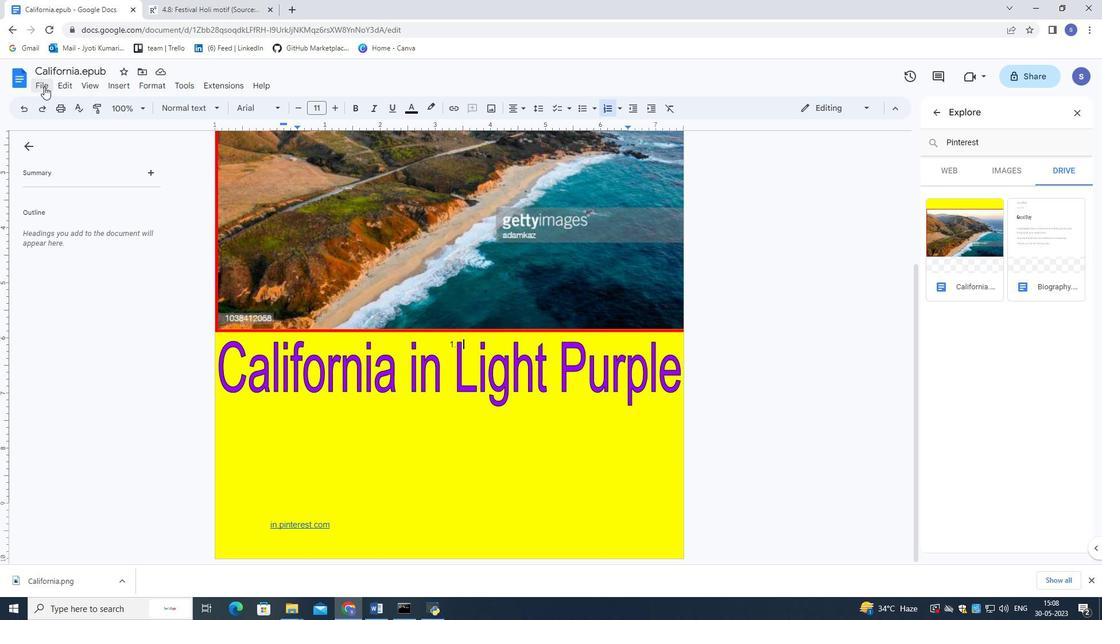 
Action: Mouse moved to (115, 395)
Screenshot: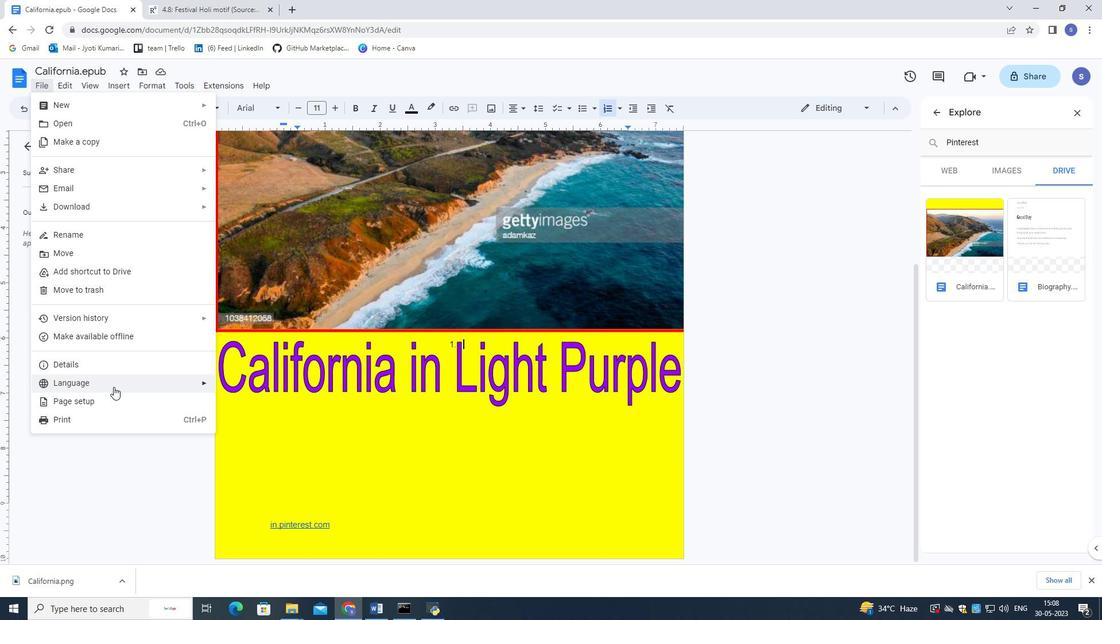 
Action: Mouse pressed left at (115, 395)
Screenshot: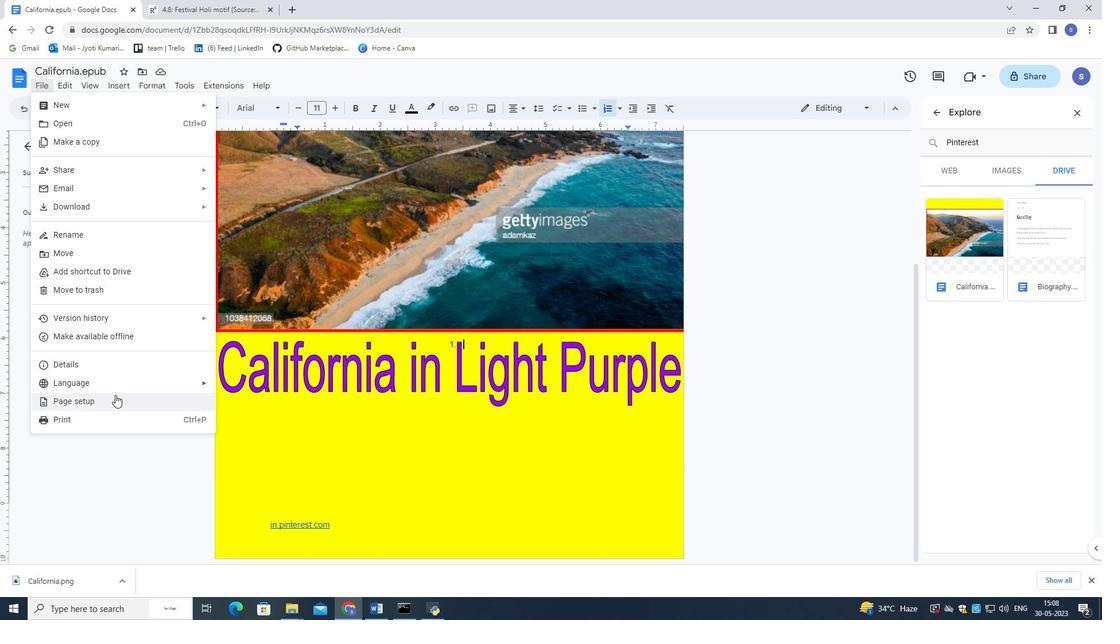 
Action: Mouse moved to (635, 299)
Screenshot: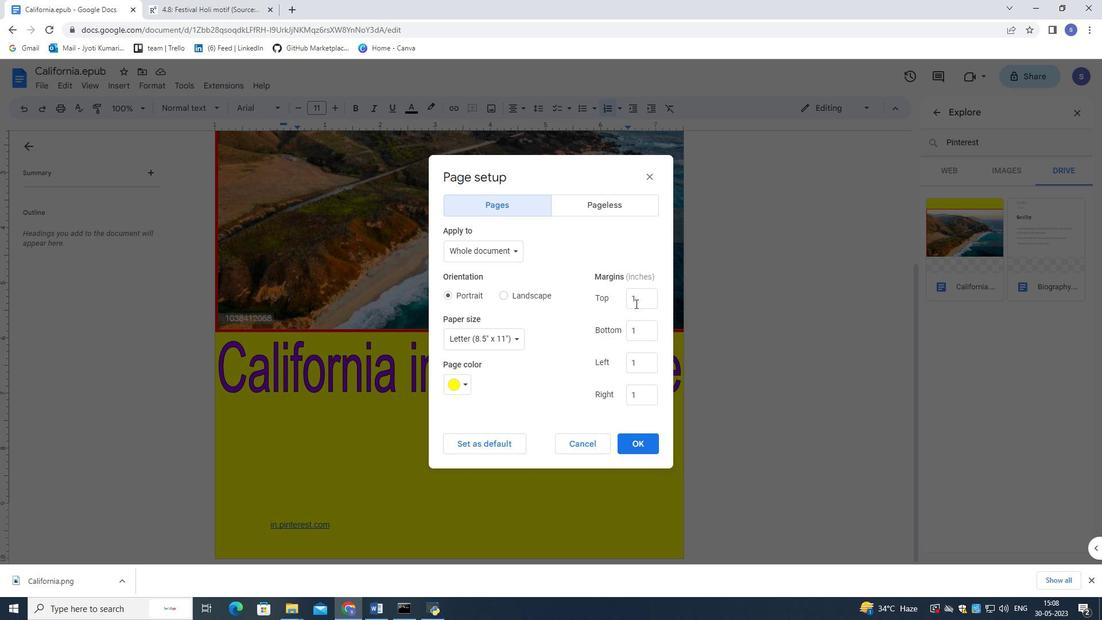 
Action: Mouse pressed left at (635, 299)
Screenshot: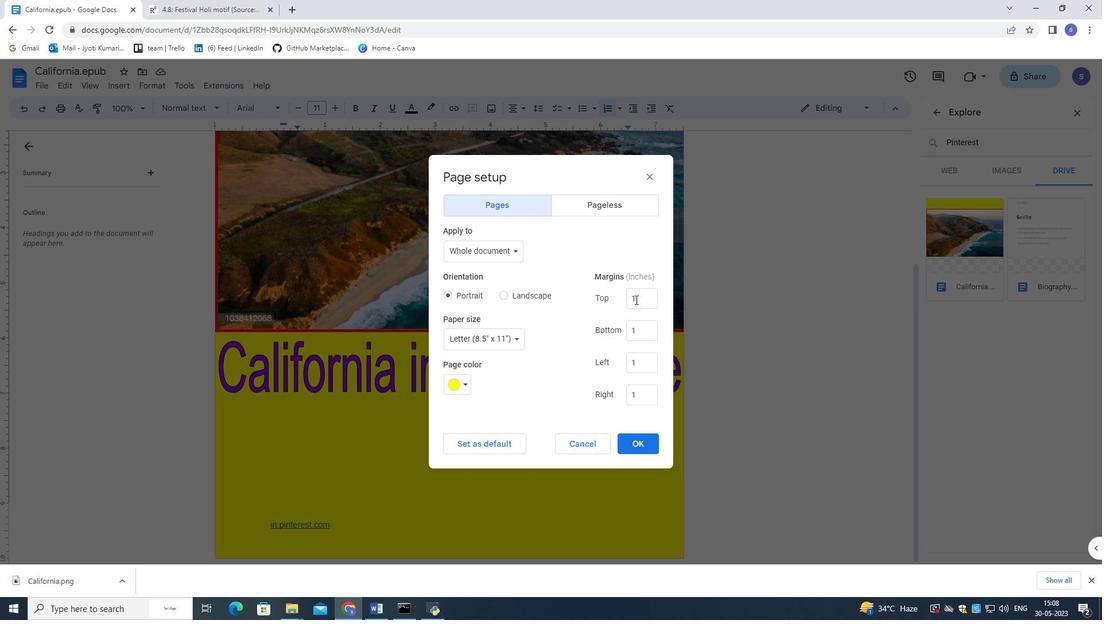 
Action: Mouse moved to (638, 328)
Screenshot: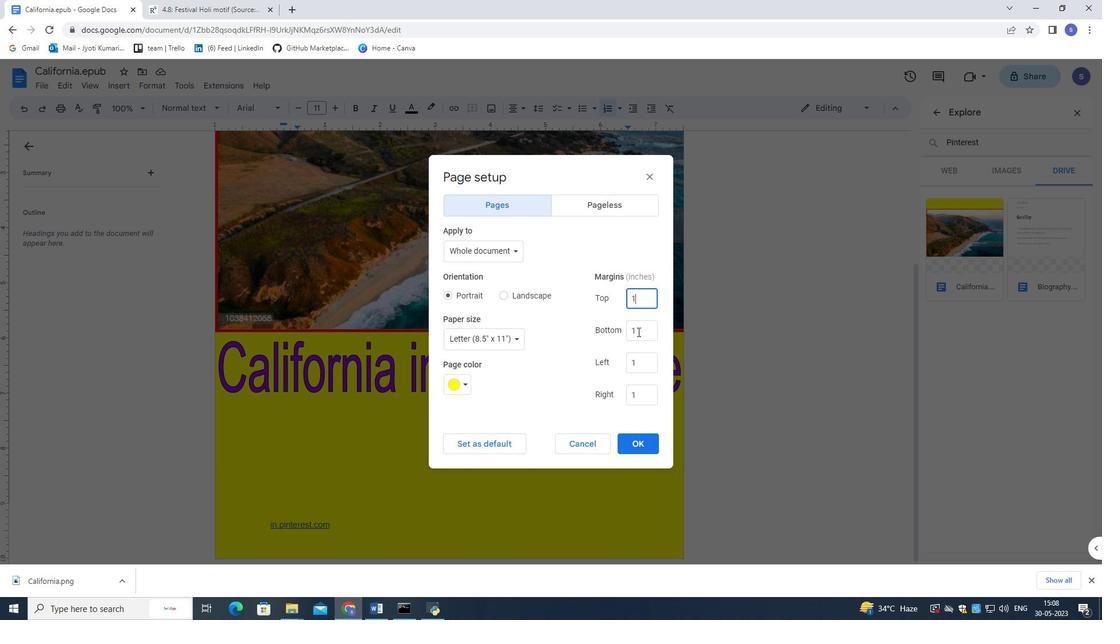 
Action: Mouse pressed left at (638, 328)
Screenshot: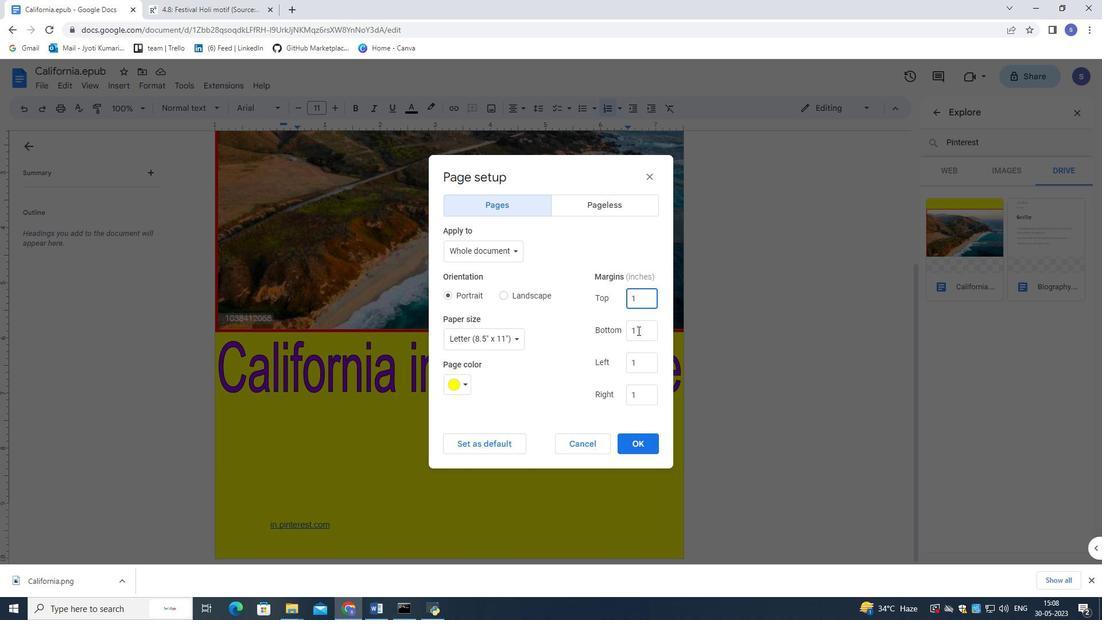 
Action: Mouse moved to (643, 442)
Screenshot: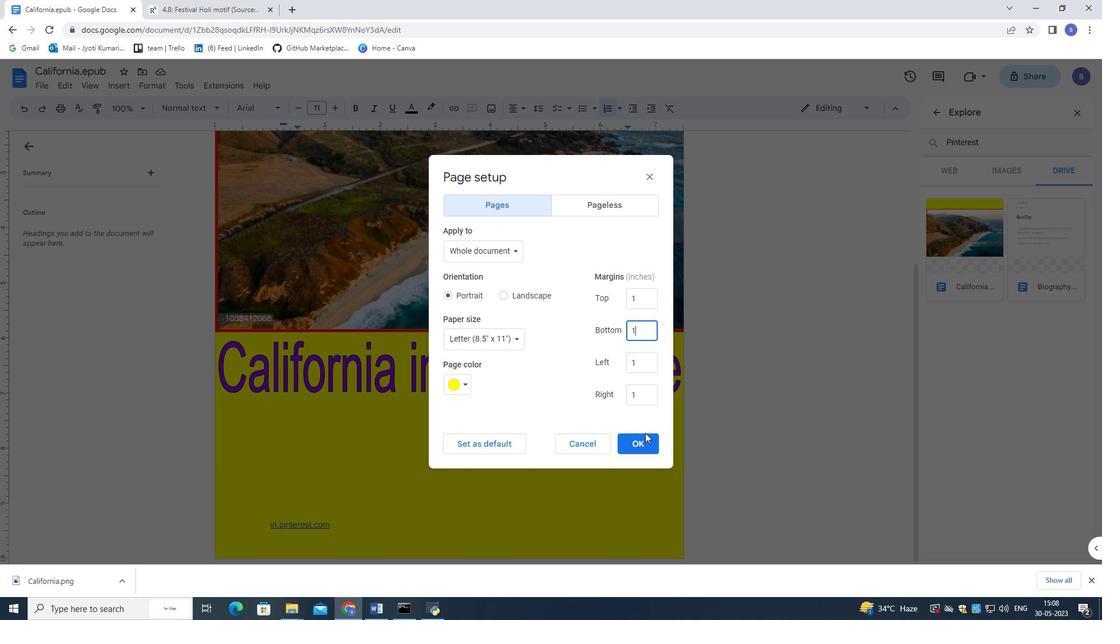 
Action: Mouse pressed left at (643, 442)
Screenshot: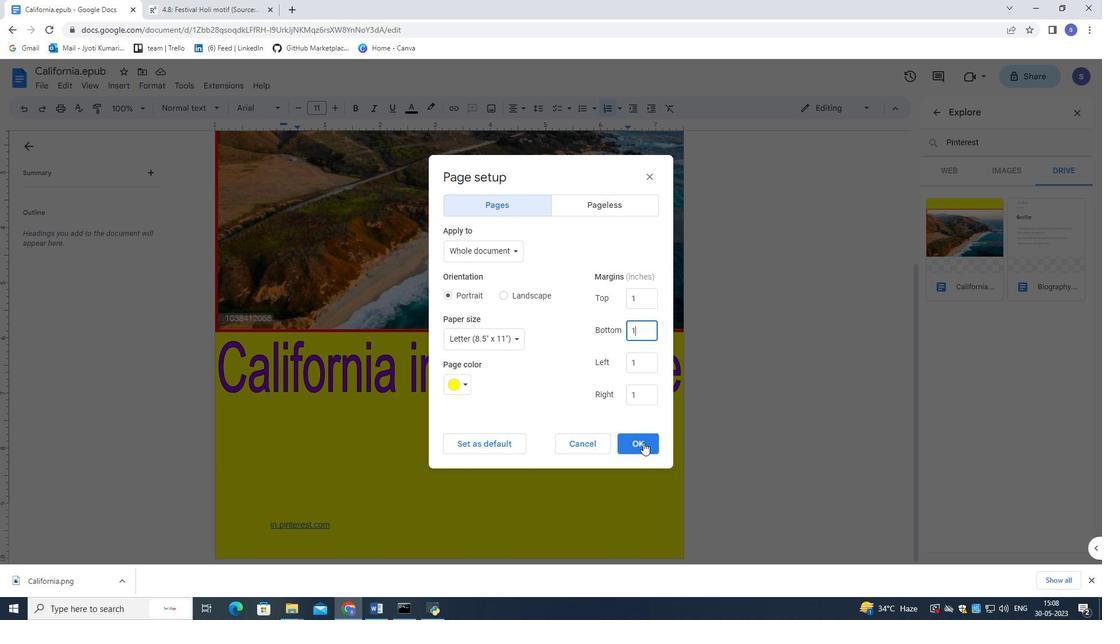 
Action: Mouse moved to (628, 426)
Screenshot: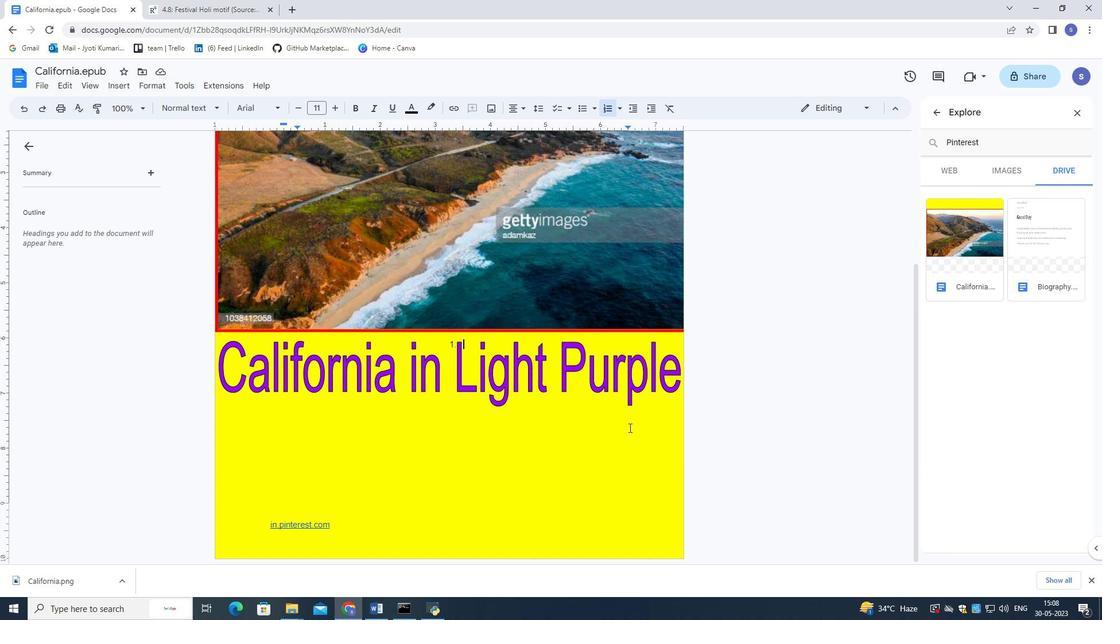 
Action: Mouse scrolled (628, 426) with delta (0, 0)
Screenshot: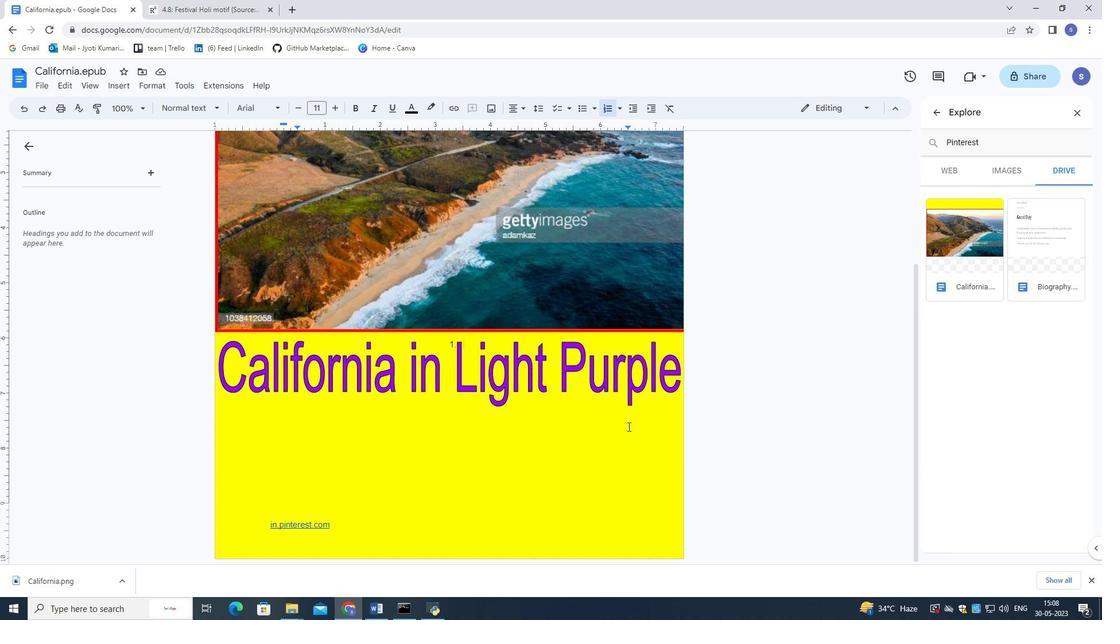 
Action: Mouse scrolled (628, 426) with delta (0, 0)
Screenshot: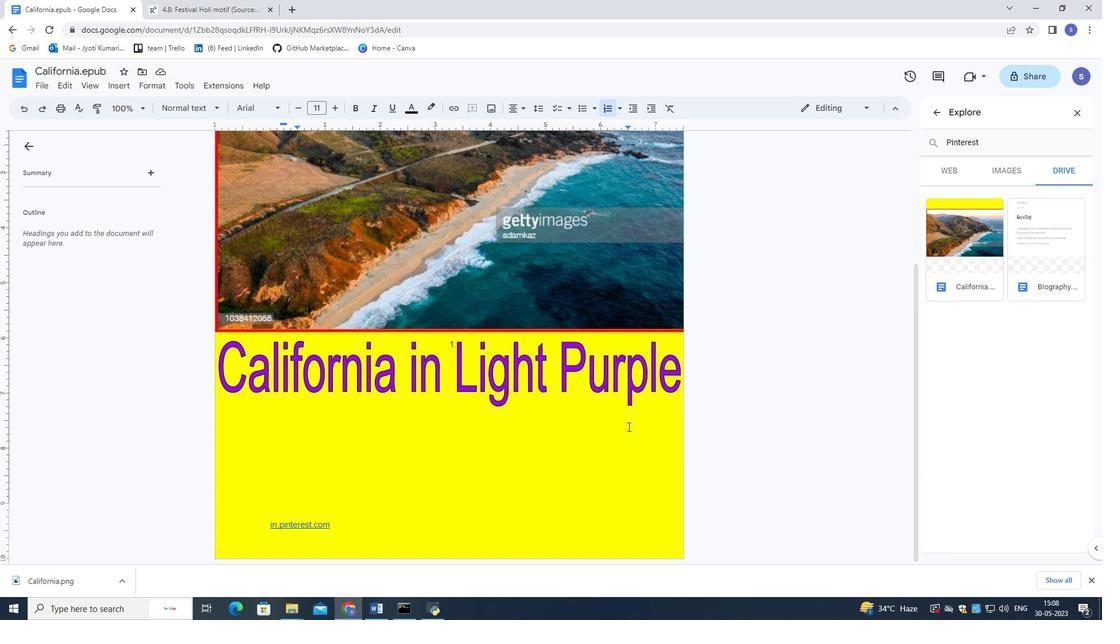 
Action: Mouse scrolled (628, 426) with delta (0, 0)
Screenshot: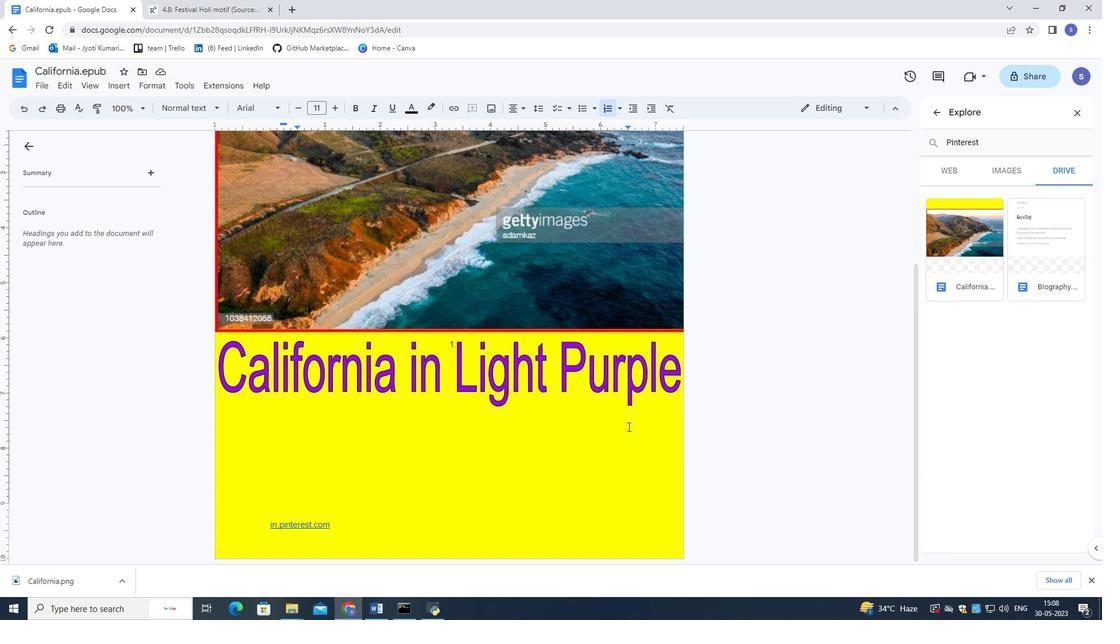 
Action: Mouse scrolled (628, 426) with delta (0, 0)
Screenshot: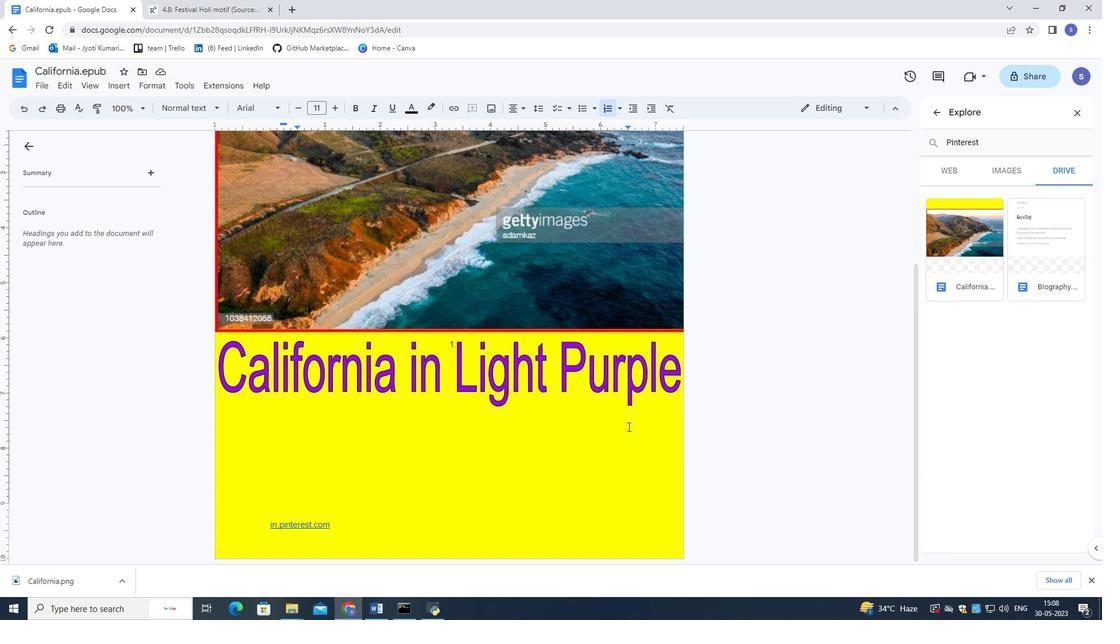 
Action: Mouse moved to (628, 425)
Screenshot: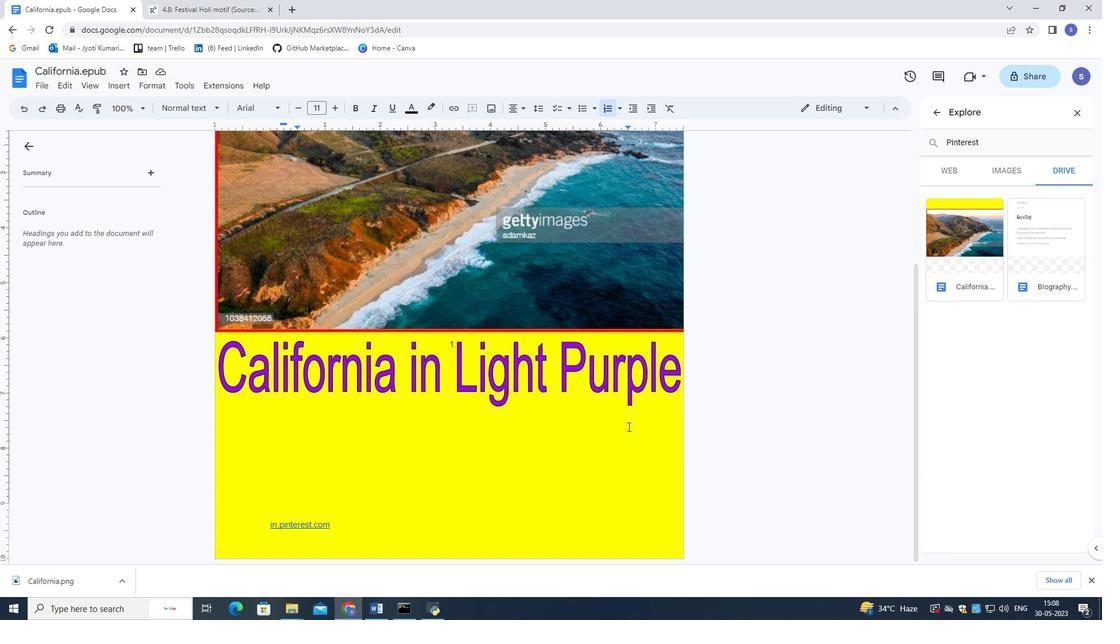 
Action: Mouse scrolled (628, 425) with delta (0, 0)
Screenshot: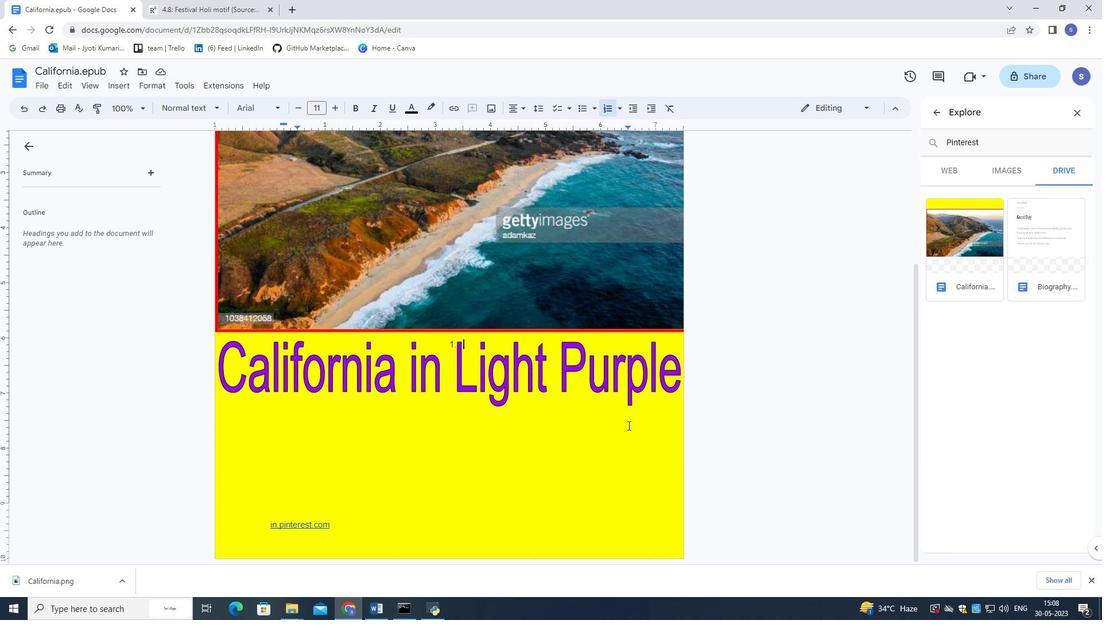
Action: Mouse scrolled (628, 425) with delta (0, 0)
Screenshot: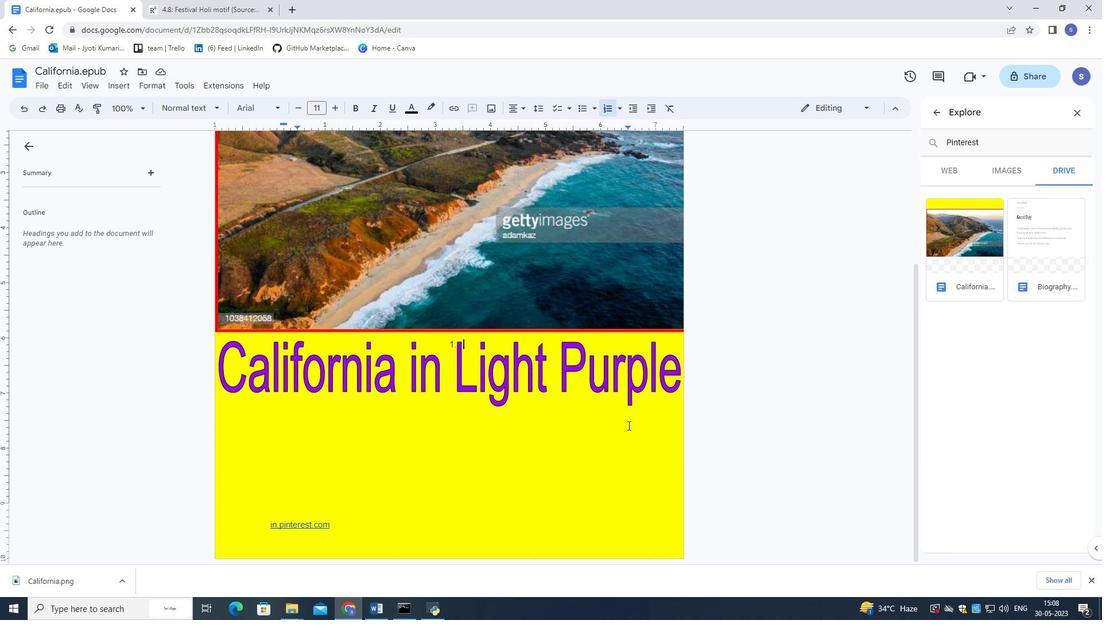 
Action: Mouse scrolled (628, 425) with delta (0, 0)
Screenshot: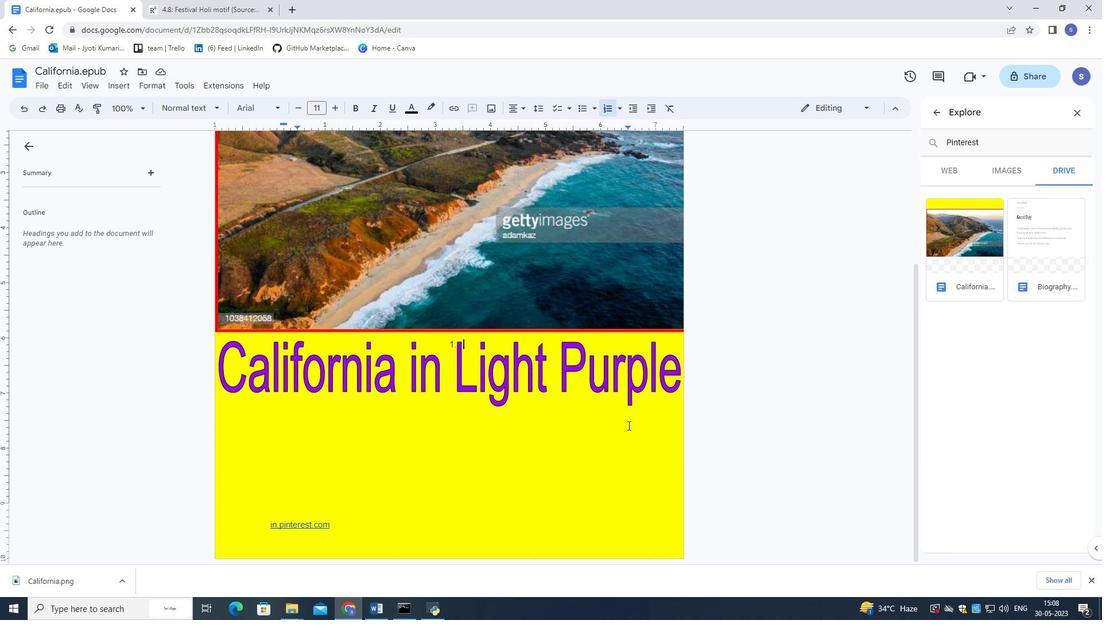 
Action: Mouse scrolled (628, 425) with delta (0, 0)
Screenshot: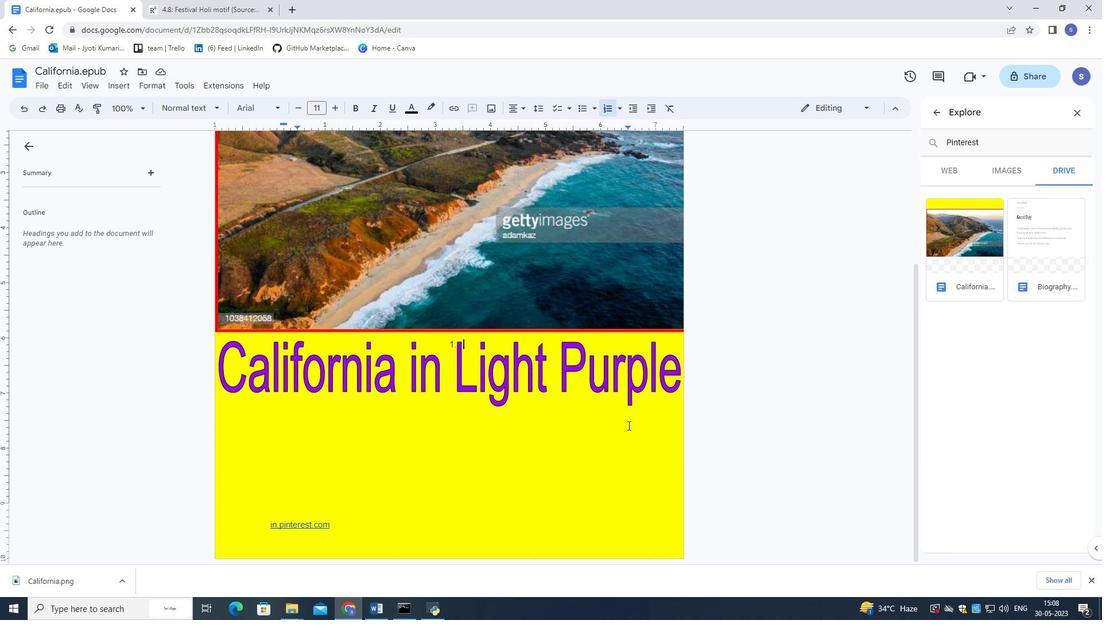 
Action: Mouse moved to (627, 420)
Screenshot: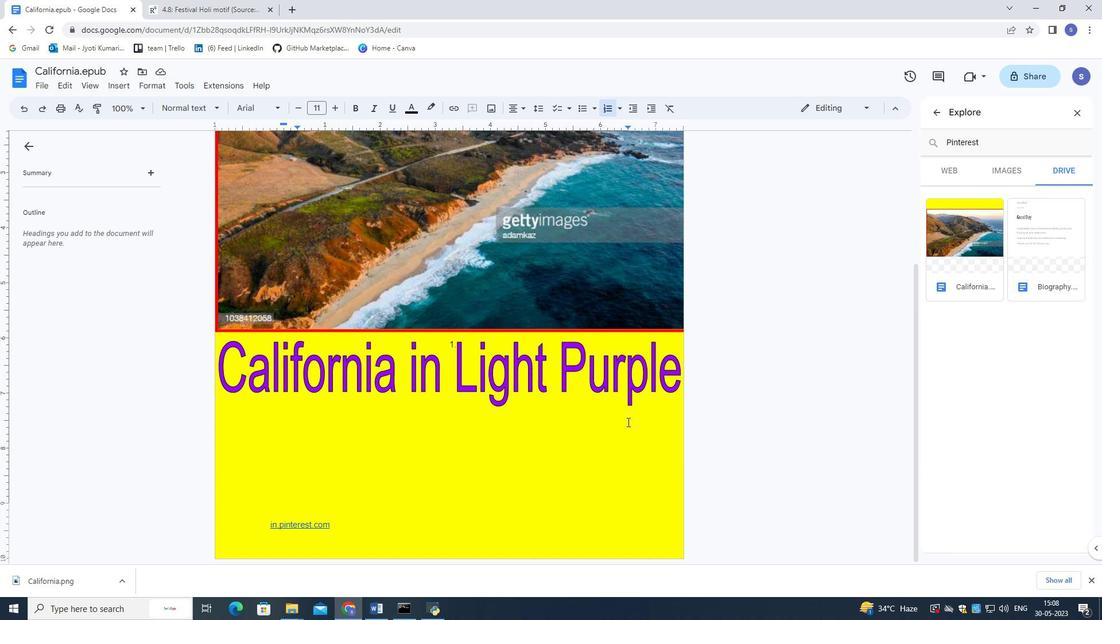 
Action: Mouse scrolled (627, 420) with delta (0, 0)
Screenshot: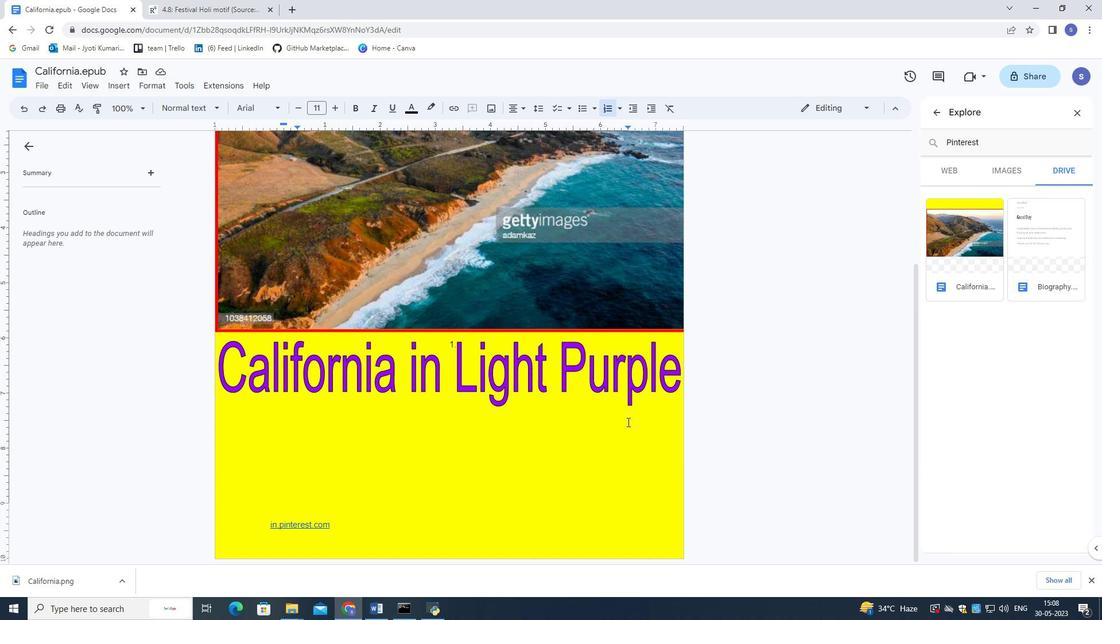 
Action: Mouse scrolled (627, 420) with delta (0, 0)
Screenshot: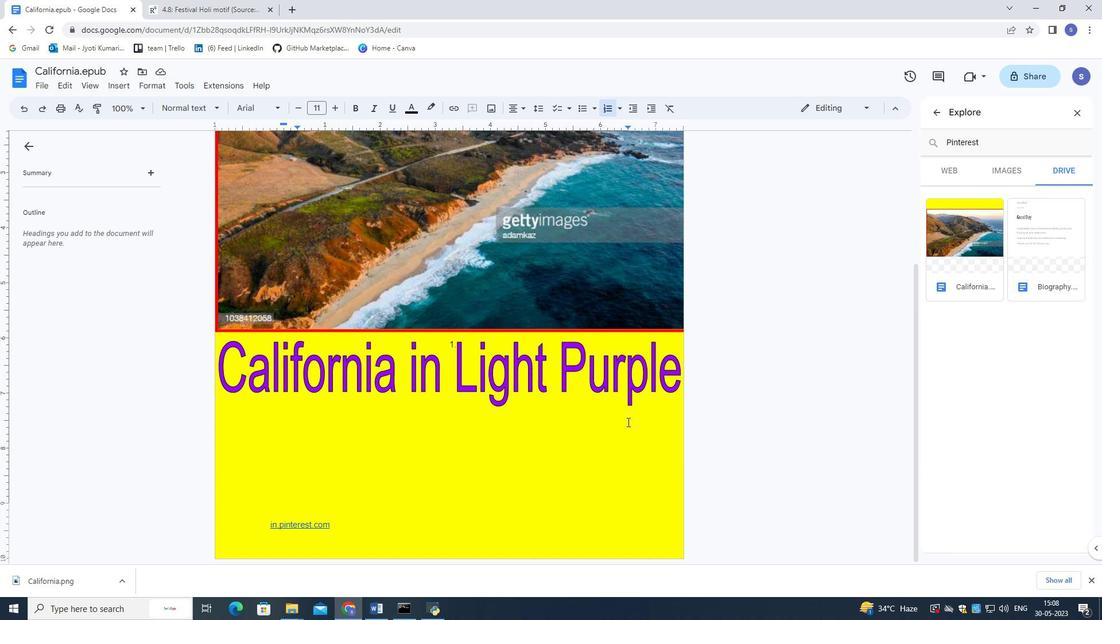 
Action: Mouse scrolled (627, 420) with delta (0, 0)
Screenshot: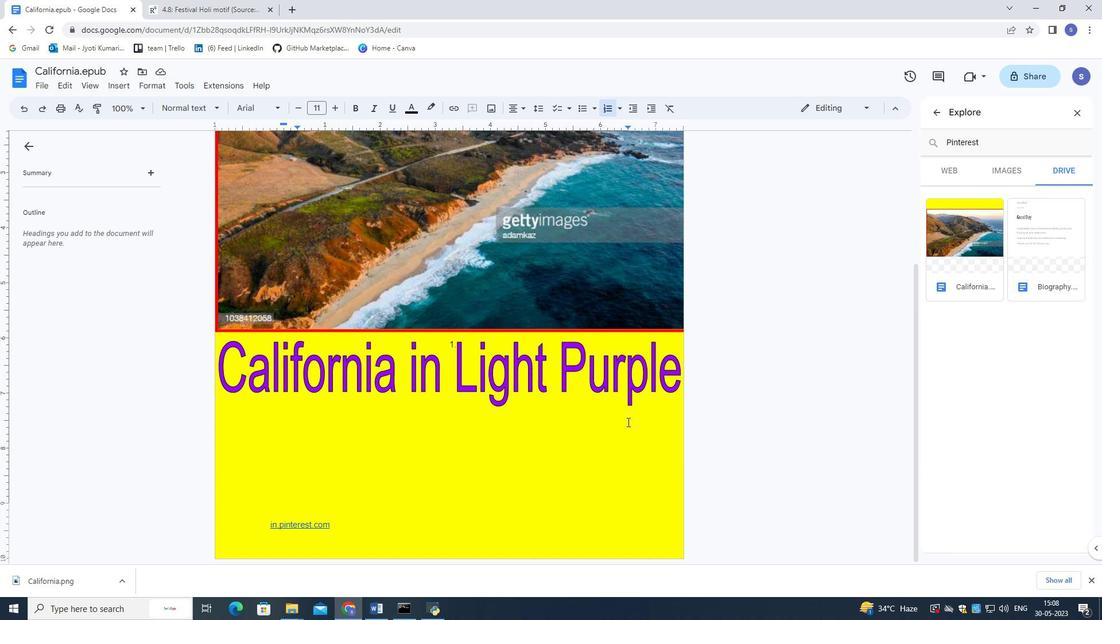 
Action: Mouse moved to (624, 407)
Screenshot: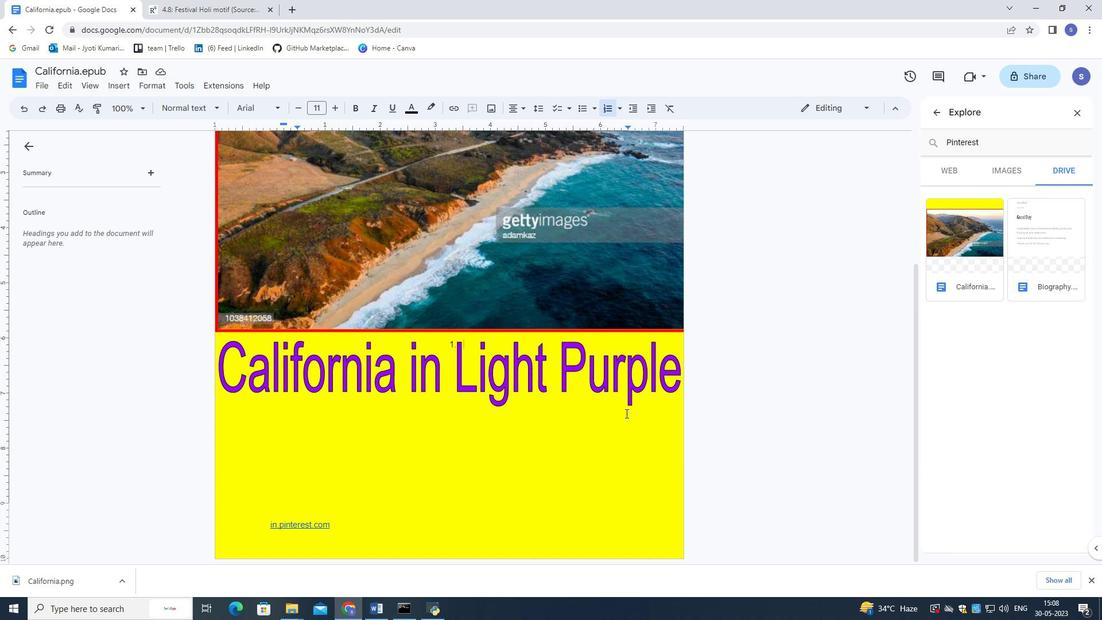 
Action: Mouse scrolled (624, 406) with delta (0, 0)
Screenshot: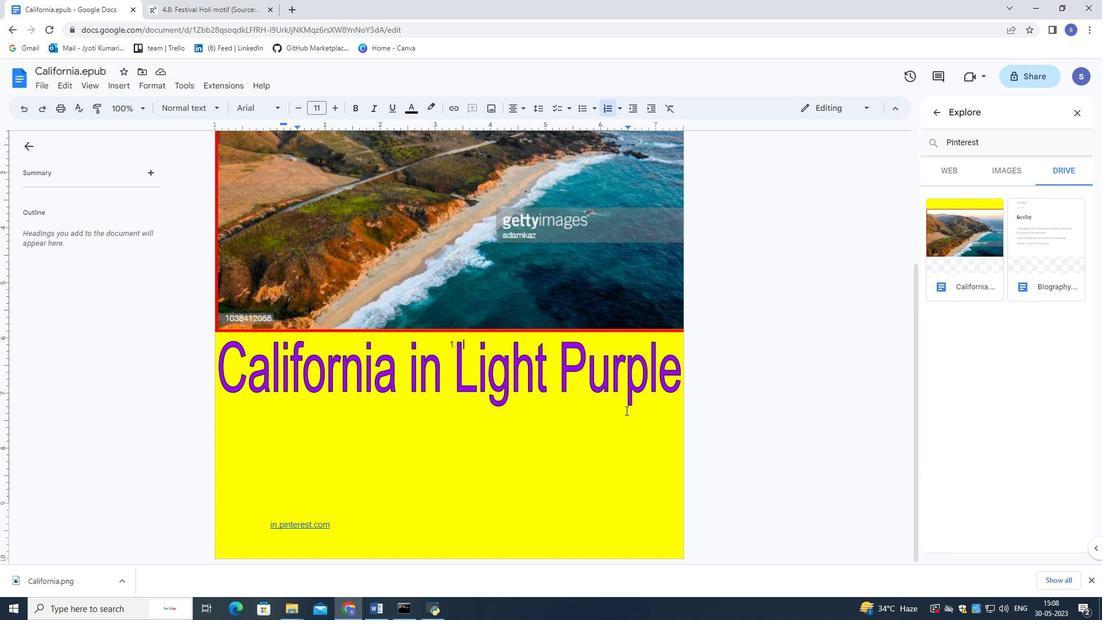 
Action: Mouse scrolled (624, 406) with delta (0, 0)
Screenshot: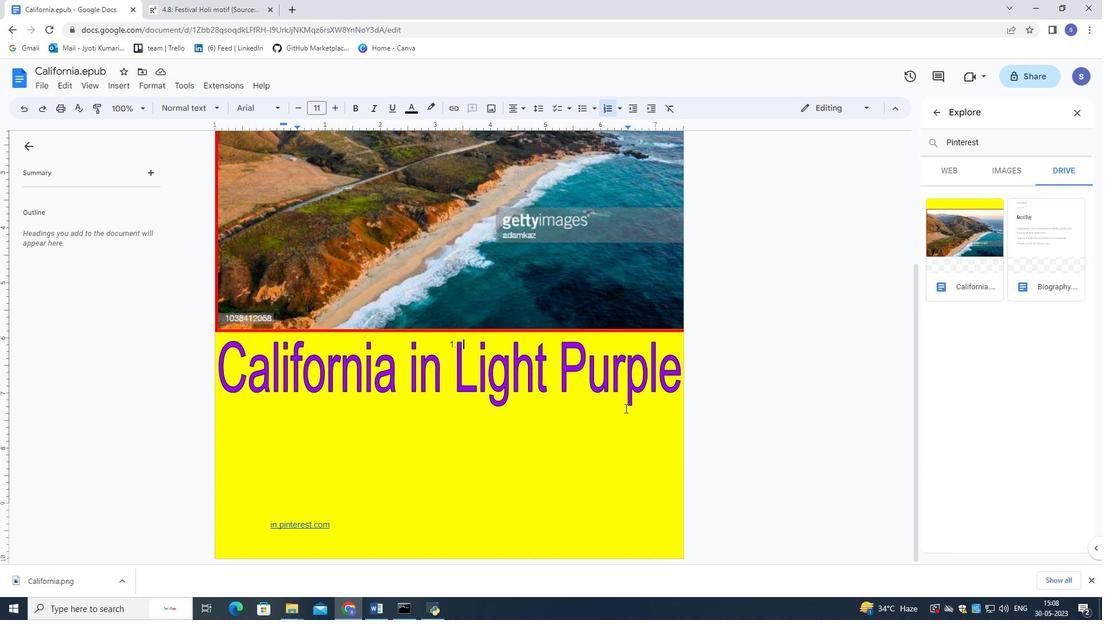 
Action: Mouse scrolled (624, 406) with delta (0, 0)
Screenshot: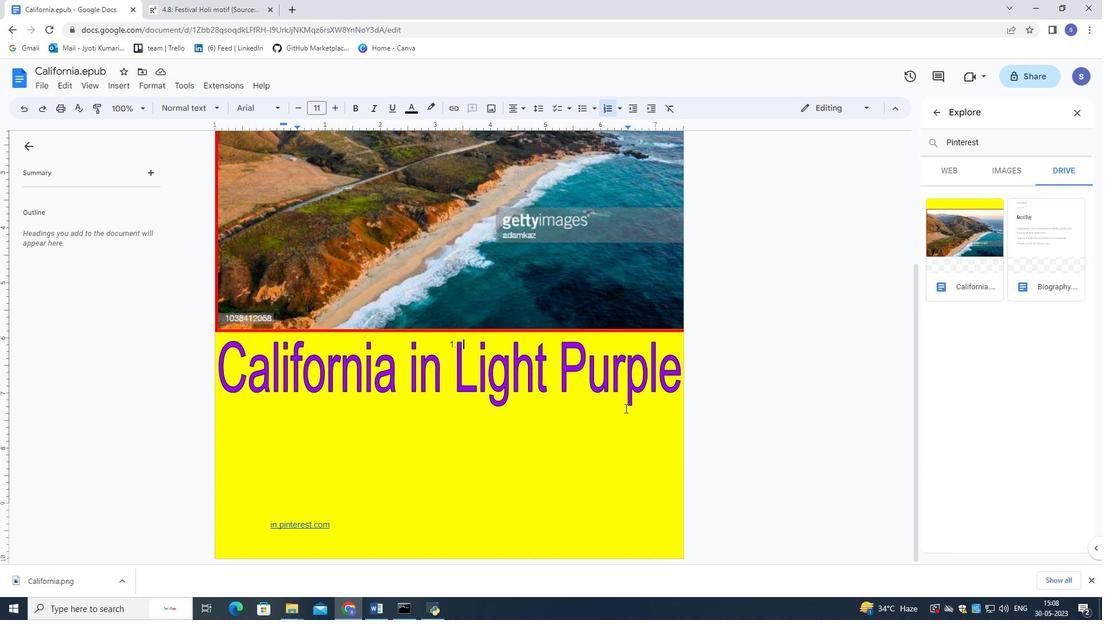 
Action: Mouse moved to (624, 404)
Screenshot: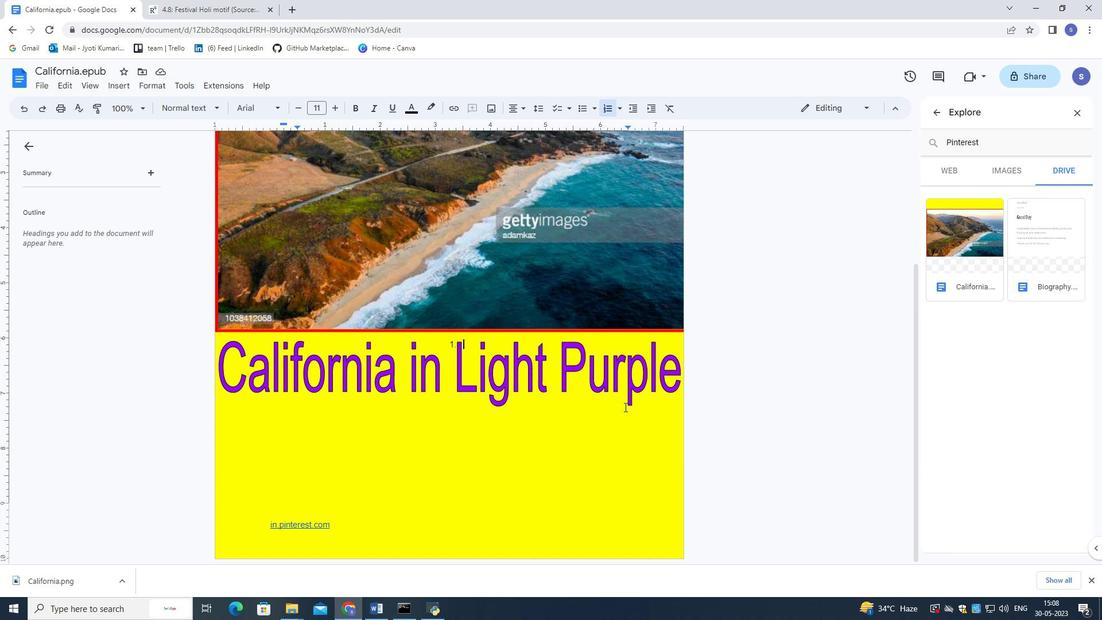 
Action: Mouse scrolled (624, 406) with delta (0, 0)
Screenshot: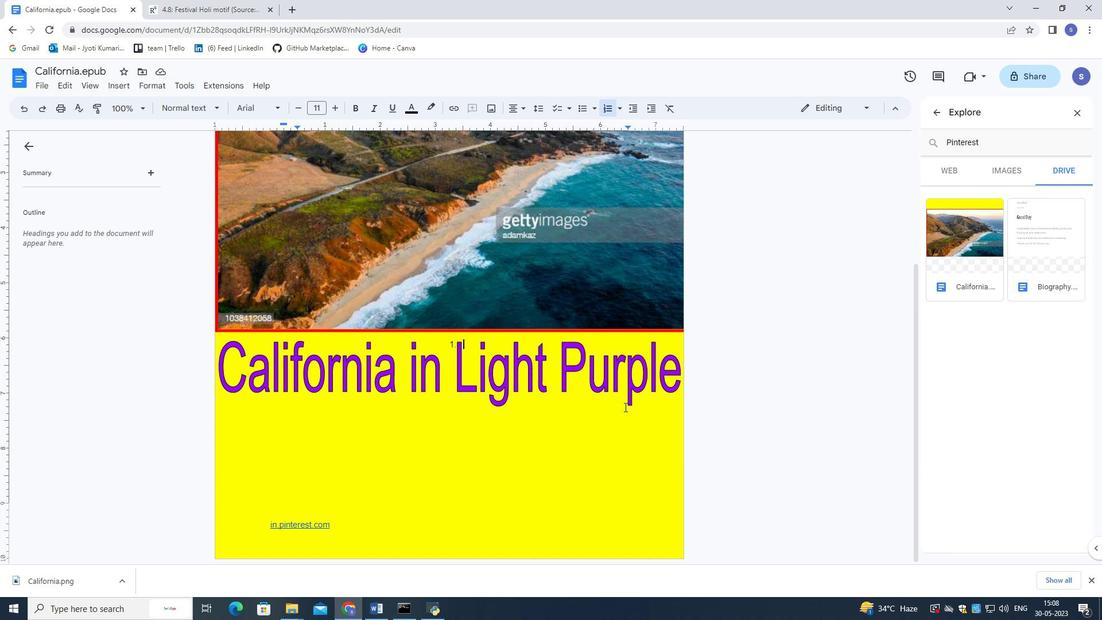
Action: Mouse scrolled (624, 405) with delta (0, 0)
Screenshot: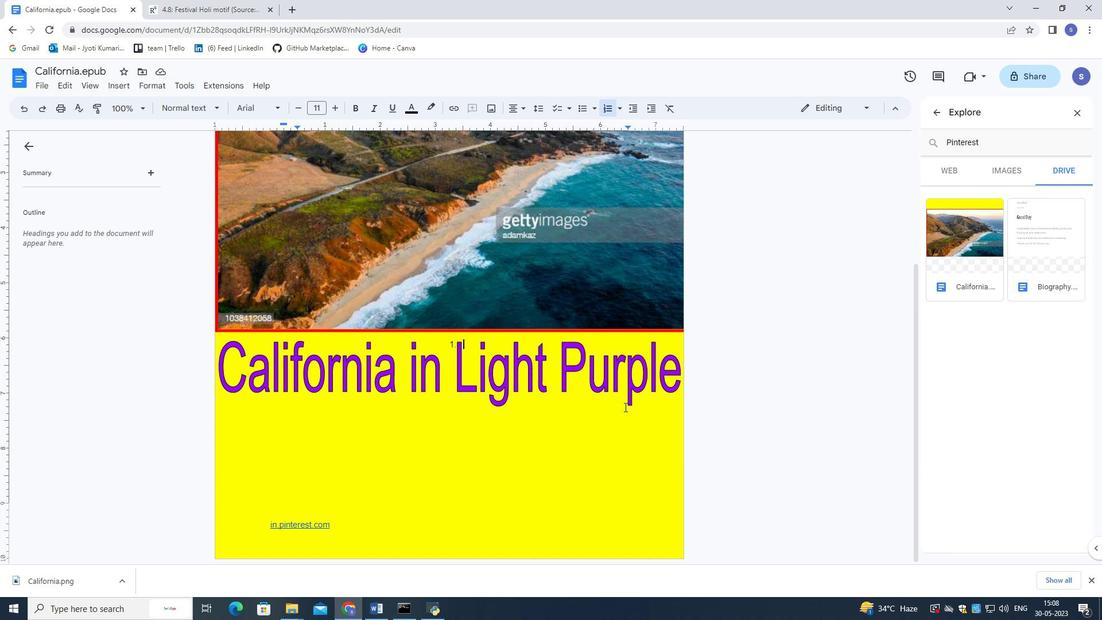 
Action: Mouse moved to (624, 403)
Screenshot: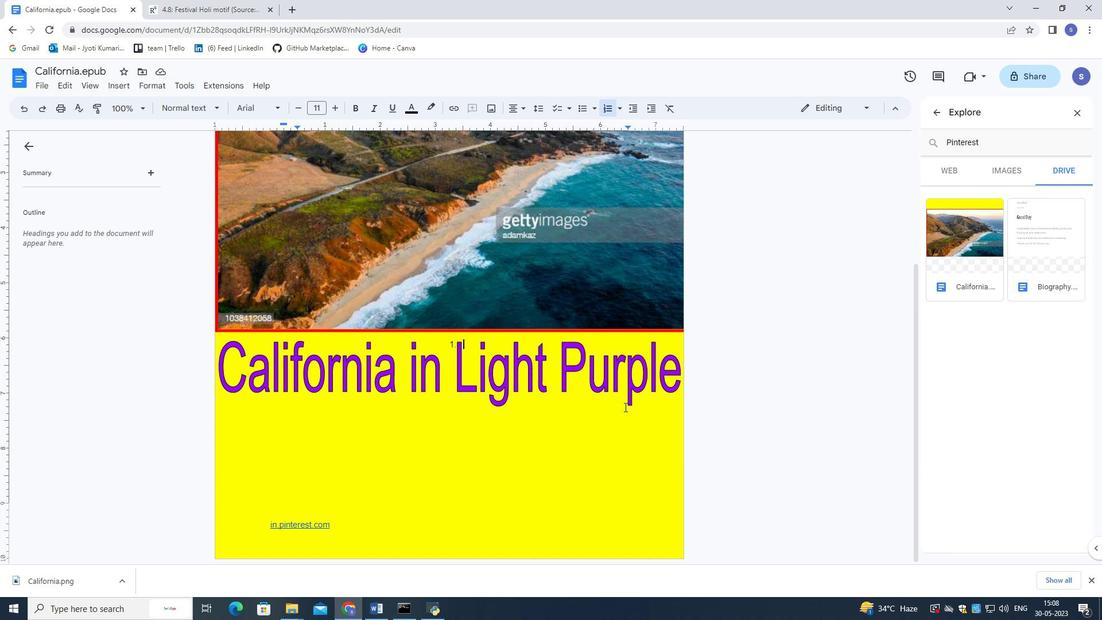 
Action: Mouse scrolled (624, 404) with delta (0, 0)
Screenshot: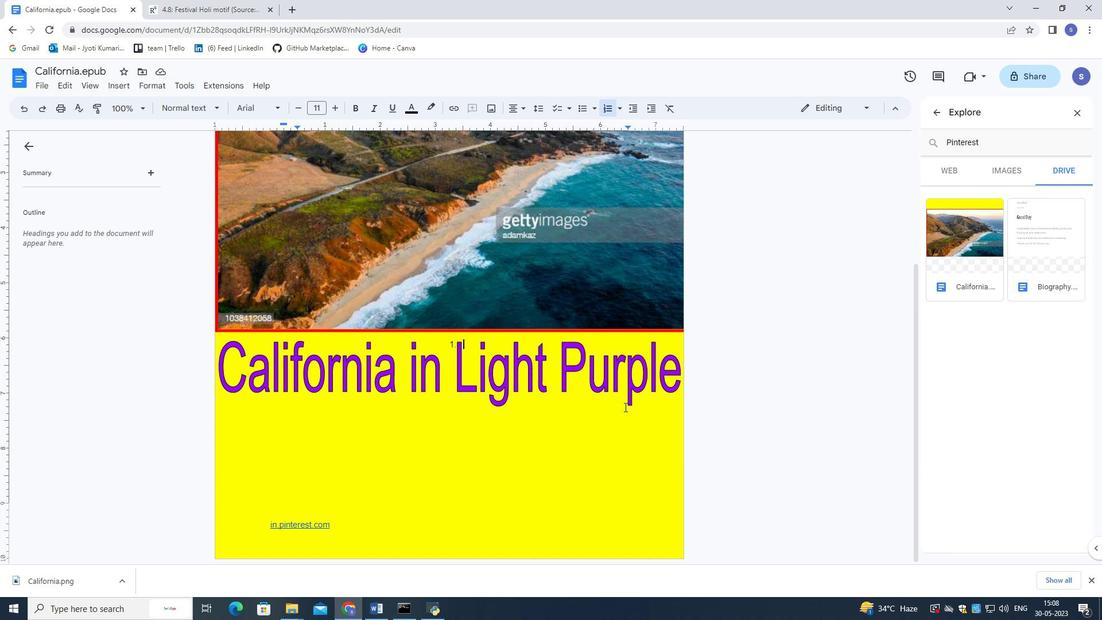 
Action: Mouse moved to (623, 402)
Screenshot: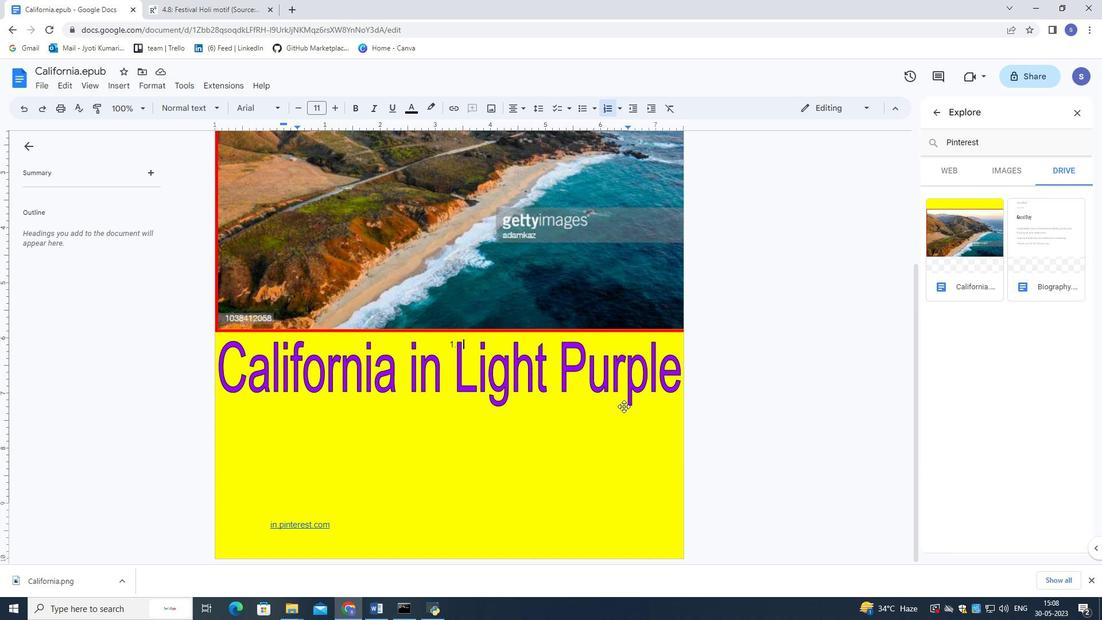 
Action: Mouse scrolled (623, 402) with delta (0, 0)
Screenshot: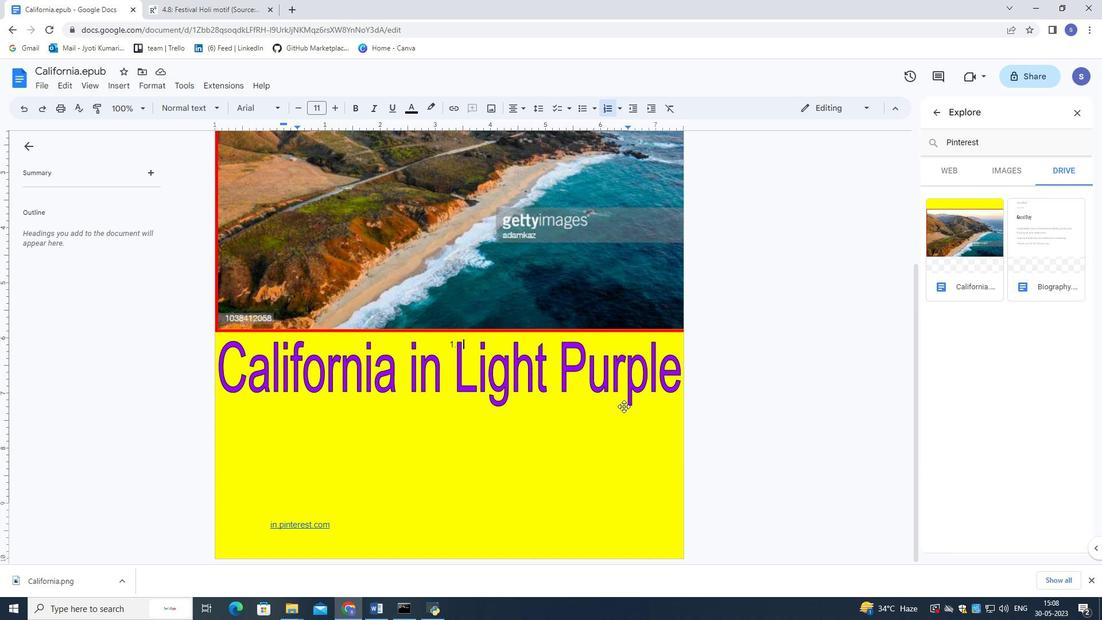
Action: Mouse moved to (623, 400)
Screenshot: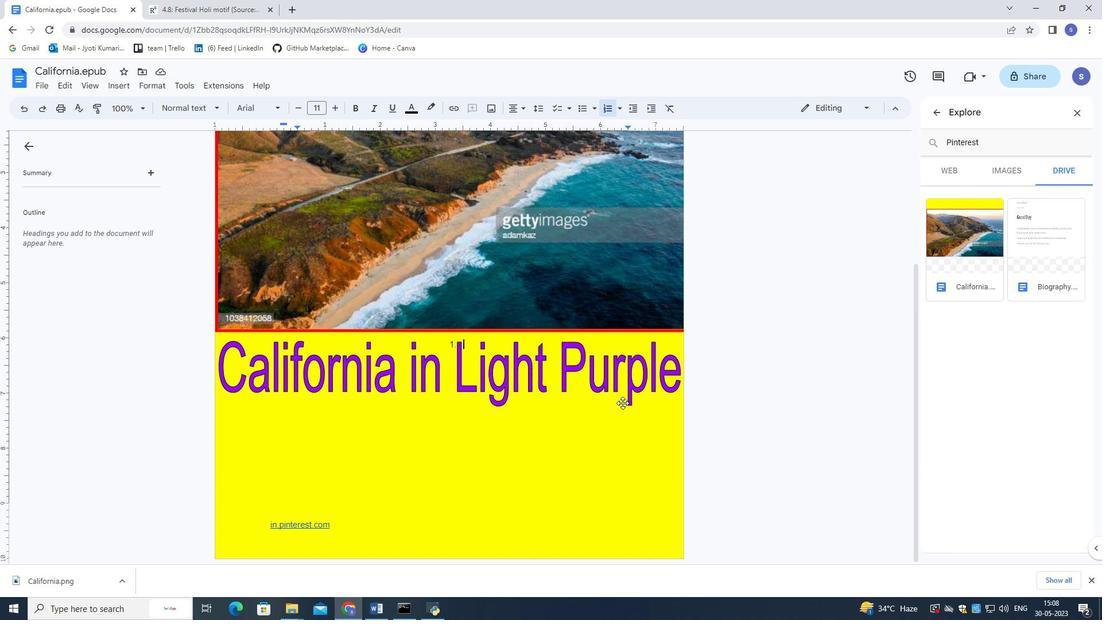 
Action: Mouse scrolled (623, 401) with delta (0, 0)
Screenshot: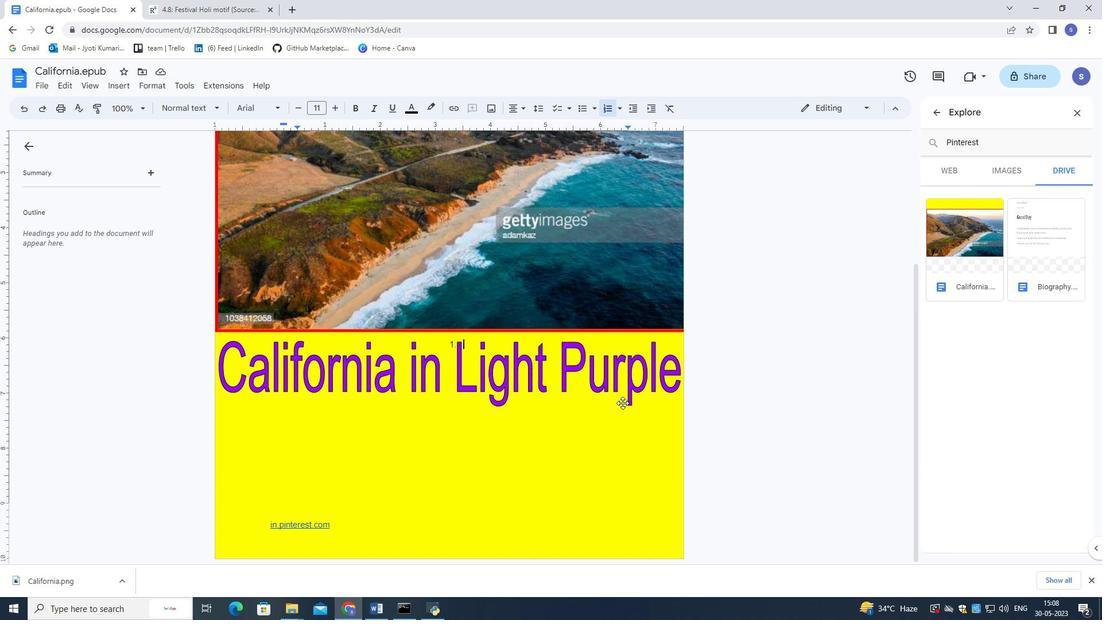
Action: Mouse moved to (622, 400)
Screenshot: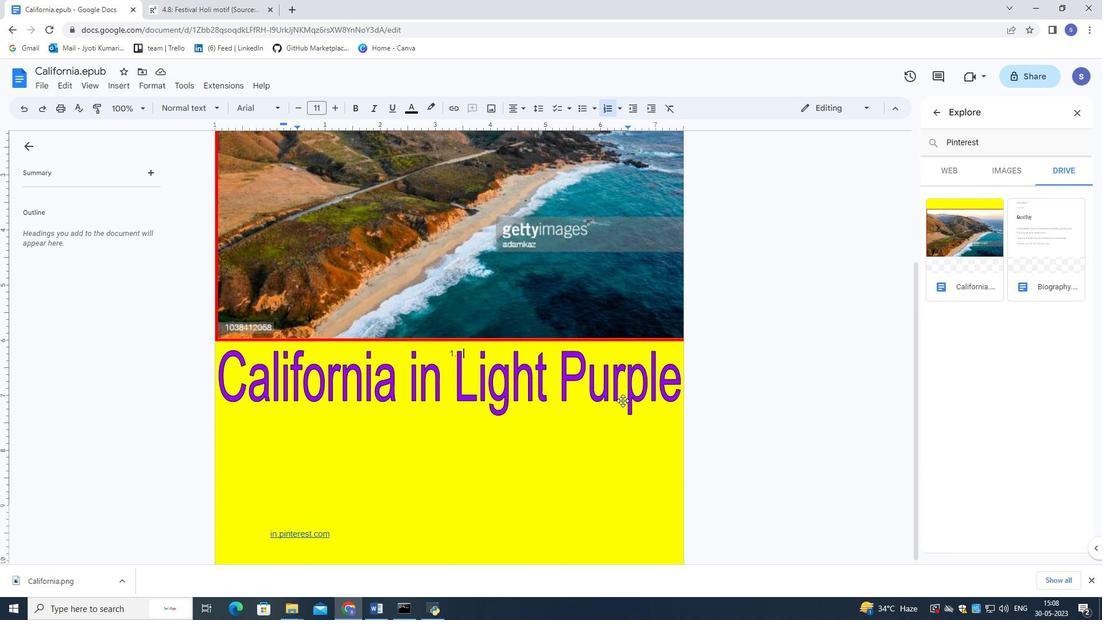 
Action: Mouse scrolled (622, 399) with delta (0, 0)
Screenshot: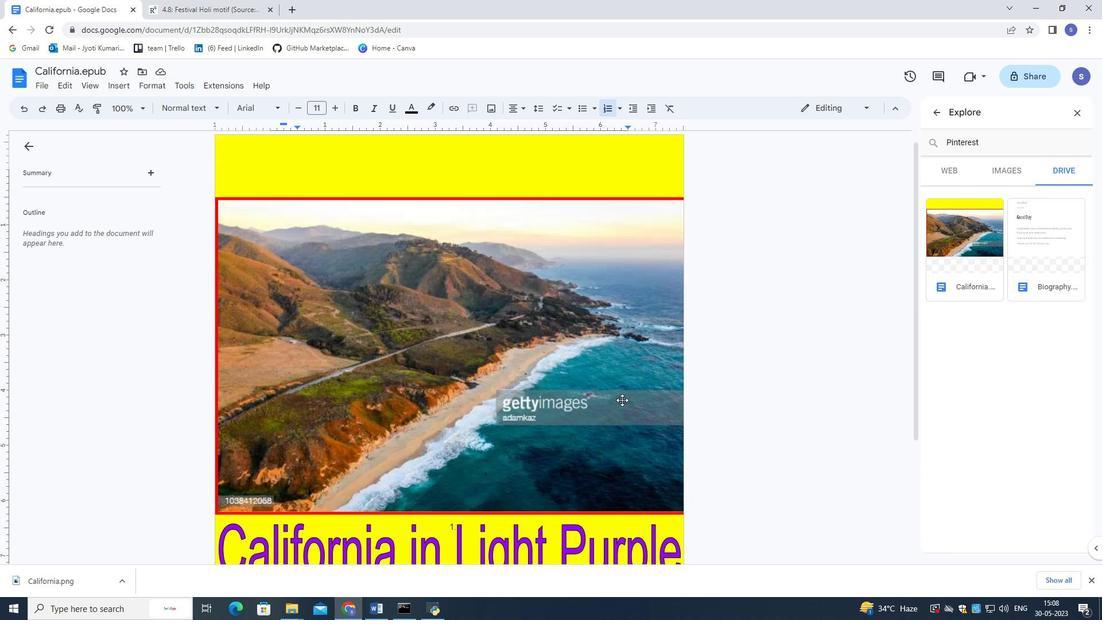 
Action: Mouse scrolled (622, 399) with delta (0, 0)
Screenshot: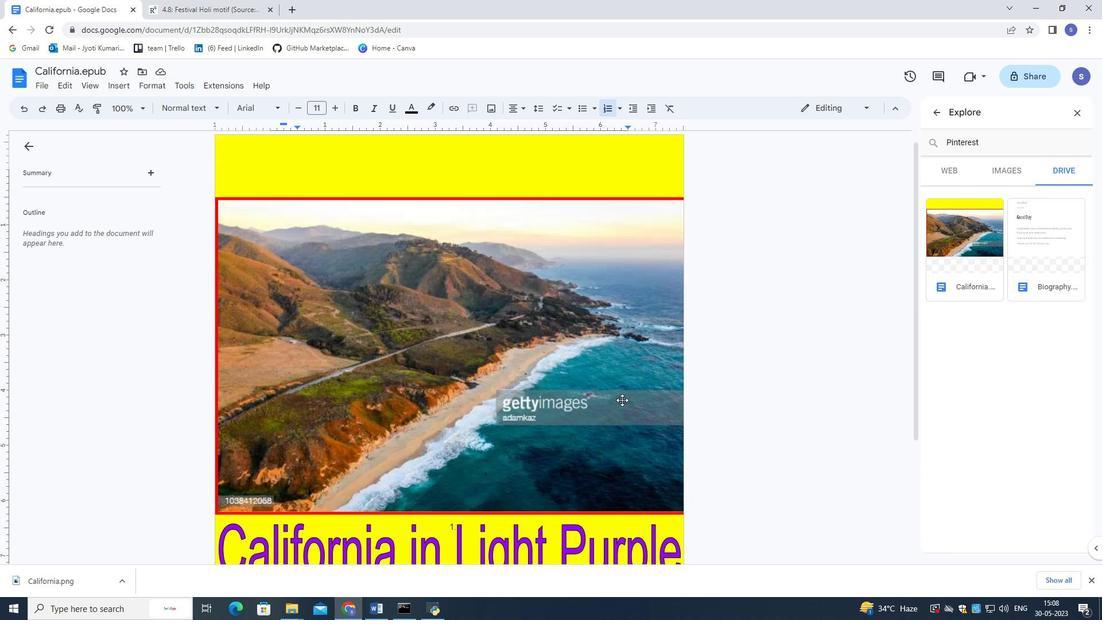 
Action: Mouse scrolled (622, 399) with delta (0, 0)
Screenshot: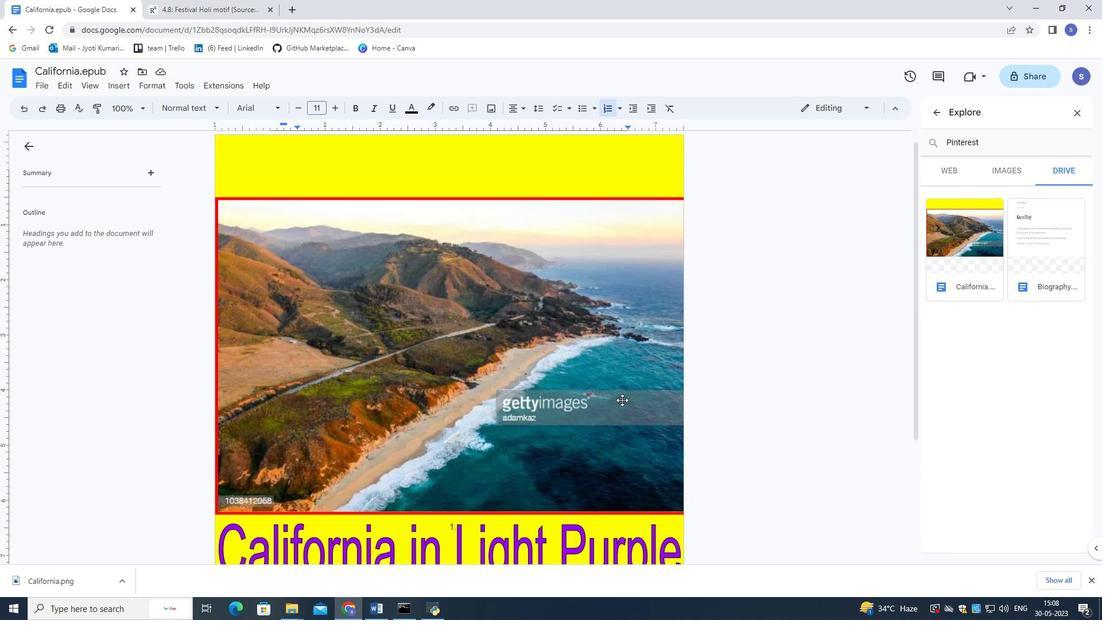 
Action: Mouse scrolled (622, 399) with delta (0, 0)
Screenshot: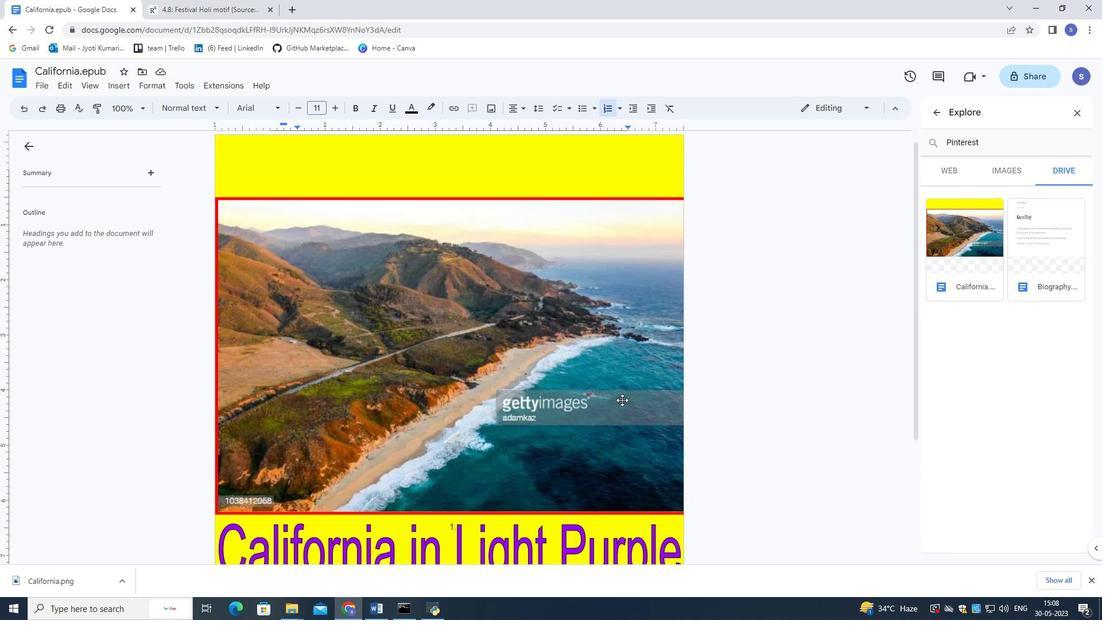 
Action: Mouse scrolled (622, 399) with delta (0, 0)
Screenshot: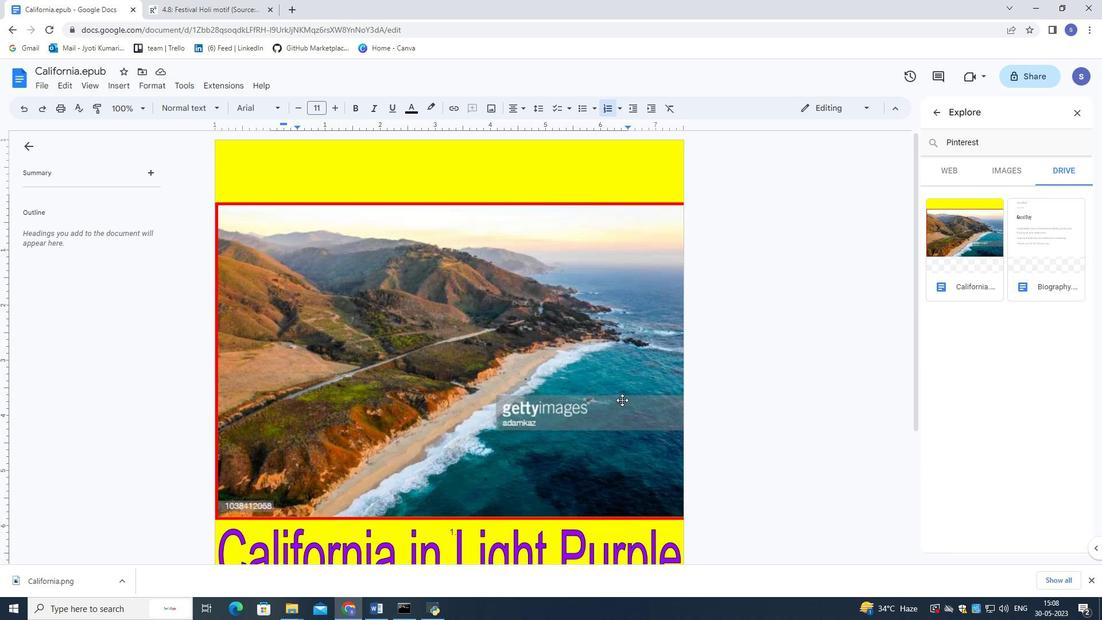 
Action: Mouse scrolled (622, 399) with delta (0, 0)
Screenshot: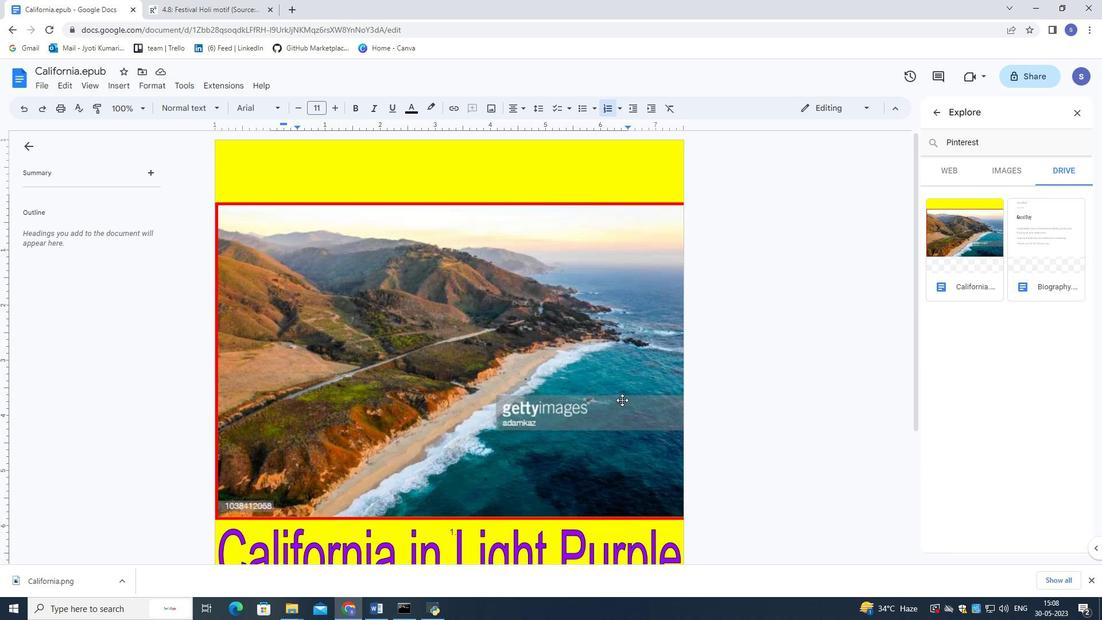 
Action: Mouse scrolled (622, 399) with delta (0, 0)
Screenshot: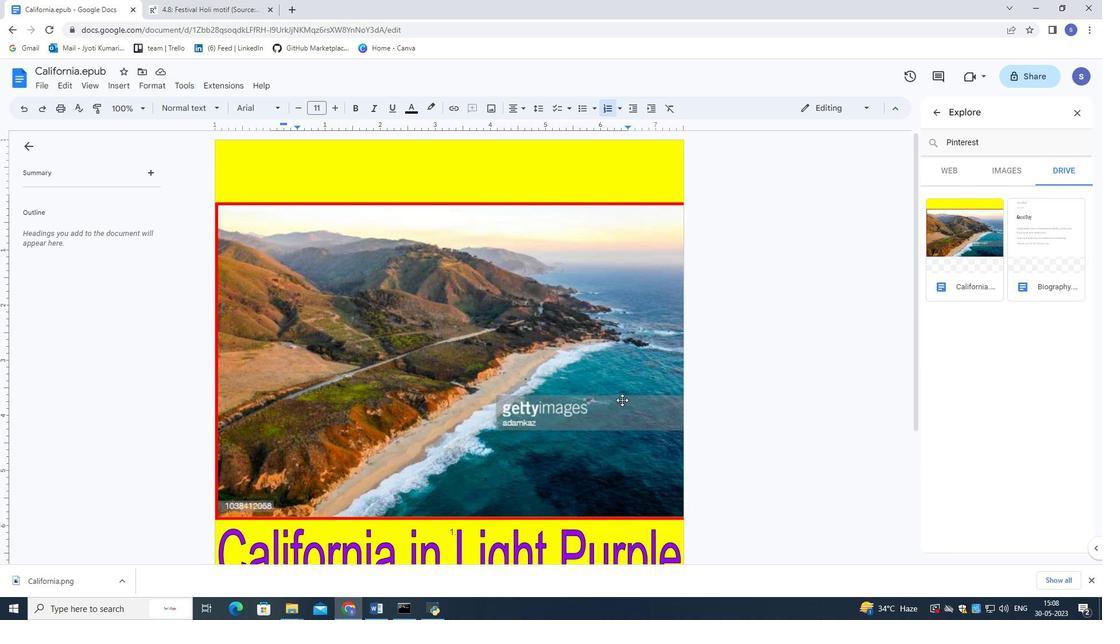 
Action: Mouse scrolled (622, 399) with delta (0, 0)
Screenshot: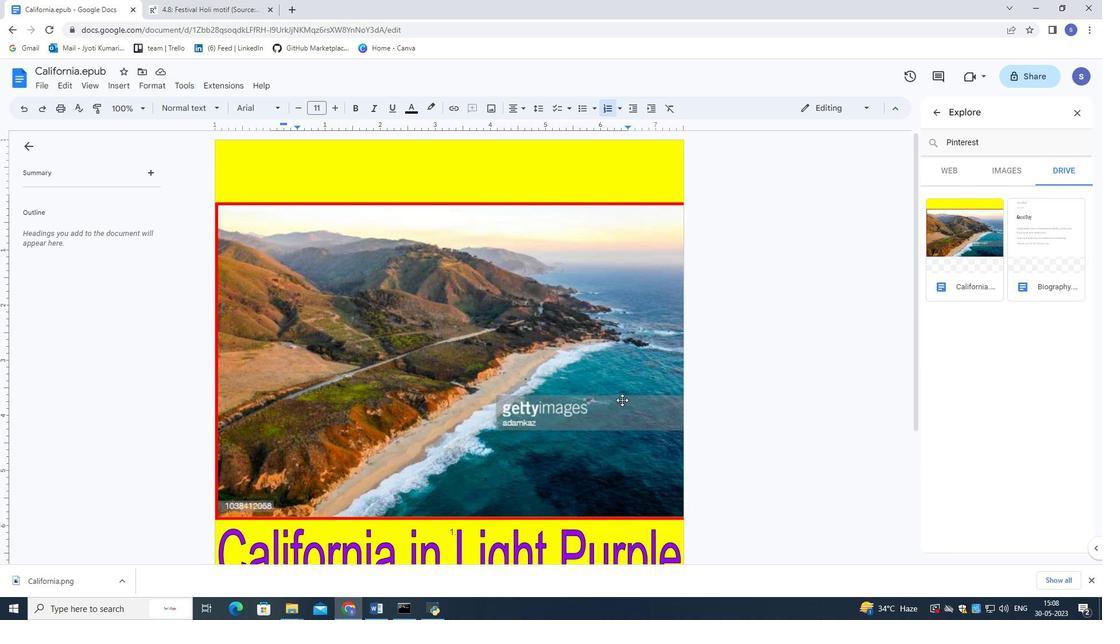 
Action: Mouse moved to (622, 398)
Screenshot: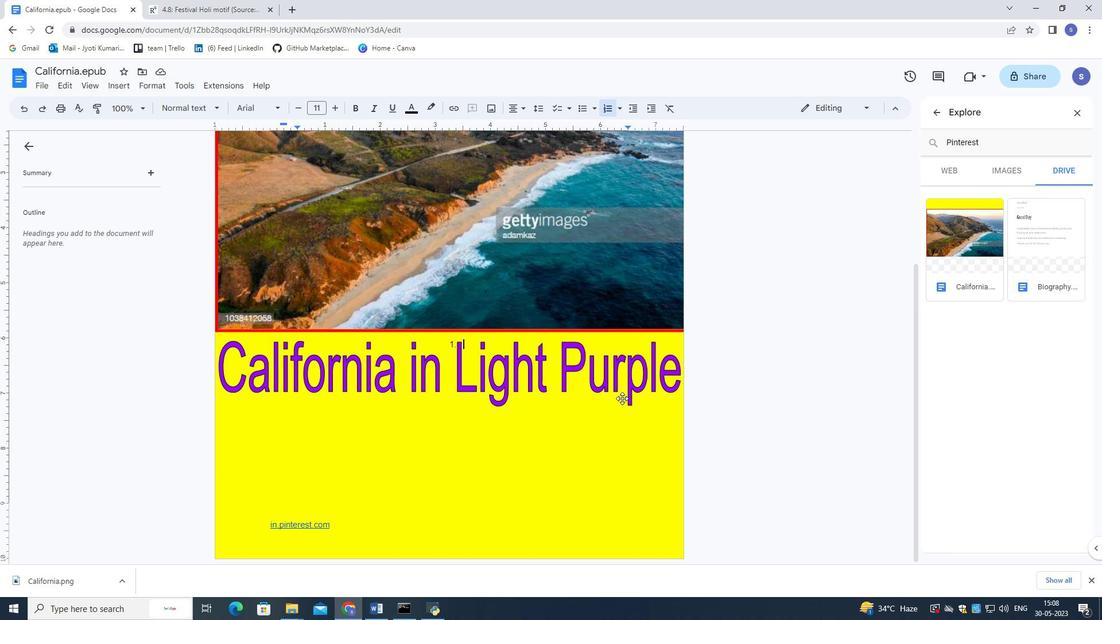 
Action: Mouse scrolled (622, 397) with delta (0, 0)
Screenshot: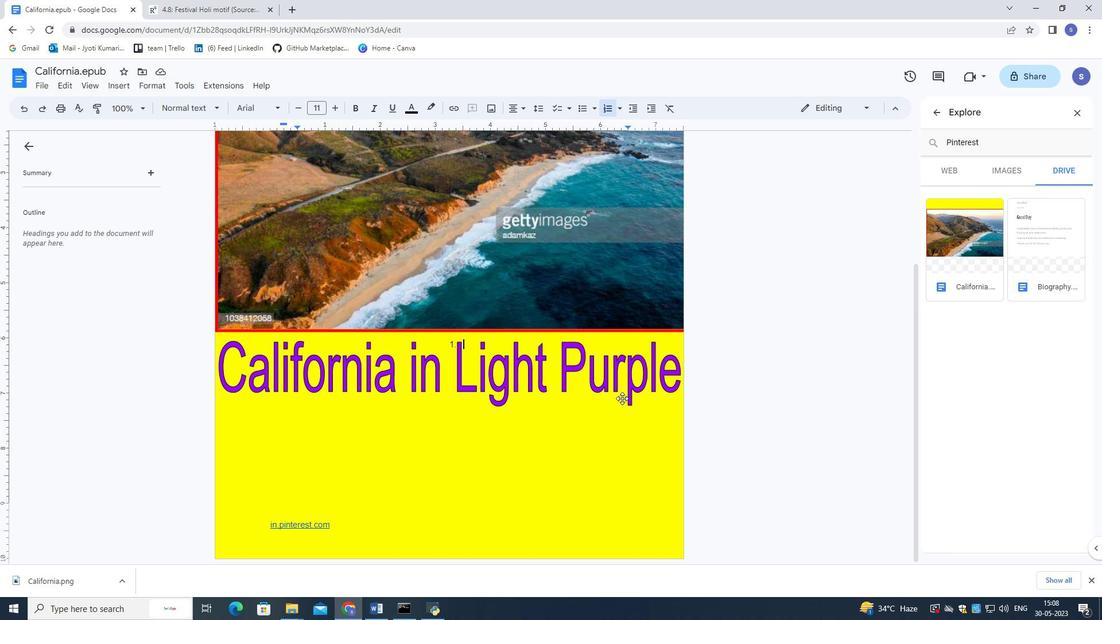
Action: Mouse scrolled (622, 397) with delta (0, 0)
Screenshot: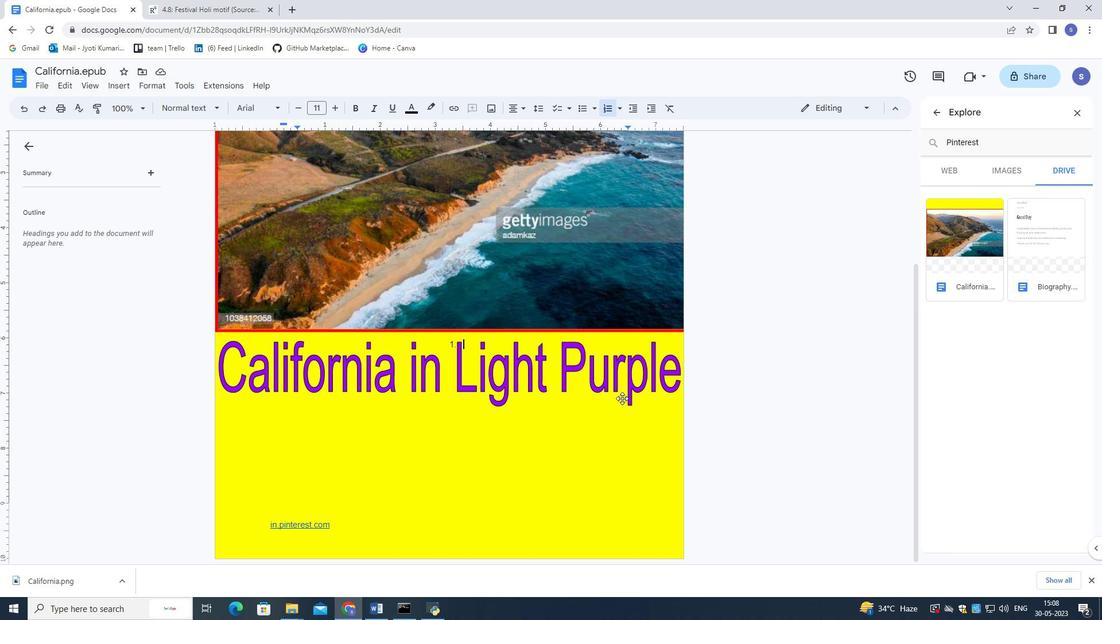 
Action: Mouse scrolled (622, 397) with delta (0, 0)
Screenshot: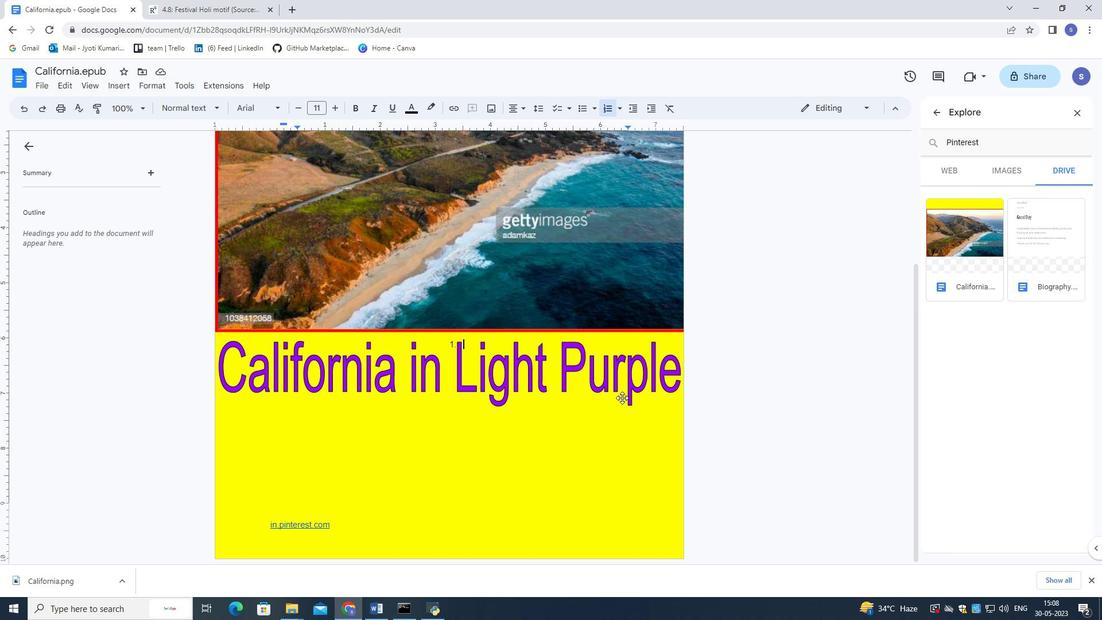 
Action: Mouse scrolled (622, 397) with delta (0, 0)
Screenshot: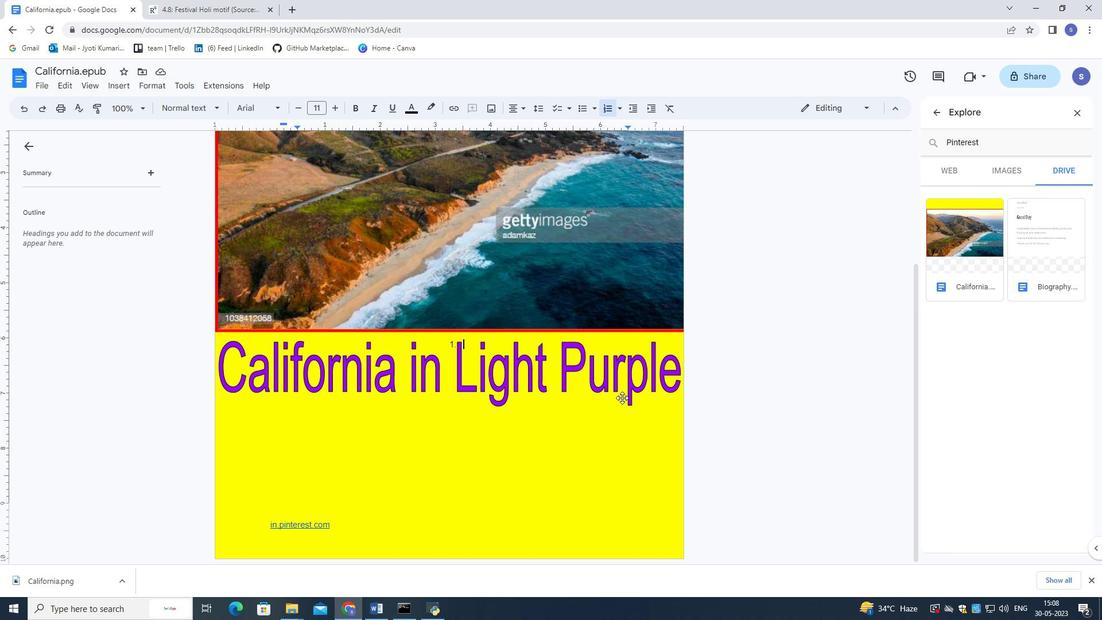 
Action: Mouse moved to (123, 82)
Screenshot: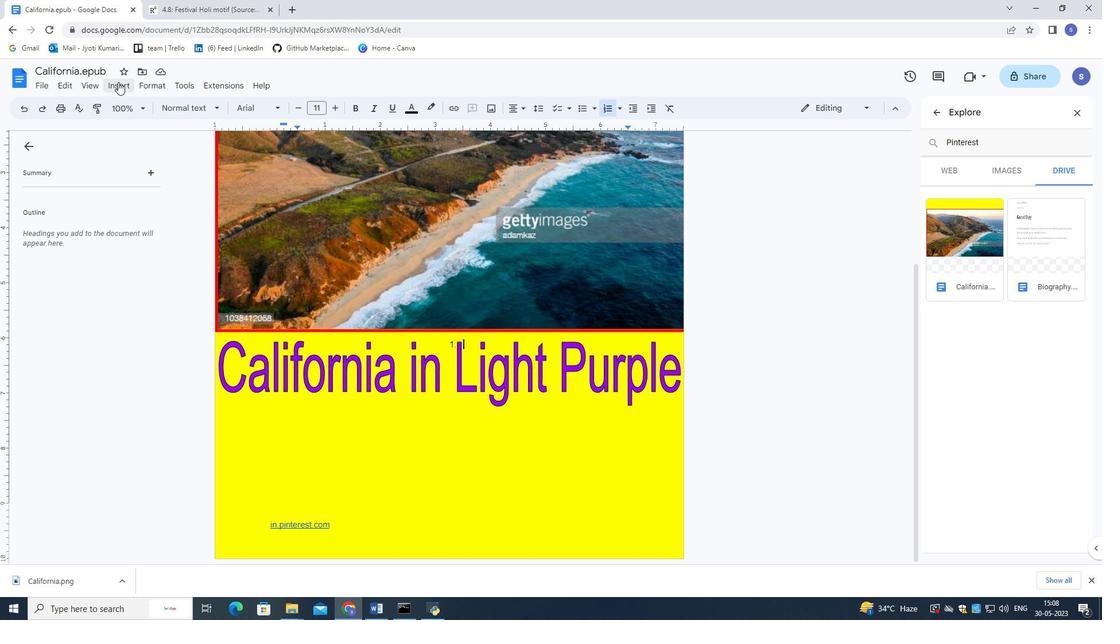 
Action: Mouse pressed left at (123, 82)
Screenshot: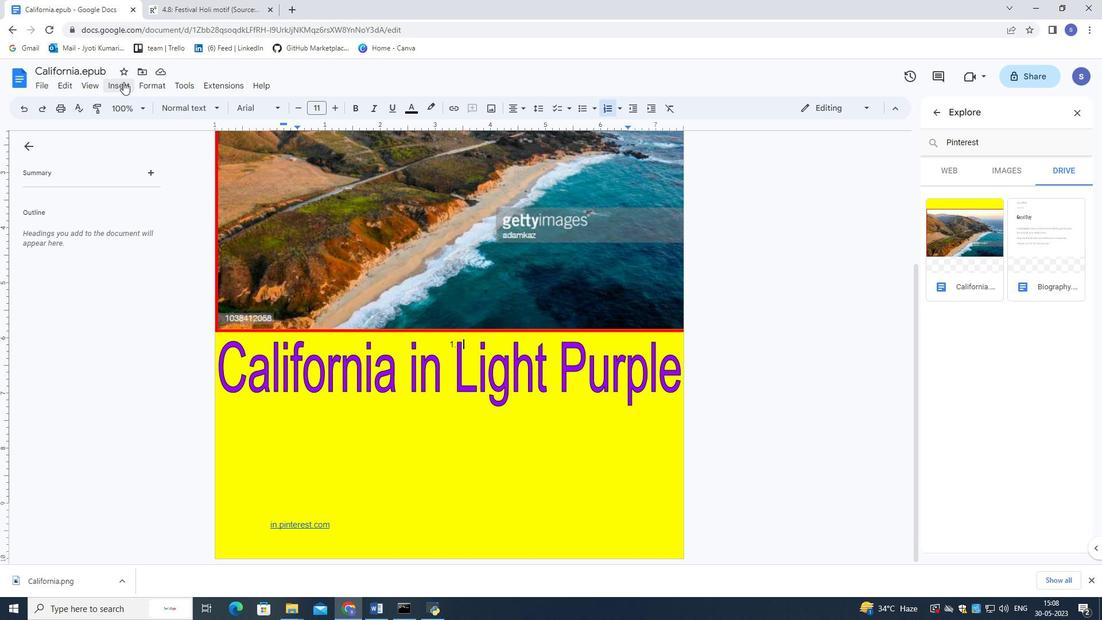 
Action: Mouse moved to (37, 83)
Screenshot: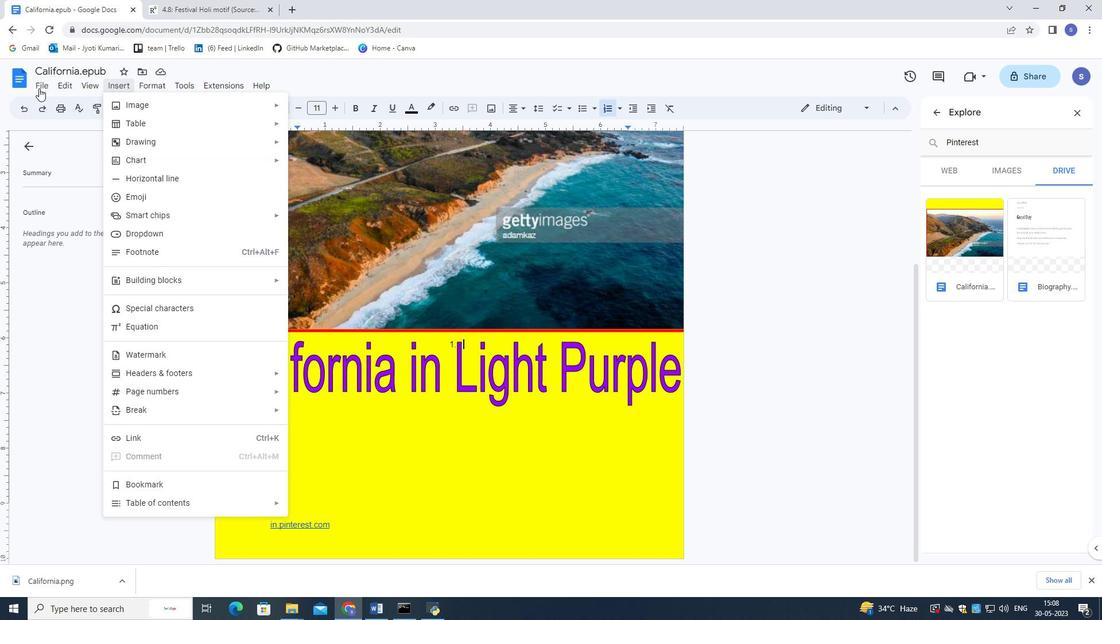 
Action: Mouse pressed left at (37, 83)
